 Task: Add an event with the title Training Session: Sales Presentation Skills, date ''2023/11/28'', time 9:15 AM to 11:15 AMand add a description: Welcome to our Team Building Retreat, a transformative experience designed to foster stronger bonds, enhance collaboration, and unleash the full potential of our team. This retreat provides a unique opportunity for team members to step outside of their daily routines and engage in activities that promote trust, communication, and camaraderie.Select event color  Sage . Add location for the event as: Taj Mahal Palace, Mumbai, India, logged in from the account softage.3@softage.netand send the event invitation to softage.8@softage.net and softage.9@softage.net. Set a reminder for the event Weekly on Sunday
Action: Mouse moved to (76, 128)
Screenshot: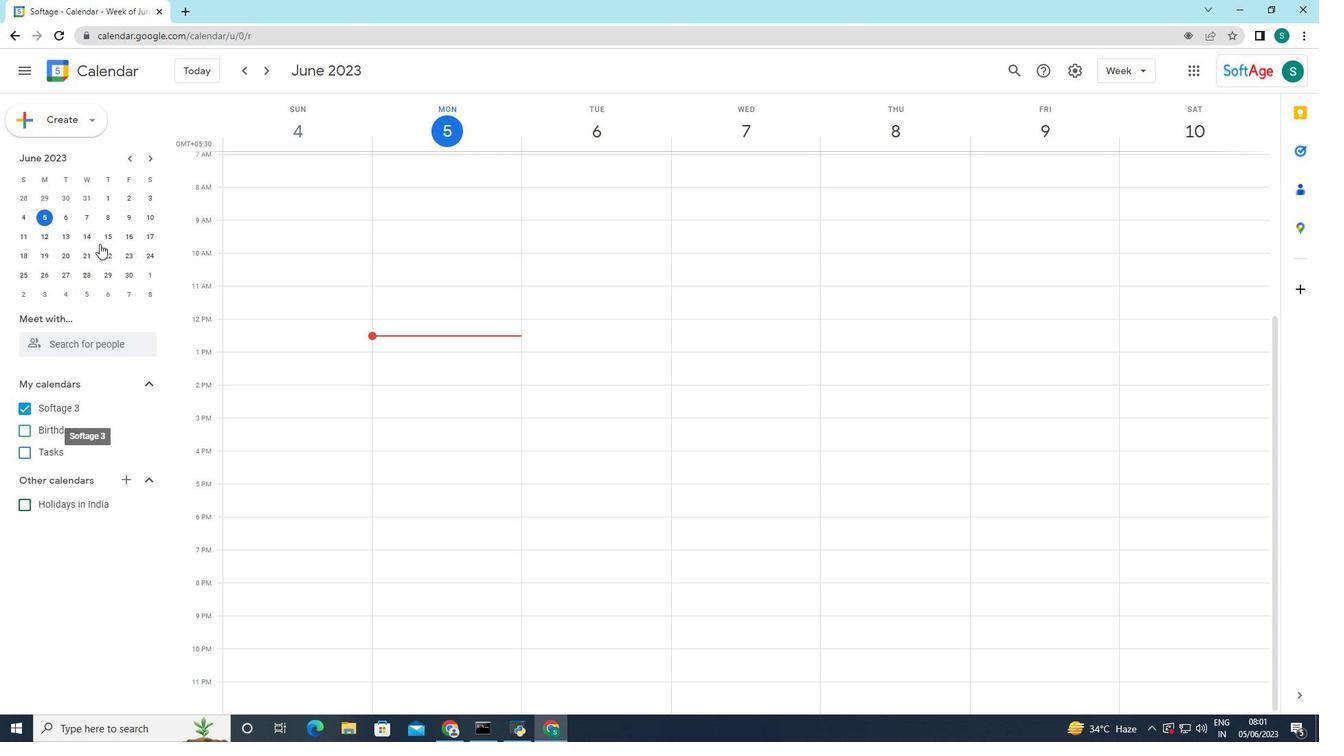 
Action: Mouse pressed left at (76, 128)
Screenshot: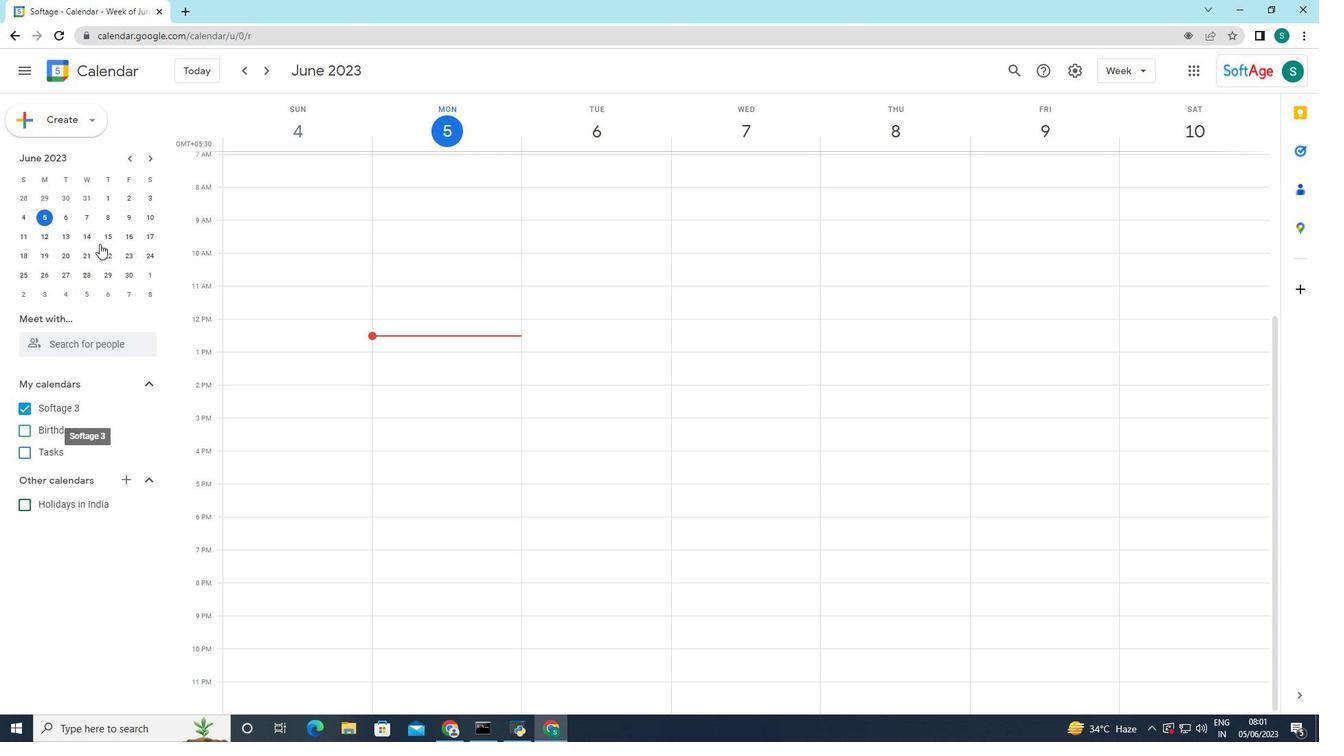 
Action: Mouse moved to (78, 153)
Screenshot: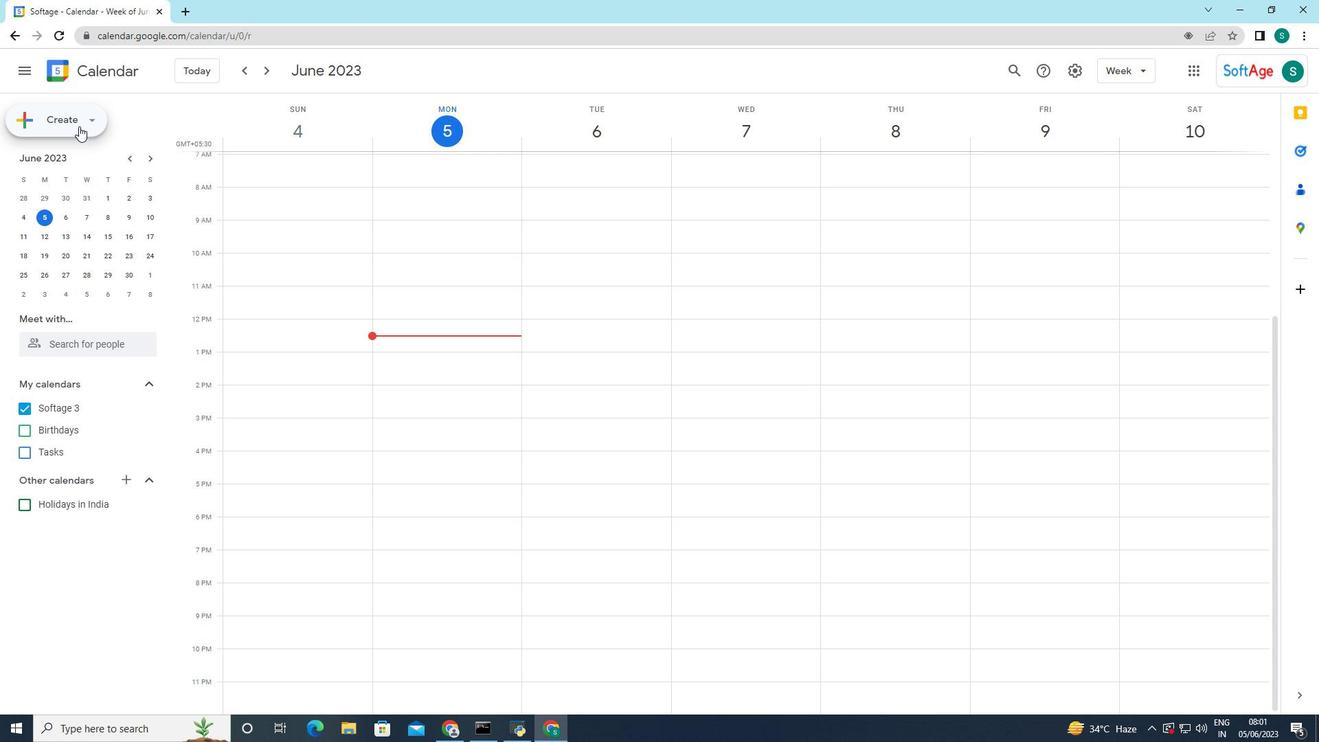 
Action: Mouse pressed left at (78, 153)
Screenshot: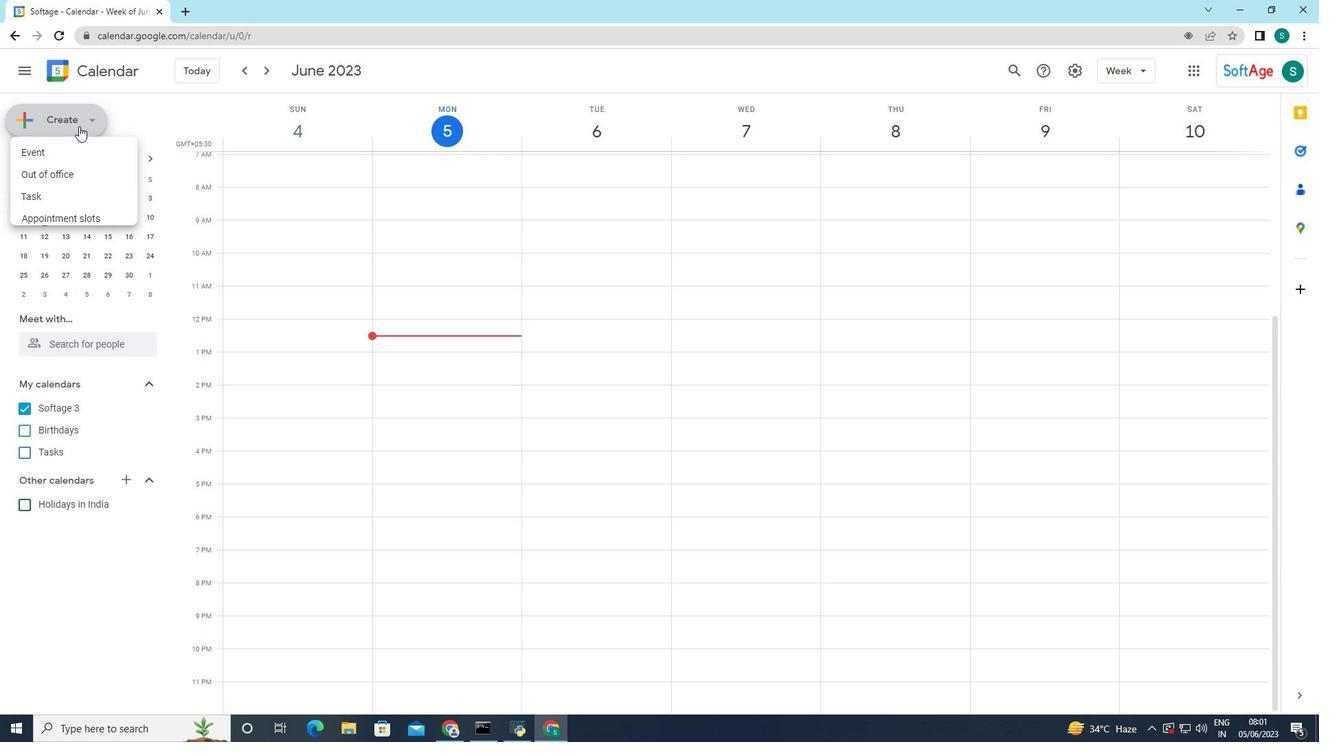 
Action: Mouse moved to (236, 546)
Screenshot: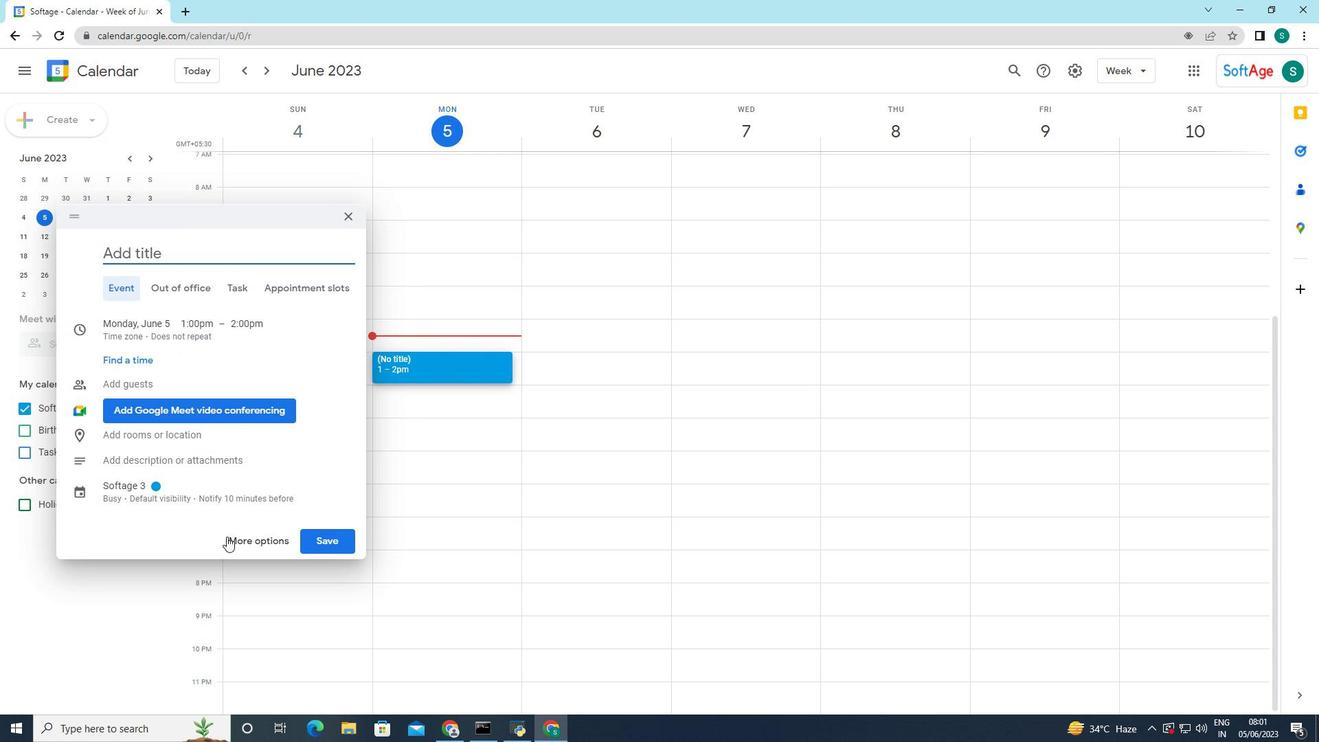 
Action: Mouse pressed left at (236, 546)
Screenshot: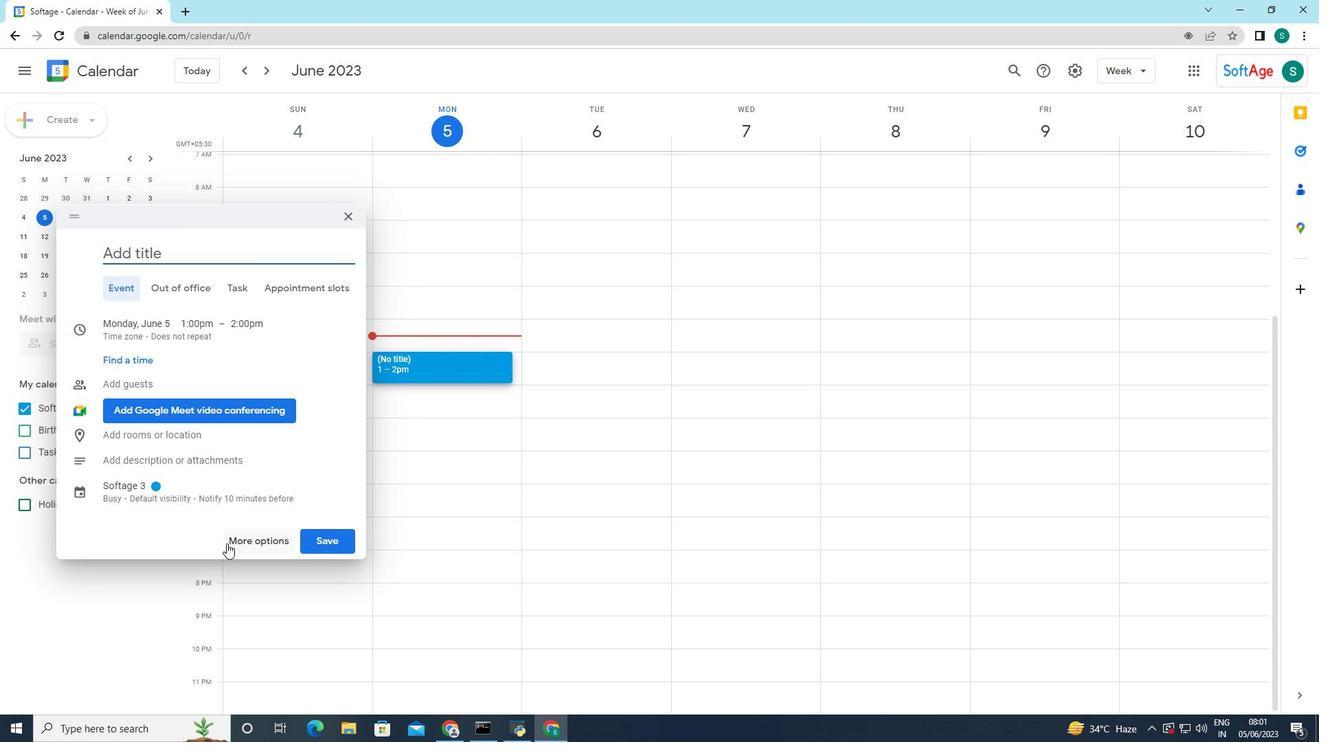 
Action: Mouse moved to (87, 74)
Screenshot: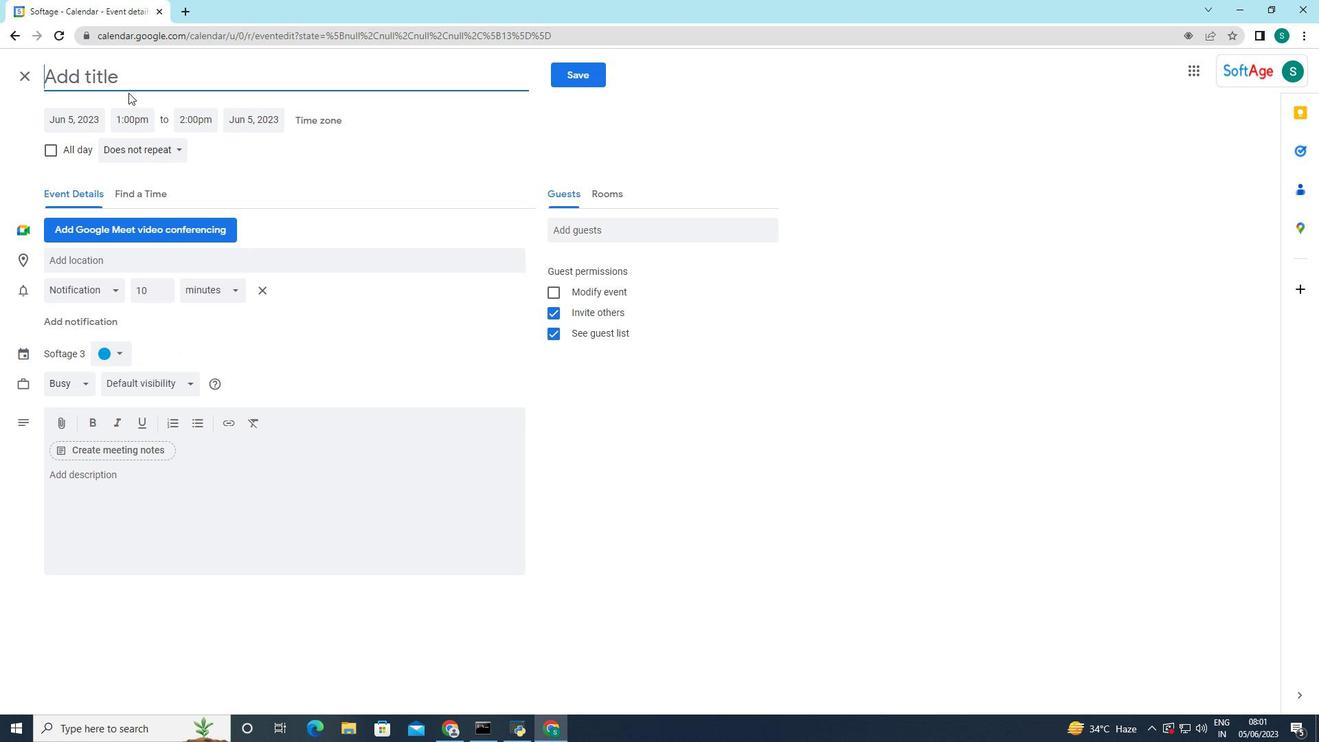 
Action: Mouse pressed left at (87, 74)
Screenshot: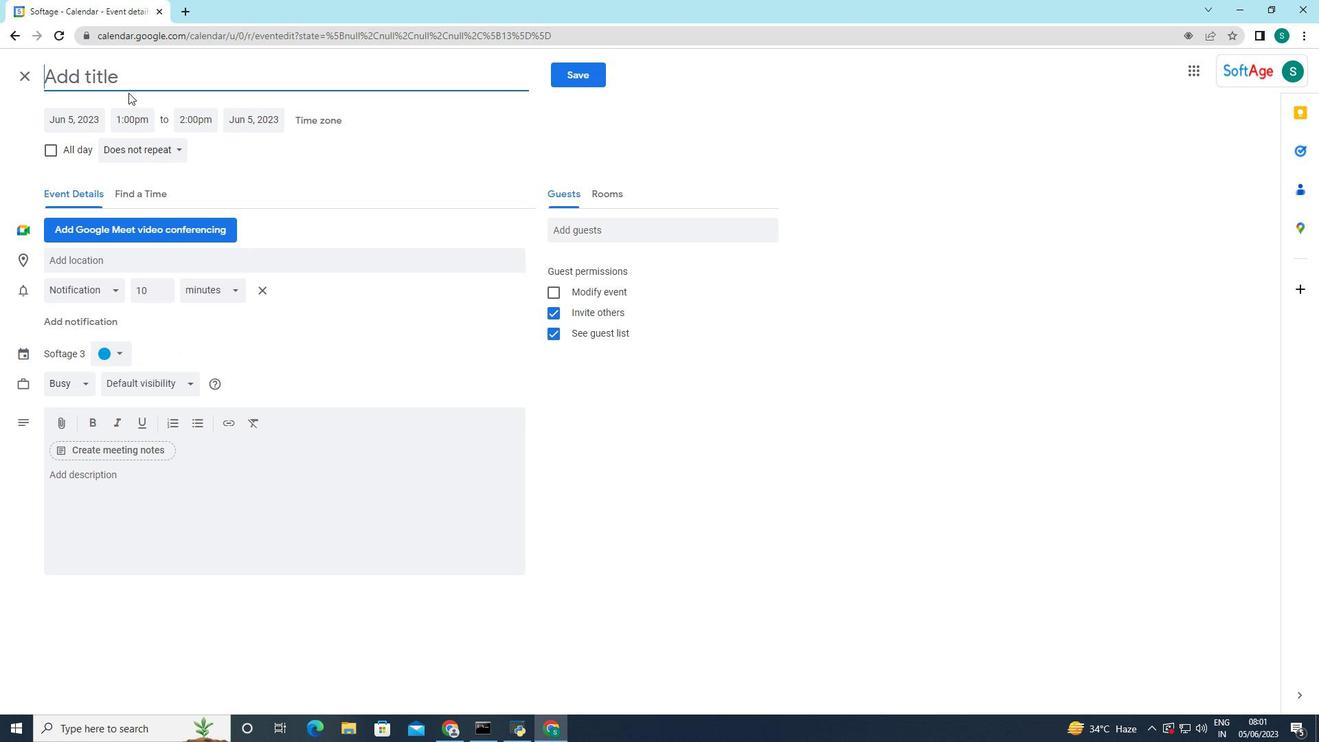 
Action: Key pressed <Key.caps_lock>T<Key.caps_lock>raining<Key.space><Key.caps_lock>S<Key.caps_lock>ession<Key.shift_r>:<Key.space><Key.caps_lock>S<Key.caps_lock>ales<Key.space><Key.caps_lock>P<Key.caps_lock>resentation<Key.space><Key.caps_lock>S<Key.caps_lock>kills
Screenshot: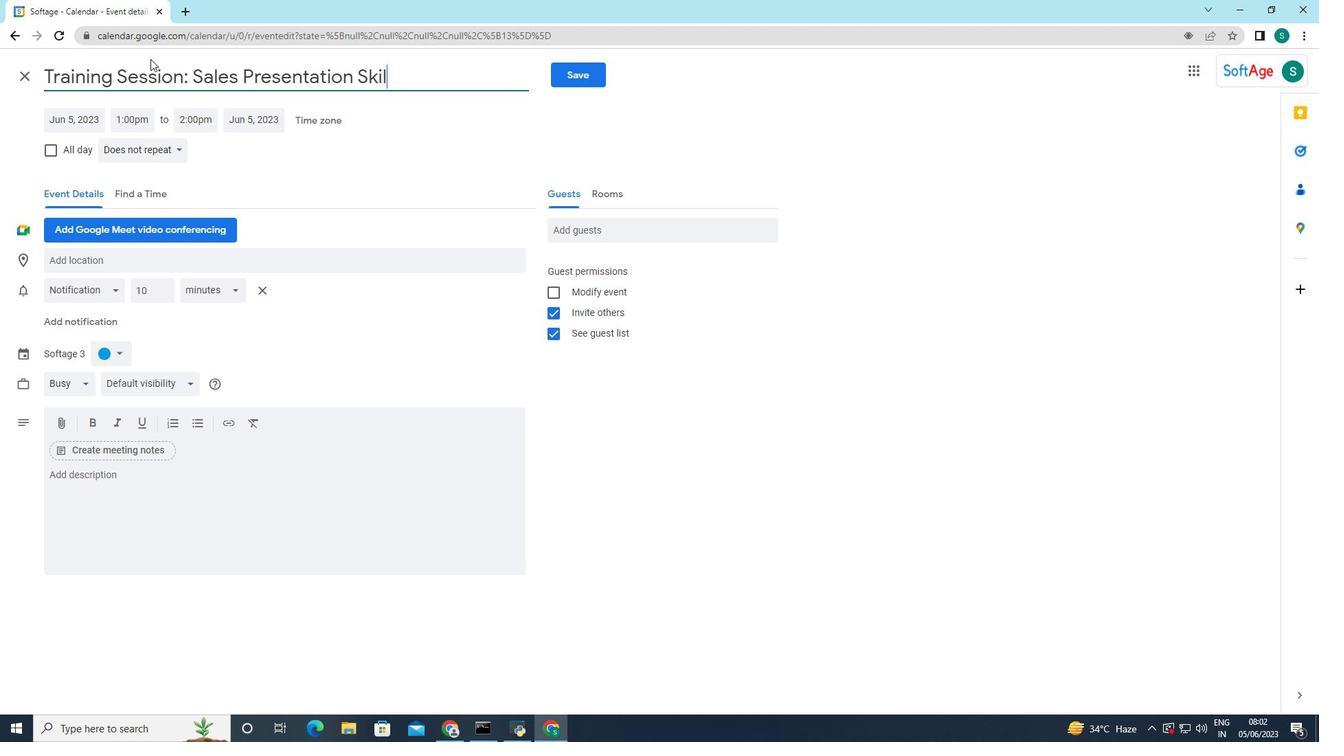 
Action: Mouse moved to (53, 126)
Screenshot: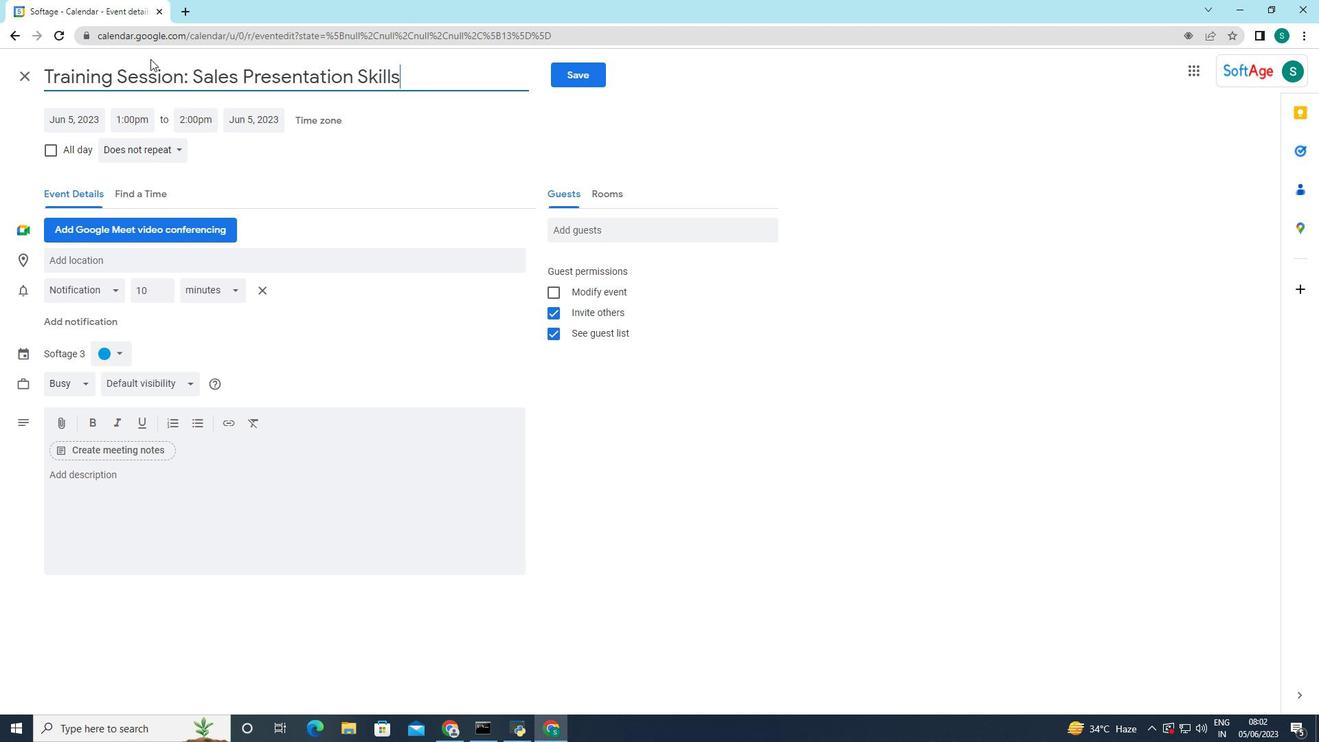 
Action: Mouse pressed left at (53, 126)
Screenshot: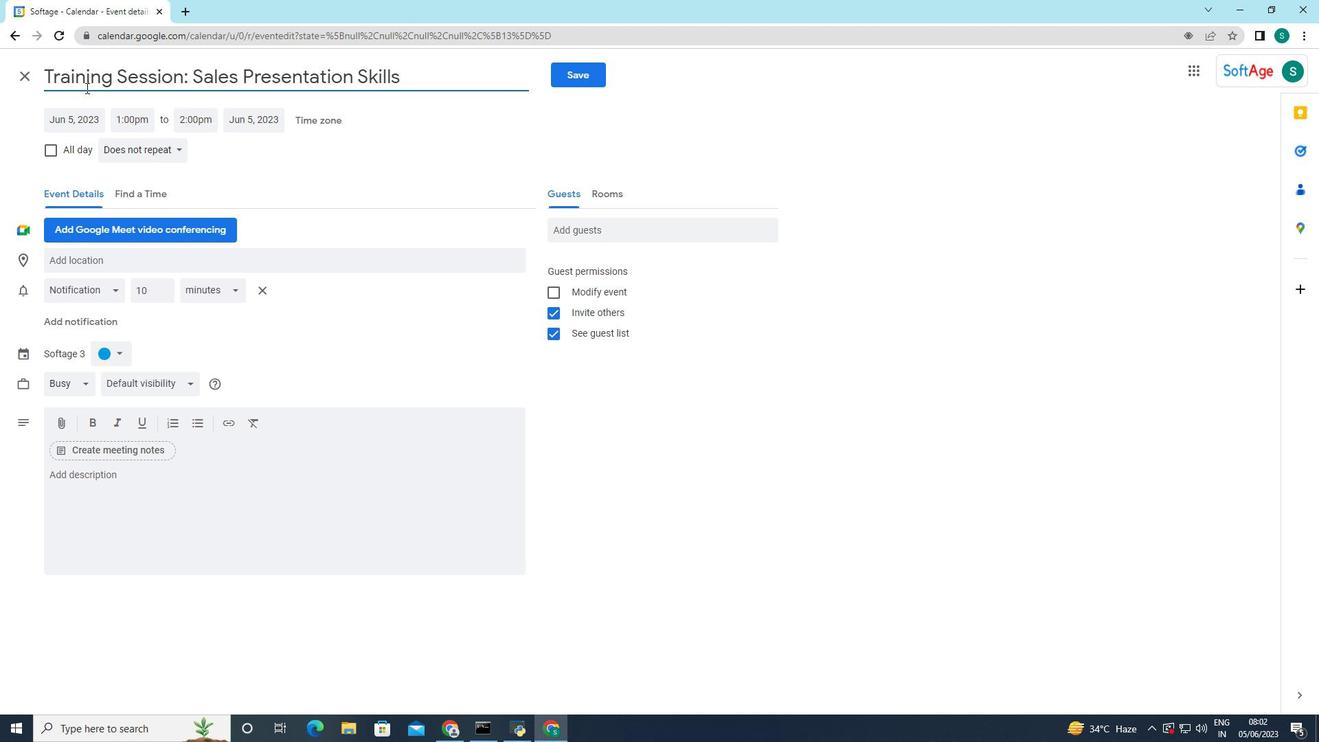 
Action: Mouse moved to (217, 149)
Screenshot: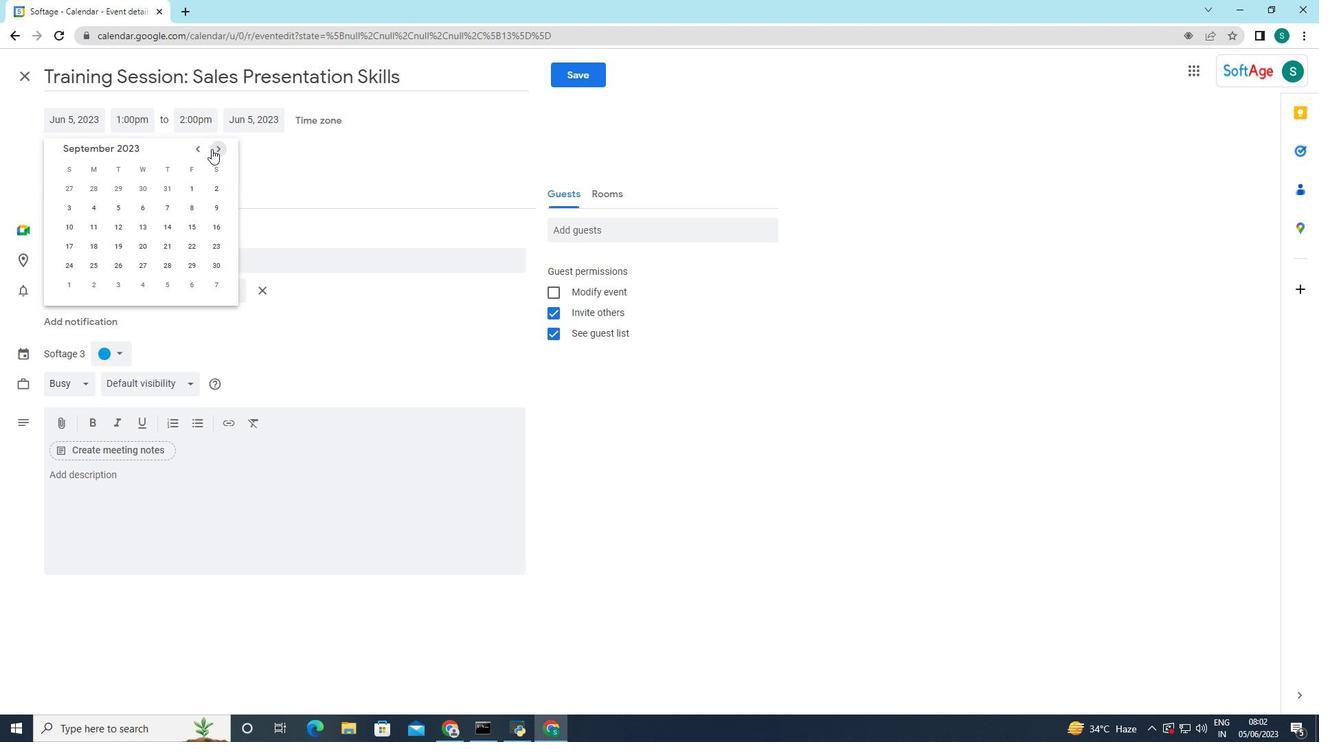 
Action: Mouse pressed left at (217, 149)
Screenshot: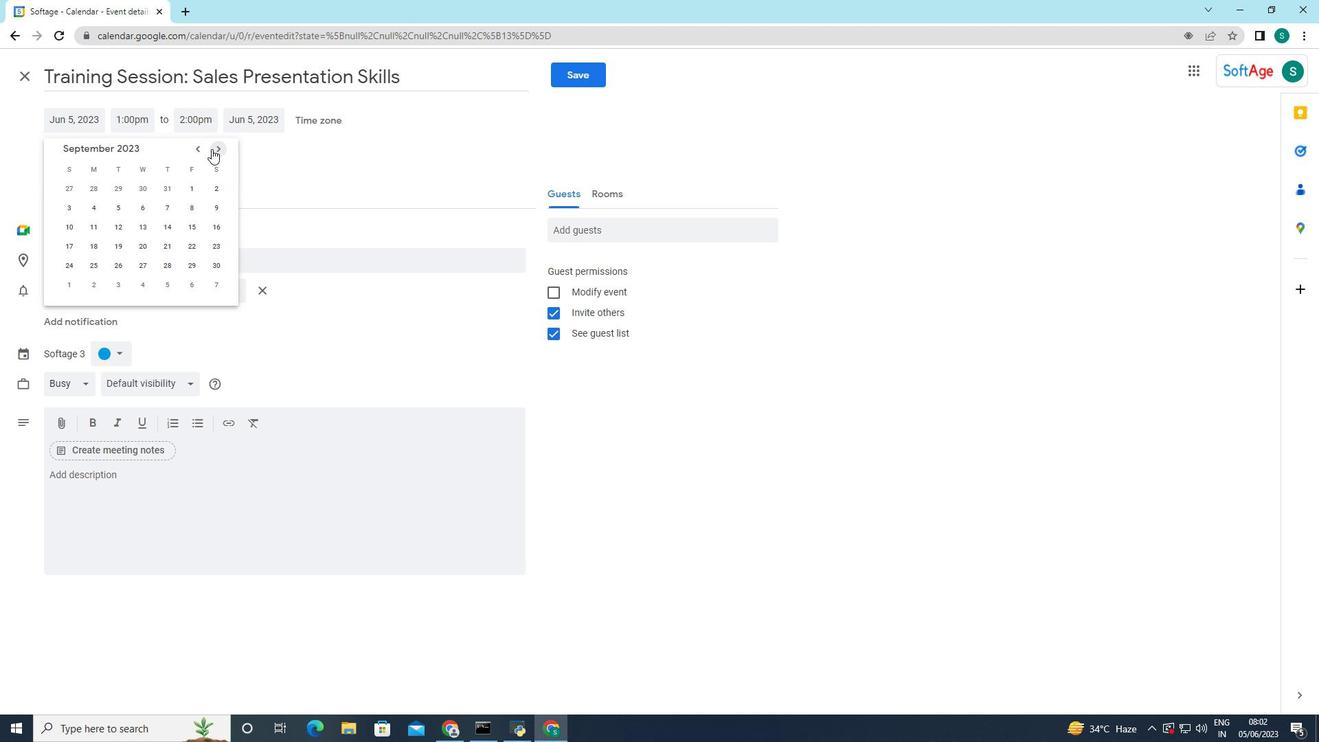 
Action: Mouse pressed left at (217, 149)
Screenshot: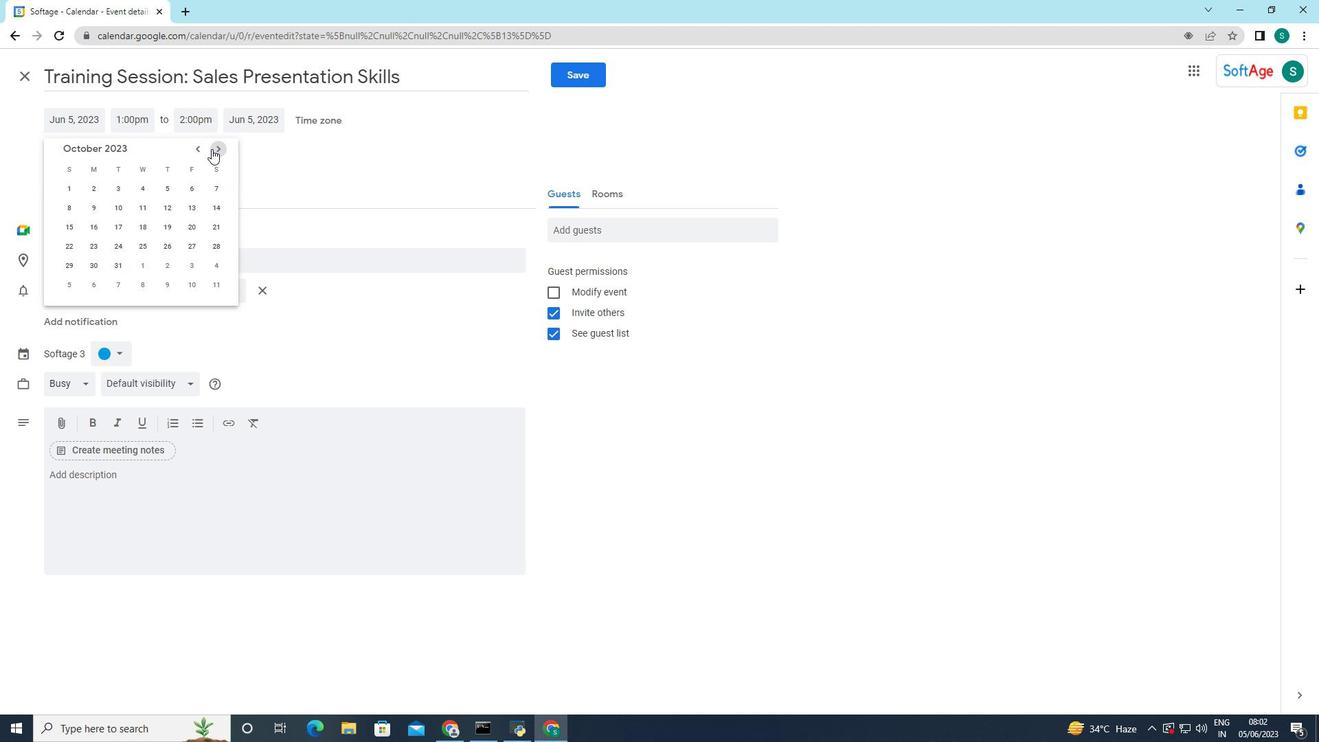 
Action: Mouse pressed left at (217, 149)
Screenshot: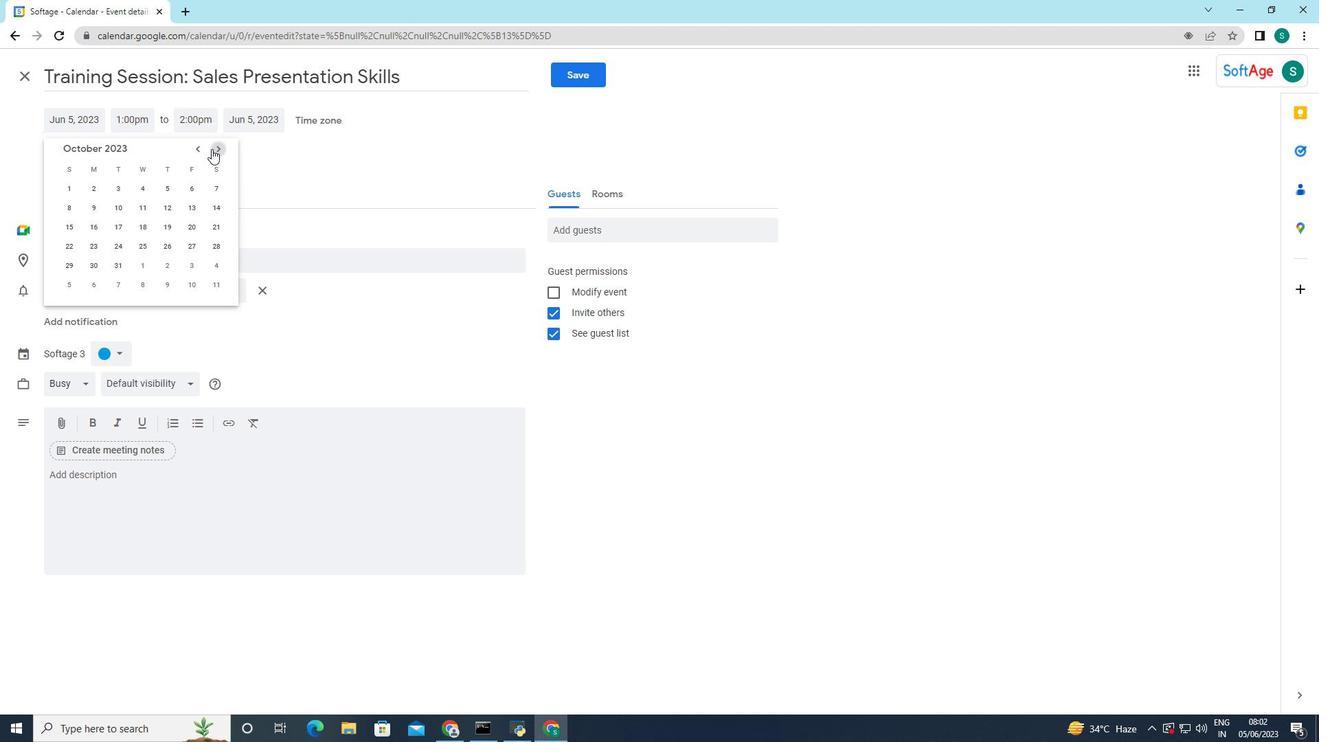 
Action: Mouse pressed left at (217, 149)
Screenshot: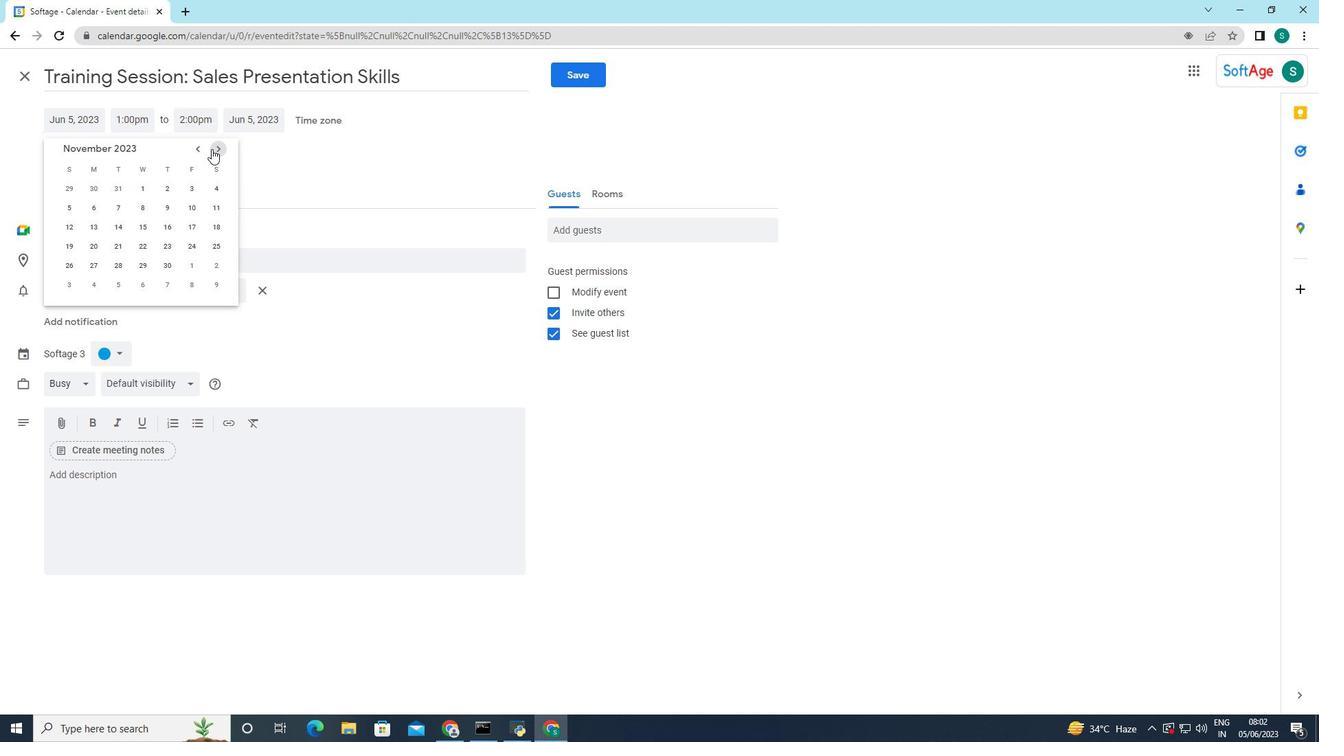
Action: Mouse pressed left at (217, 149)
Screenshot: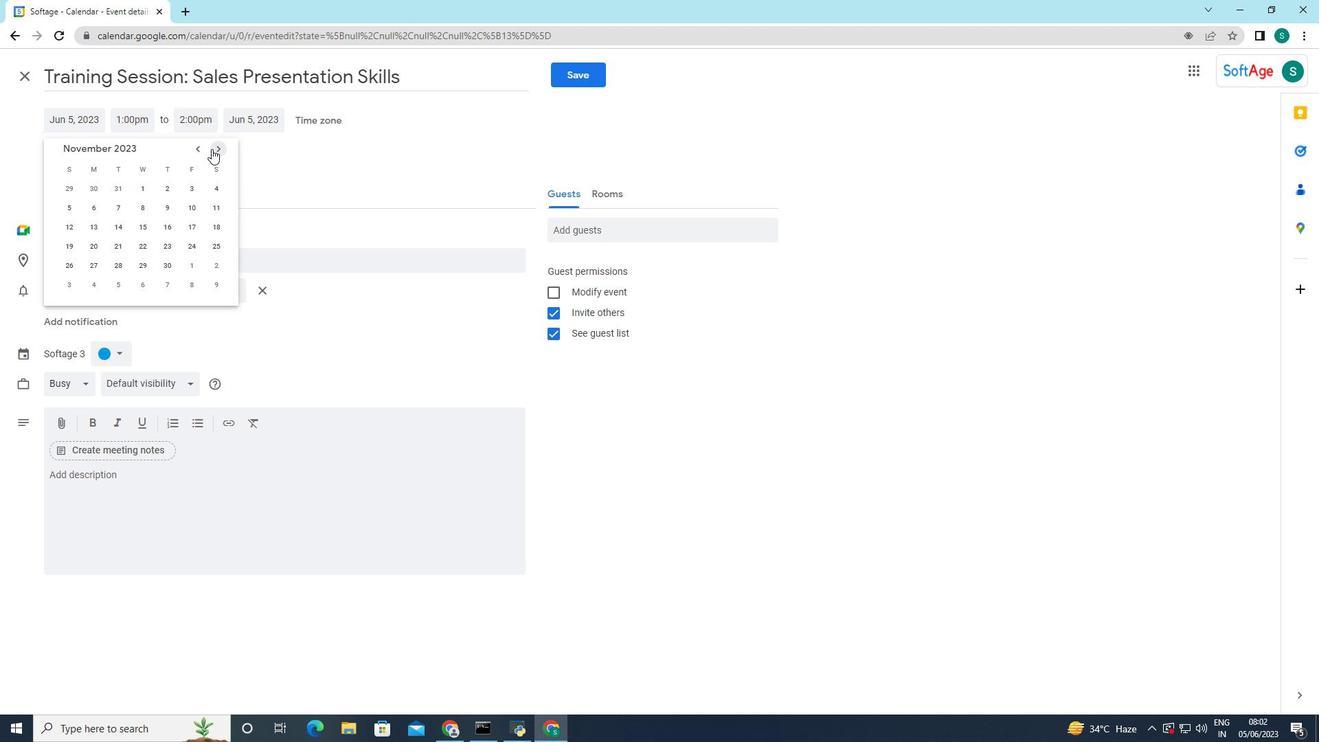 
Action: Mouse pressed left at (217, 149)
Screenshot: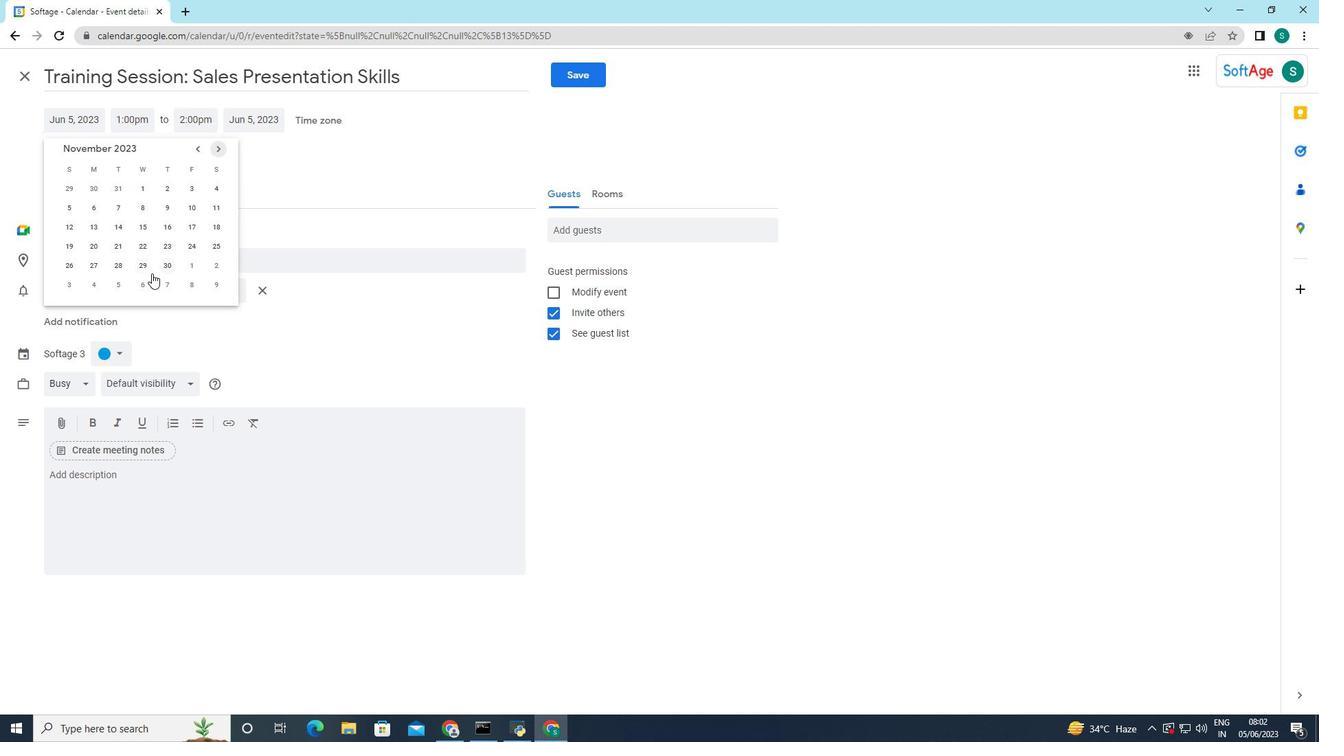 
Action: Mouse pressed left at (217, 149)
Screenshot: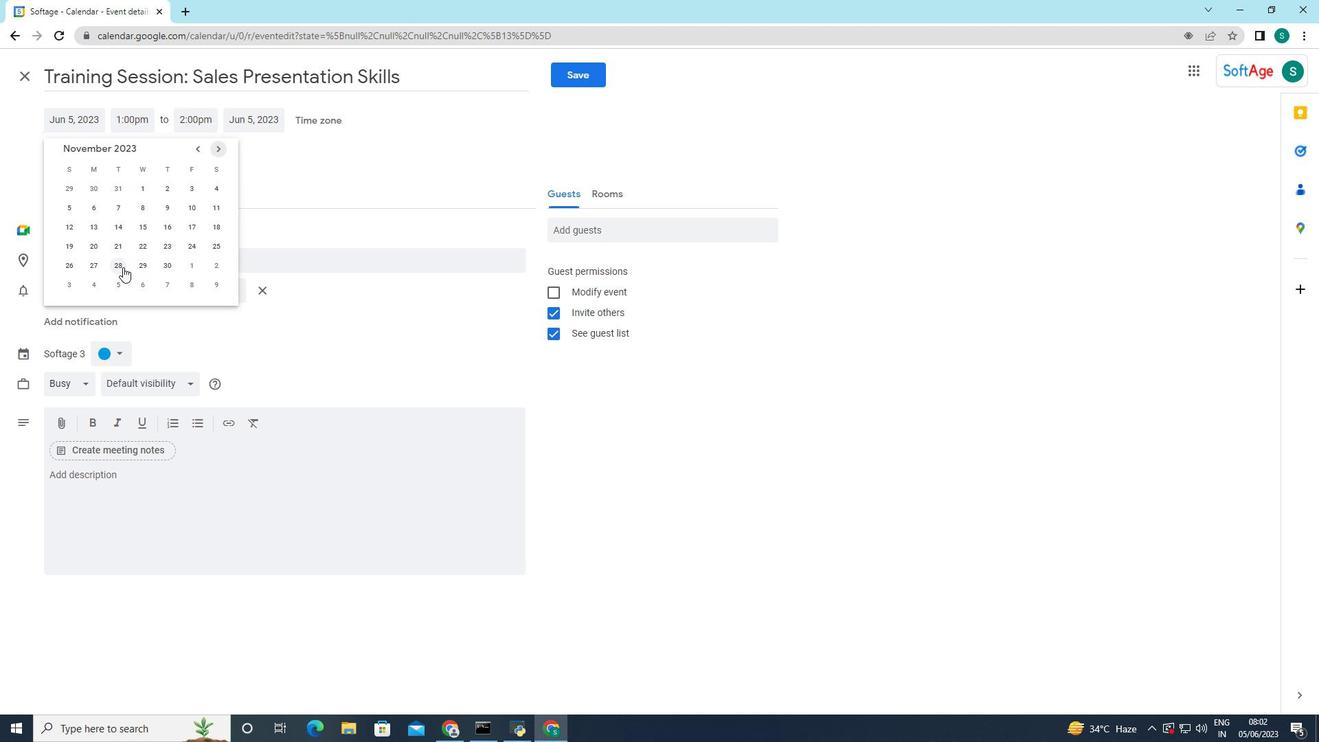
Action: Mouse moved to (197, 145)
Screenshot: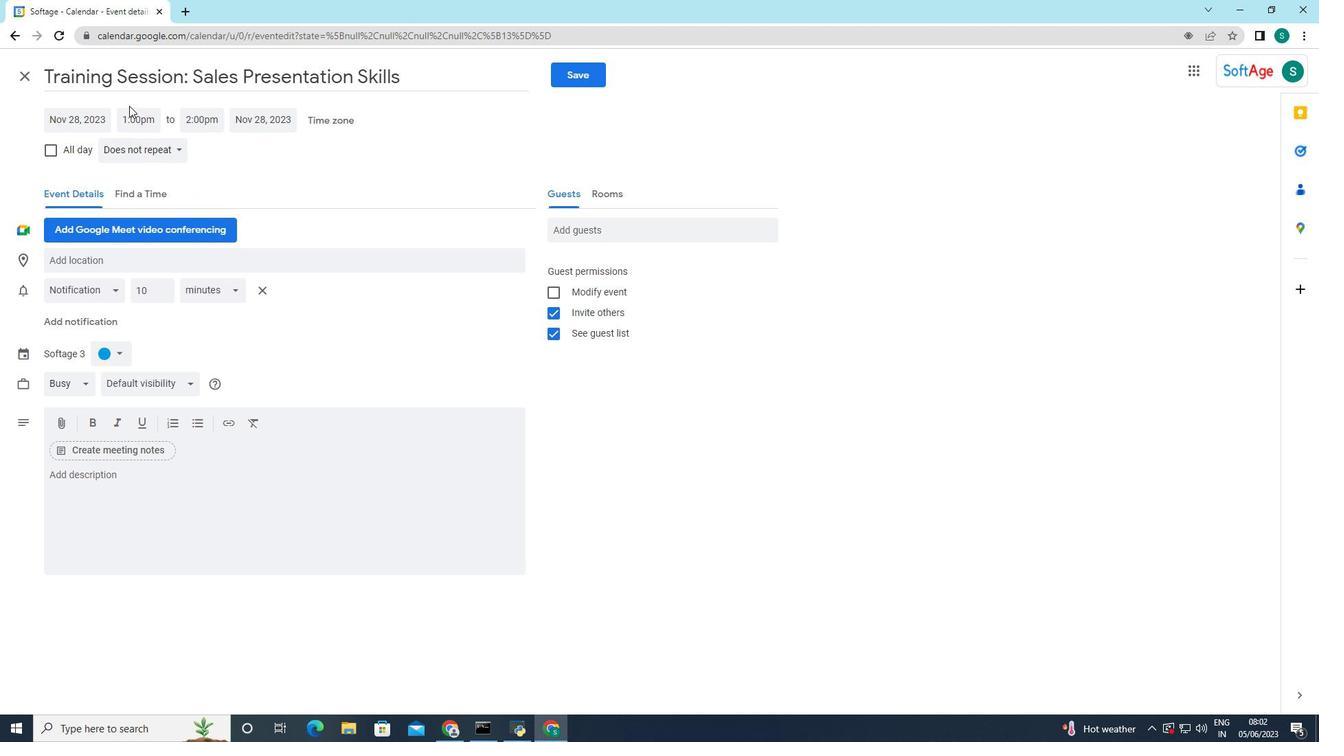 
Action: Mouse pressed left at (197, 145)
Screenshot: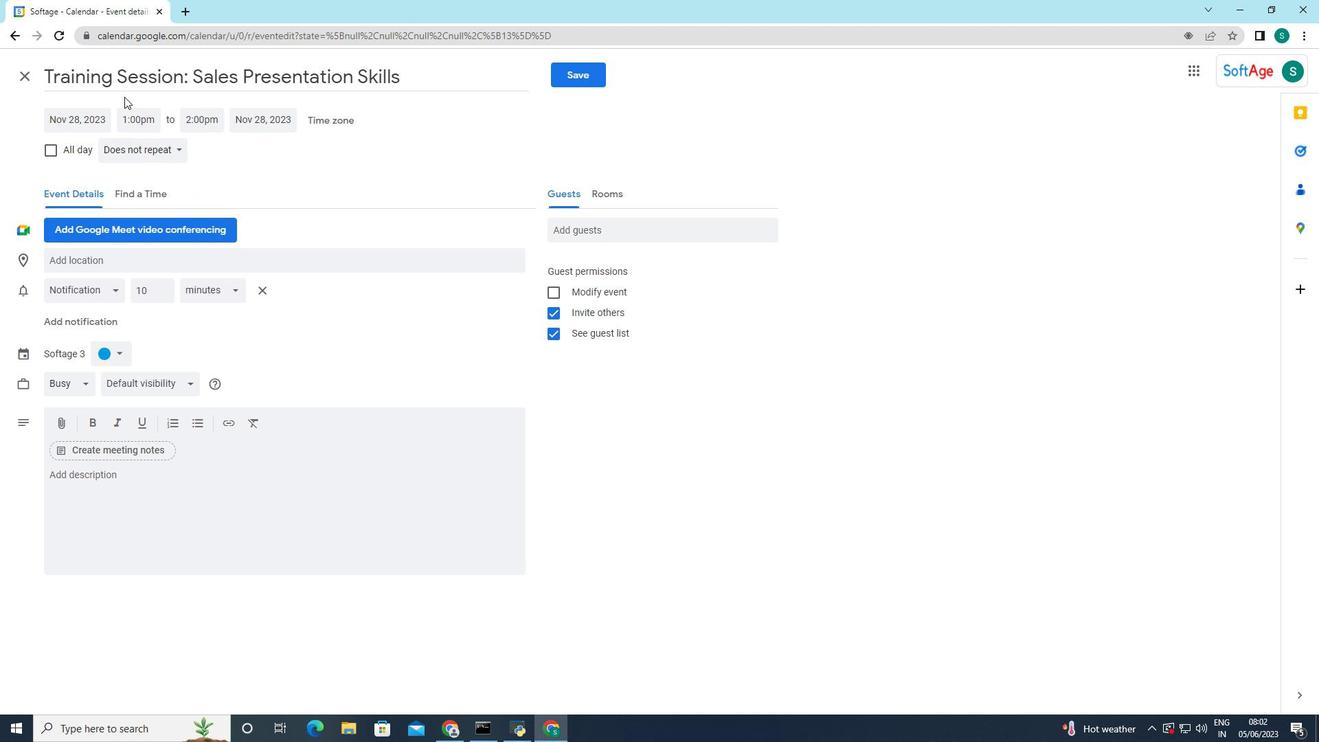 
Action: Mouse pressed left at (197, 145)
Screenshot: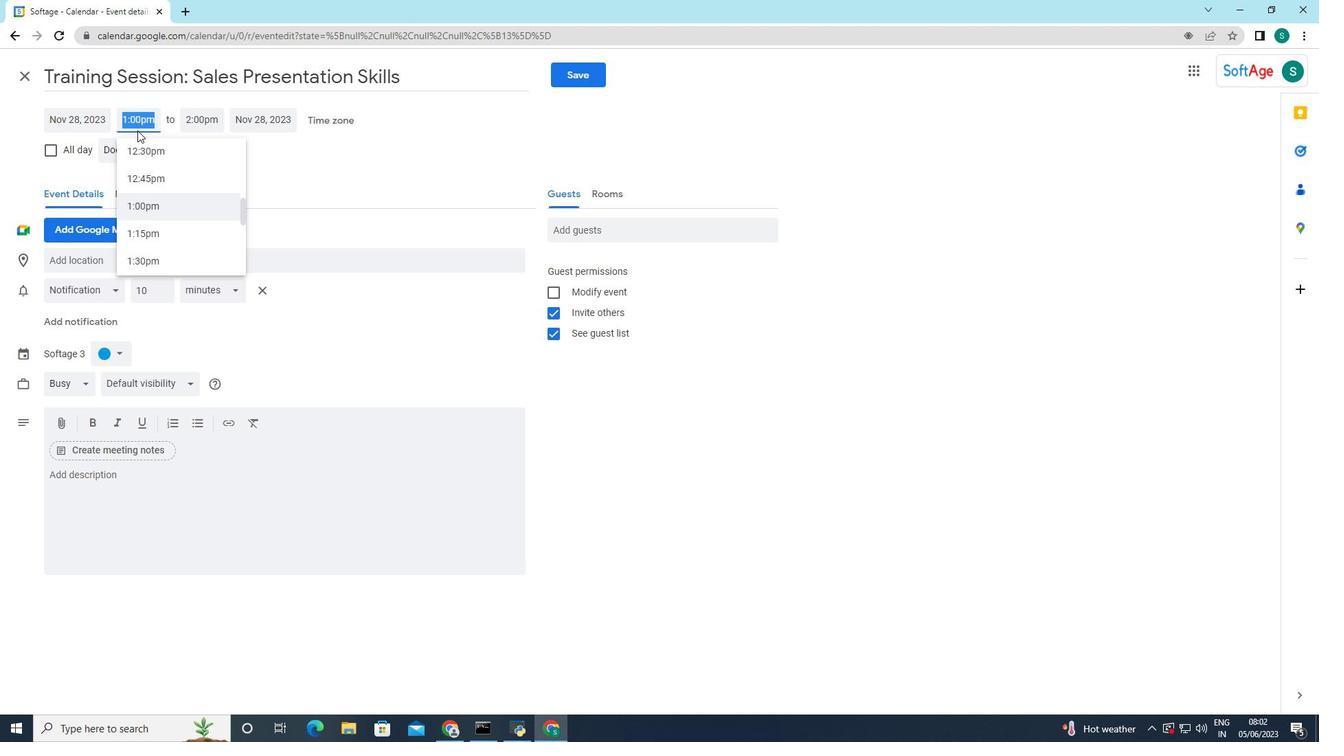 
Action: Mouse moved to (121, 266)
Screenshot: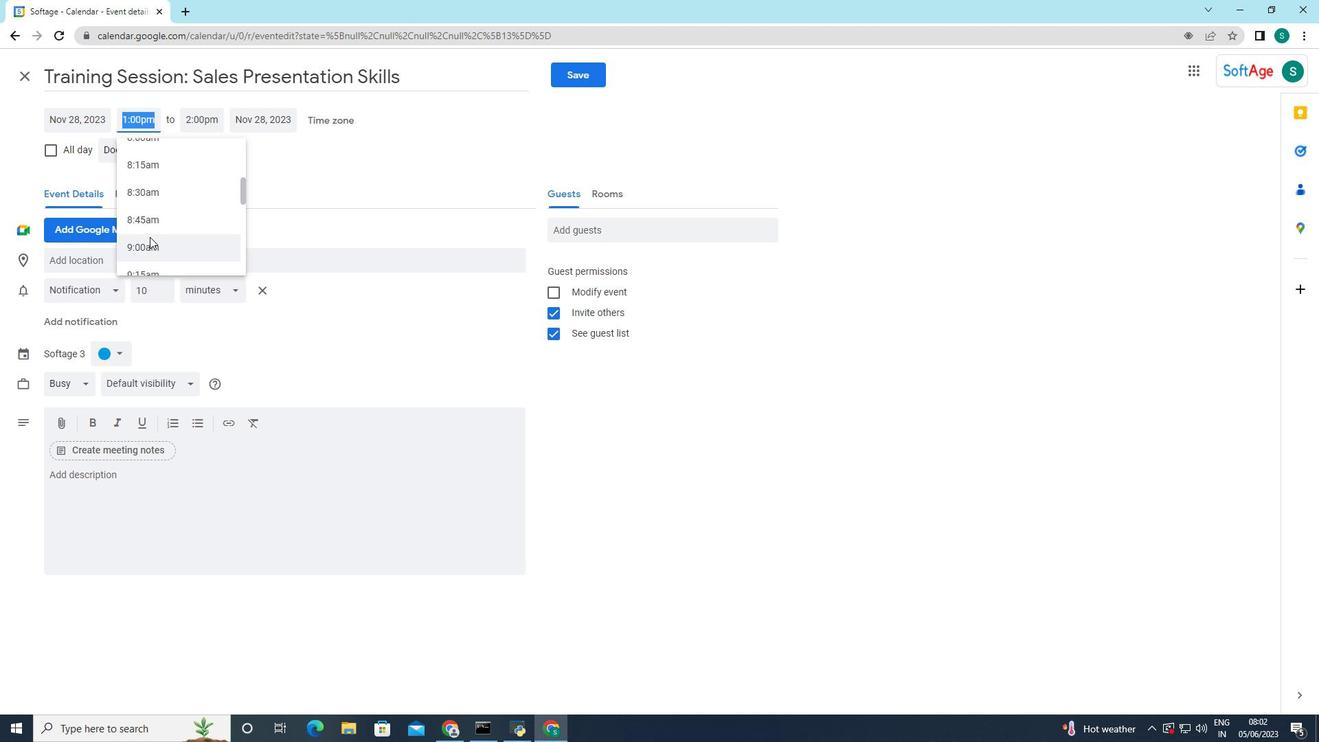 
Action: Mouse pressed left at (121, 266)
Screenshot: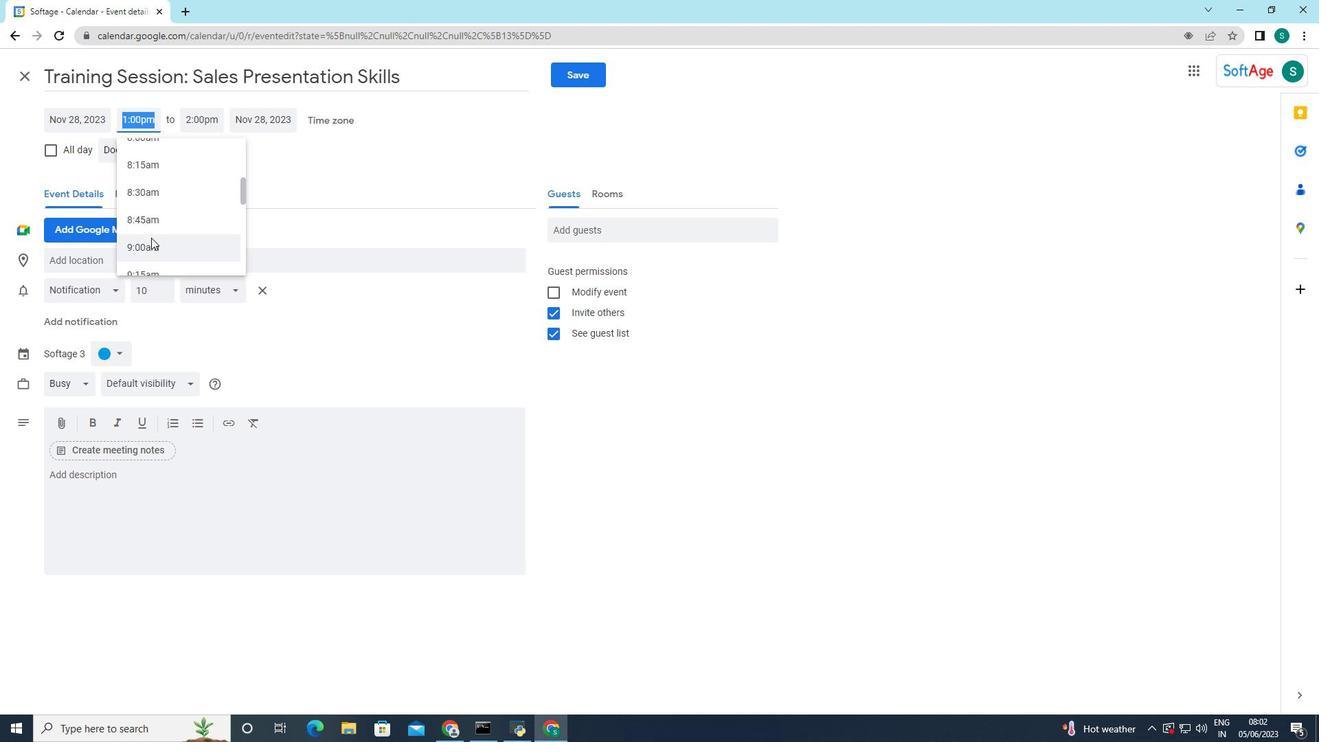 
Action: Mouse moved to (257, 178)
Screenshot: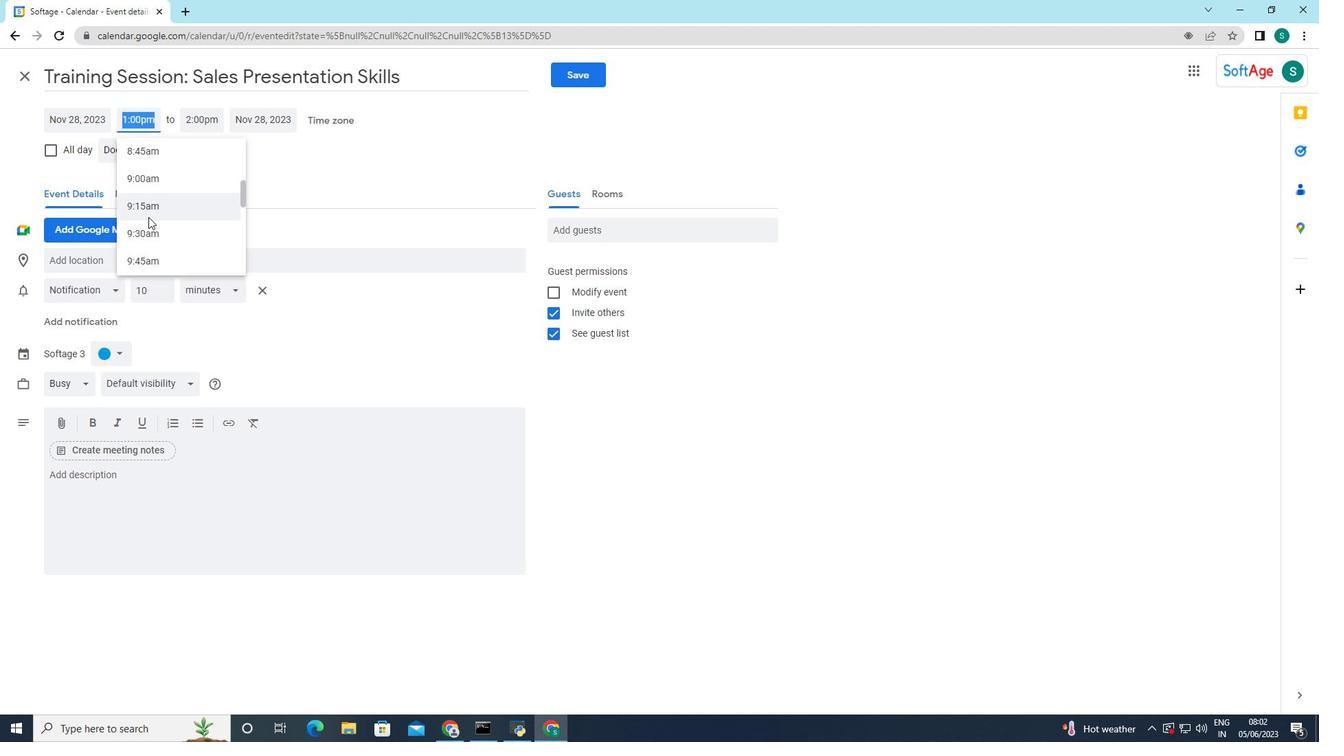 
Action: Mouse pressed left at (257, 178)
Screenshot: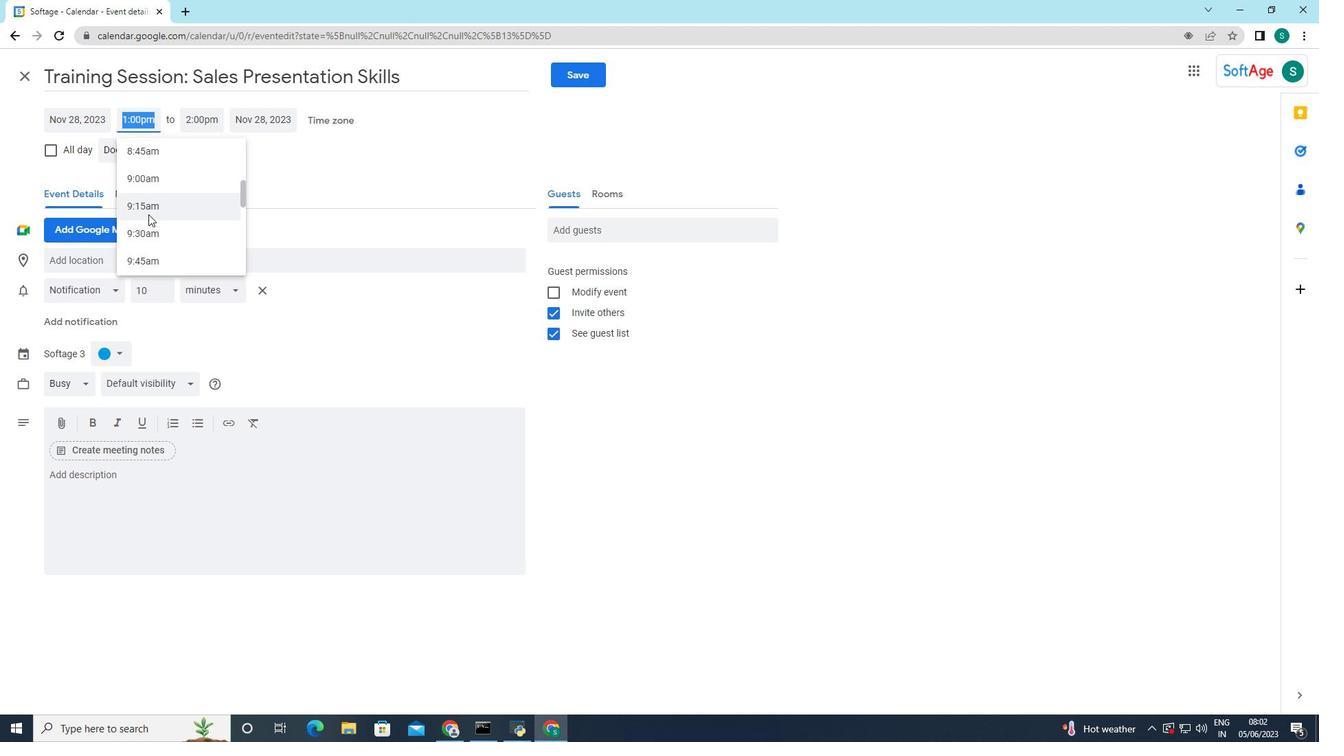 
Action: Mouse moved to (147, 123)
Screenshot: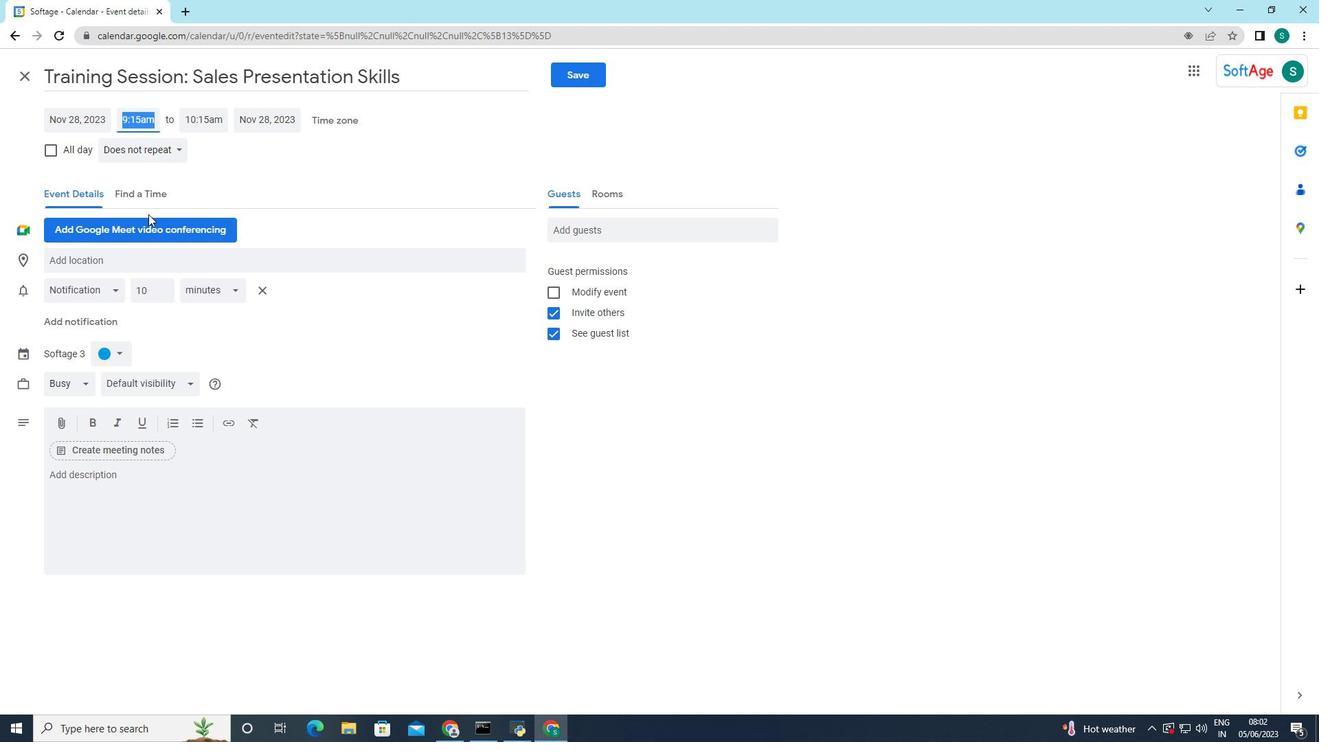 
Action: Mouse pressed left at (147, 123)
Screenshot: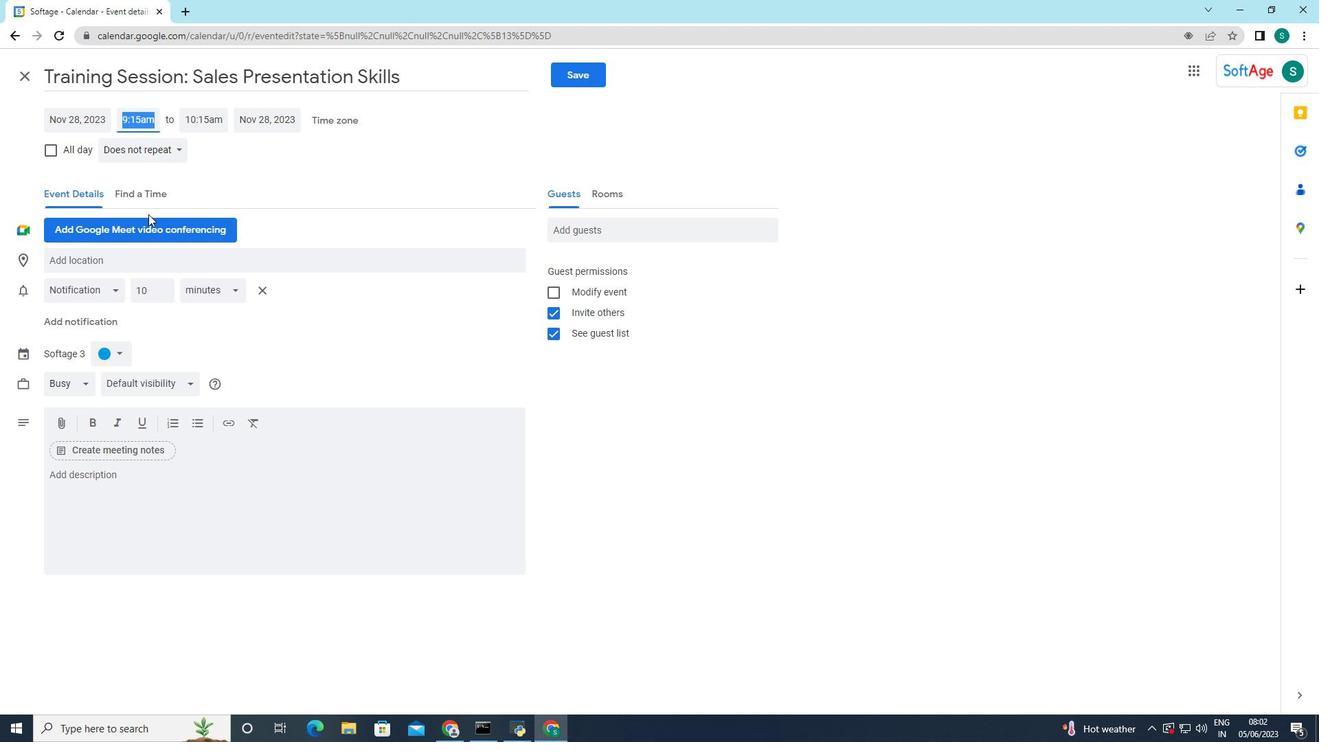 
Action: Mouse moved to (152, 203)
Screenshot: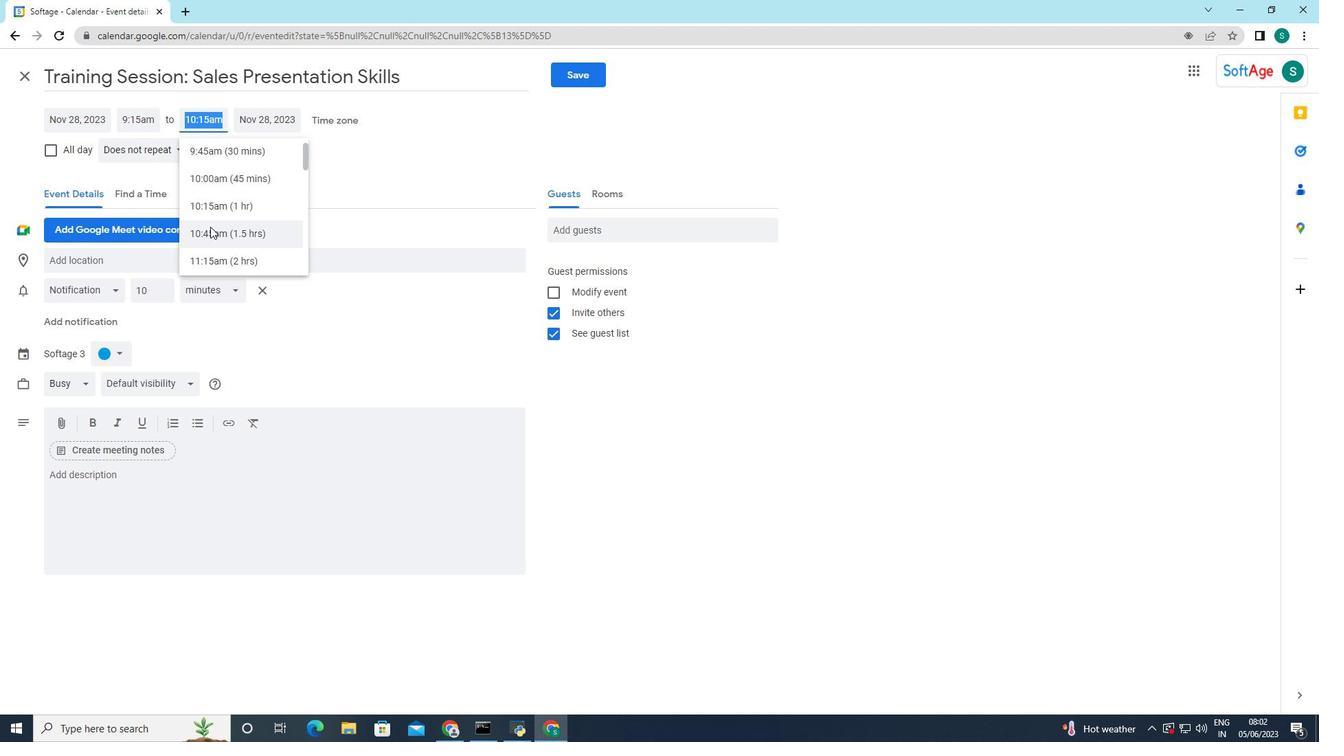 
Action: Mouse scrolled (152, 204) with delta (0, 0)
Screenshot: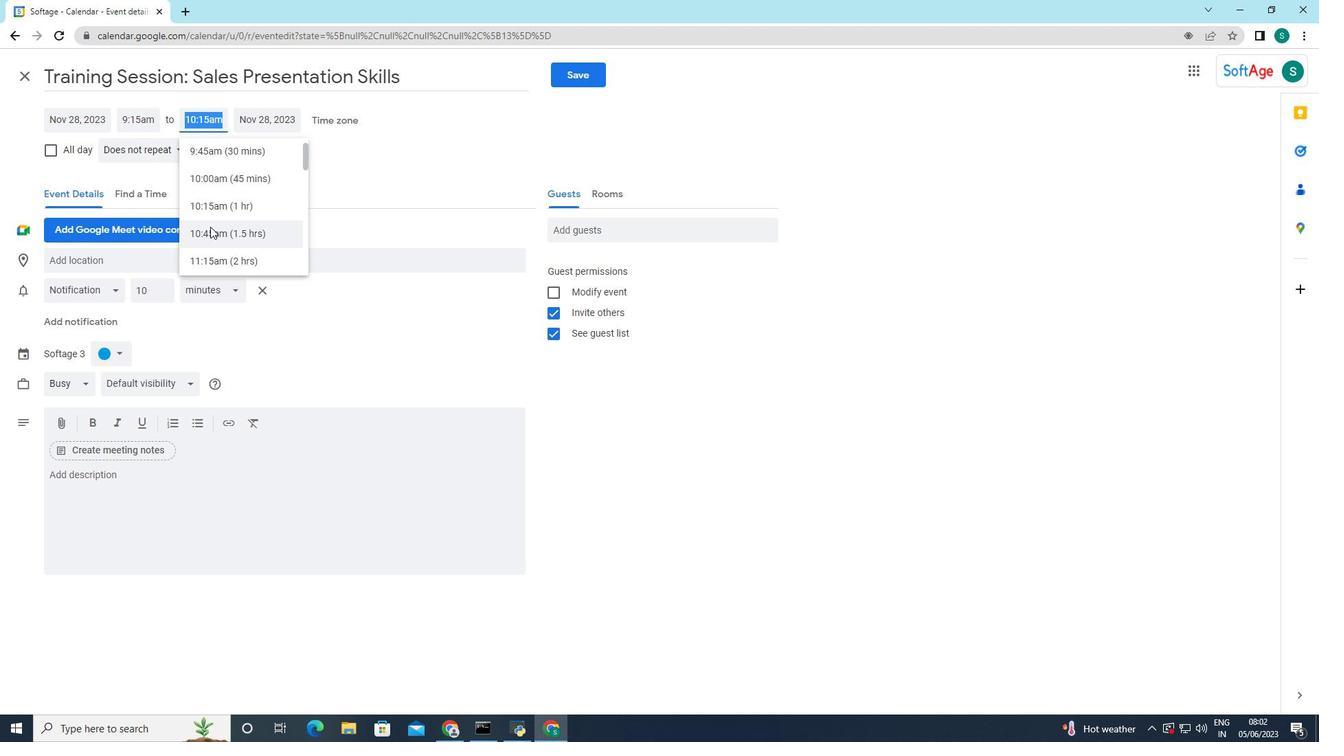 
Action: Mouse scrolled (152, 204) with delta (0, 0)
Screenshot: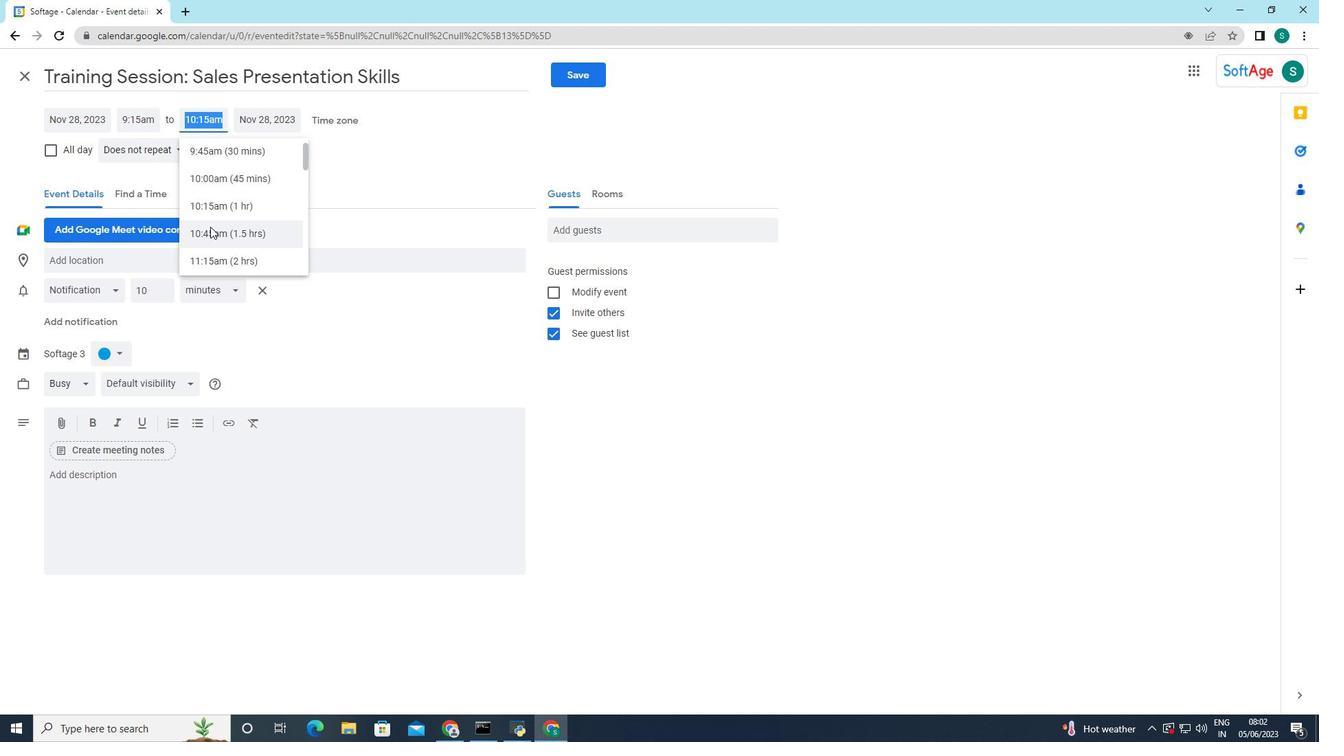 
Action: Mouse scrolled (152, 204) with delta (0, 0)
Screenshot: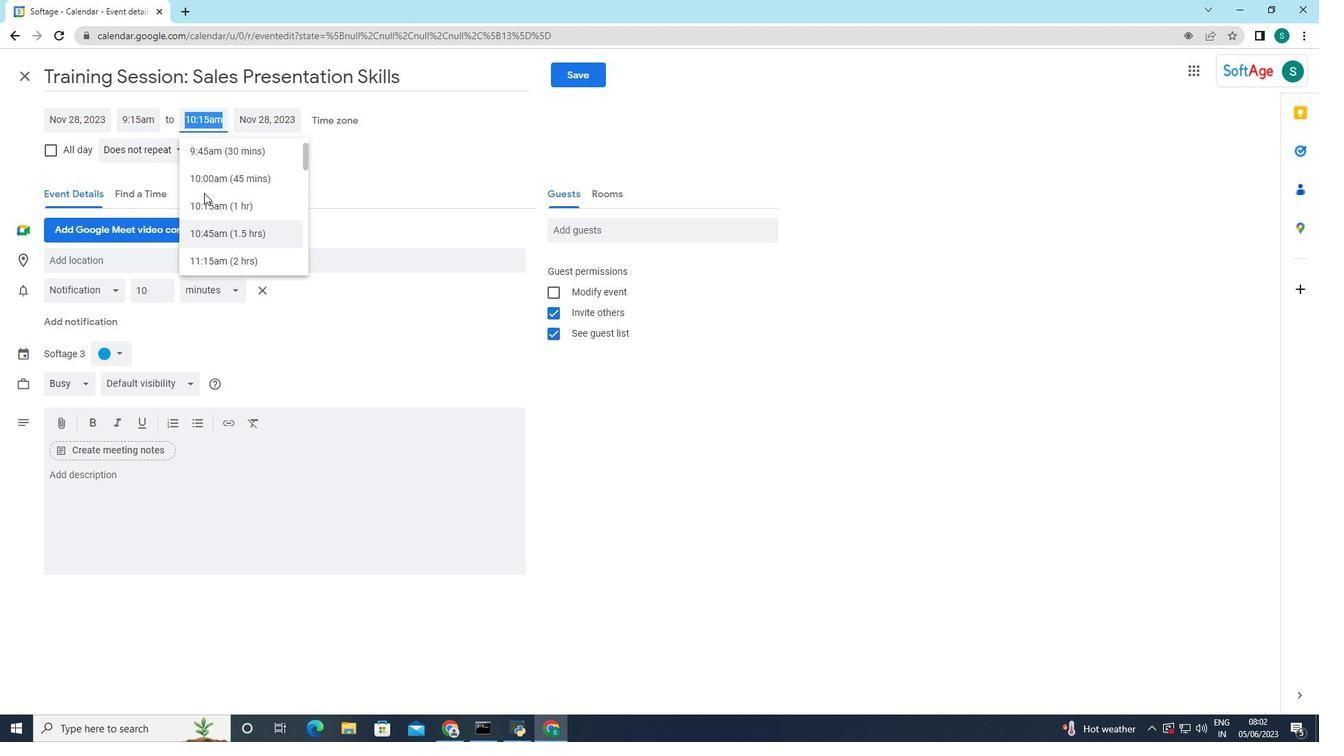 
Action: Mouse moved to (157, 224)
Screenshot: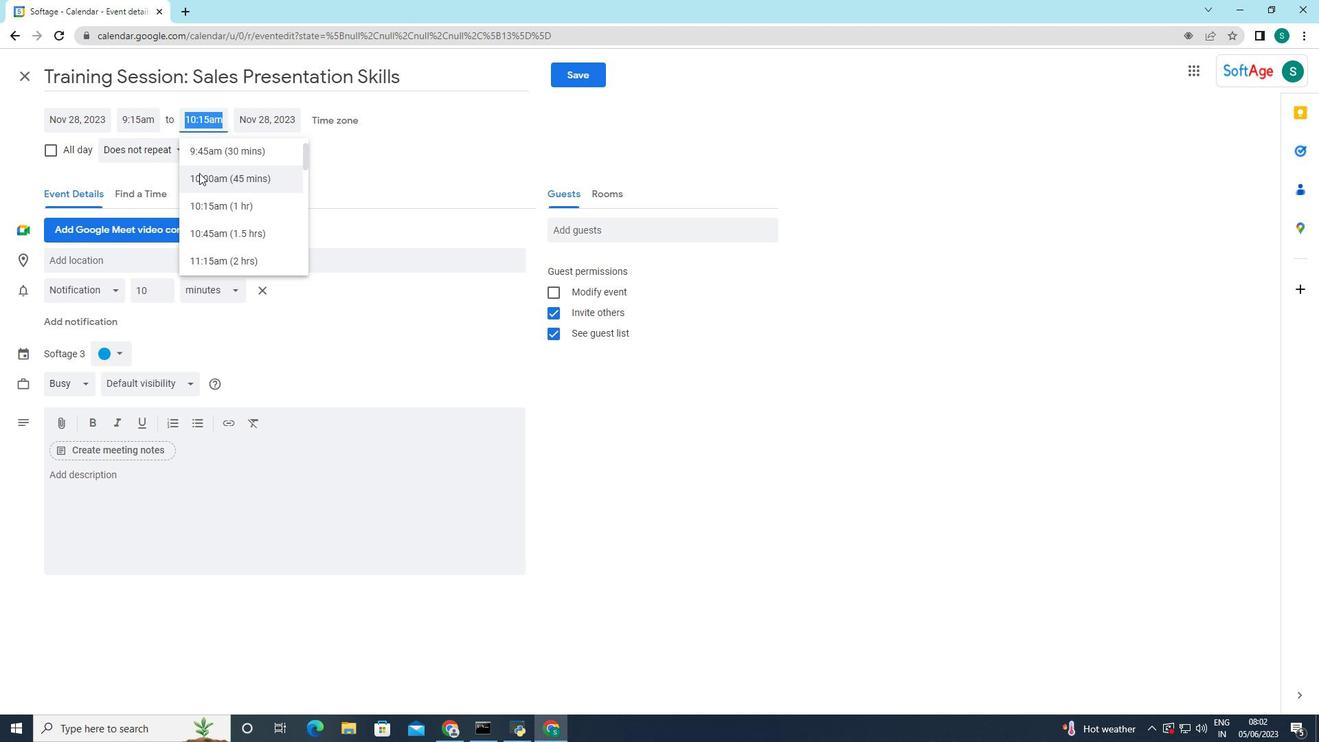 
Action: Mouse scrolled (157, 225) with delta (0, 0)
Screenshot: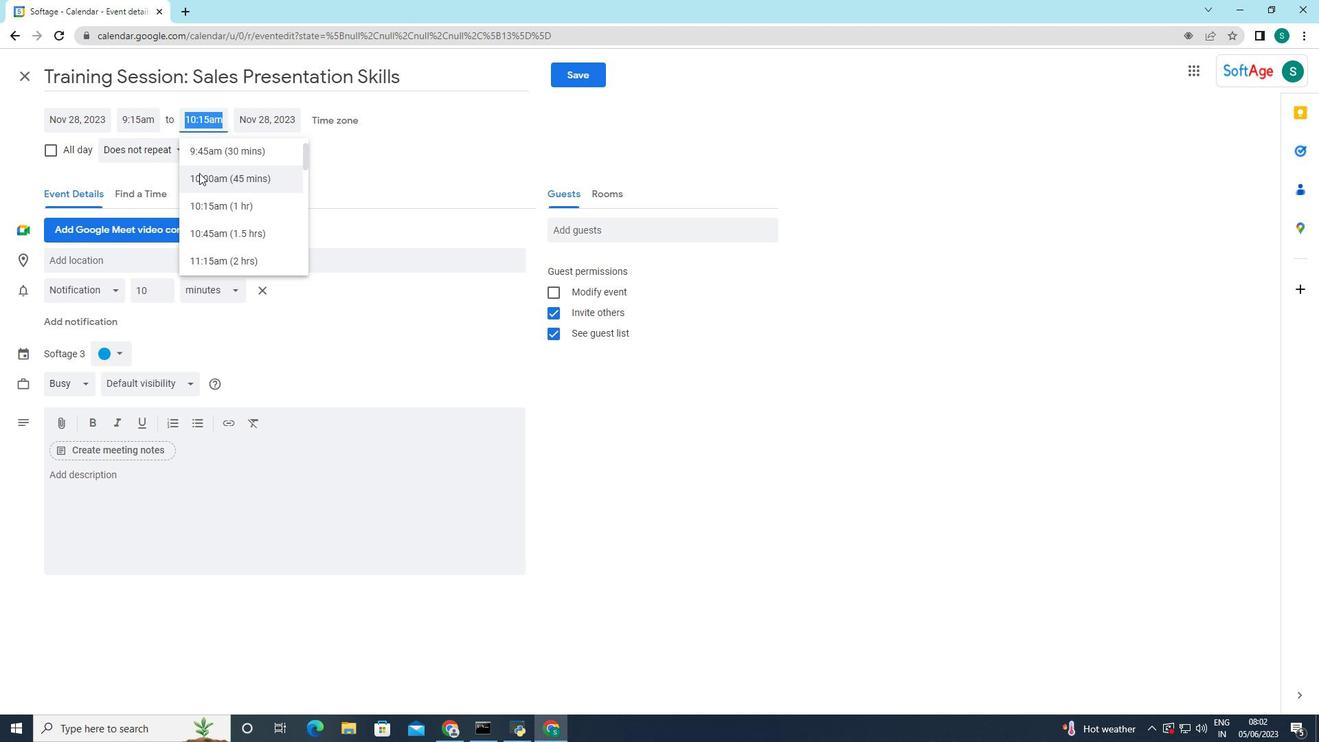 
Action: Mouse scrolled (157, 225) with delta (0, 0)
Screenshot: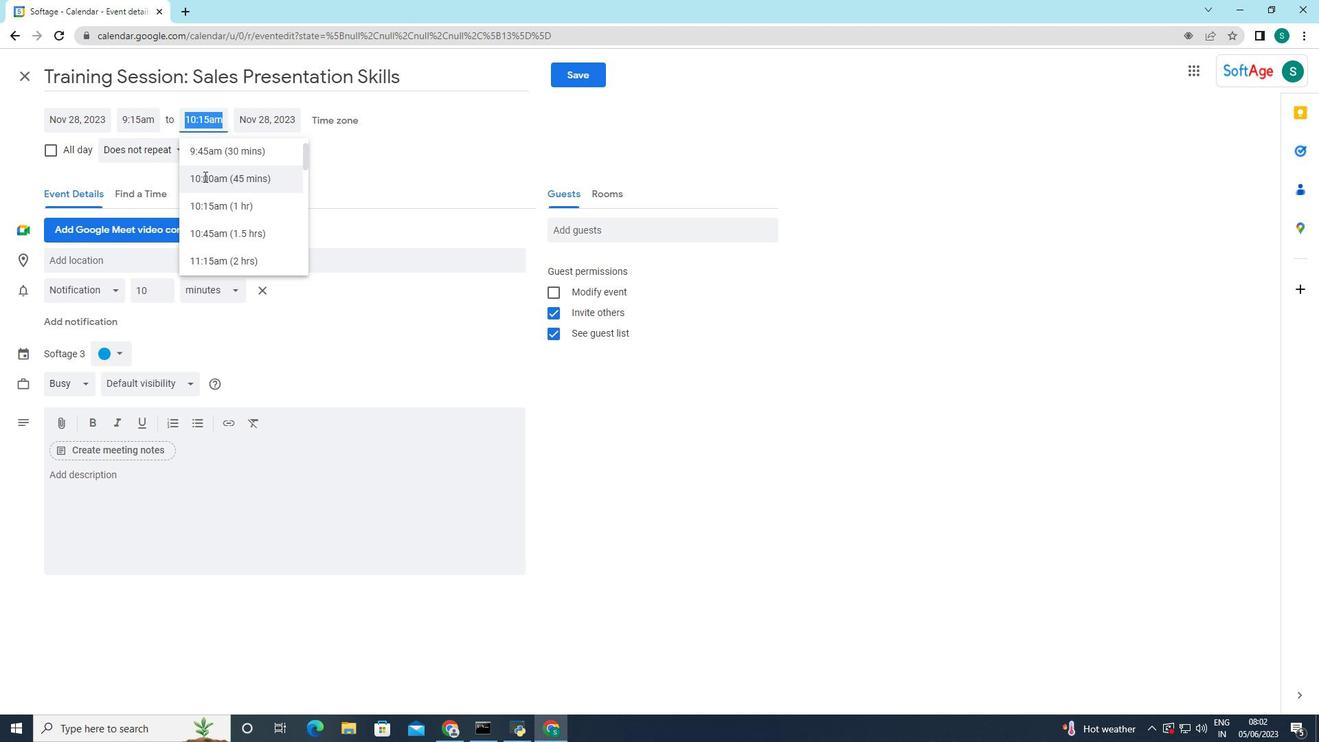 
Action: Mouse moved to (145, 194)
Screenshot: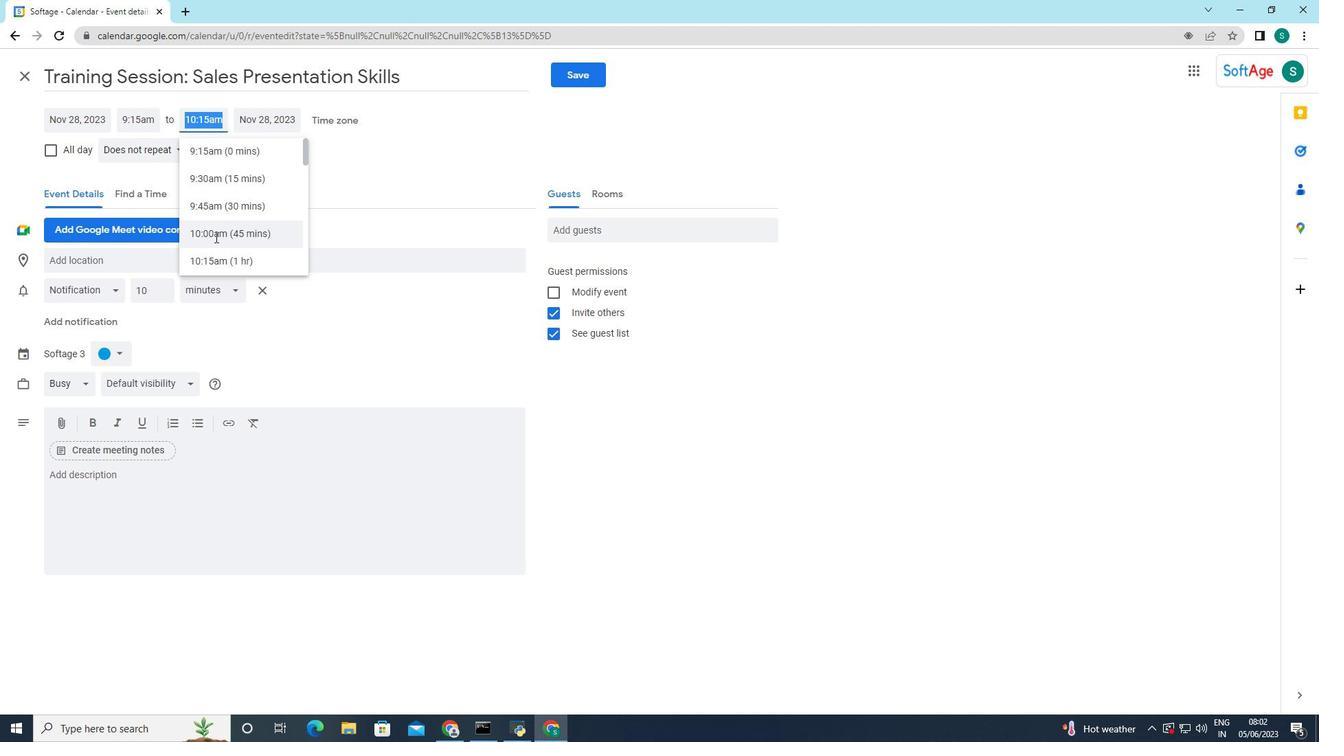 
Action: Mouse pressed left at (145, 194)
Screenshot: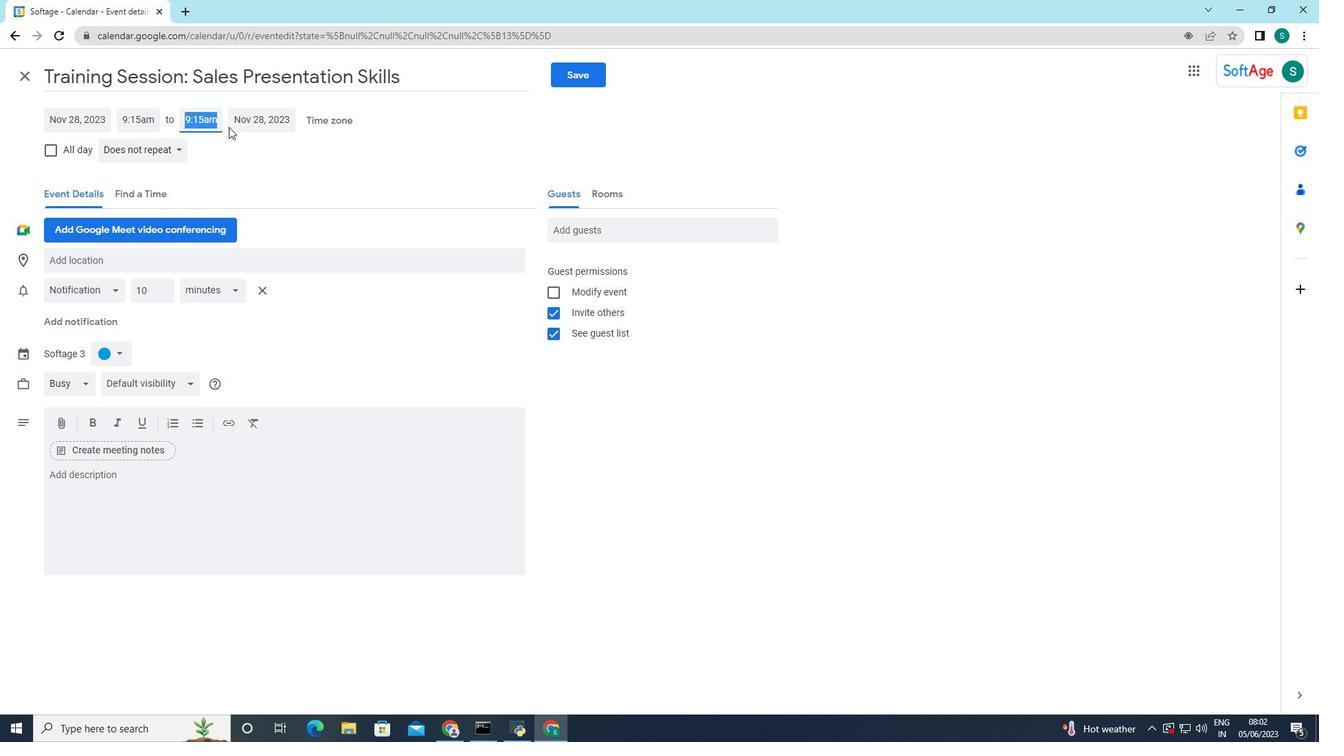
Action: Mouse moved to (204, 123)
Screenshot: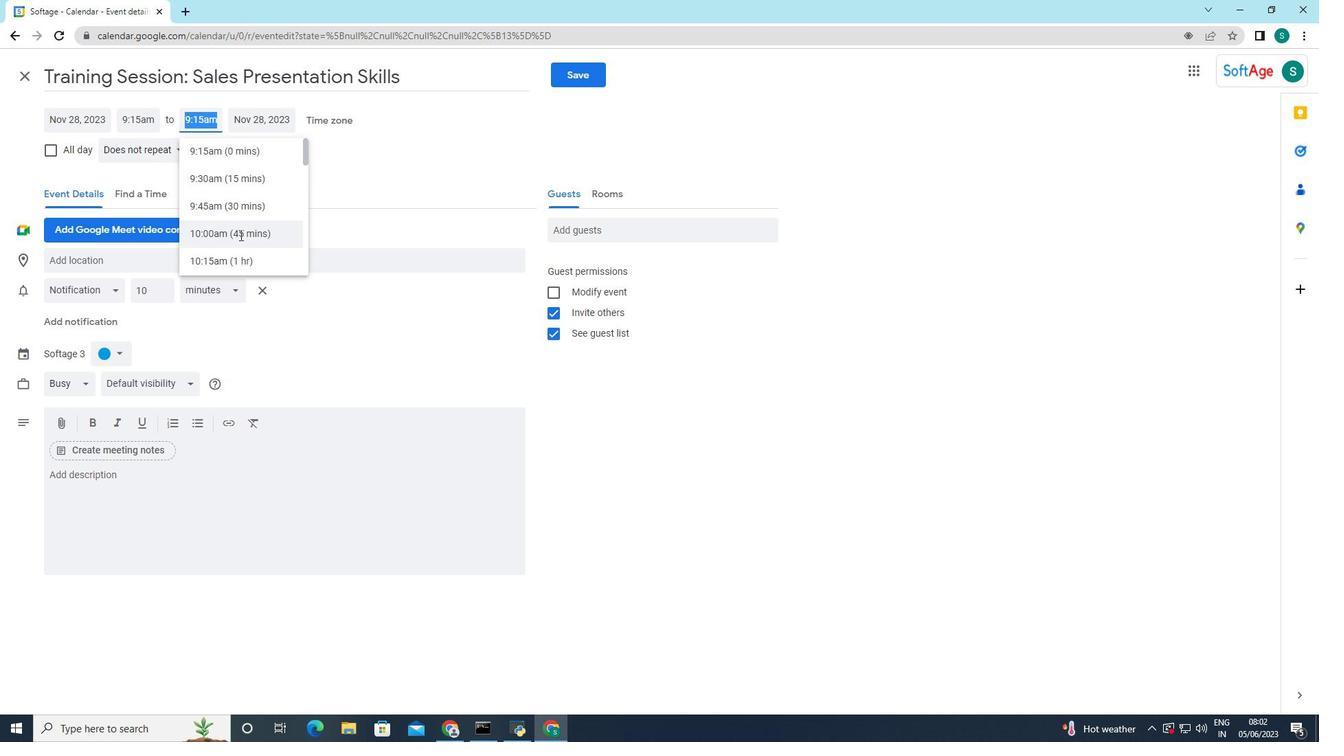 
Action: Mouse pressed left at (204, 123)
Screenshot: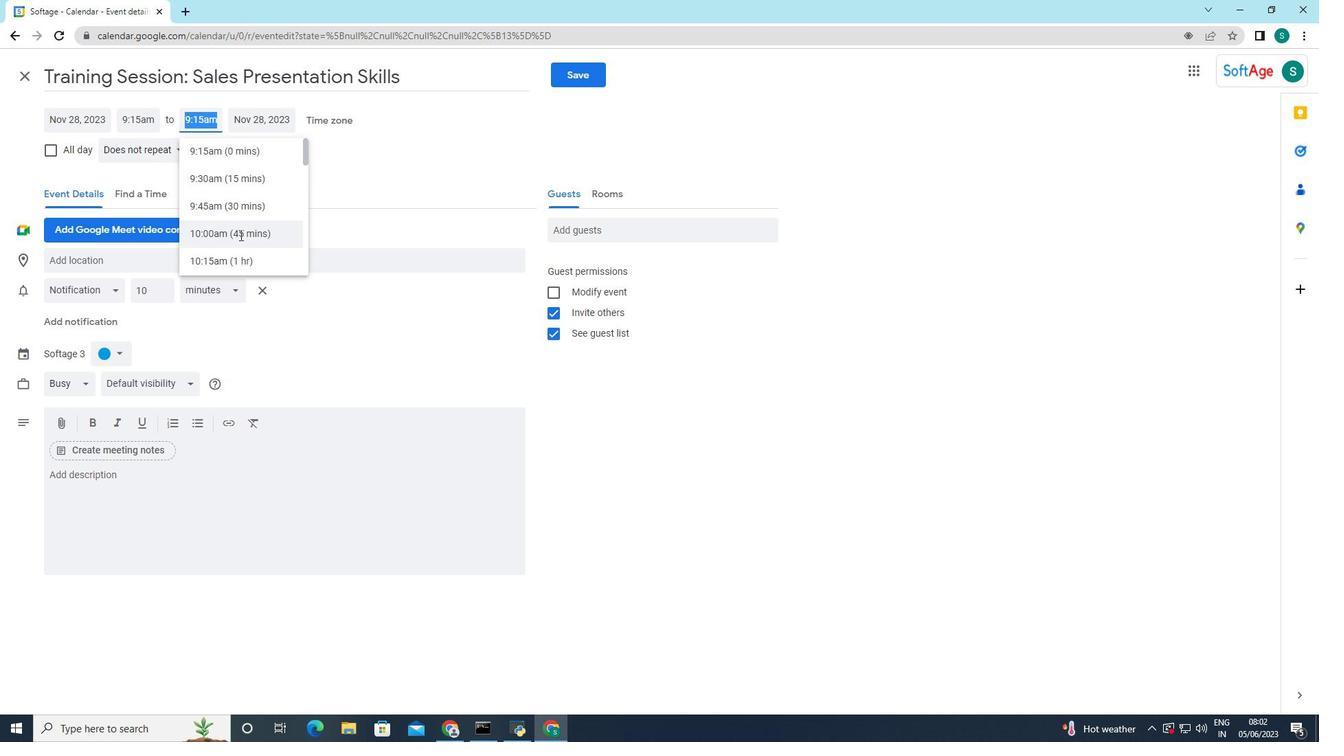 
Action: Mouse moved to (195, 226)
Screenshot: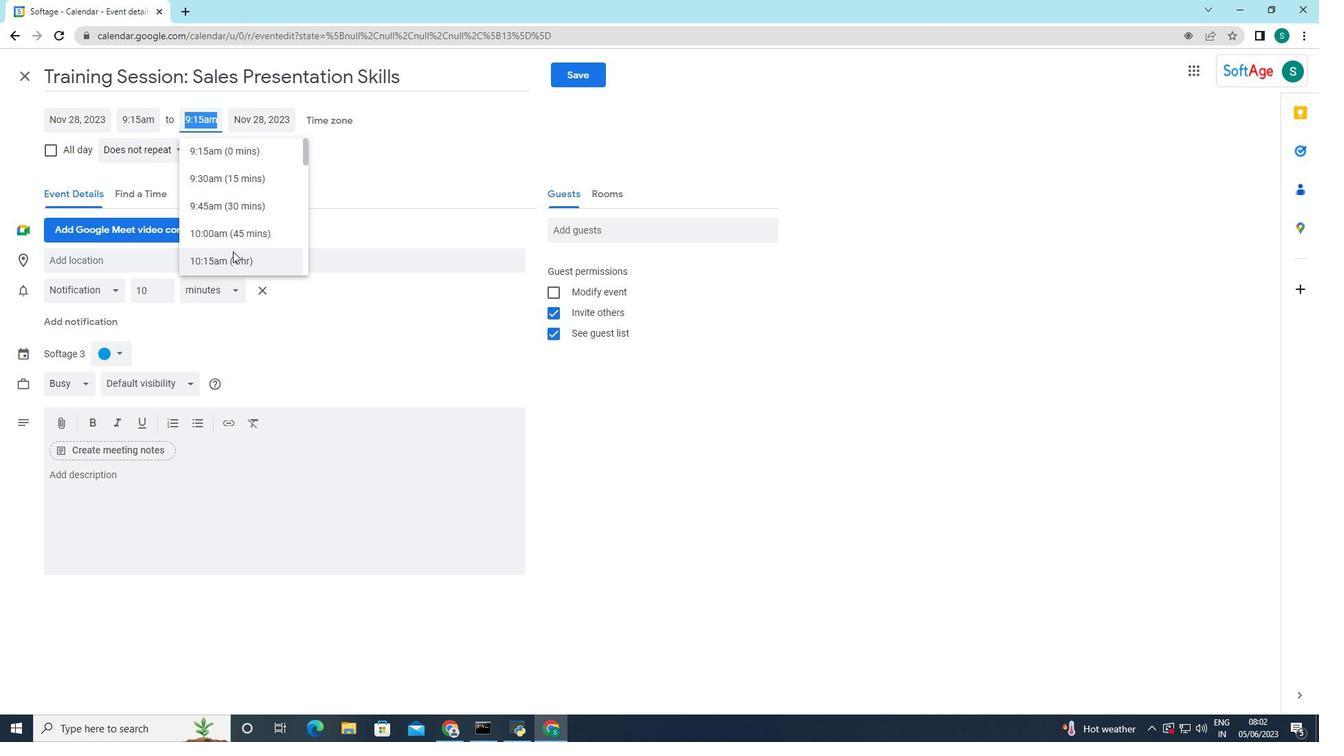 
Action: Mouse scrolled (195, 227) with delta (0, 0)
Screenshot: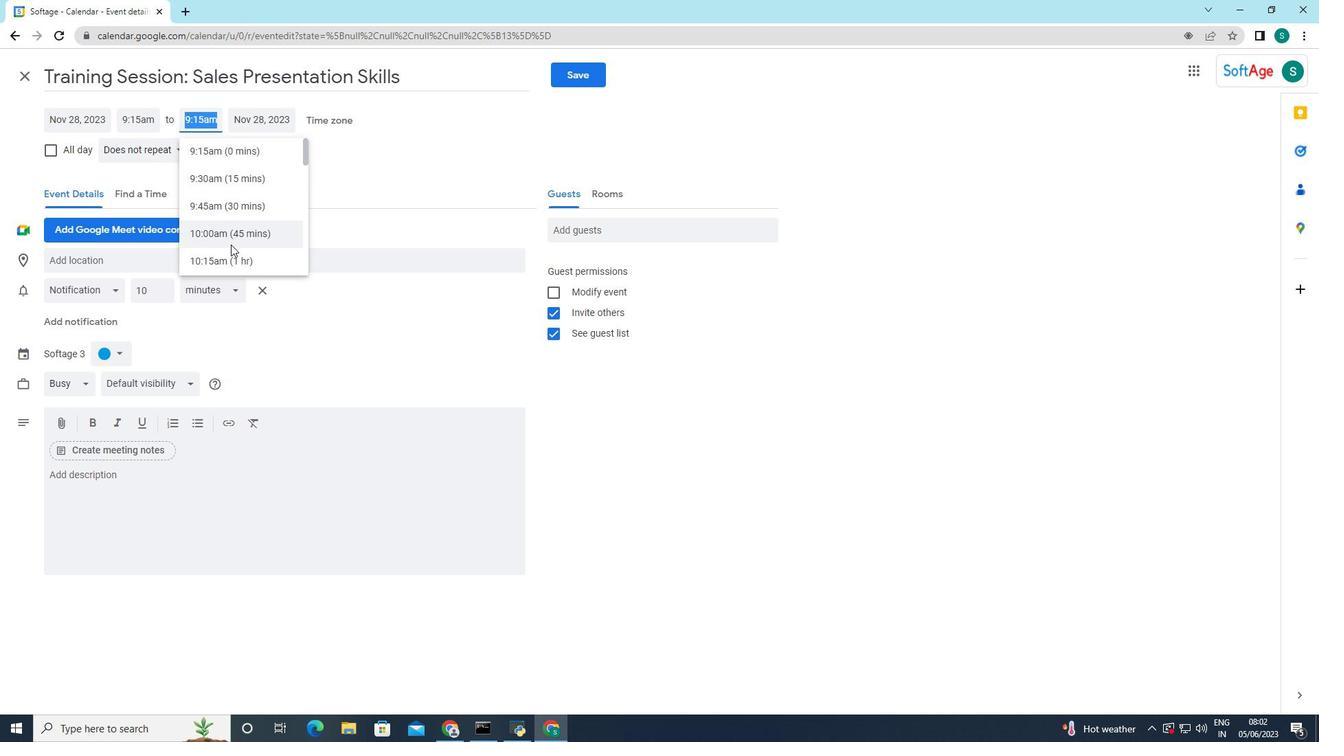 
Action: Mouse moved to (224, 241)
Screenshot: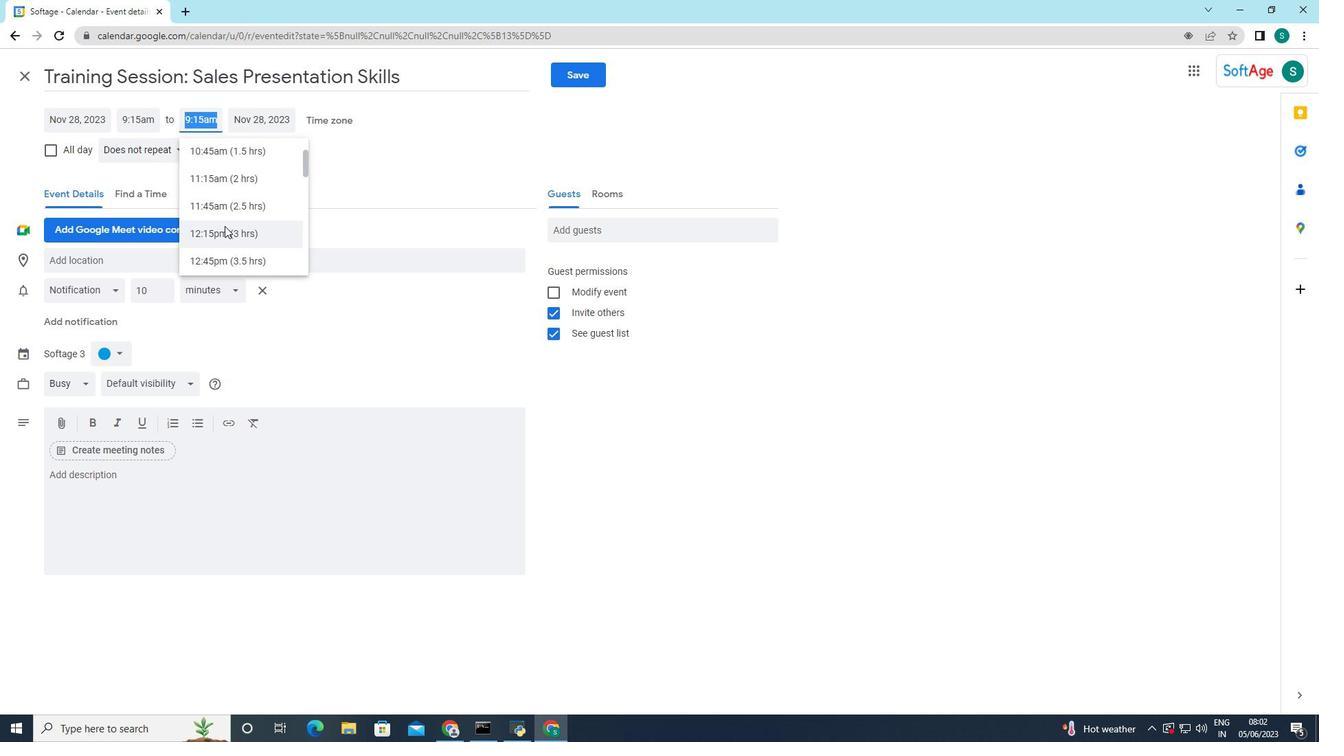 
Action: Mouse scrolled (224, 241) with delta (0, 0)
Screenshot: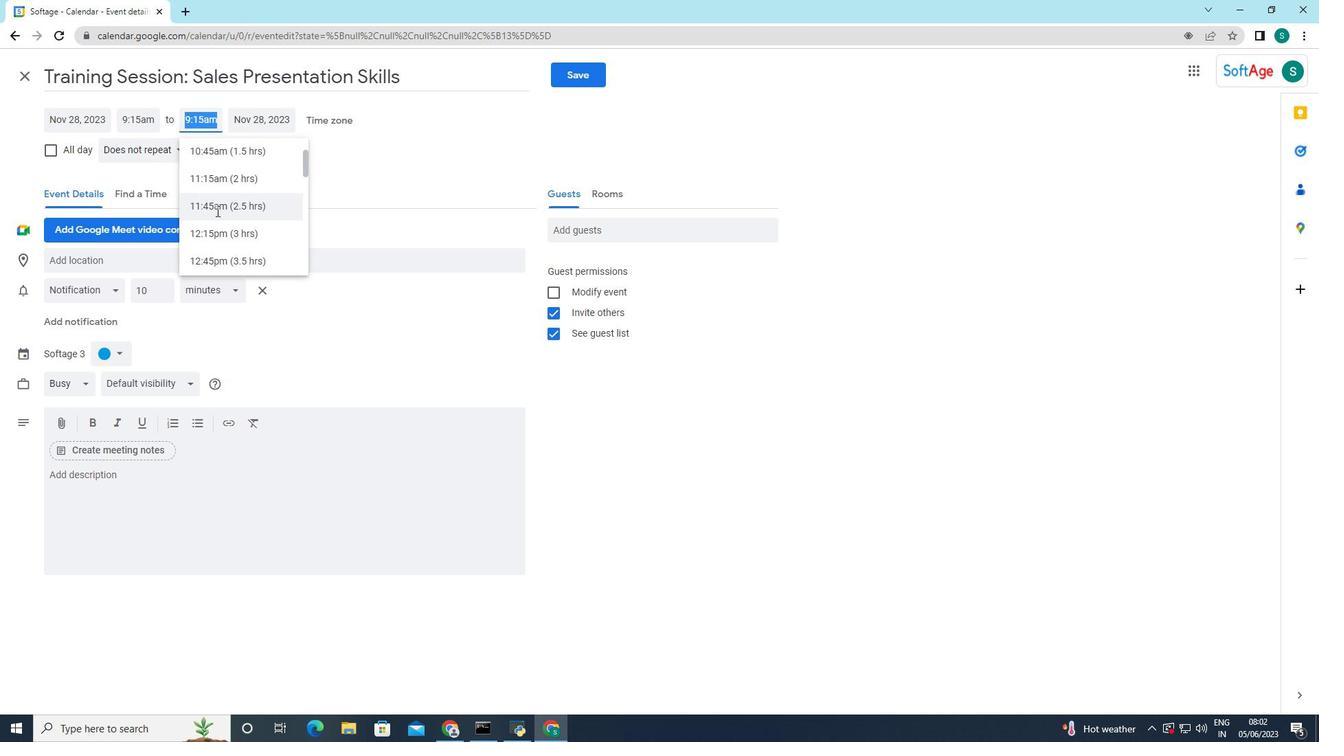 
Action: Mouse moved to (219, 226)
Screenshot: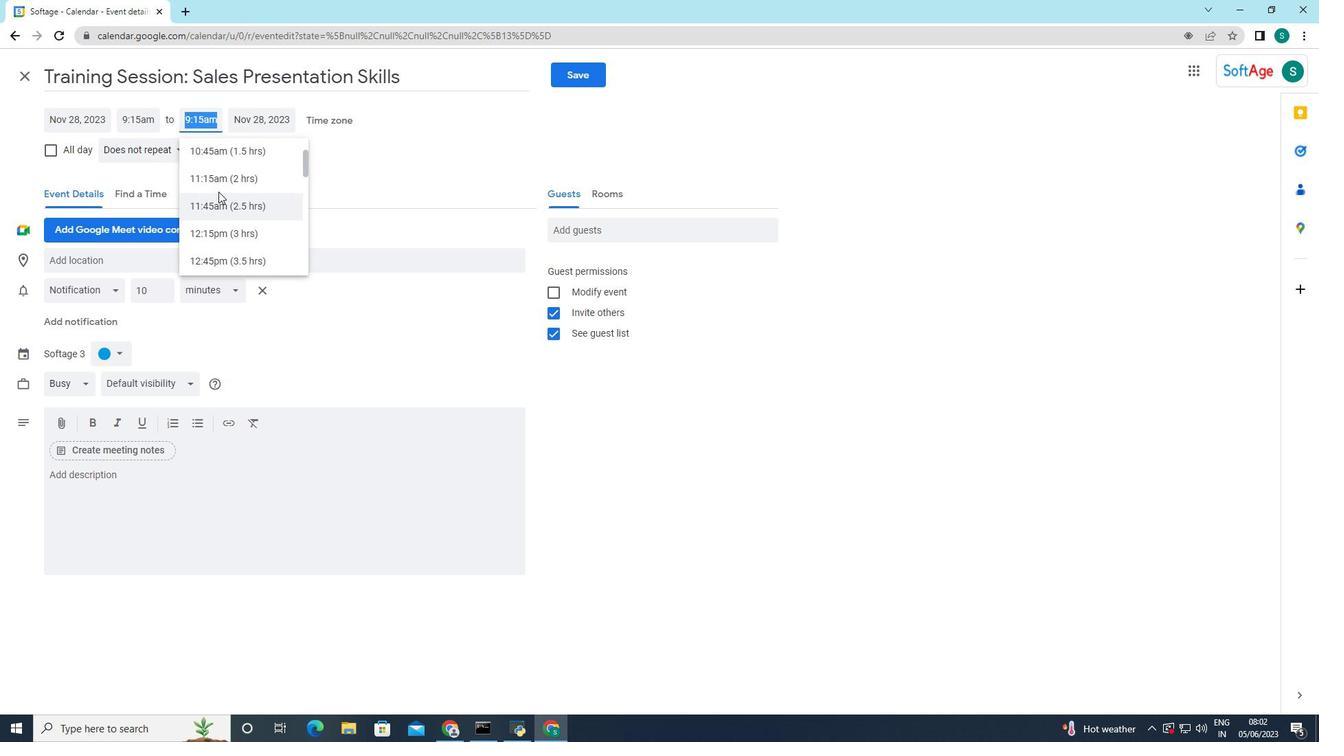 
Action: Mouse scrolled (219, 226) with delta (0, 0)
Screenshot: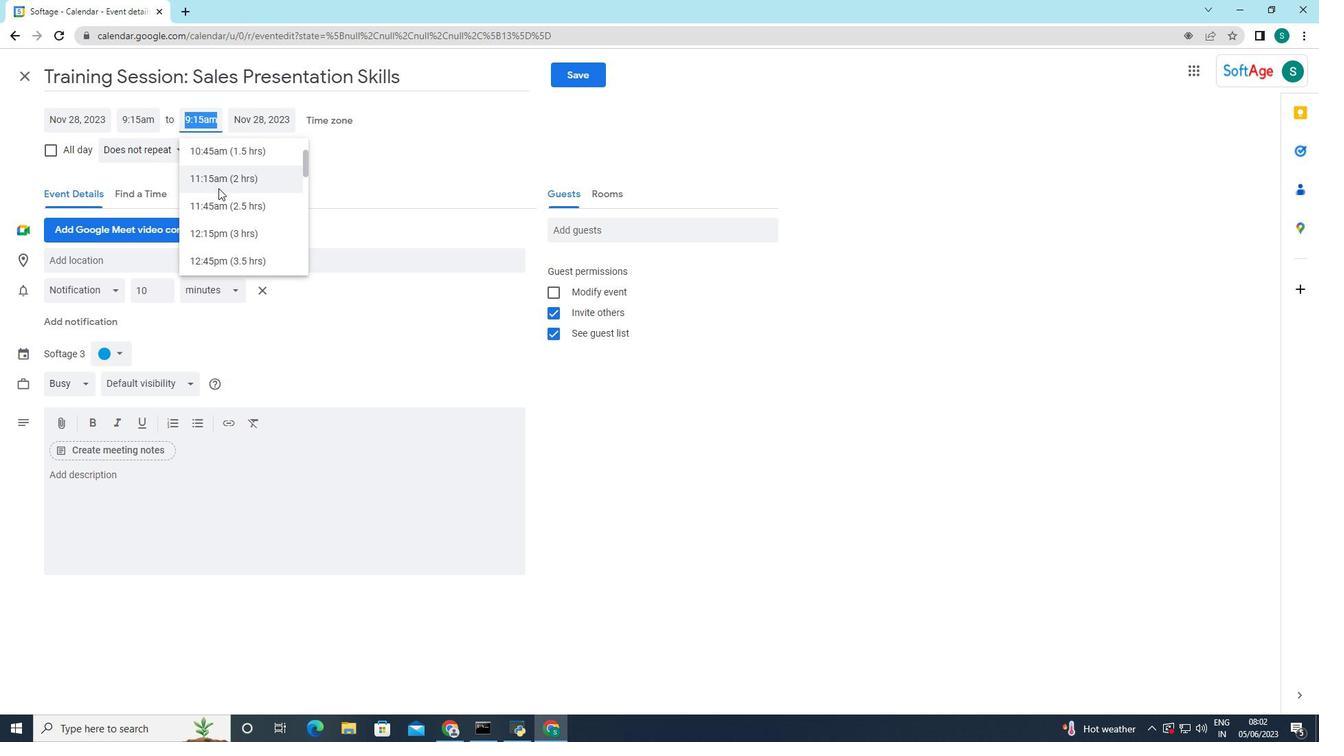 
Action: Mouse scrolled (219, 226) with delta (0, 0)
Screenshot: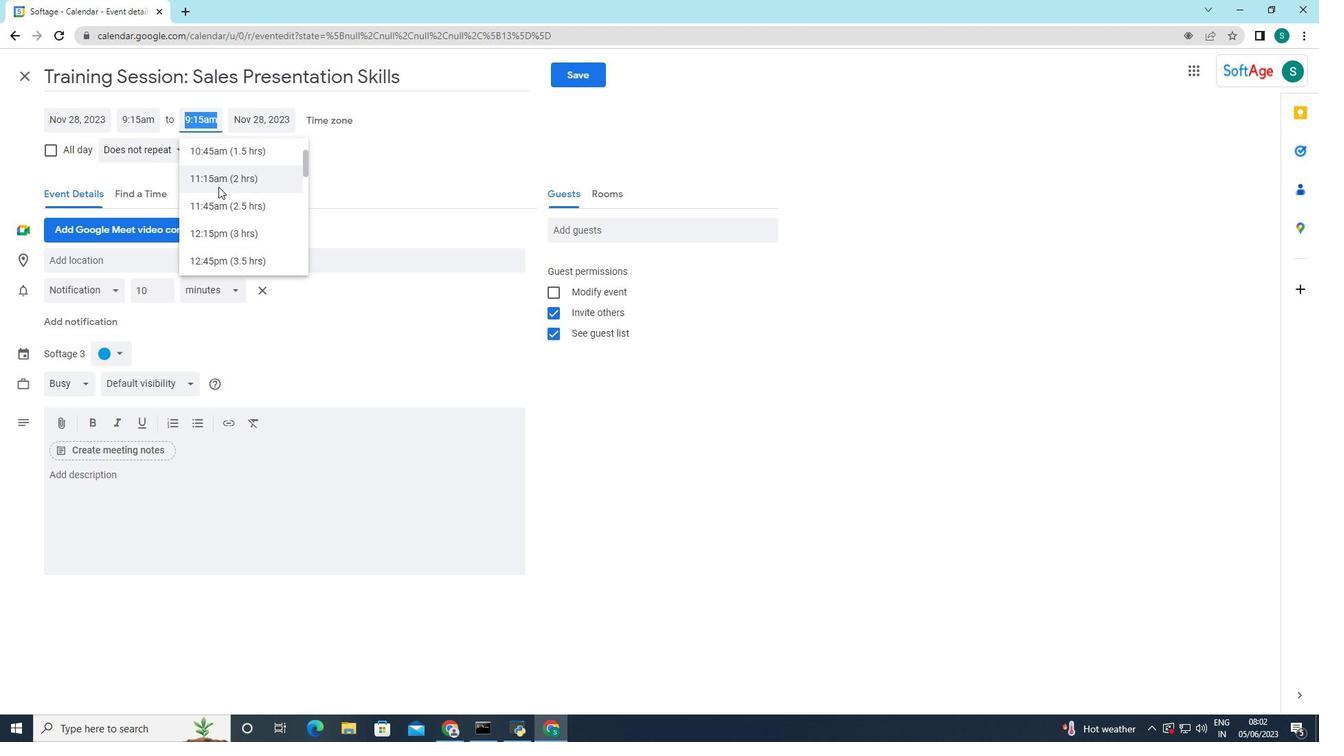 
Action: Mouse moved to (215, 252)
Screenshot: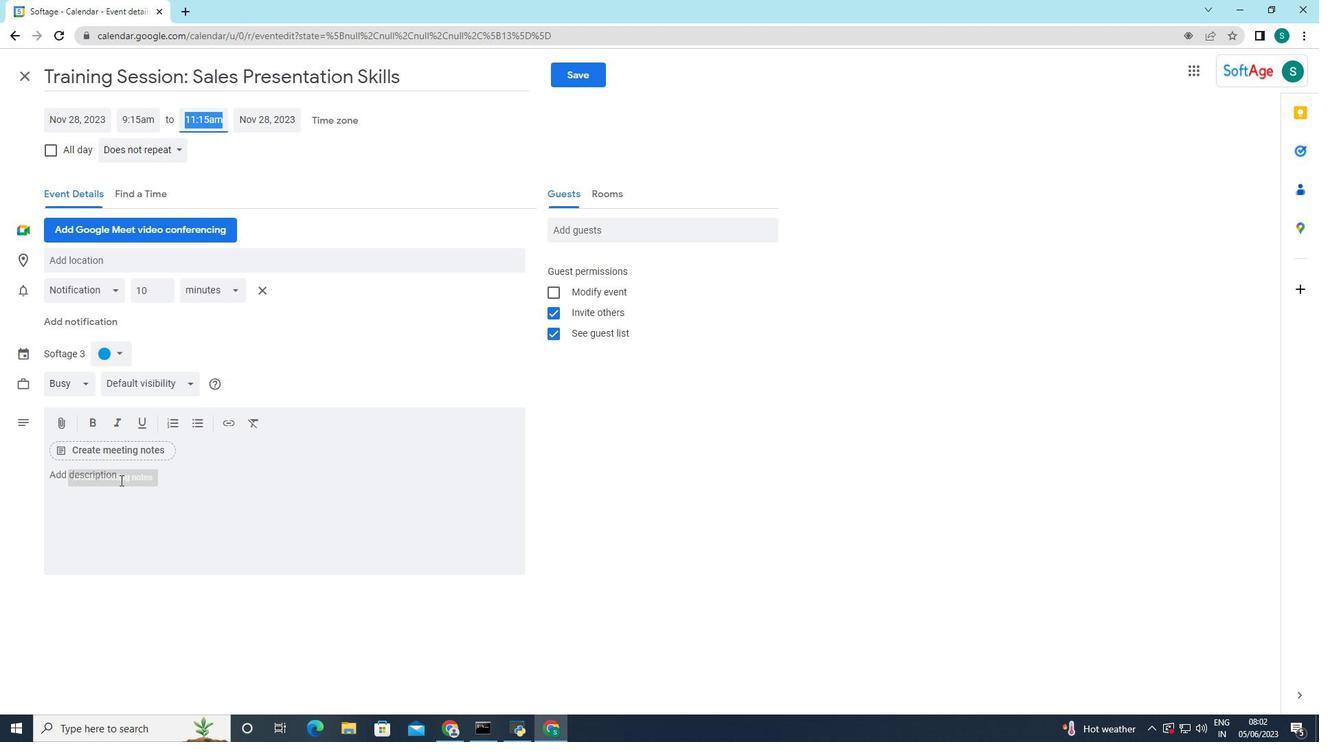 
Action: Mouse scrolled (215, 251) with delta (0, 0)
Screenshot: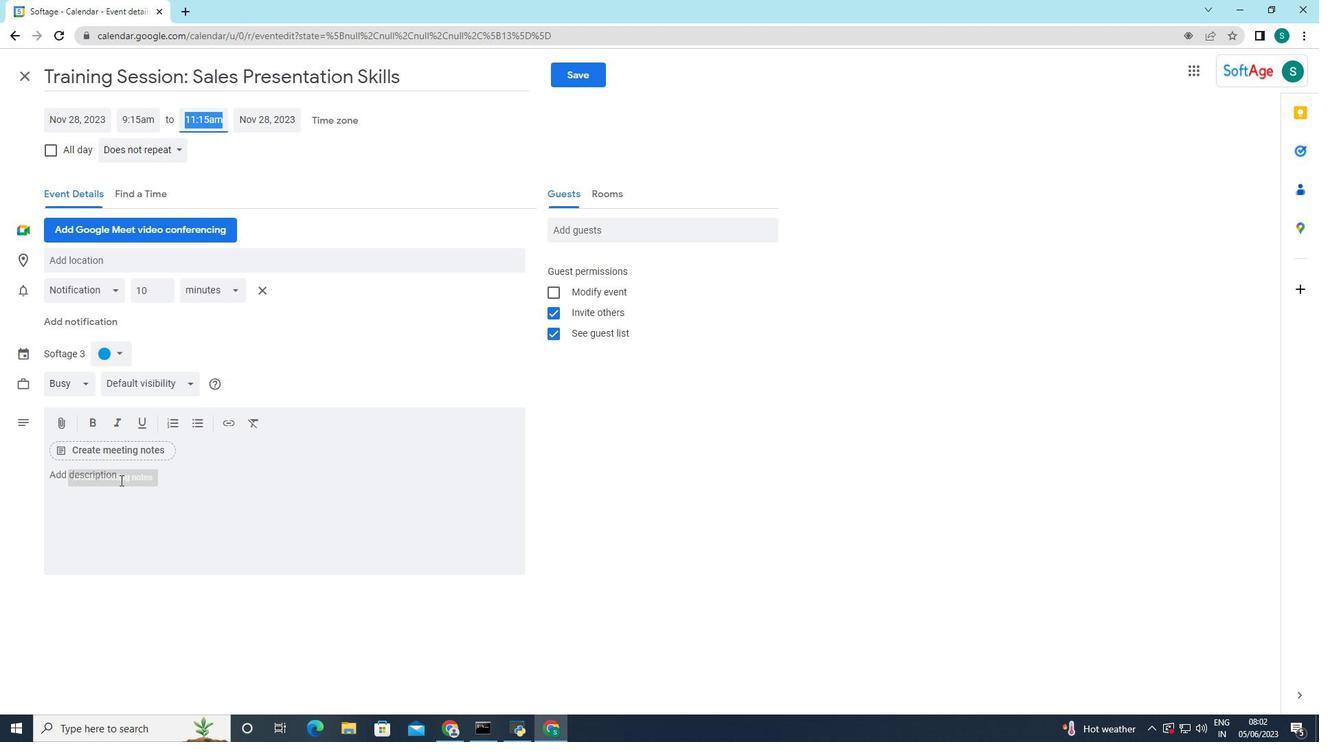 
Action: Mouse scrolled (215, 251) with delta (0, 0)
Screenshot: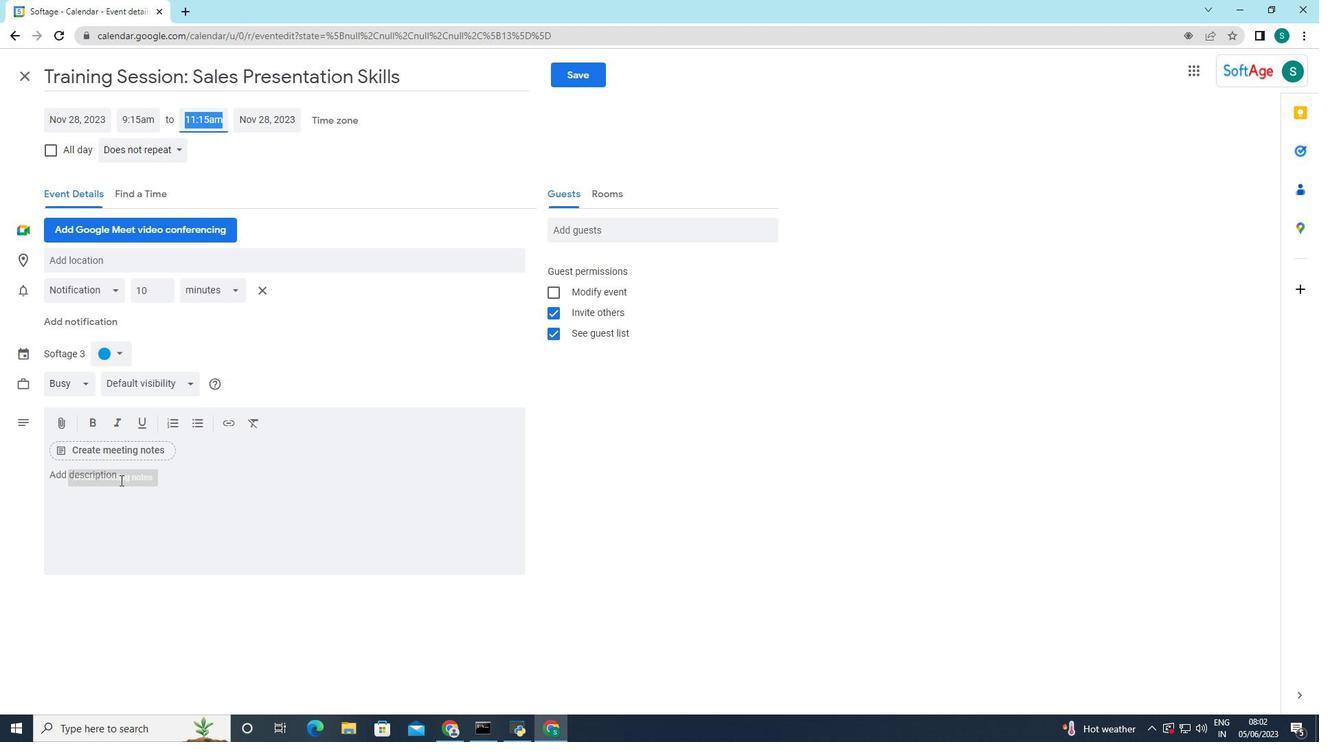 
Action: Mouse scrolled (215, 251) with delta (0, 0)
Screenshot: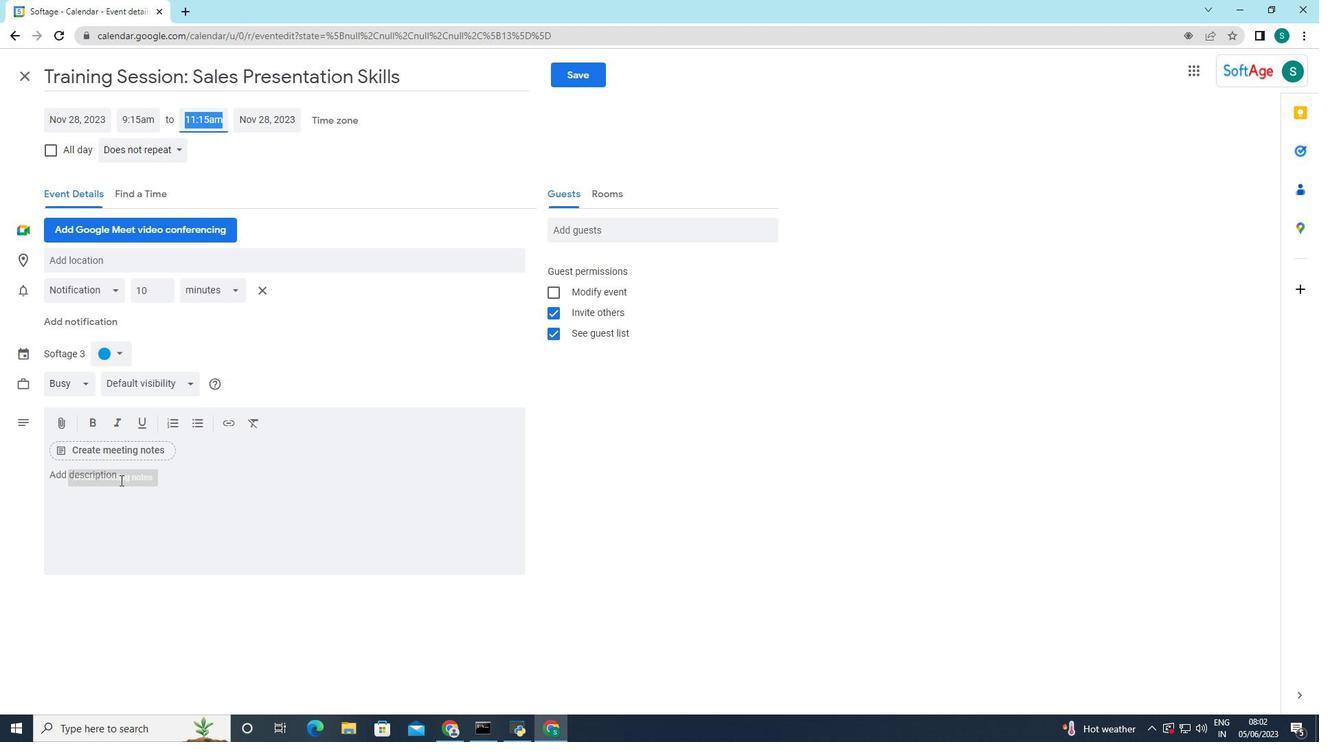 
Action: Mouse moved to (212, 226)
Screenshot: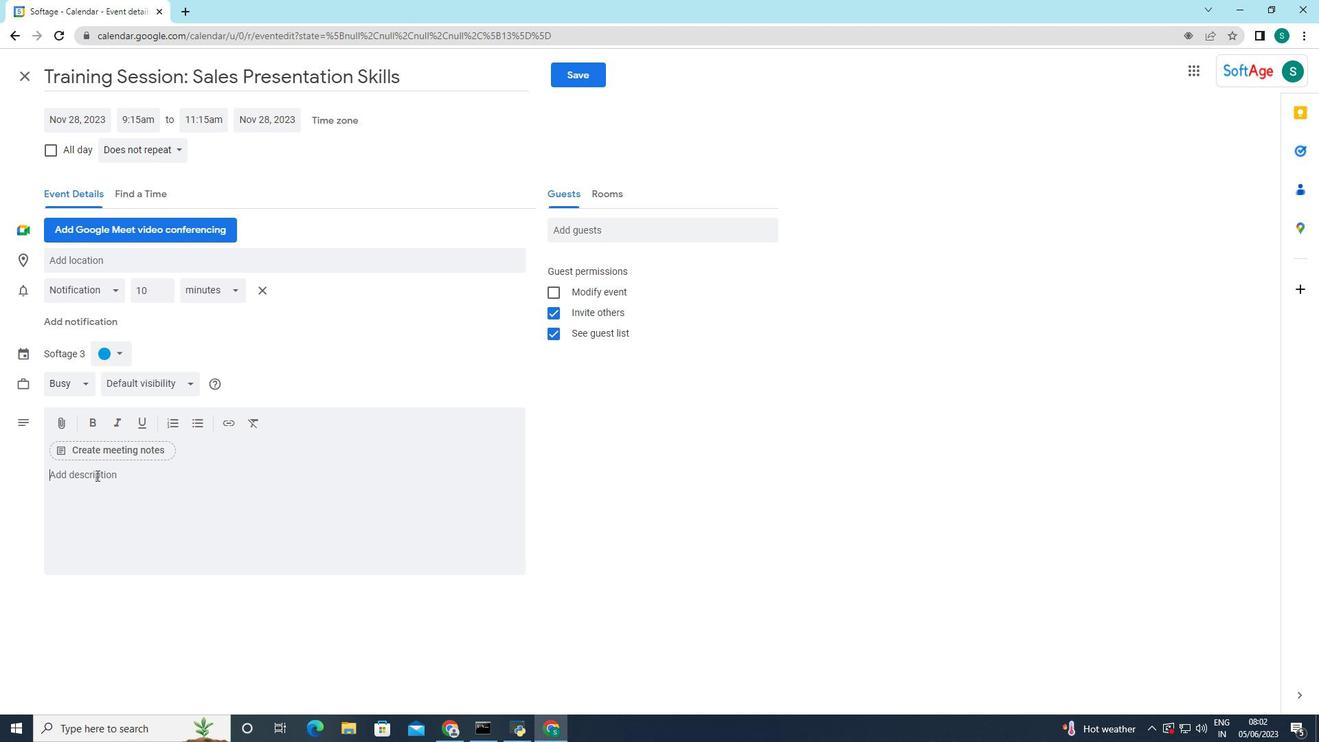 
Action: Mouse scrolled (212, 227) with delta (0, 0)
Screenshot: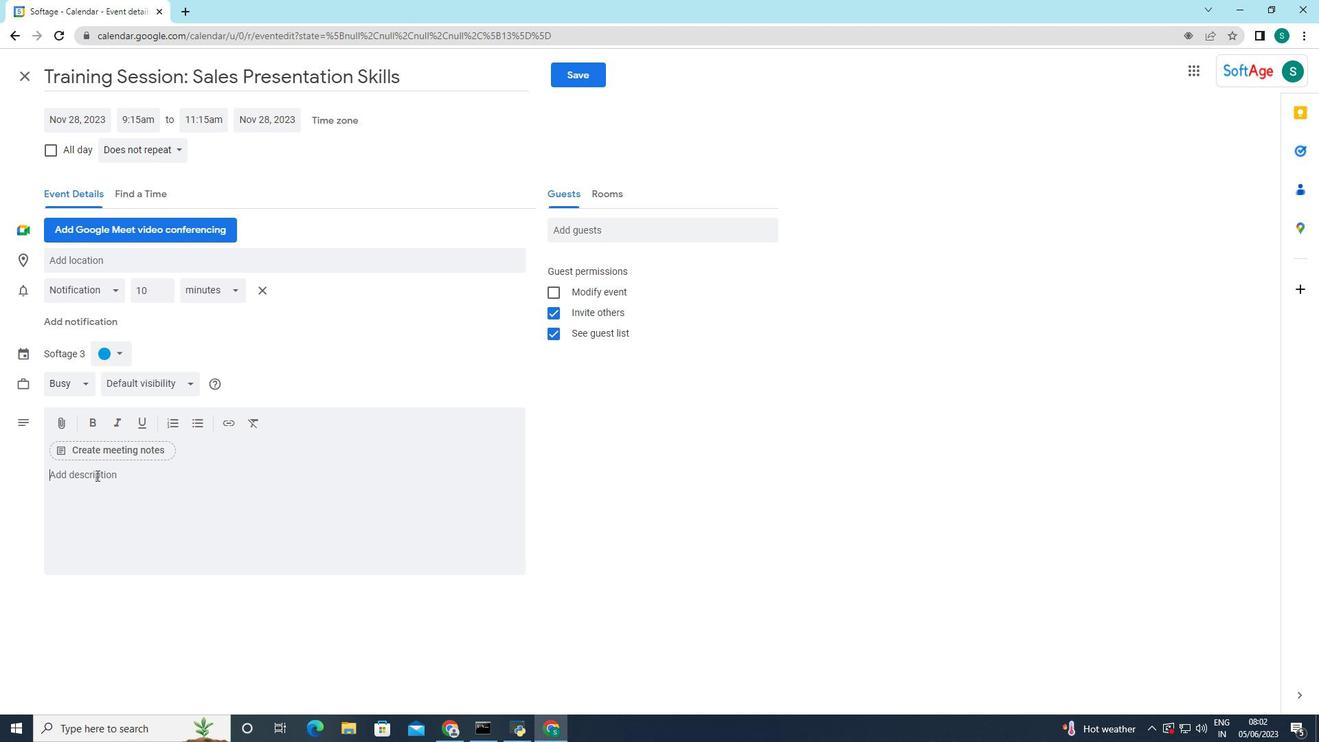 
Action: Mouse moved to (218, 183)
Screenshot: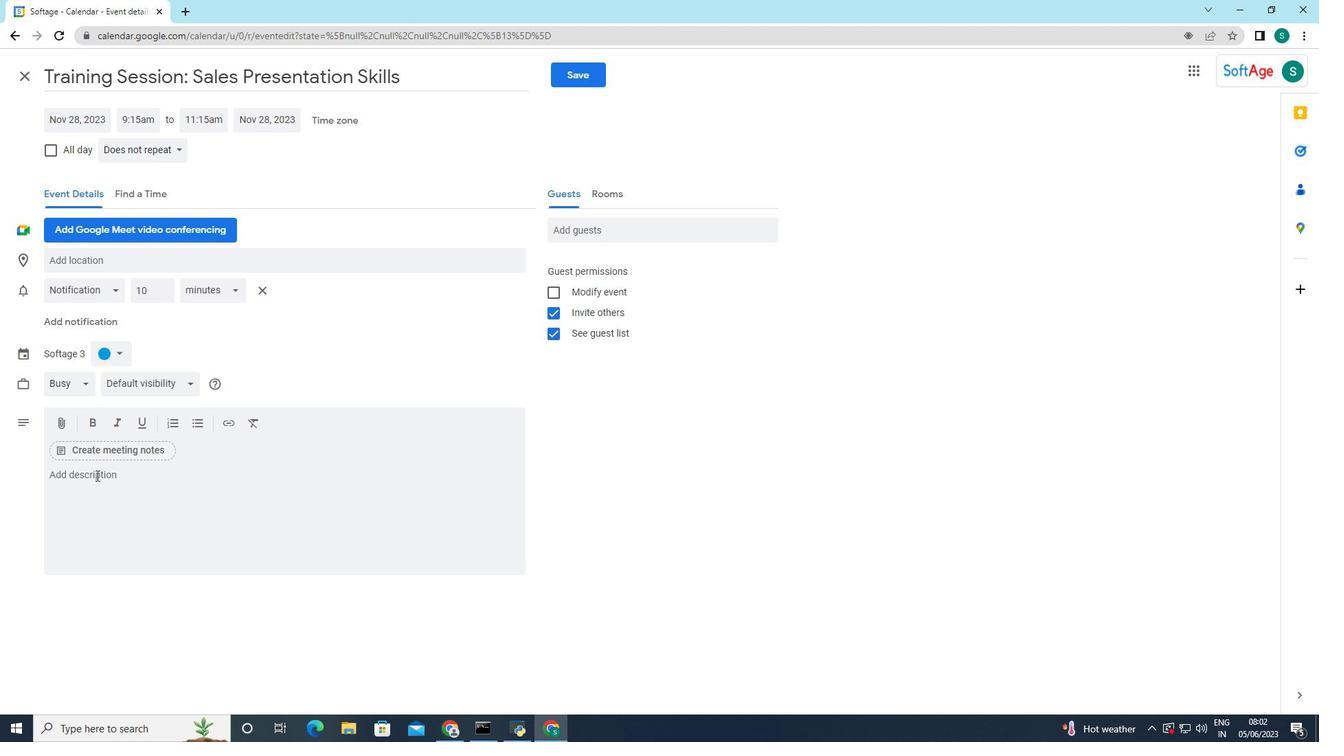 
Action: Mouse pressed left at (218, 183)
Screenshot: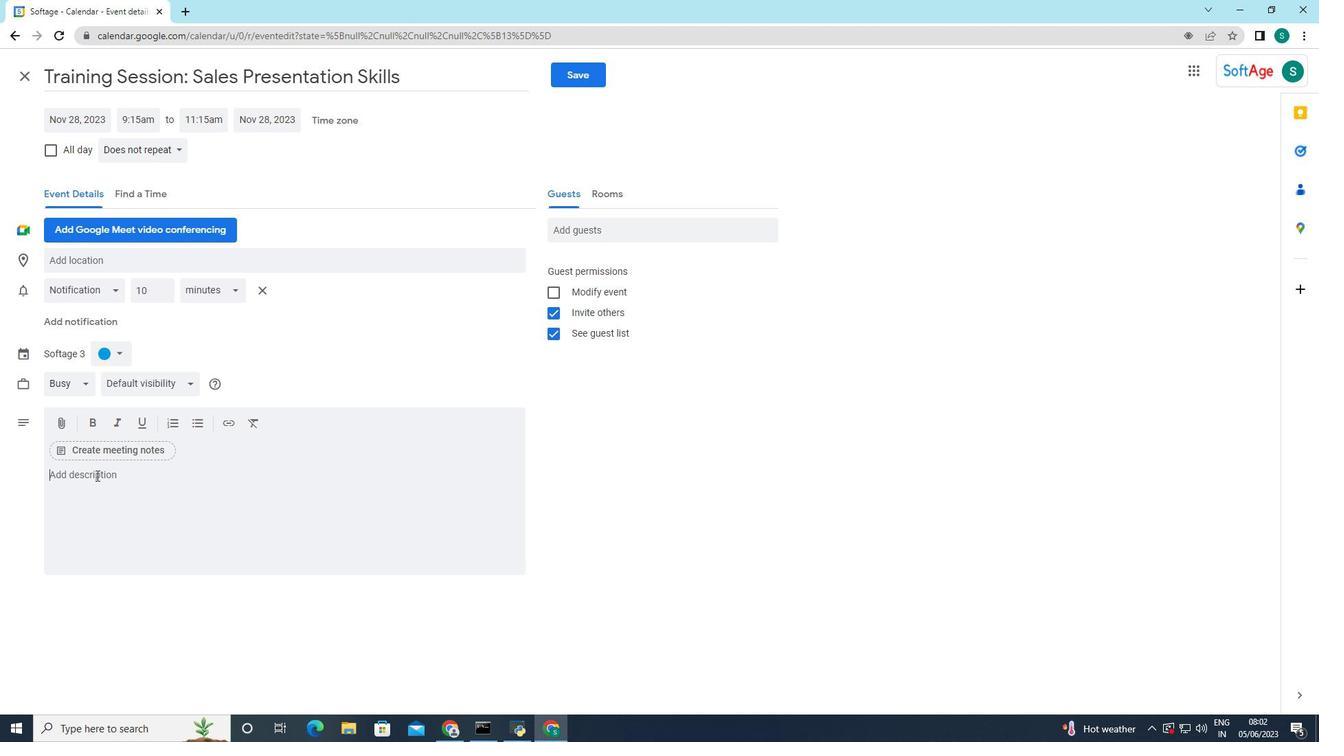 
Action: Mouse moved to (101, 481)
Screenshot: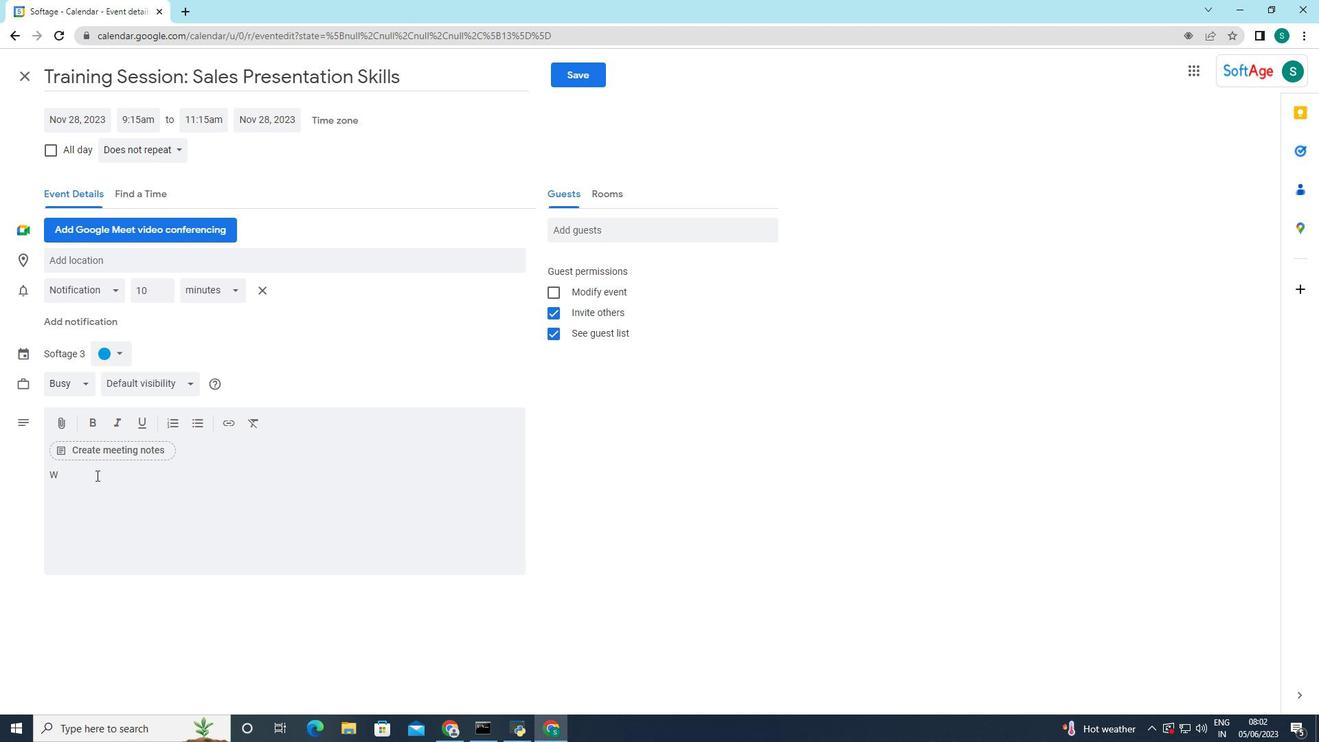 
Action: Mouse pressed left at (101, 481)
Screenshot: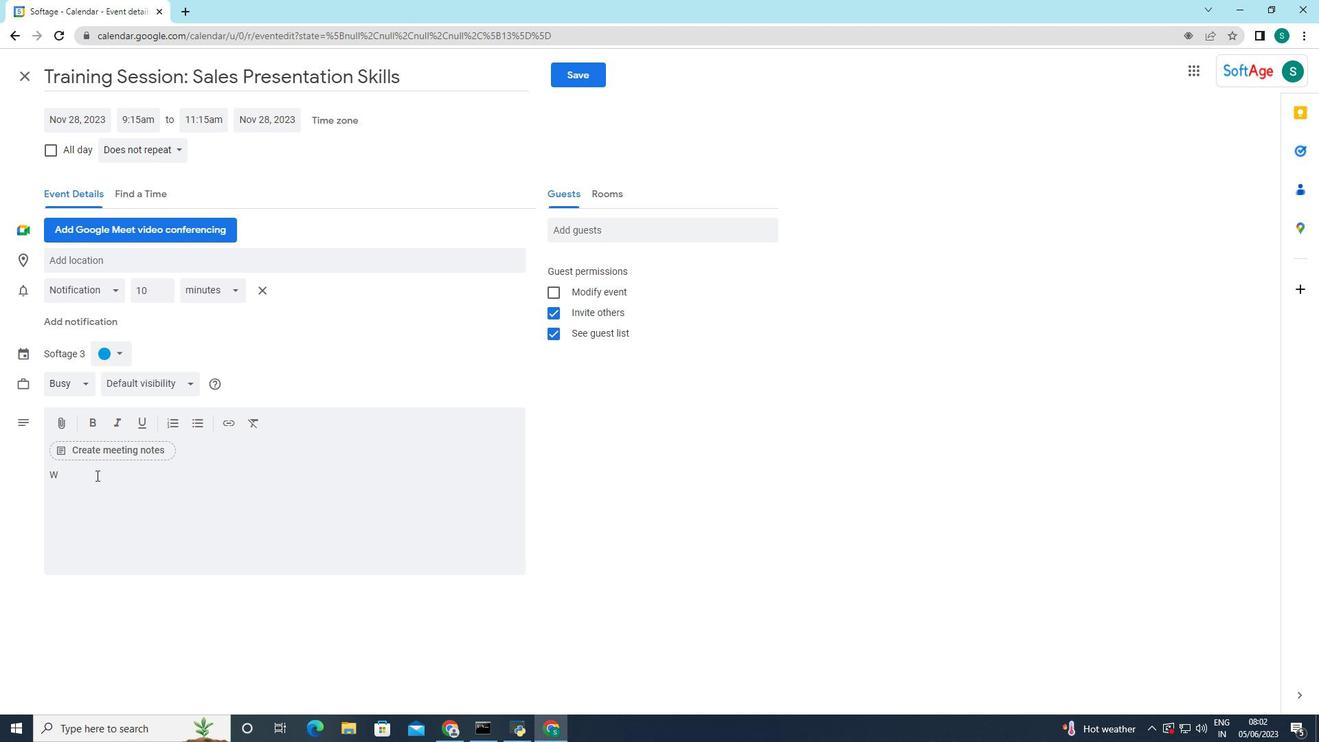 
Action: Key pressed <Key.caps_lock>W<Key.caps_lock>elcome<Key.space>to<Key.space>our<Key.space><Key.caps_lock>T<Key.caps_lock>eam<Key.space><Key.caps_lock>B<Key.caps_lock>uilding<Key.space><Key.caps_lock>R<Key.caps_lock>etreat<Key.space><Key.backspace>,<Key.space><Key.caps_lock>A<Key.space><Key.caps_lock><Key.backspace><Key.backspace><Key.caps_lock>A
Screenshot: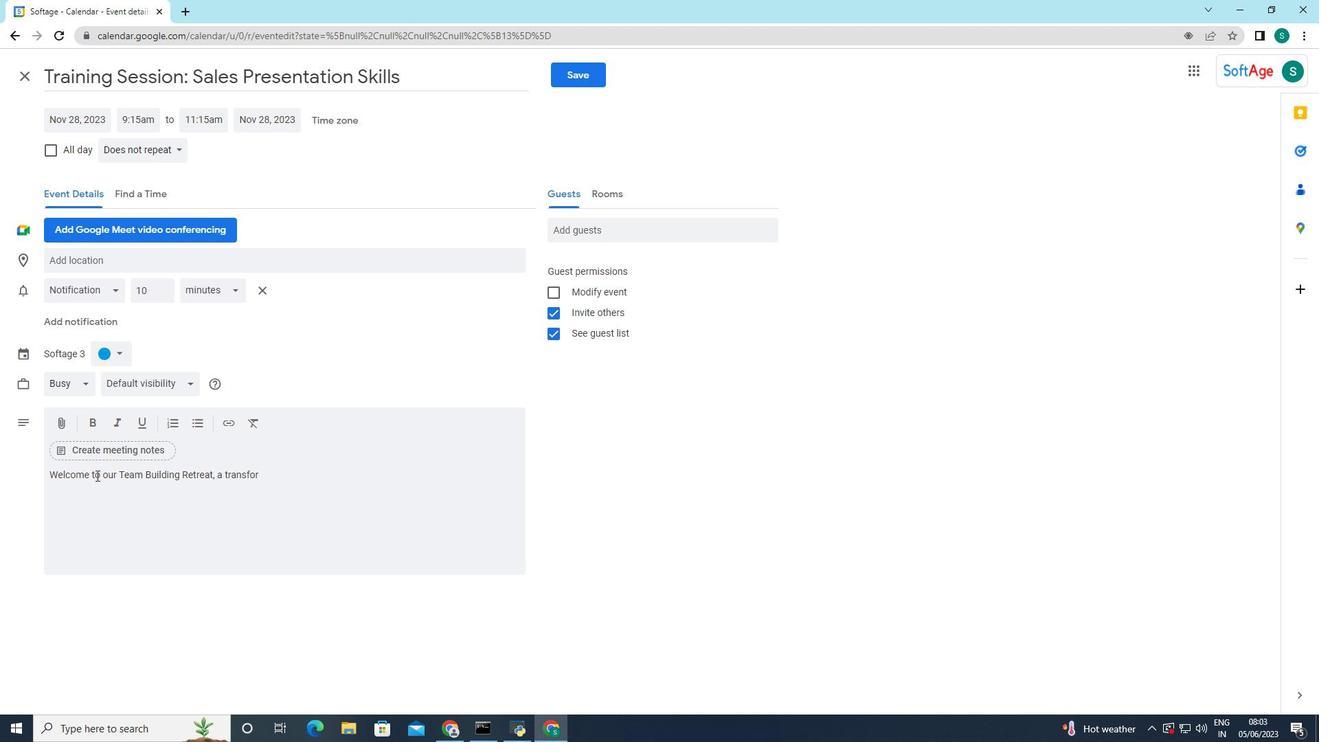 
Action: Mouse moved to (79, 126)
Screenshot: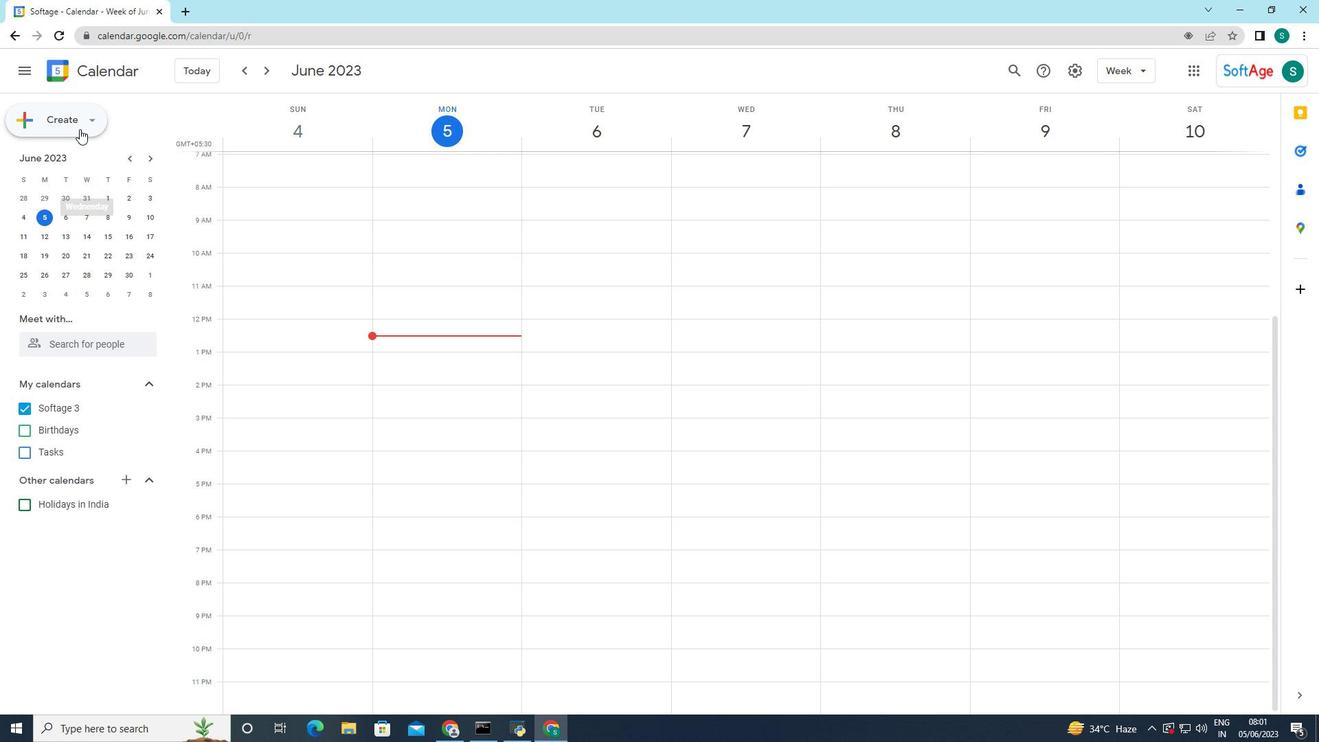 
Action: Mouse pressed left at (79, 126)
Screenshot: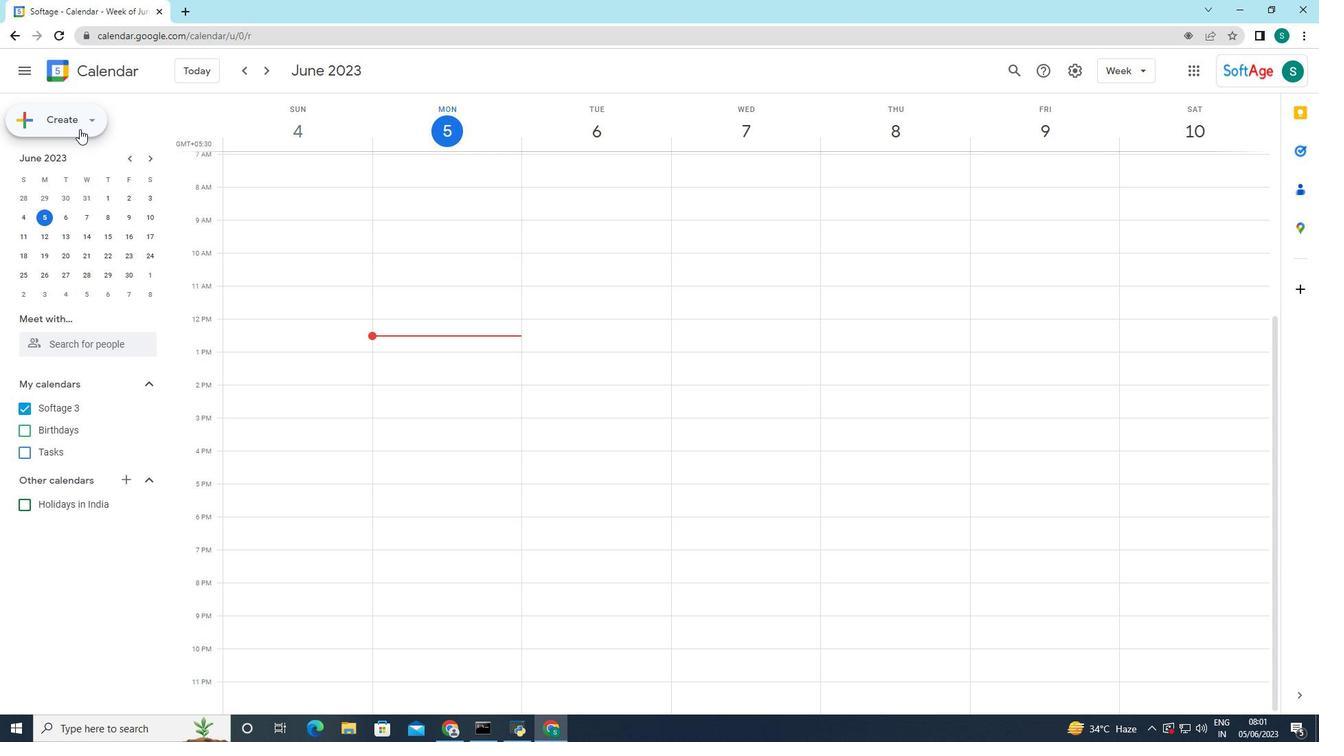 
Action: Mouse moved to (93, 156)
Screenshot: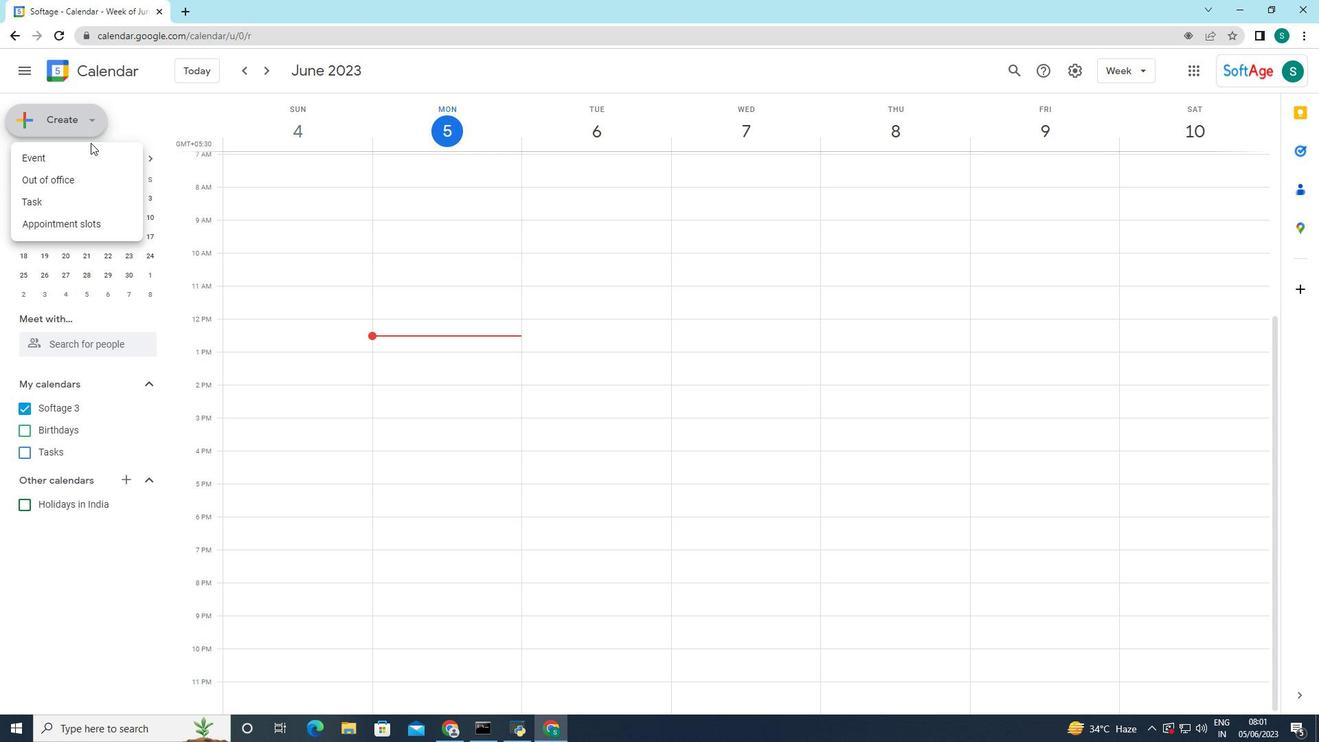 
Action: Mouse pressed left at (93, 156)
Screenshot: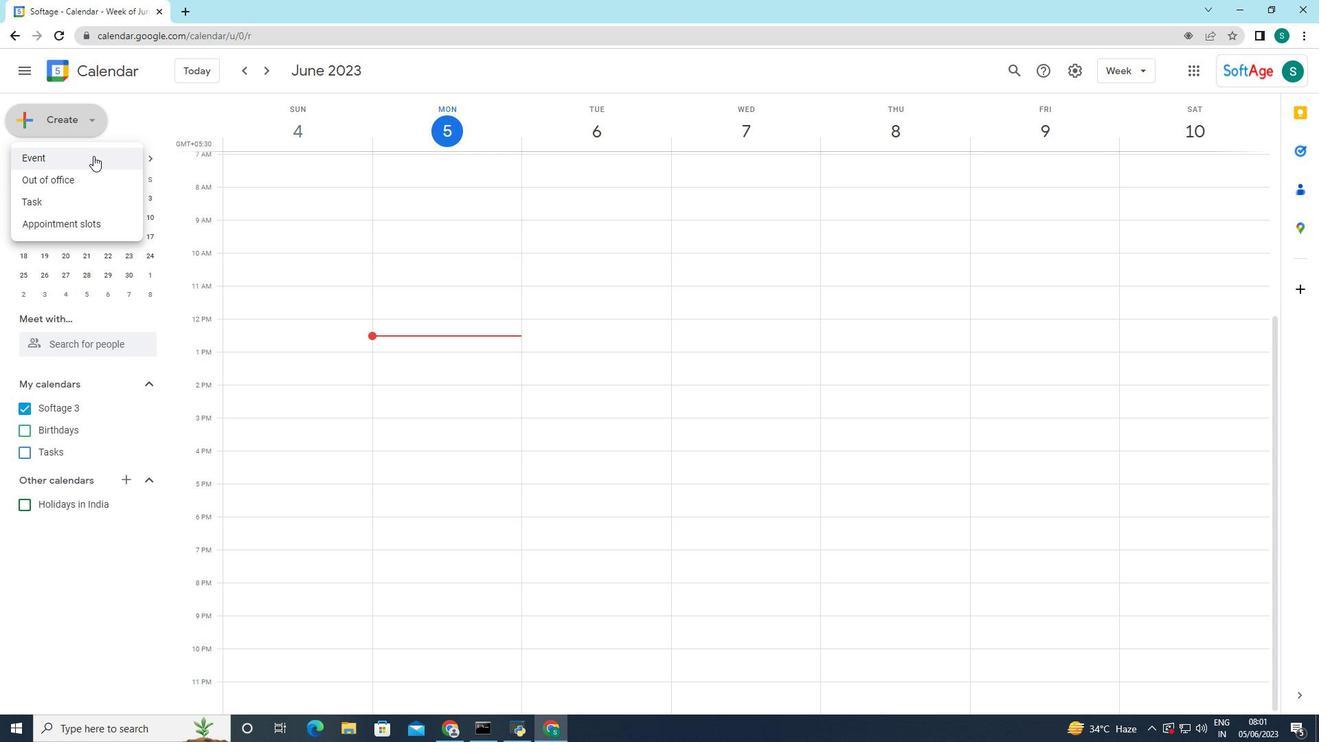 
Action: Mouse moved to (230, 542)
Screenshot: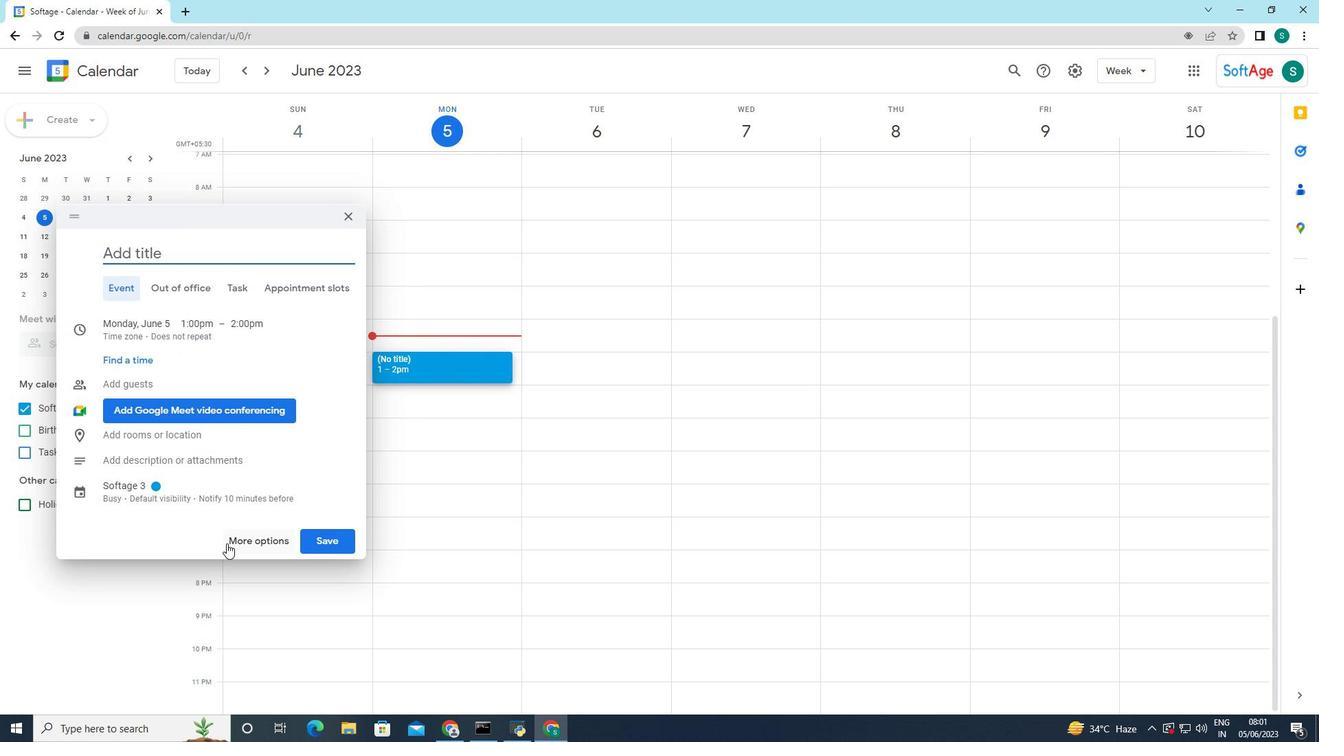 
Action: Mouse pressed left at (230, 542)
Screenshot: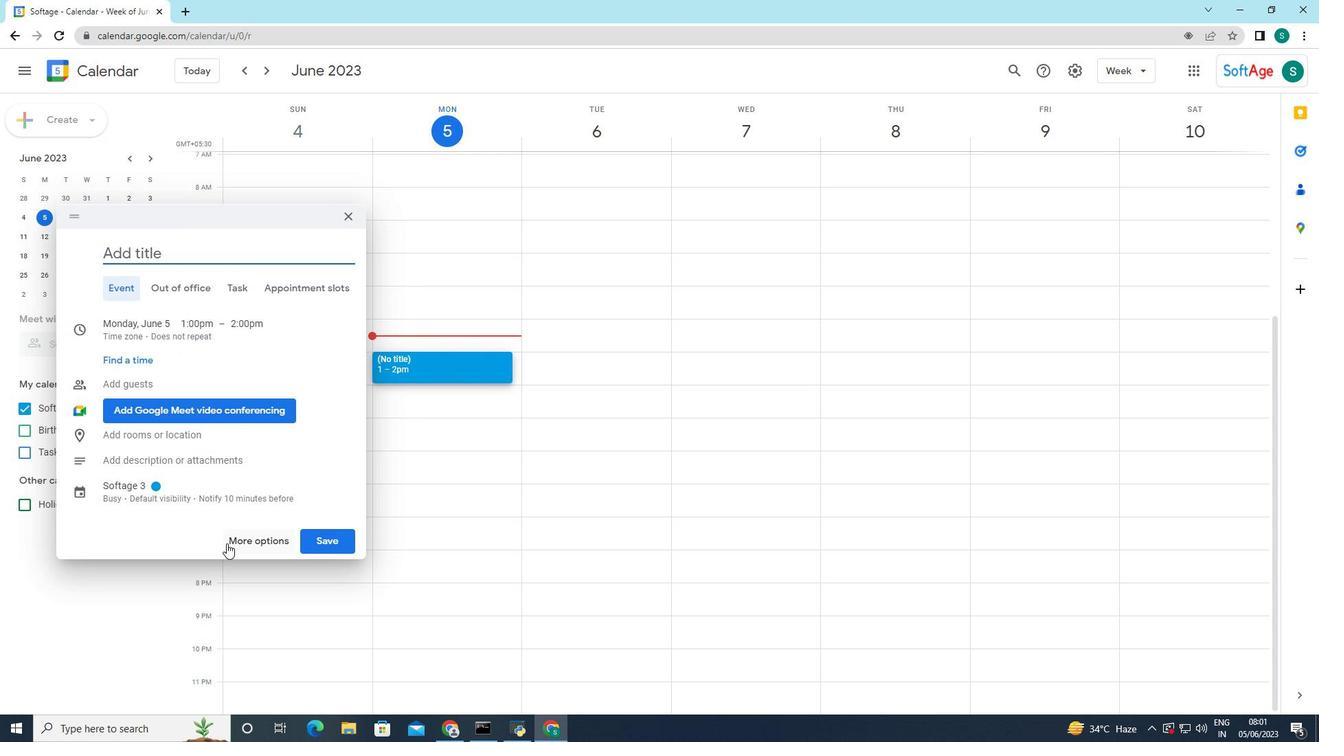 
Action: Mouse moved to (134, 81)
Screenshot: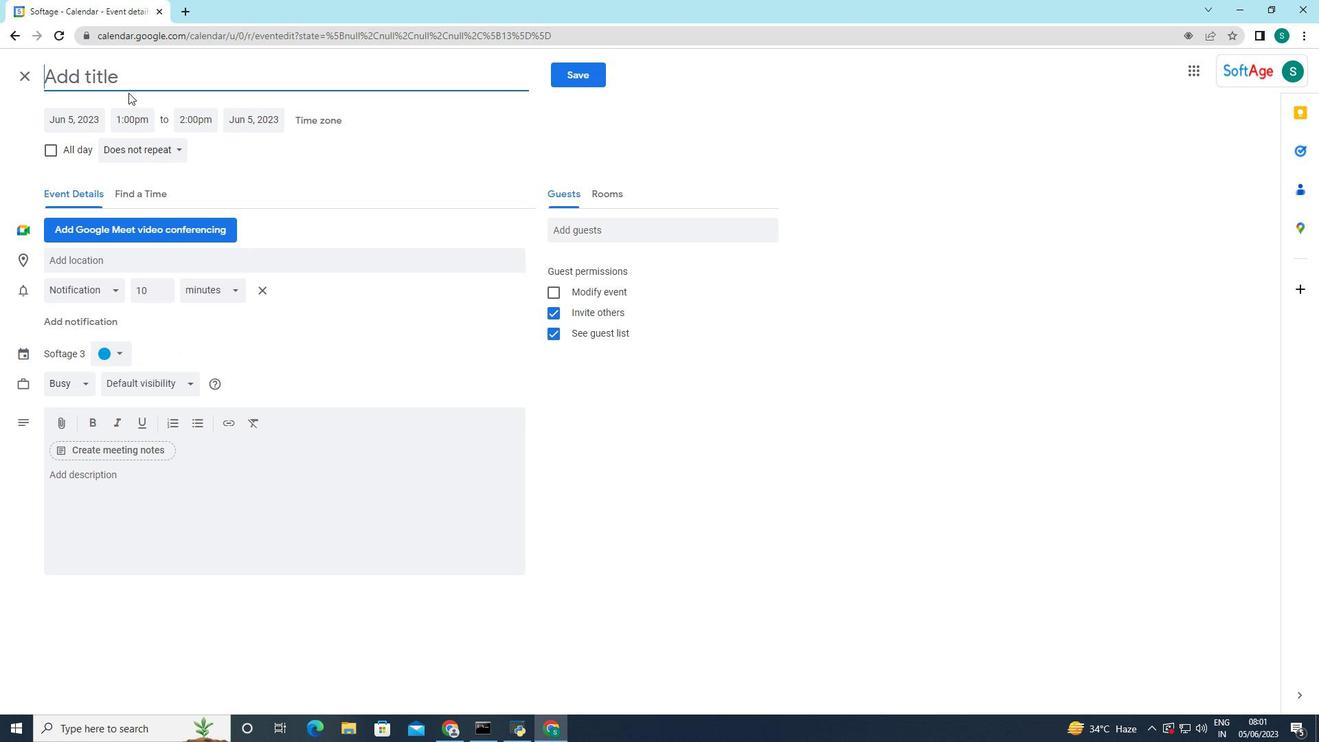 
Action: Mouse pressed left at (134, 81)
Screenshot: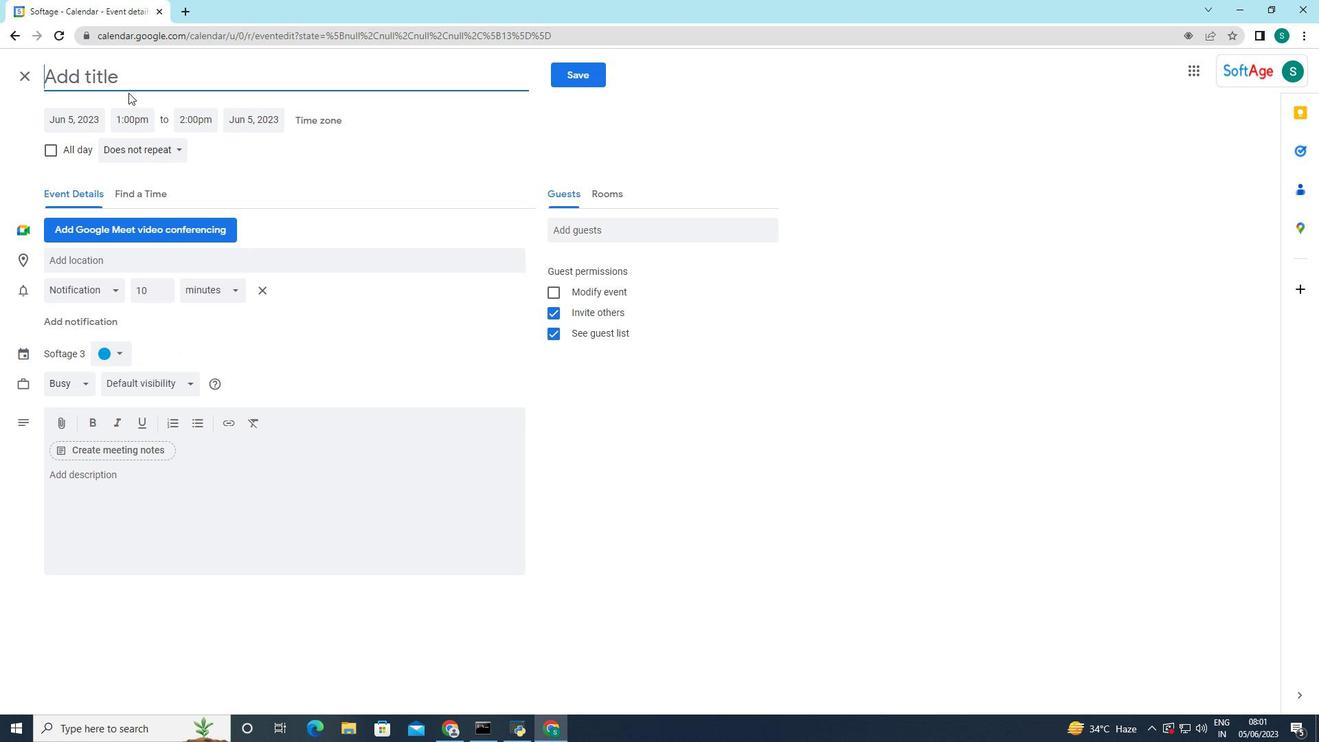 
Action: Mouse moved to (150, 59)
Screenshot: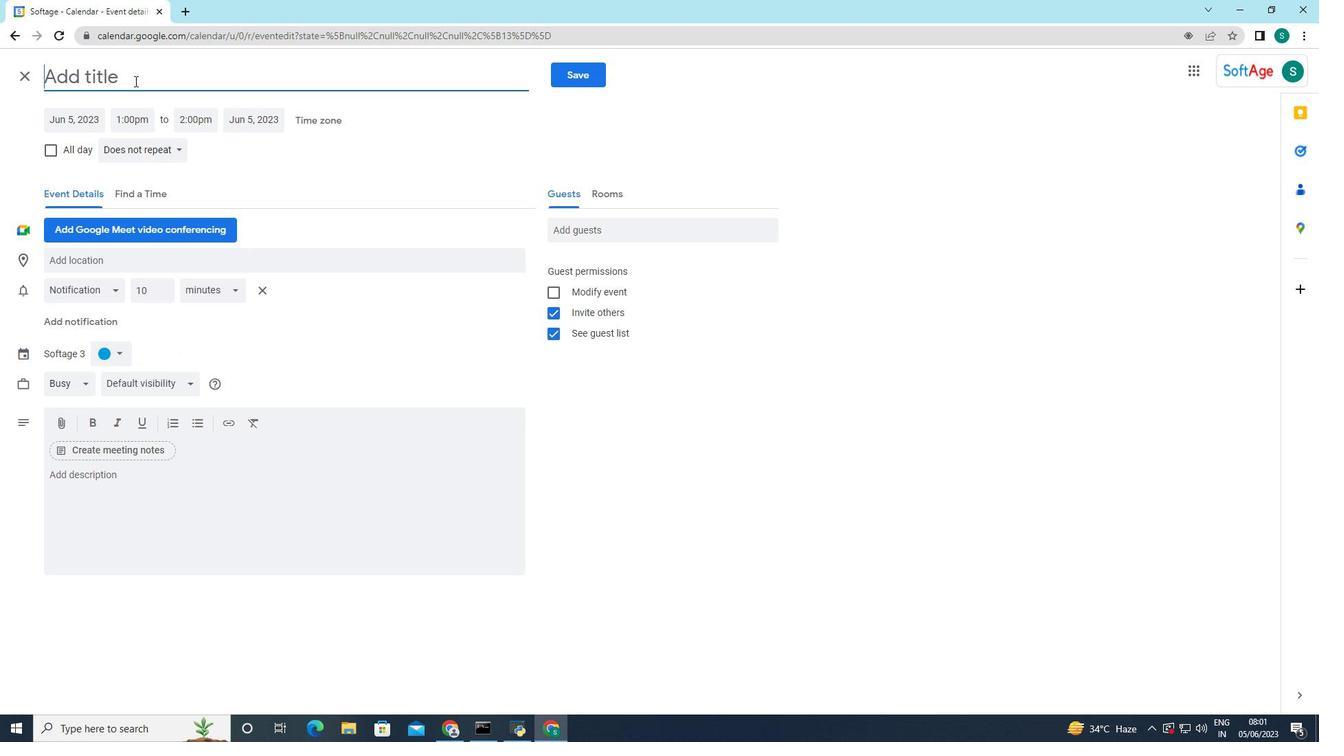 
Action: Key pressed <Key.caps_lock>T<Key.caps_lock>raining<Key.space><Key.caps_lock>S<Key.caps_lock>ession<Key.shift_r>:<Key.space><Key.caps_lock>SA<Key.backspace><Key.caps_lock>ales<Key.space><Key.caps_lock>P<Key.caps_lock>resse<Key.backspace><Key.backspace>entation<Key.space><Key.caps_lock>S<Key.caps_lock>kills
Screenshot: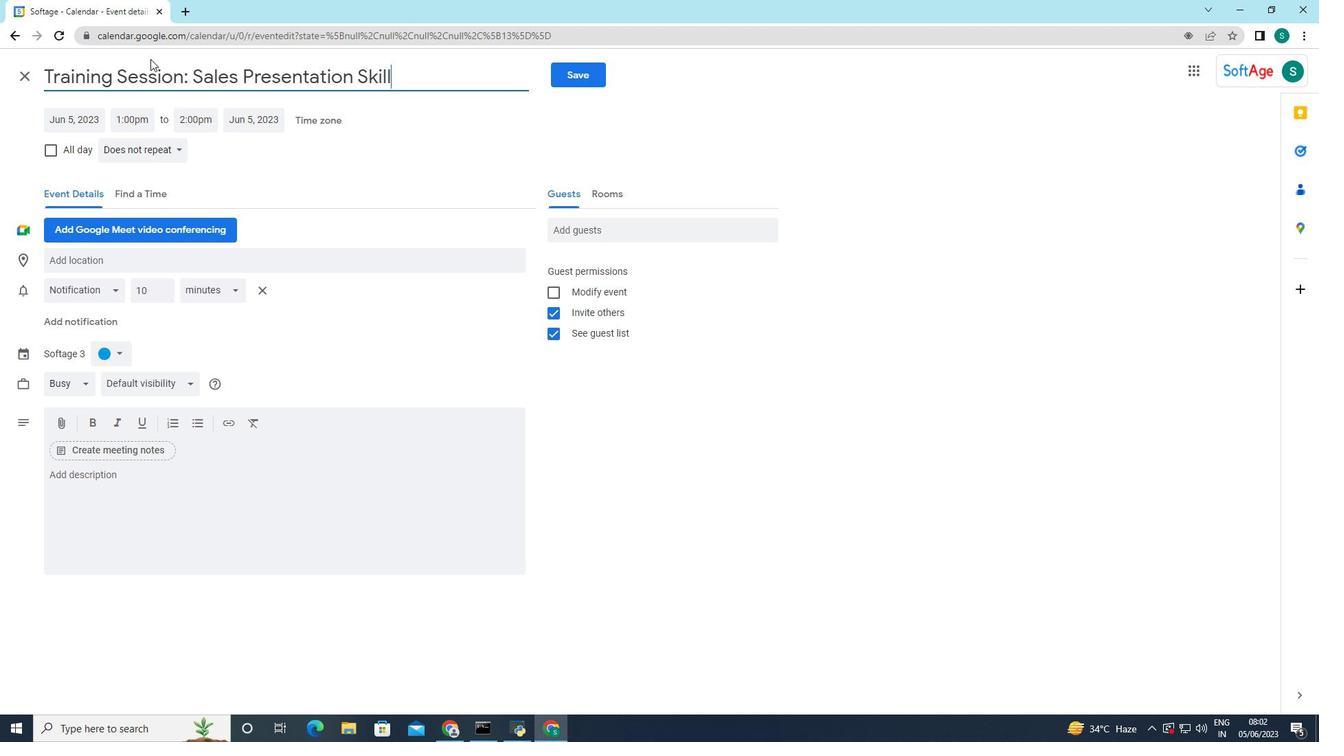 
Action: Mouse moved to (72, 120)
Screenshot: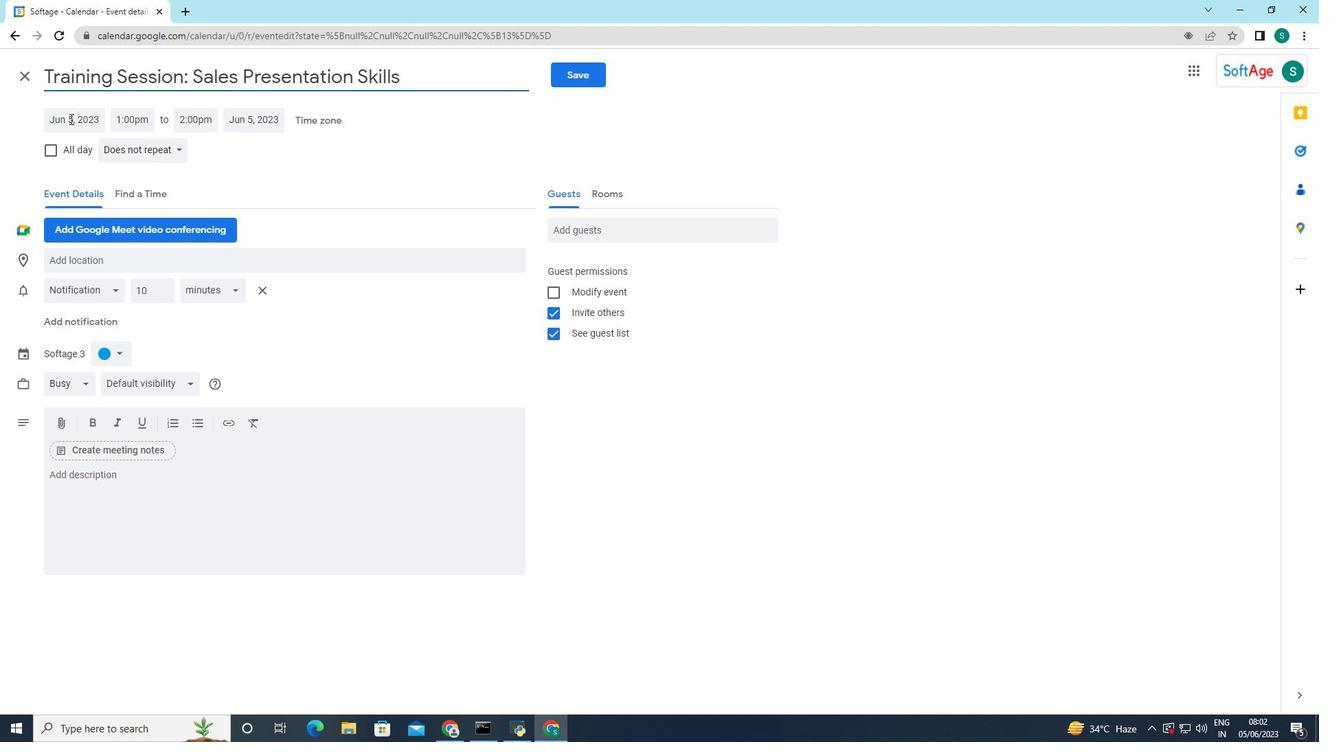 
Action: Mouse pressed left at (72, 120)
Screenshot: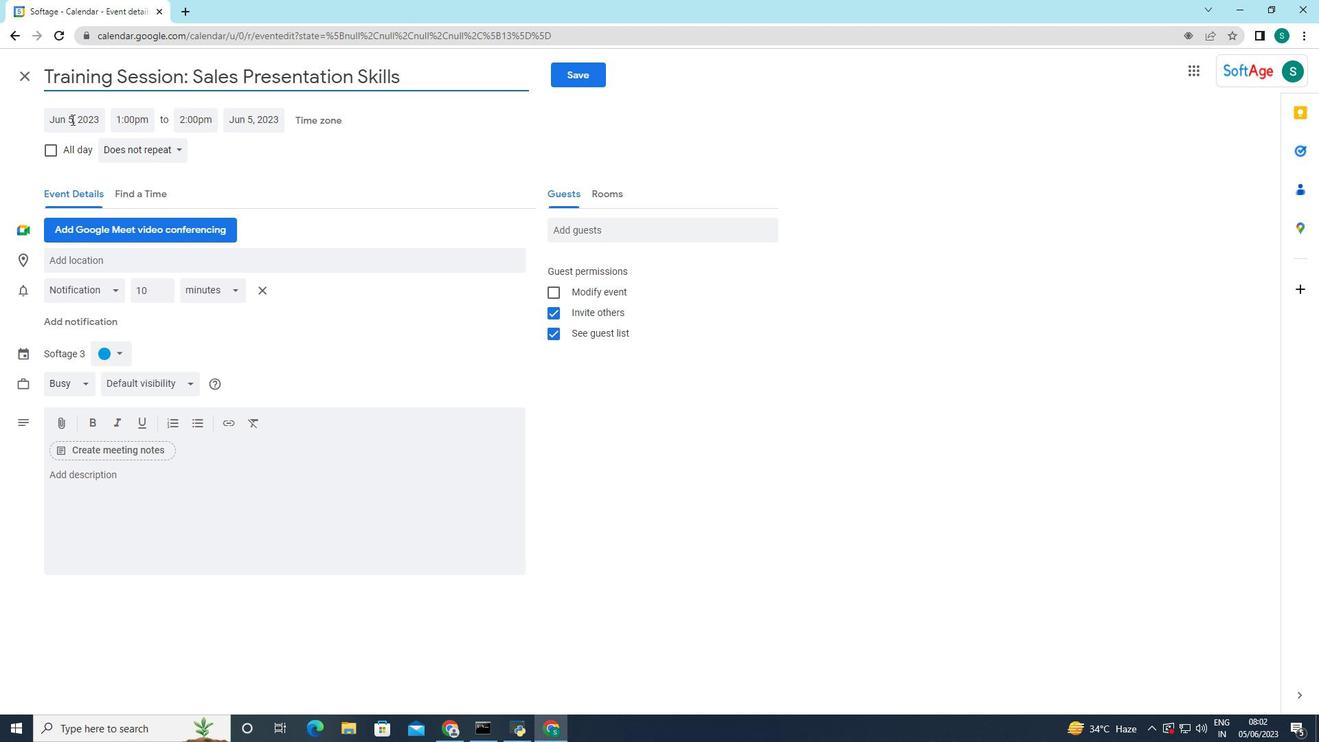 
Action: Mouse moved to (211, 149)
Screenshot: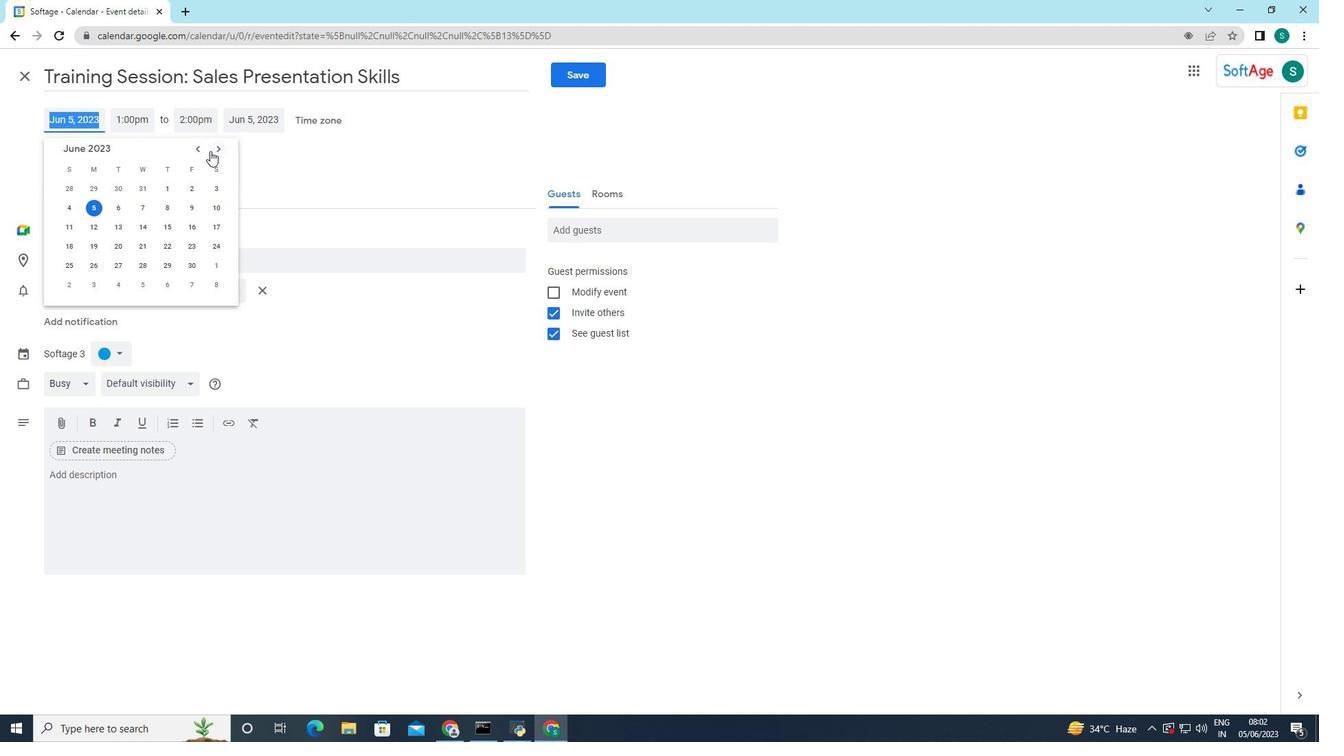 
Action: Mouse pressed left at (211, 149)
Screenshot: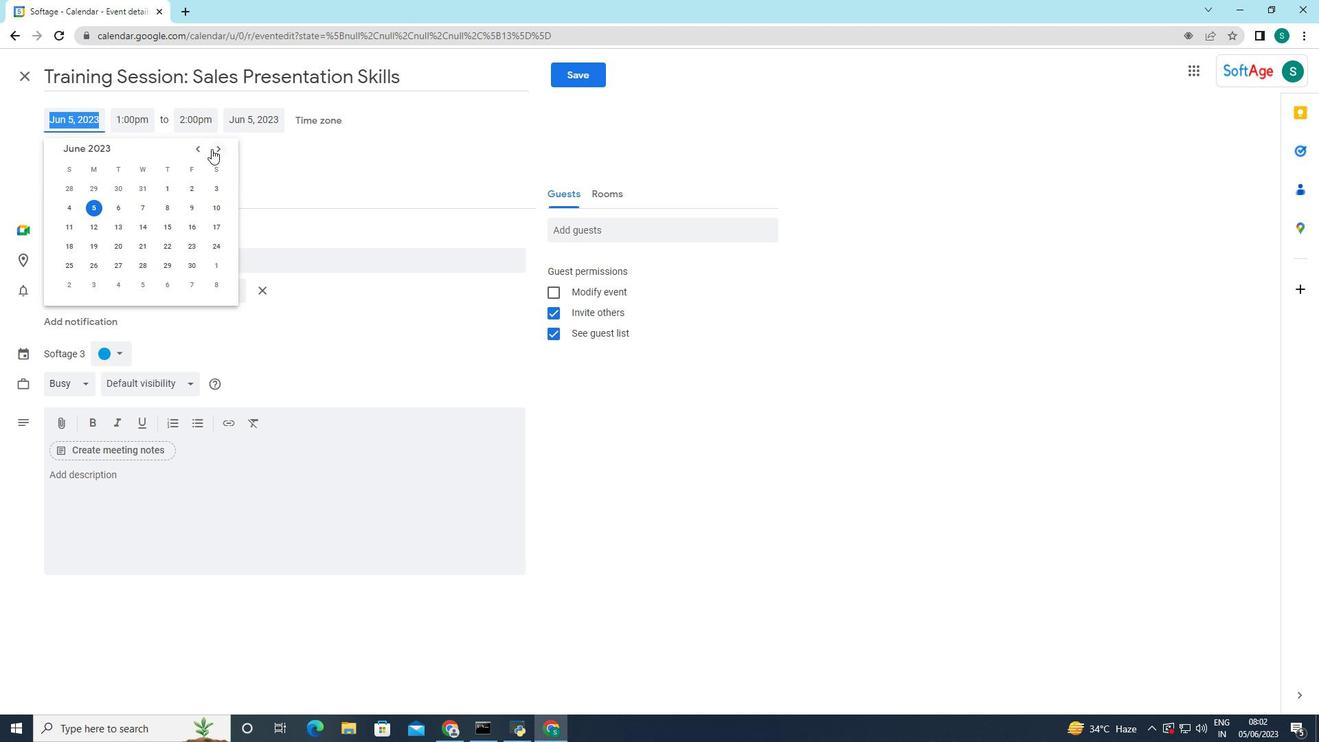 
Action: Mouse pressed left at (211, 149)
Screenshot: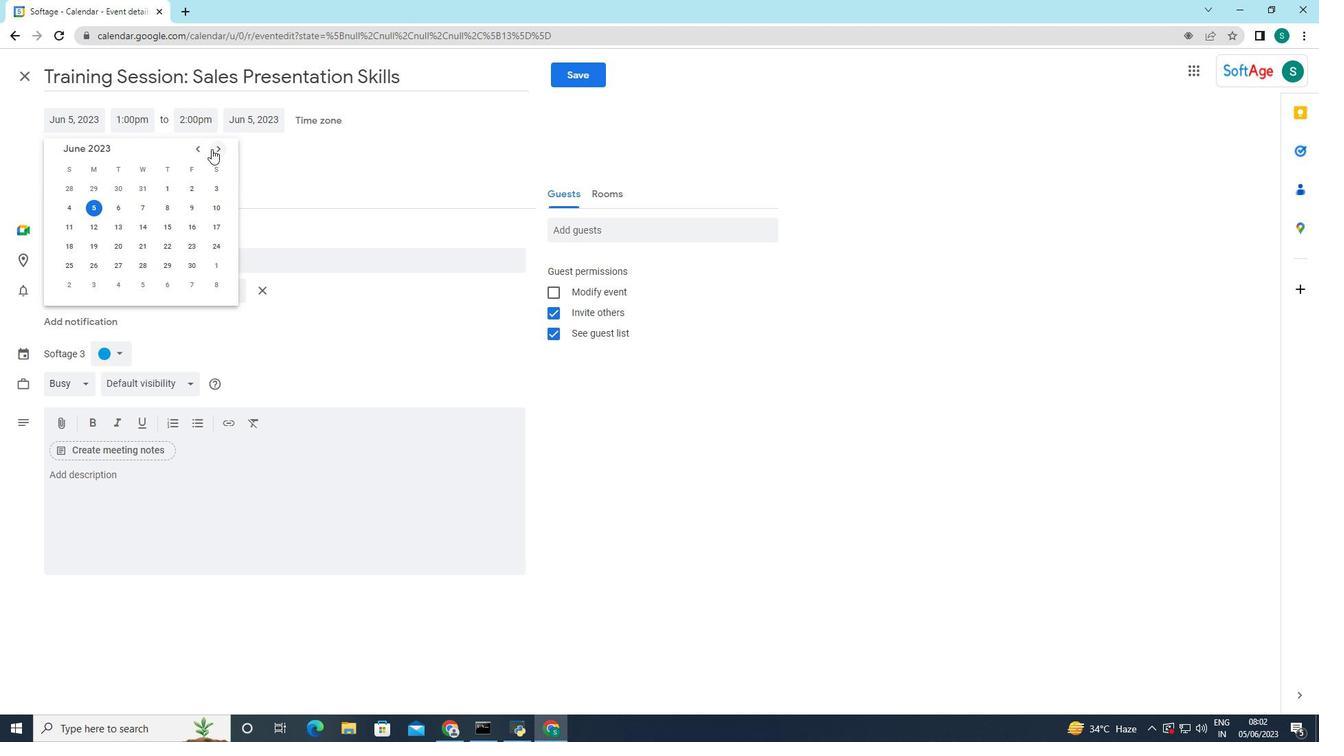 
Action: Mouse pressed left at (211, 149)
Screenshot: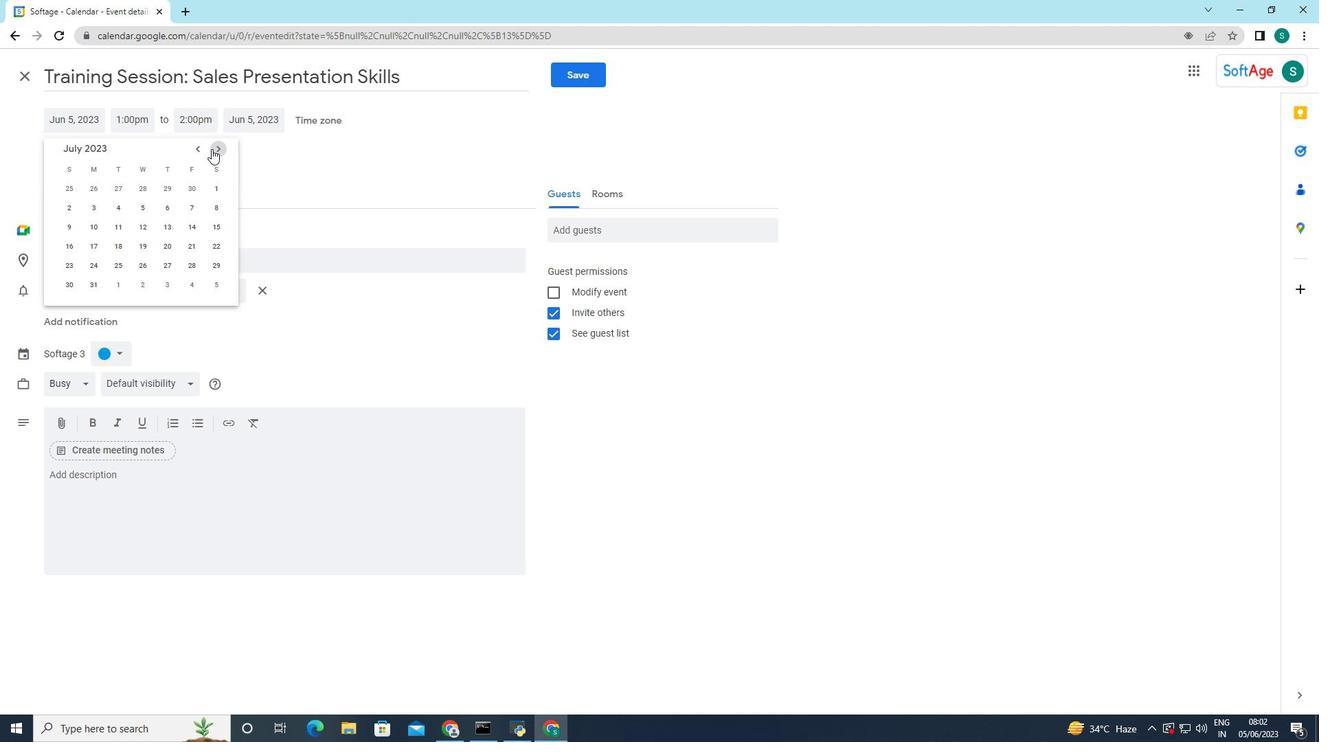 
Action: Mouse pressed left at (211, 149)
Screenshot: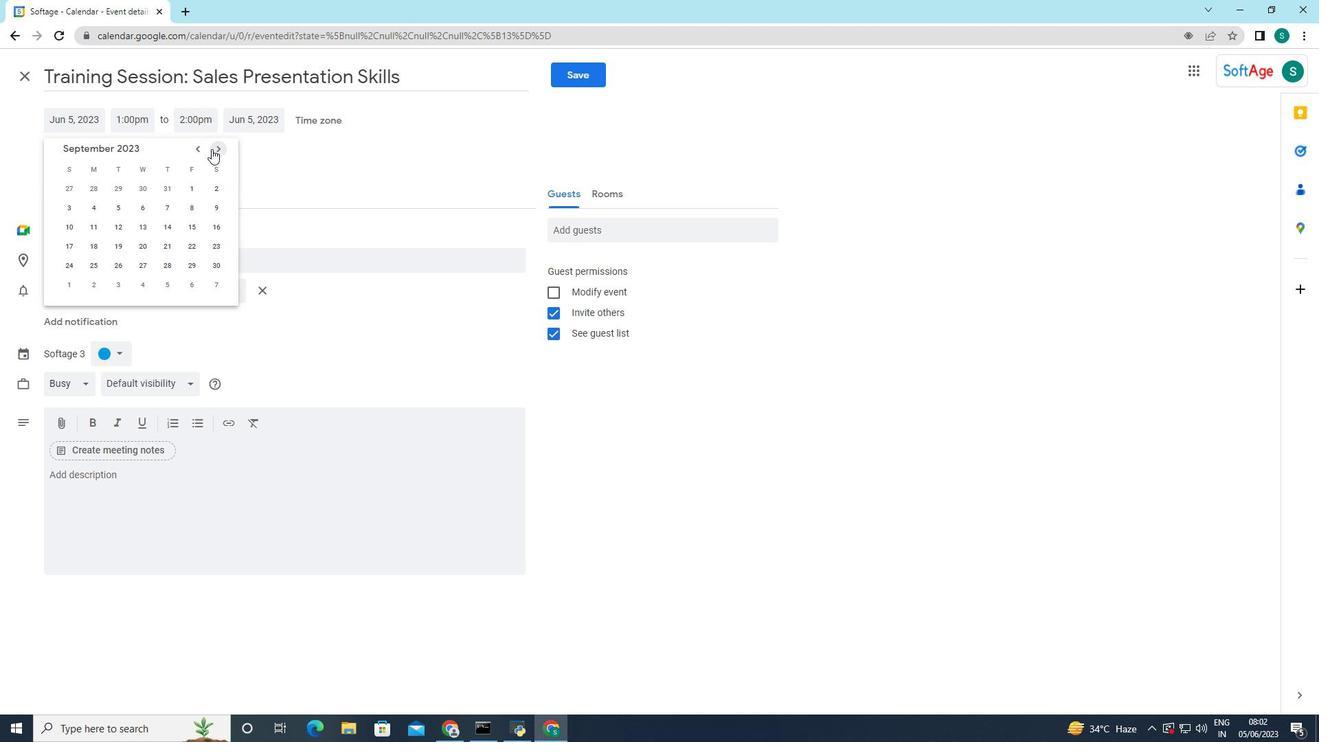 
Action: Mouse pressed left at (211, 149)
Screenshot: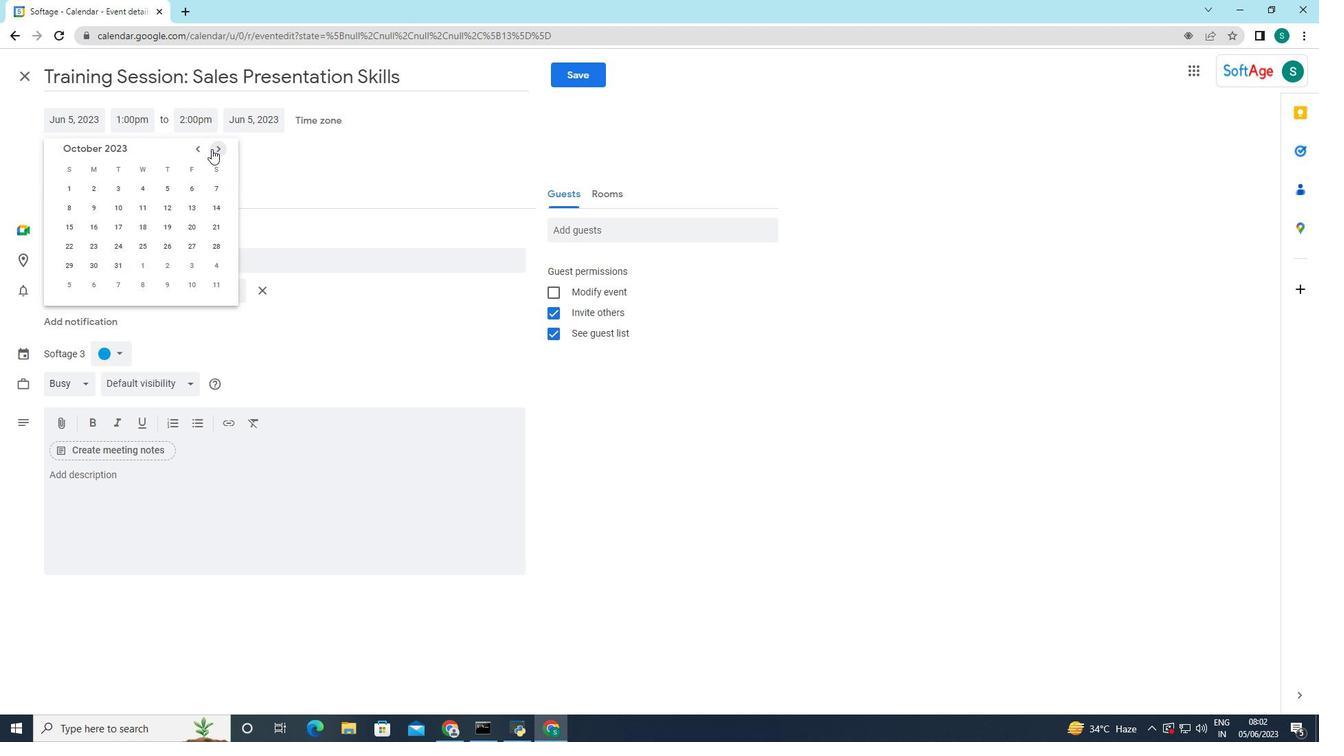 
Action: Mouse moved to (121, 268)
Screenshot: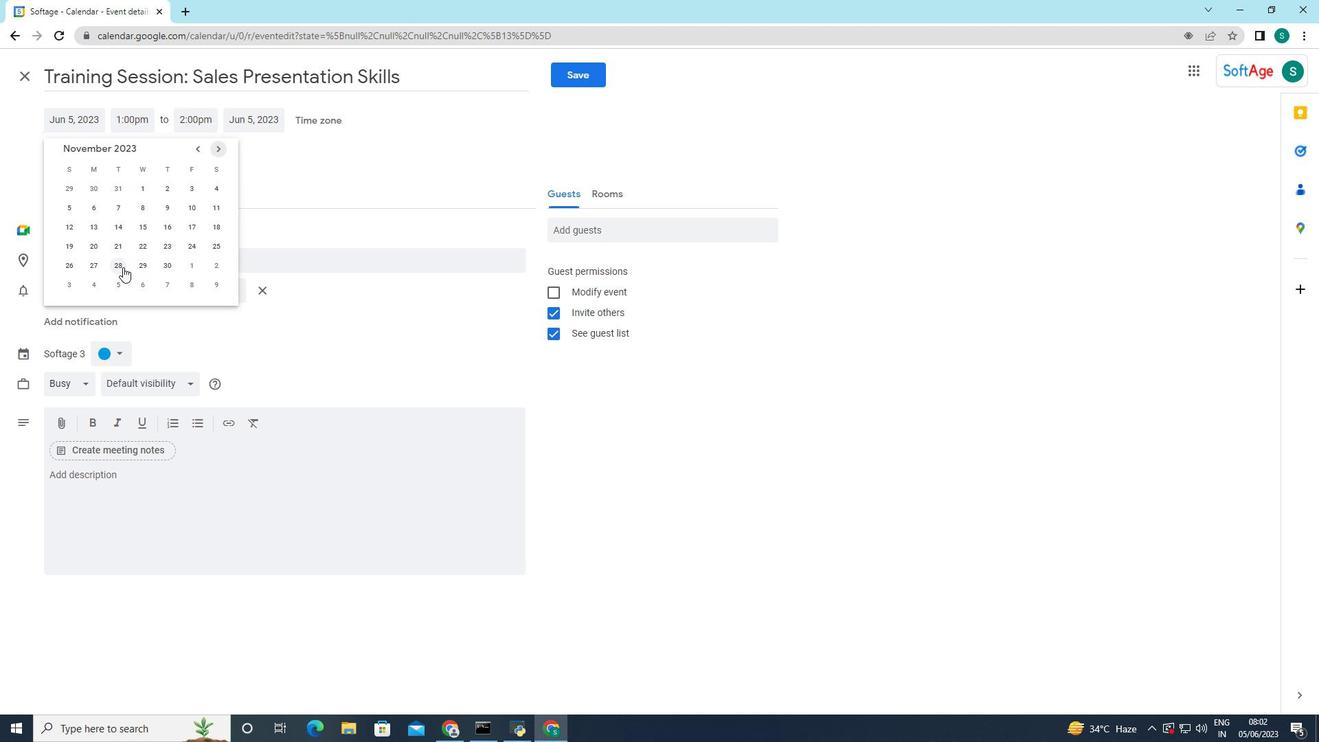 
Action: Mouse pressed left at (121, 268)
Screenshot: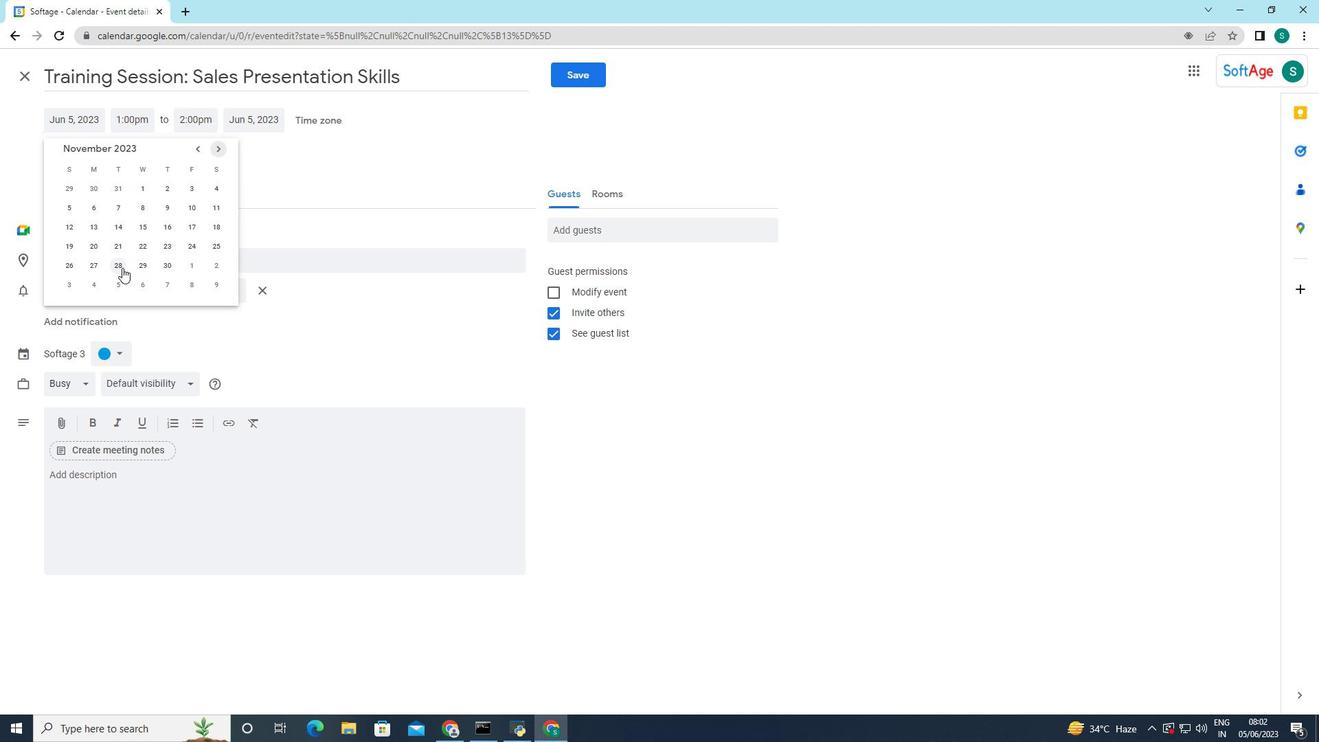 
Action: Mouse moved to (138, 120)
Screenshot: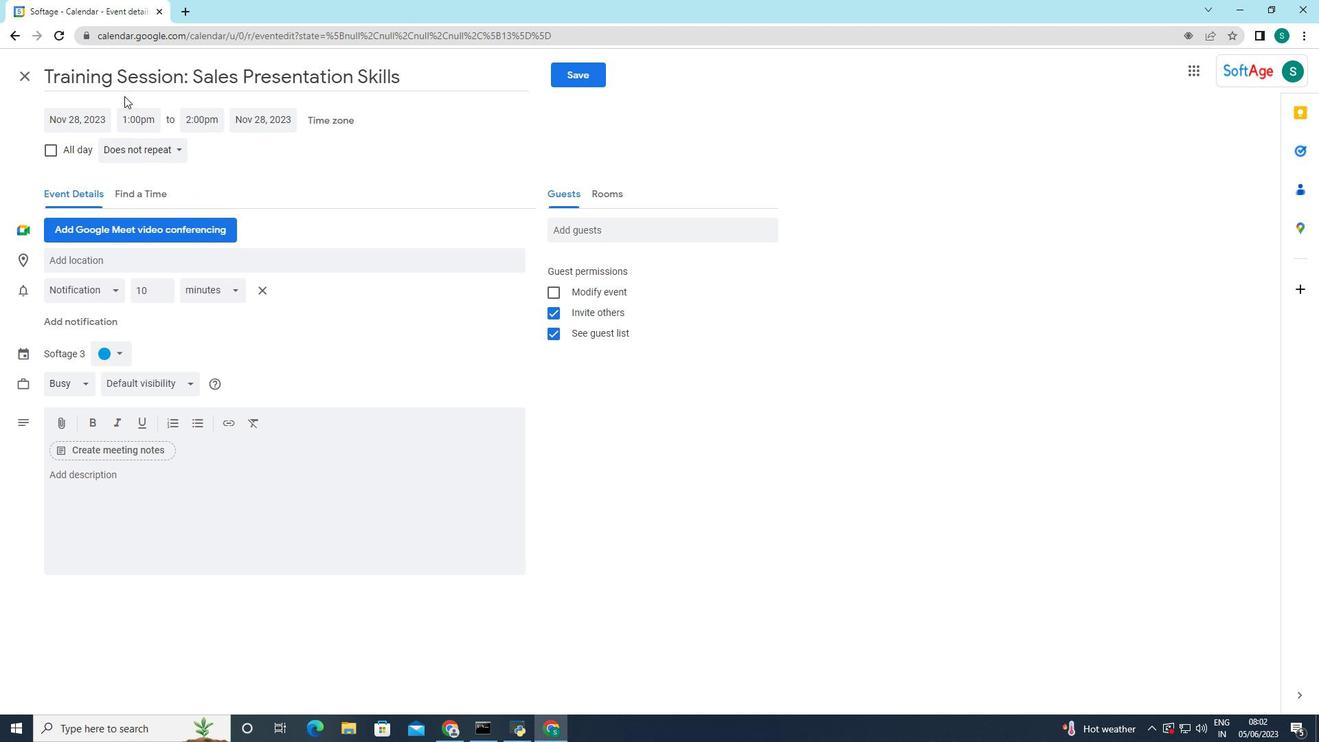 
Action: Mouse pressed left at (138, 120)
Screenshot: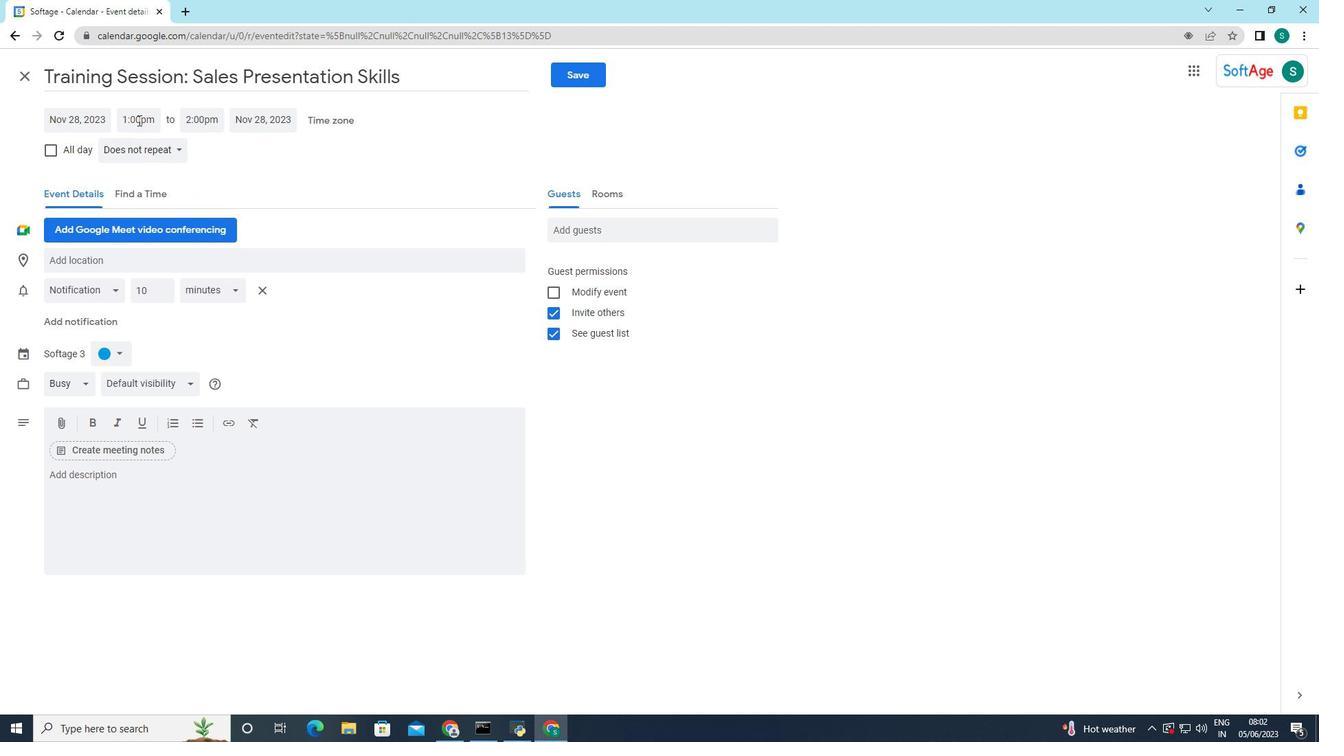
Action: Mouse moved to (160, 216)
Screenshot: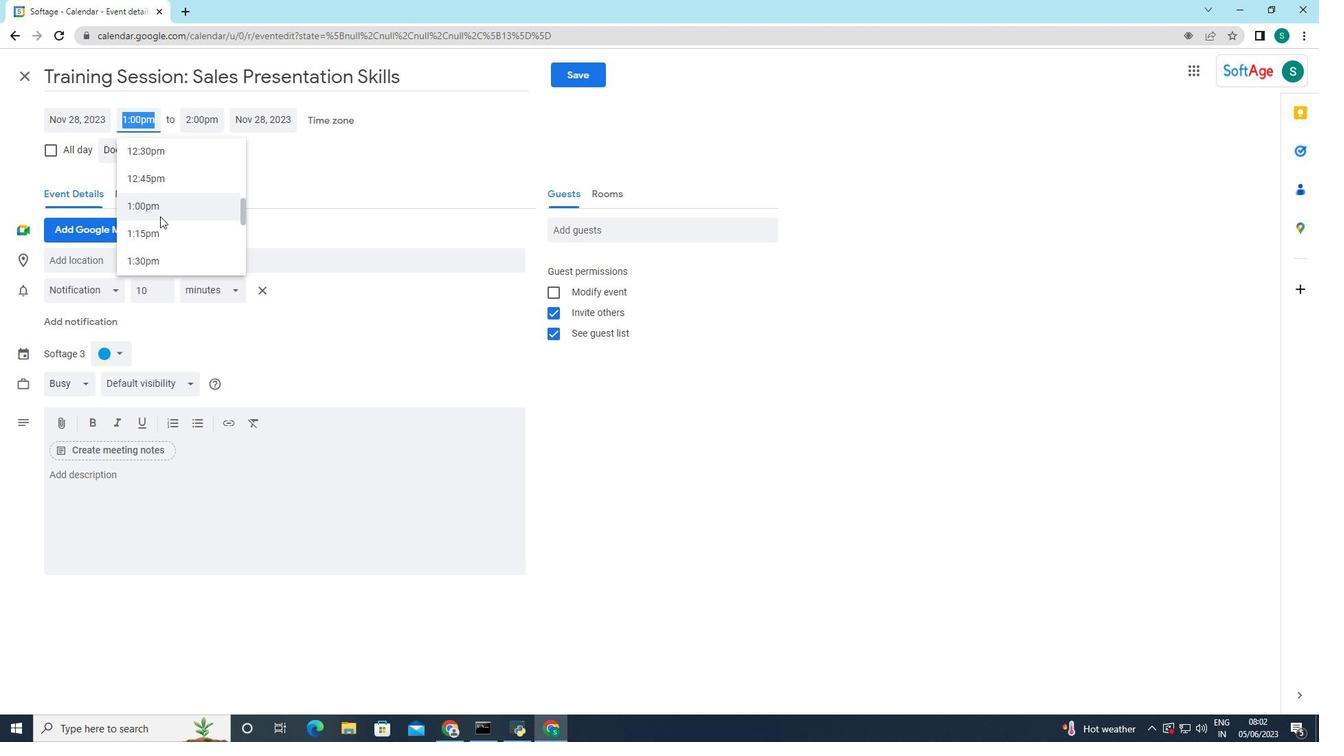 
Action: Mouse scrolled (160, 217) with delta (0, 0)
Screenshot: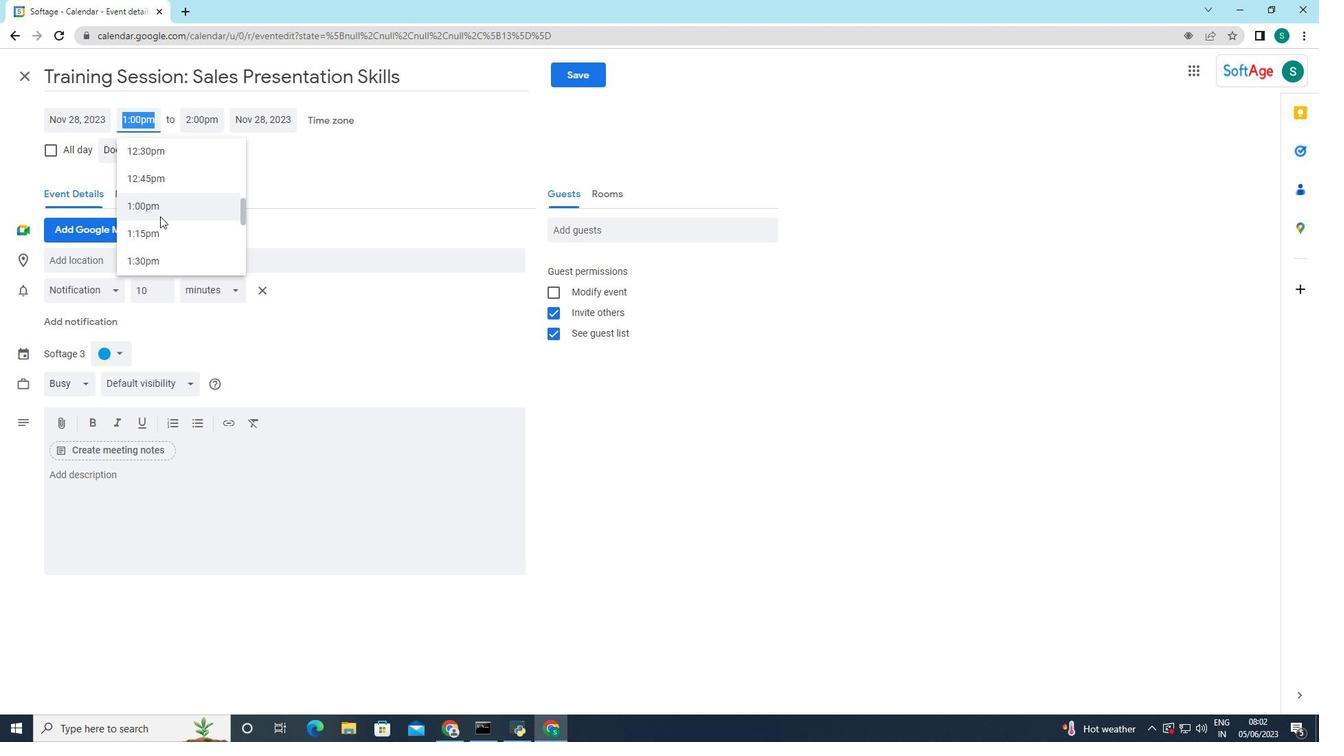 
Action: Mouse moved to (160, 216)
Screenshot: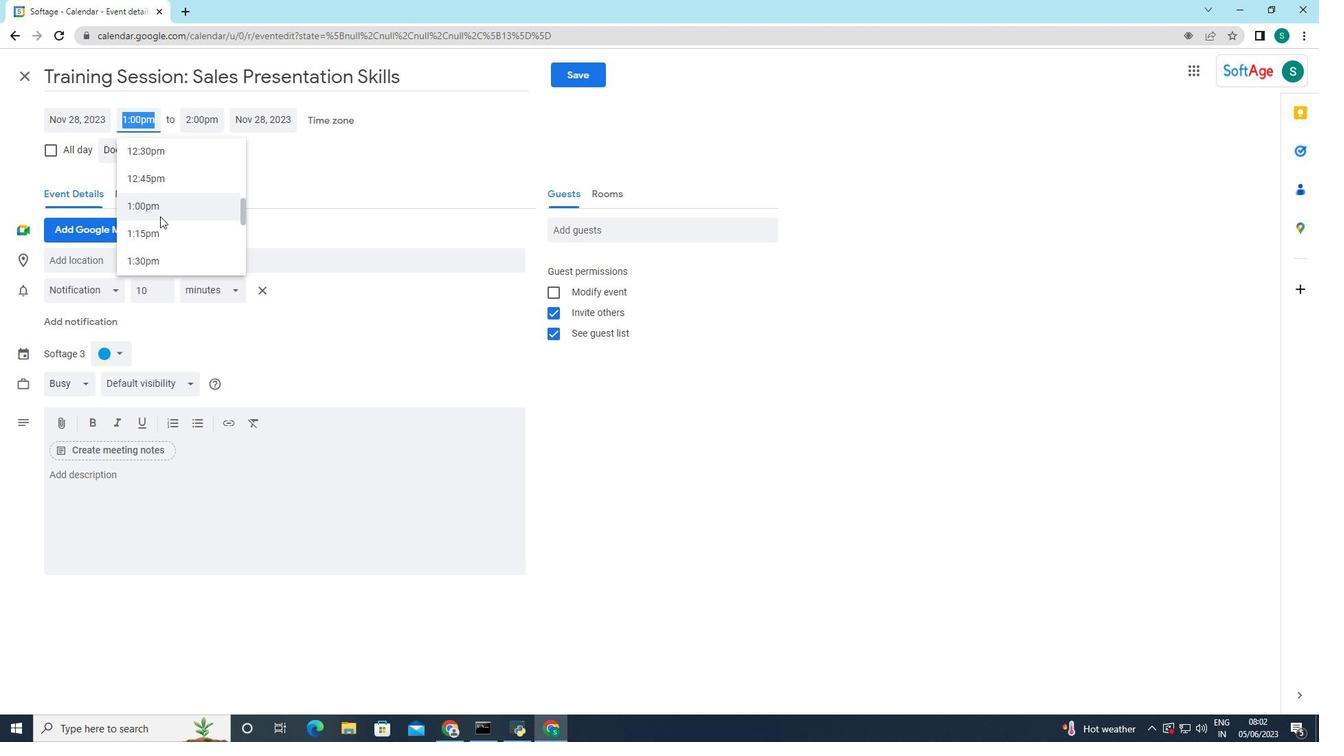 
Action: Mouse scrolled (160, 217) with delta (0, 0)
Screenshot: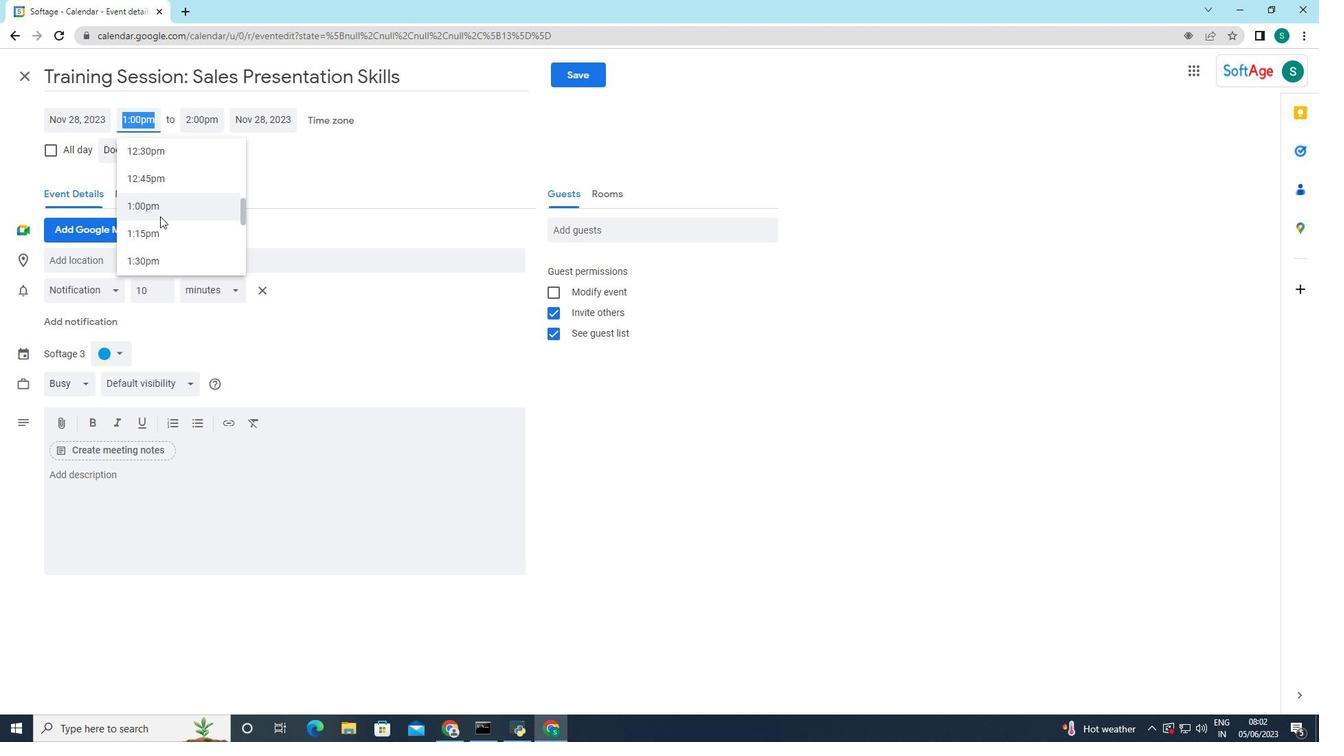 
Action: Mouse scrolled (160, 217) with delta (0, 0)
Screenshot: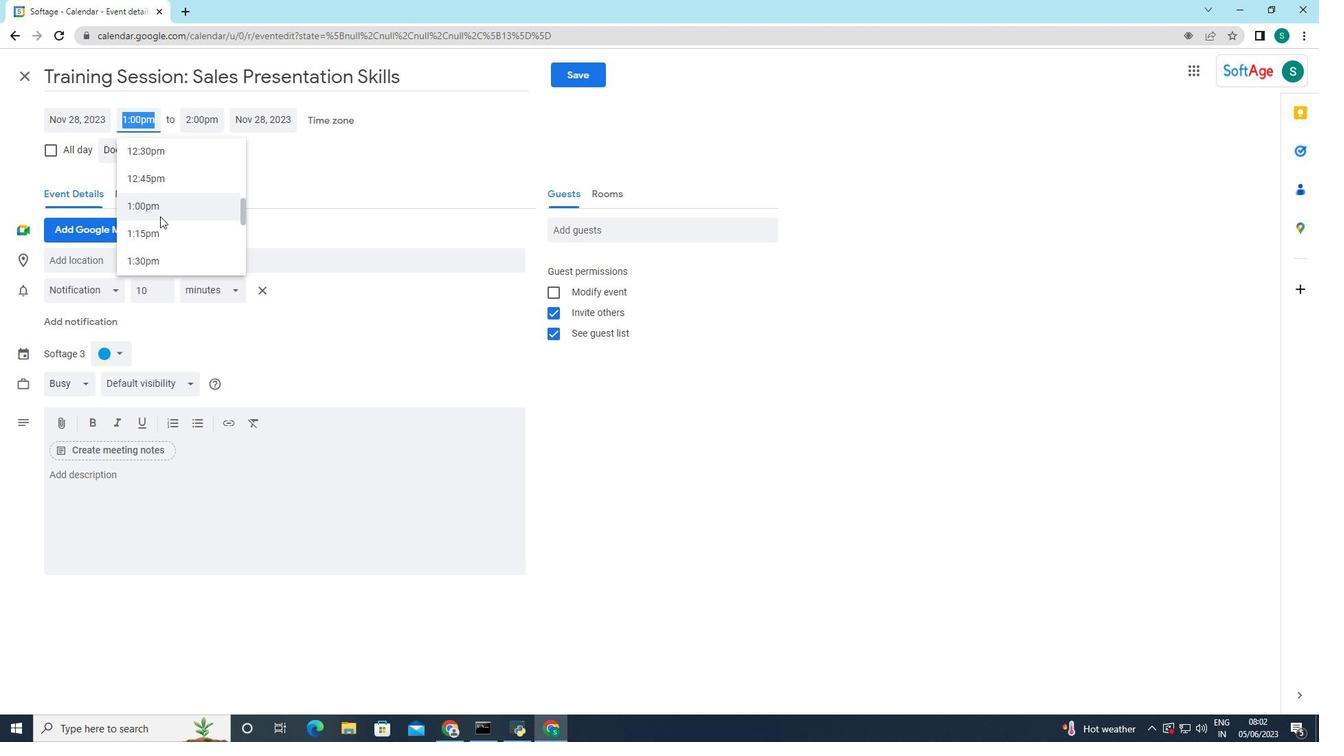 
Action: Mouse scrolled (160, 217) with delta (0, 0)
Screenshot: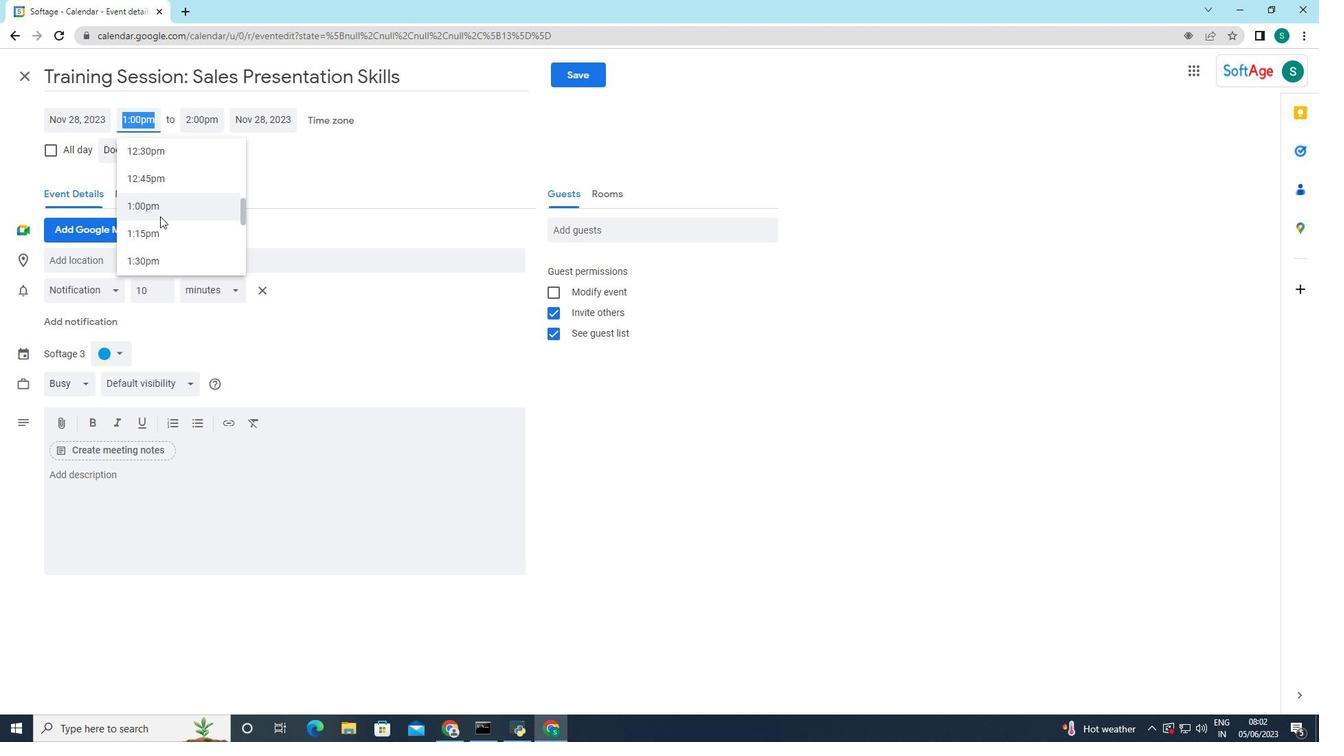 
Action: Mouse moved to (162, 214)
Screenshot: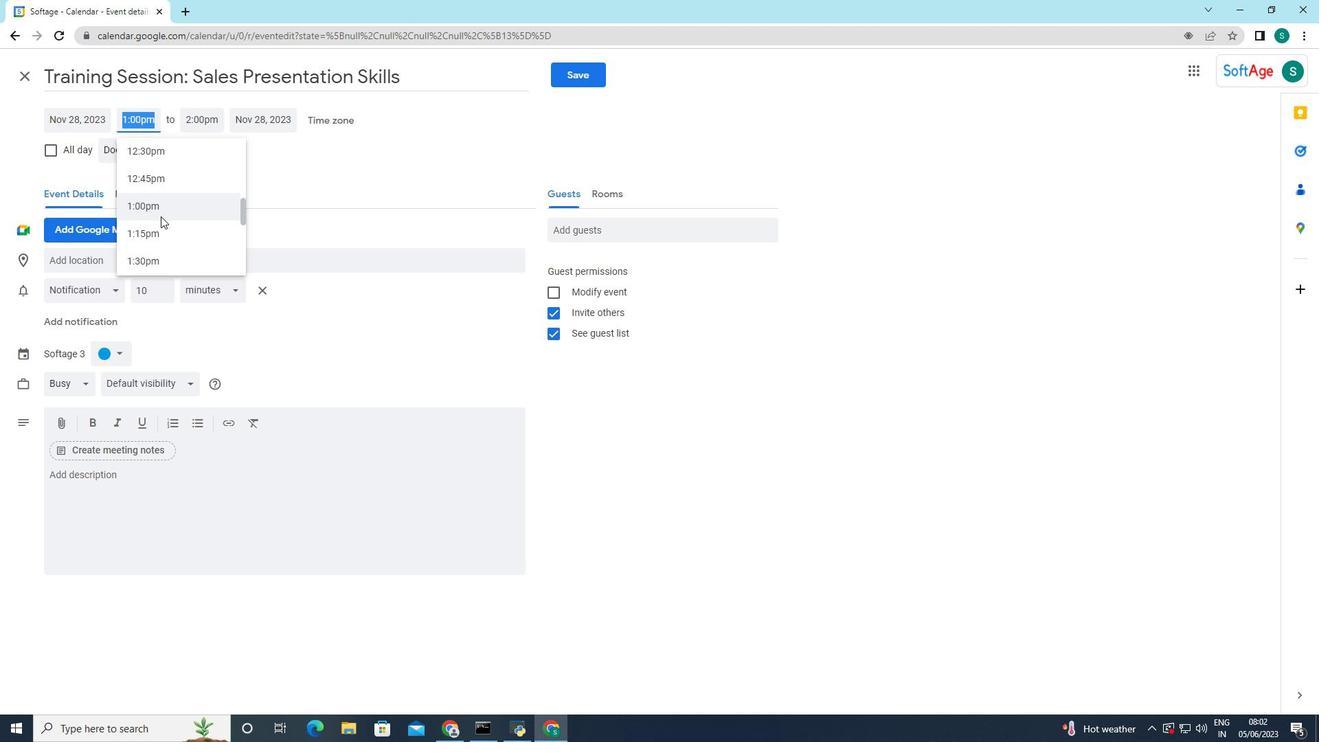 
Action: Mouse scrolled (162, 215) with delta (0, 0)
Screenshot: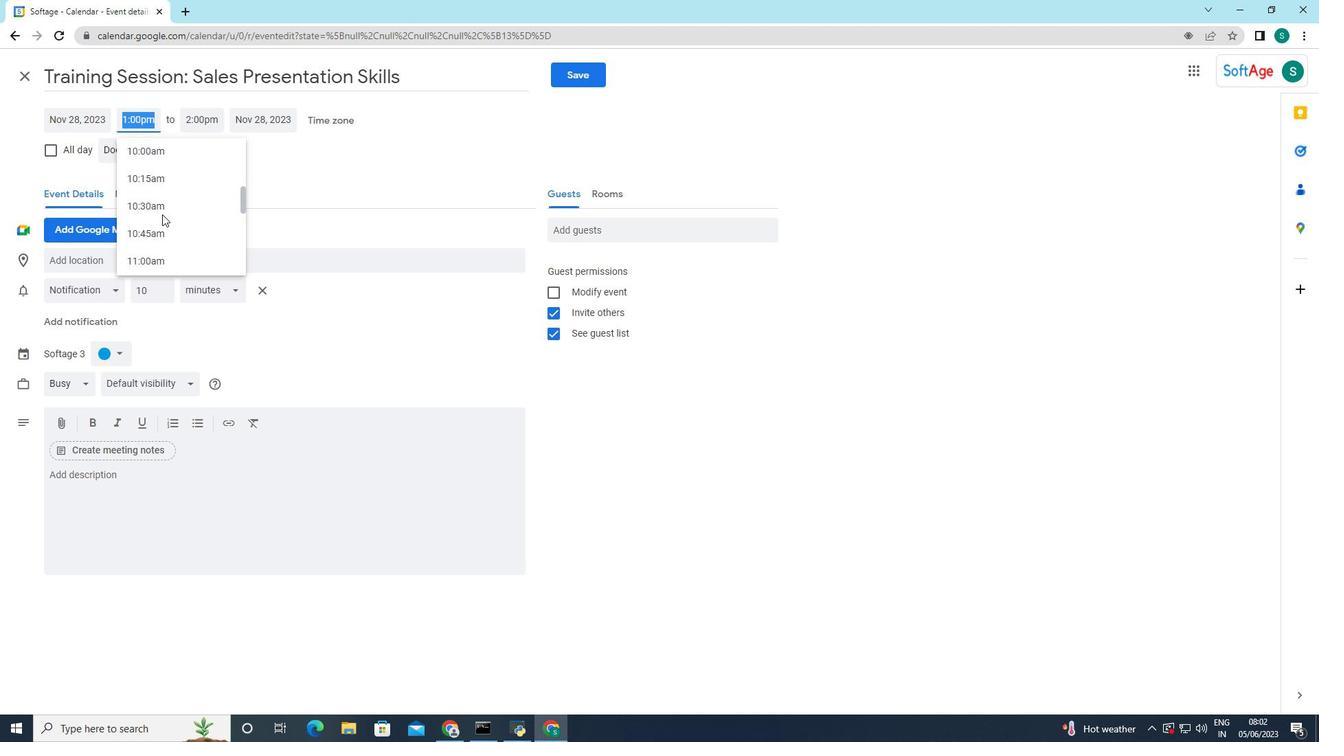 
Action: Mouse scrolled (162, 215) with delta (0, 0)
Screenshot: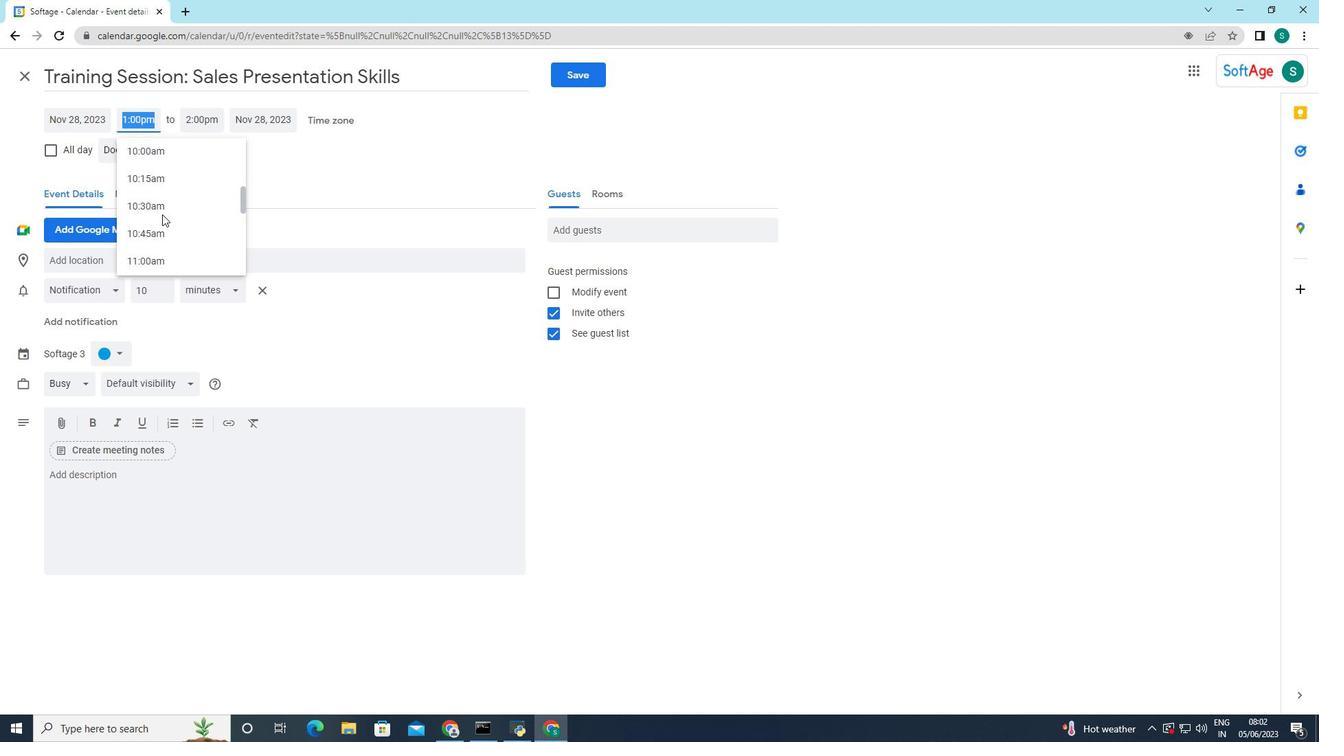
Action: Mouse scrolled (162, 215) with delta (0, 0)
Screenshot: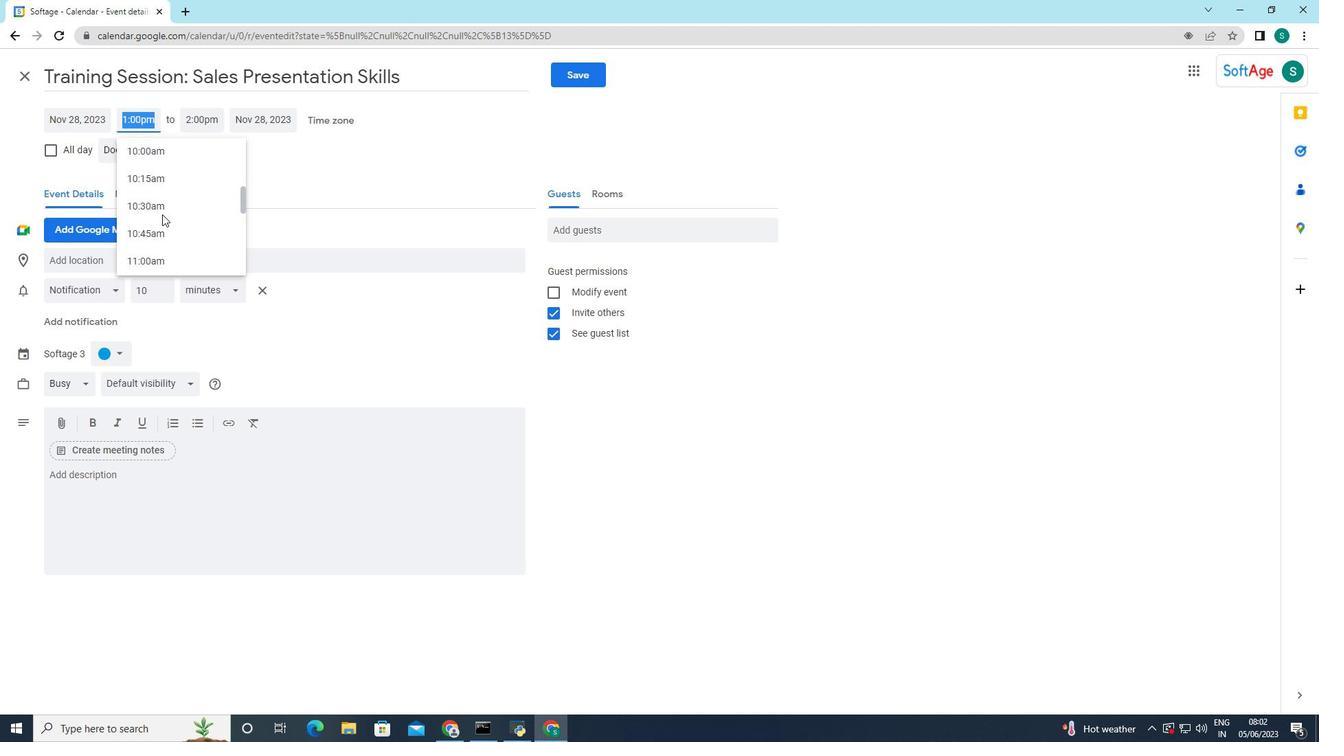 
Action: Mouse scrolled (162, 215) with delta (0, 0)
Screenshot: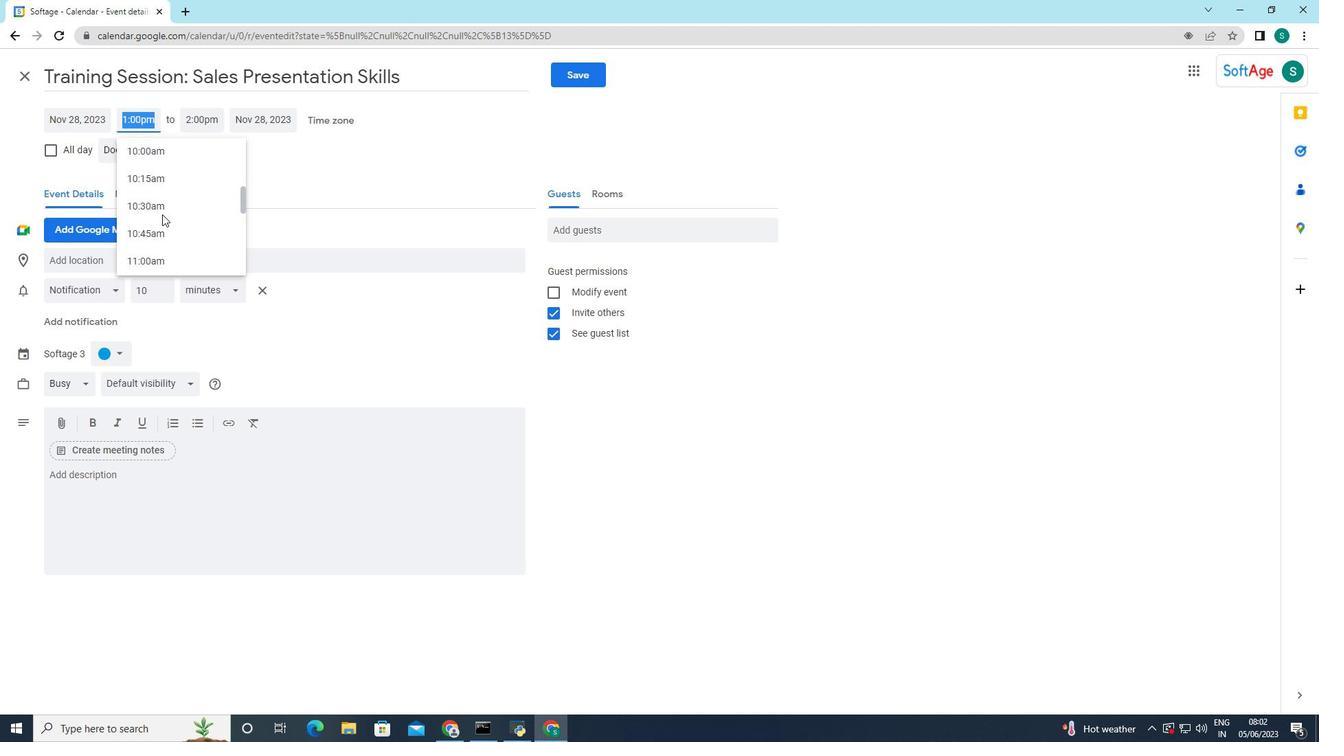 
Action: Mouse scrolled (162, 215) with delta (0, 0)
Screenshot: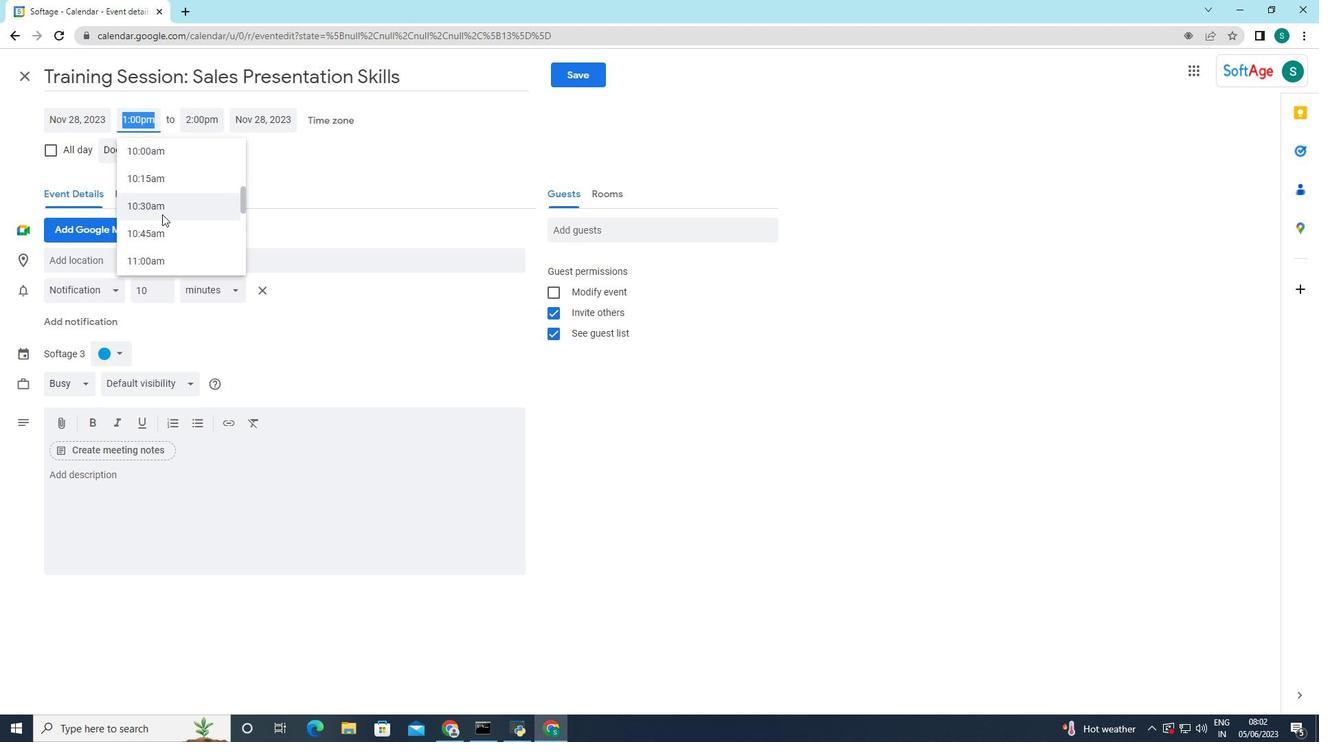 
Action: Mouse moved to (147, 261)
Screenshot: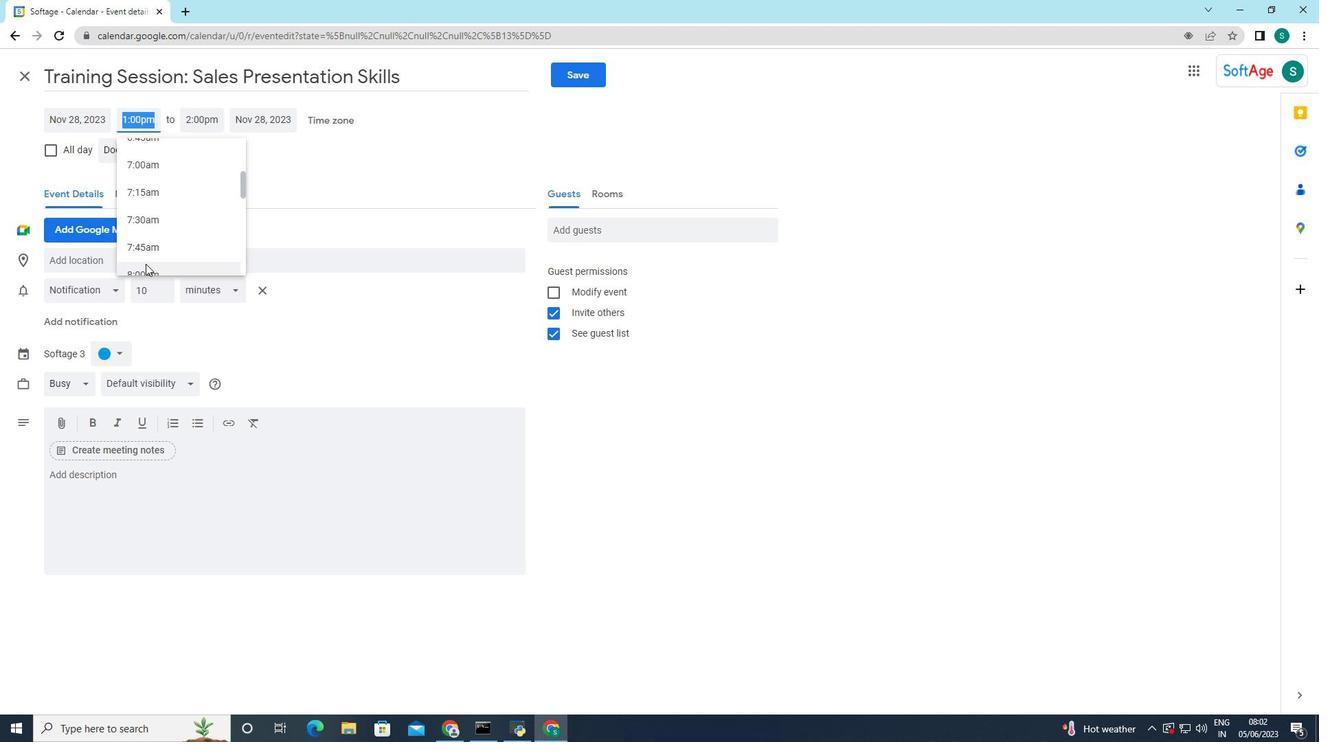 
Action: Mouse scrolled (147, 260) with delta (0, 0)
Screenshot: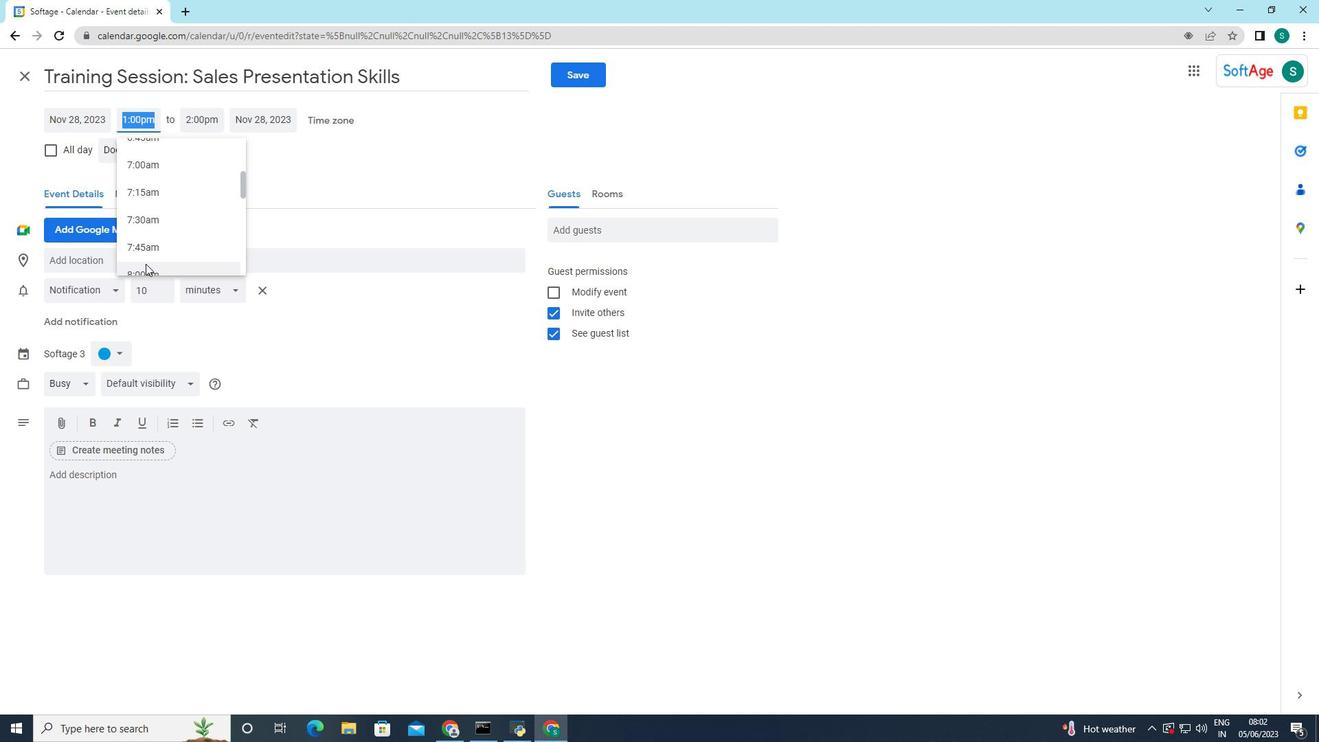 
Action: Mouse scrolled (147, 260) with delta (0, 0)
Screenshot: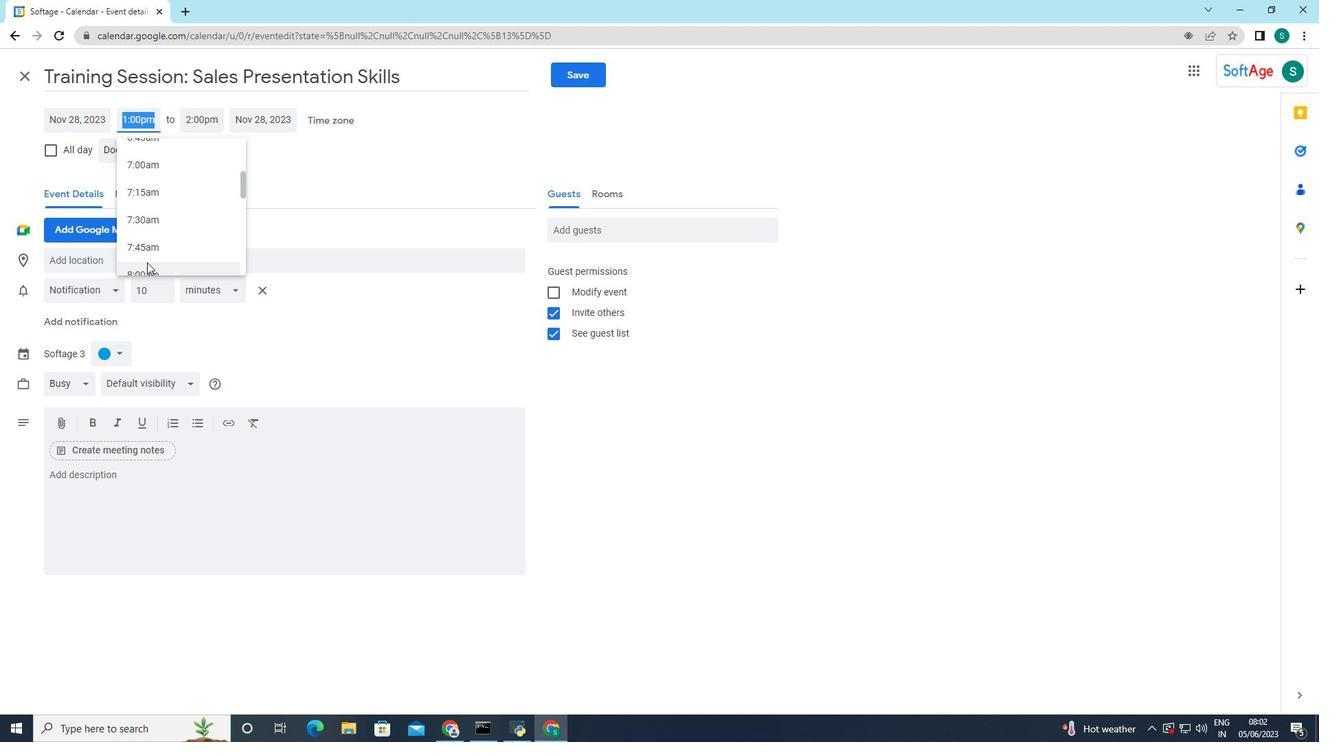 
Action: Mouse moved to (152, 237)
Screenshot: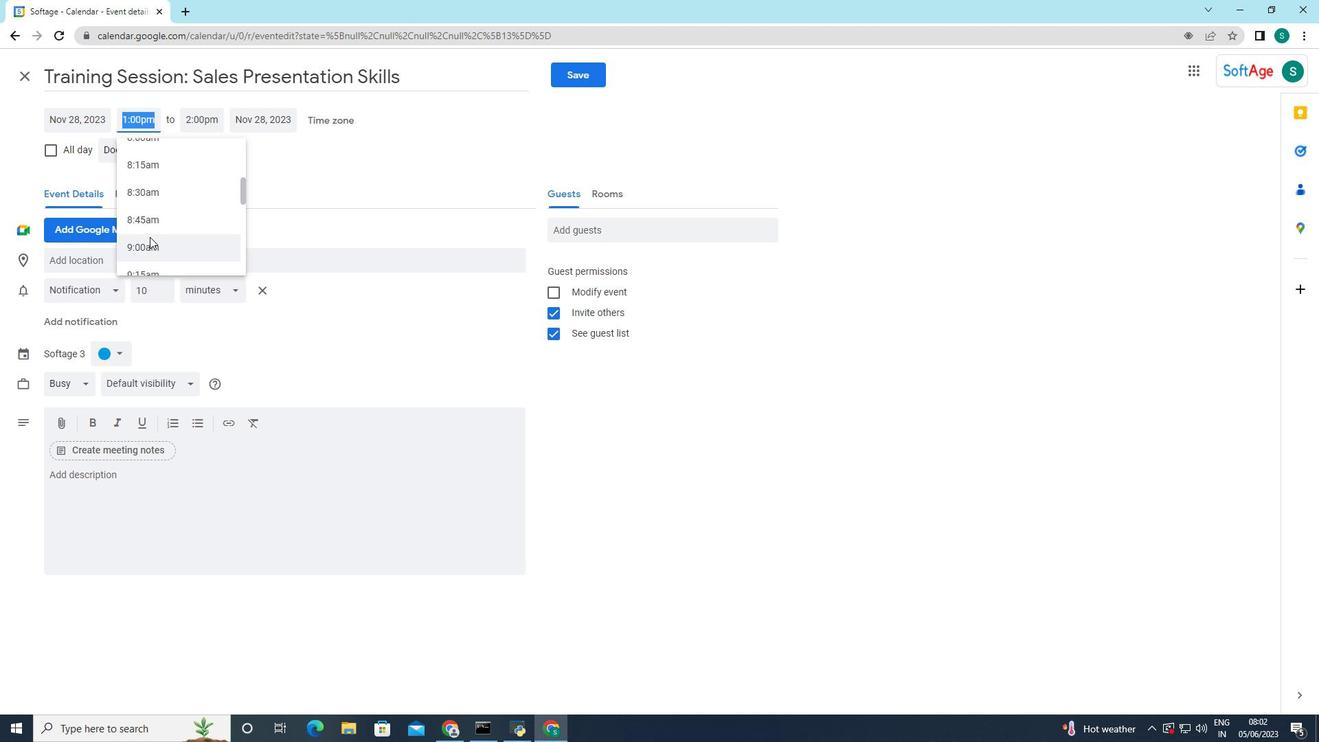 
Action: Mouse scrolled (152, 237) with delta (0, 0)
Screenshot: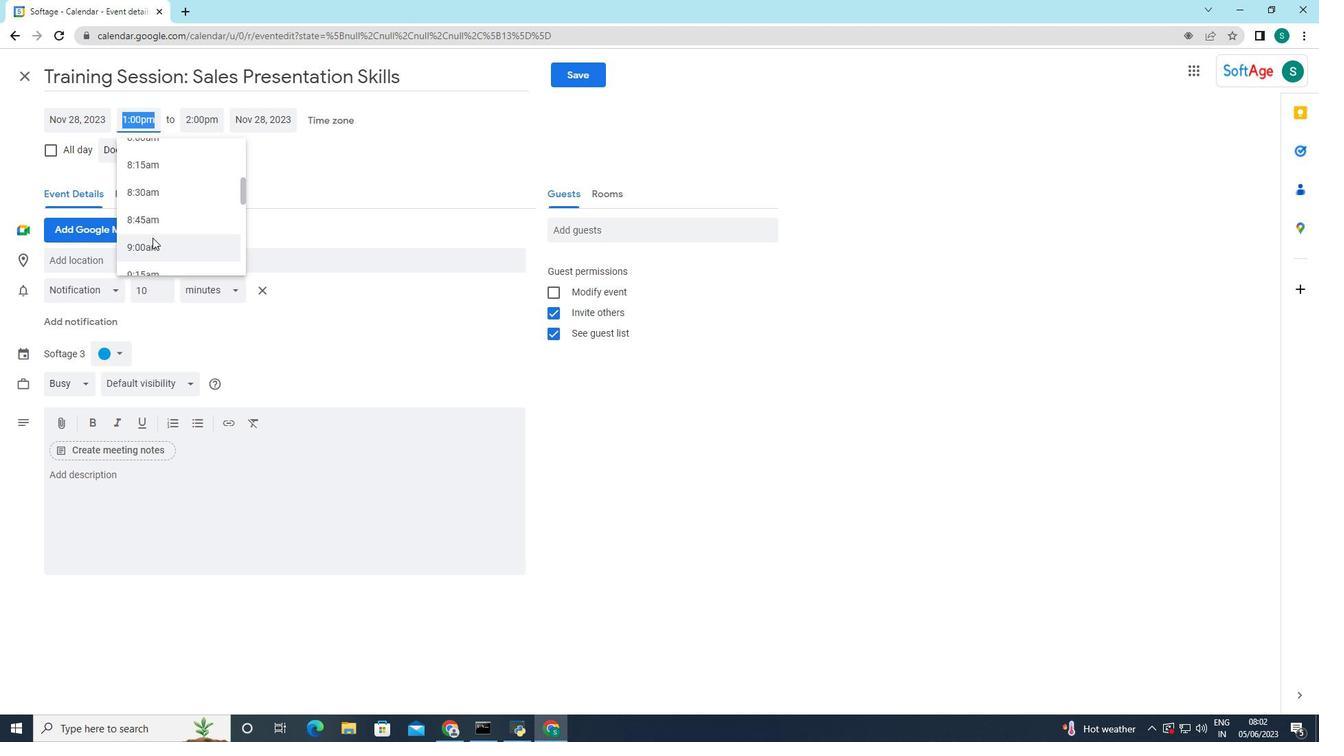 
Action: Mouse moved to (148, 214)
Screenshot: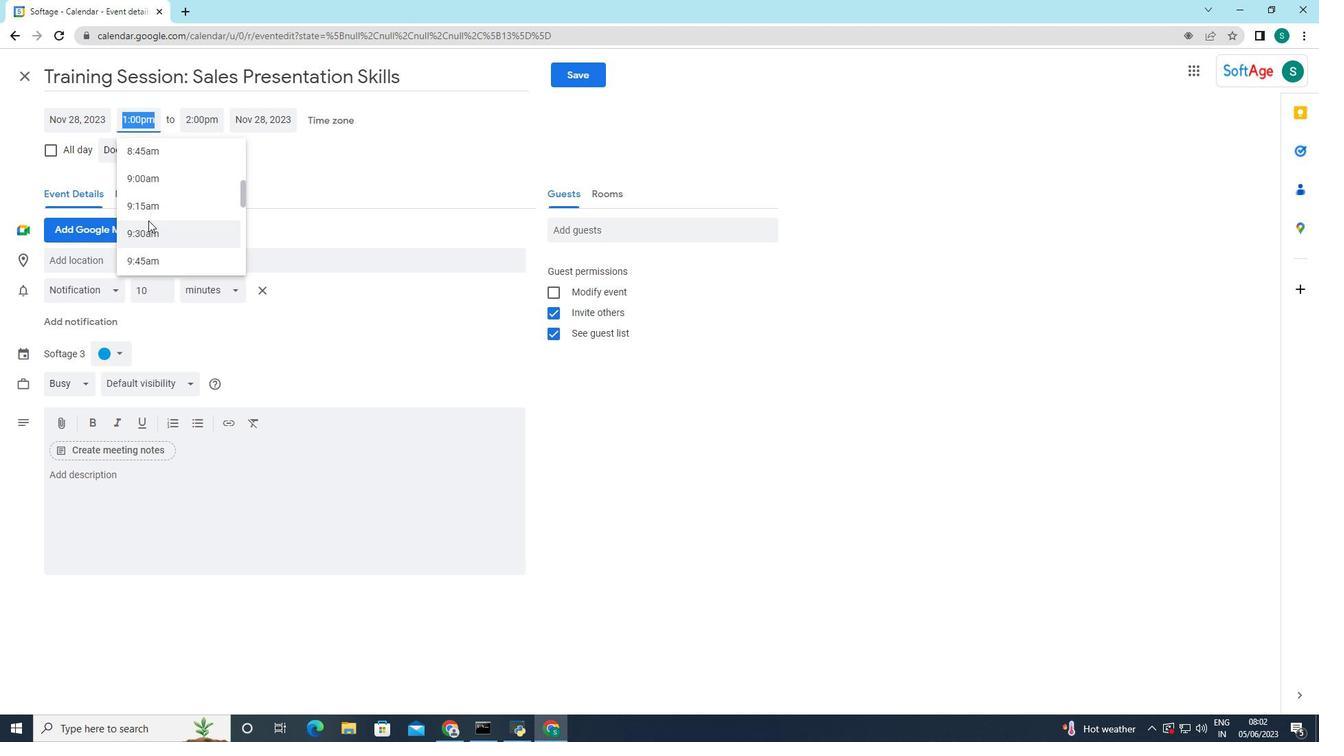 
Action: Mouse pressed left at (148, 214)
Screenshot: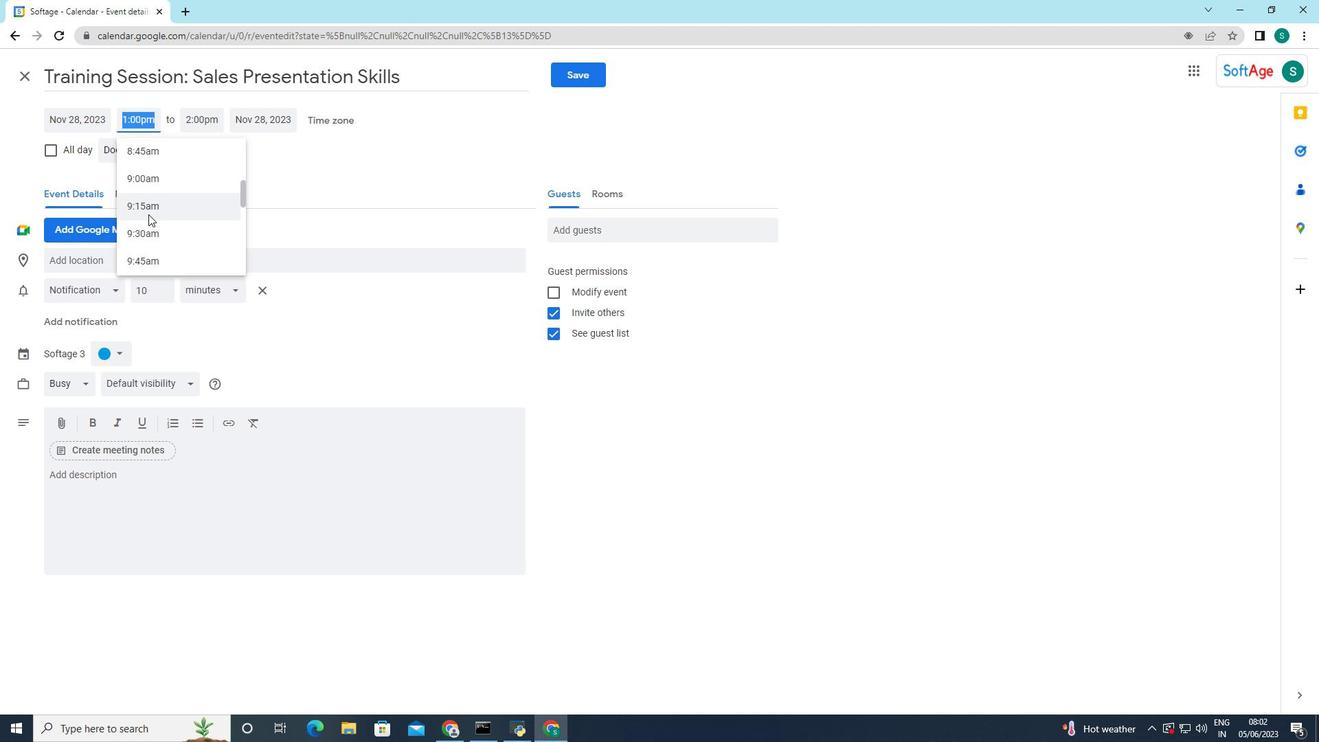 
Action: Mouse moved to (208, 119)
Screenshot: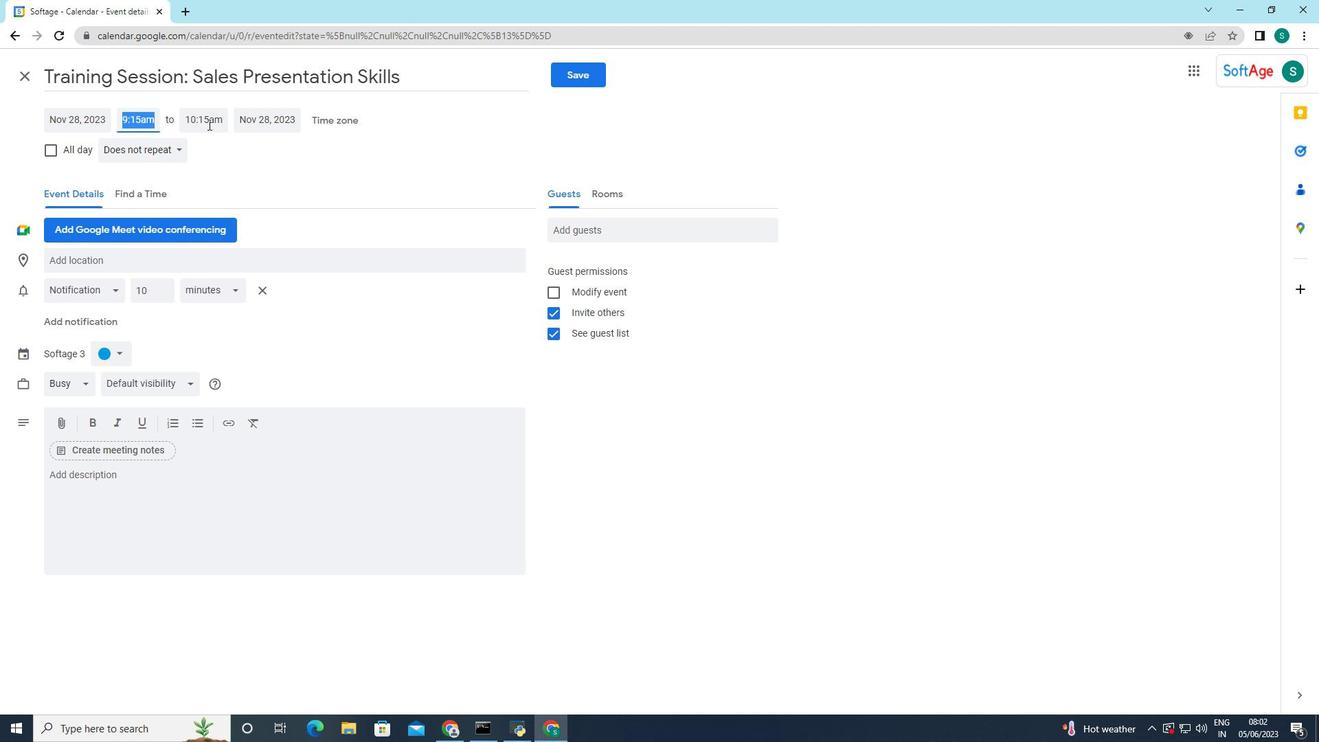 
Action: Mouse pressed left at (208, 119)
Screenshot: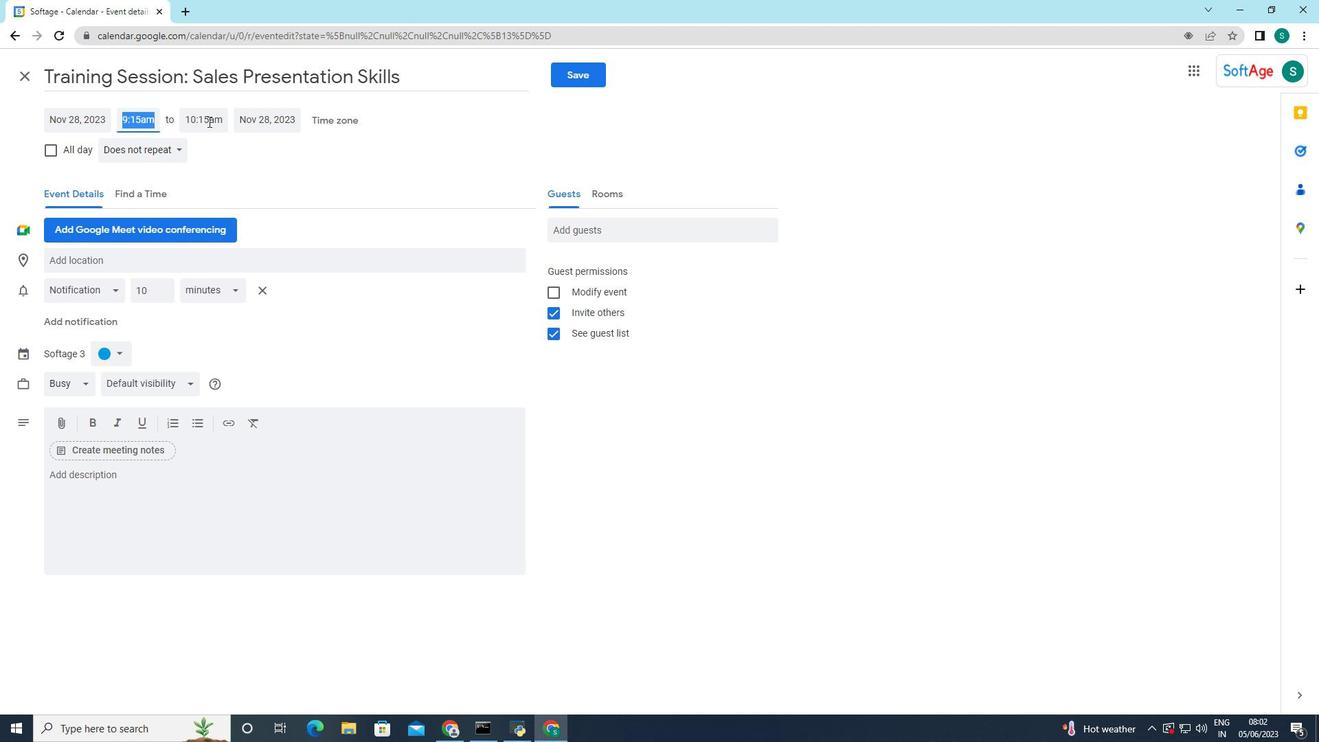 
Action: Mouse moved to (199, 173)
Screenshot: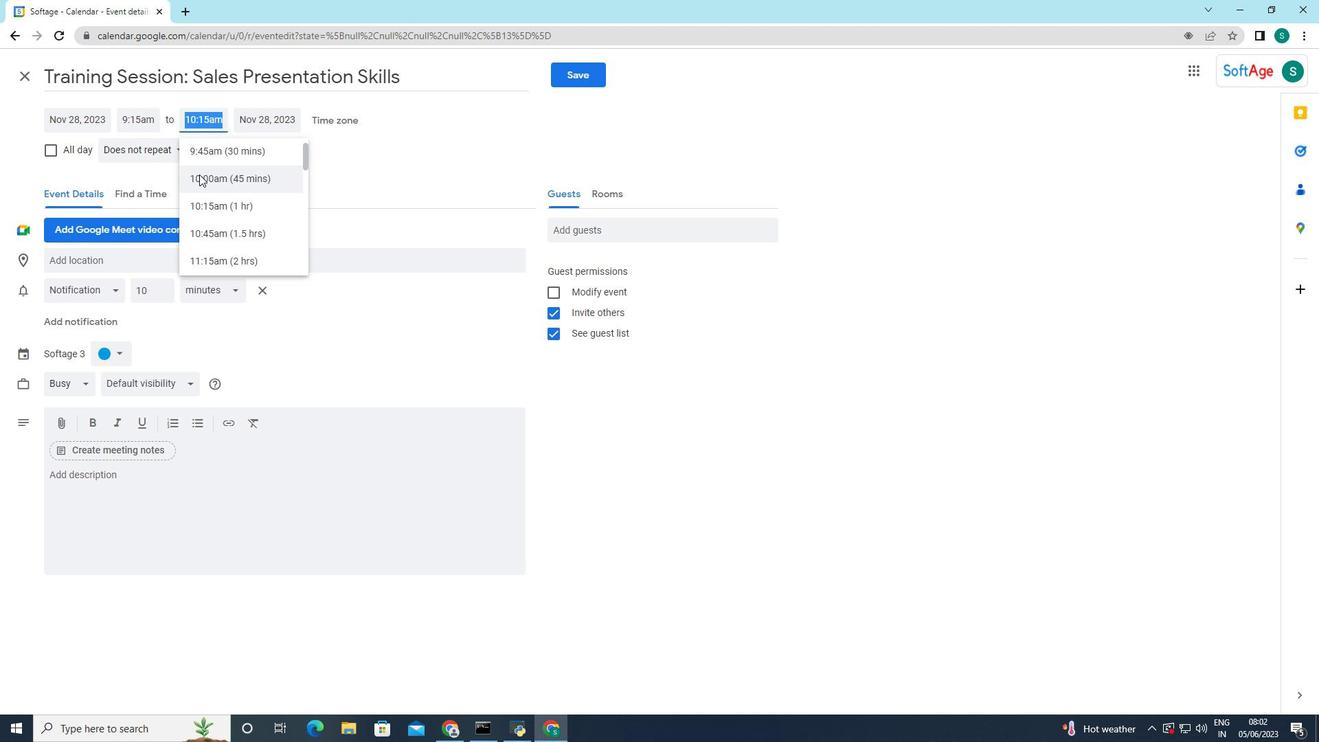 
Action: Mouse scrolled (199, 173) with delta (0, 0)
Screenshot: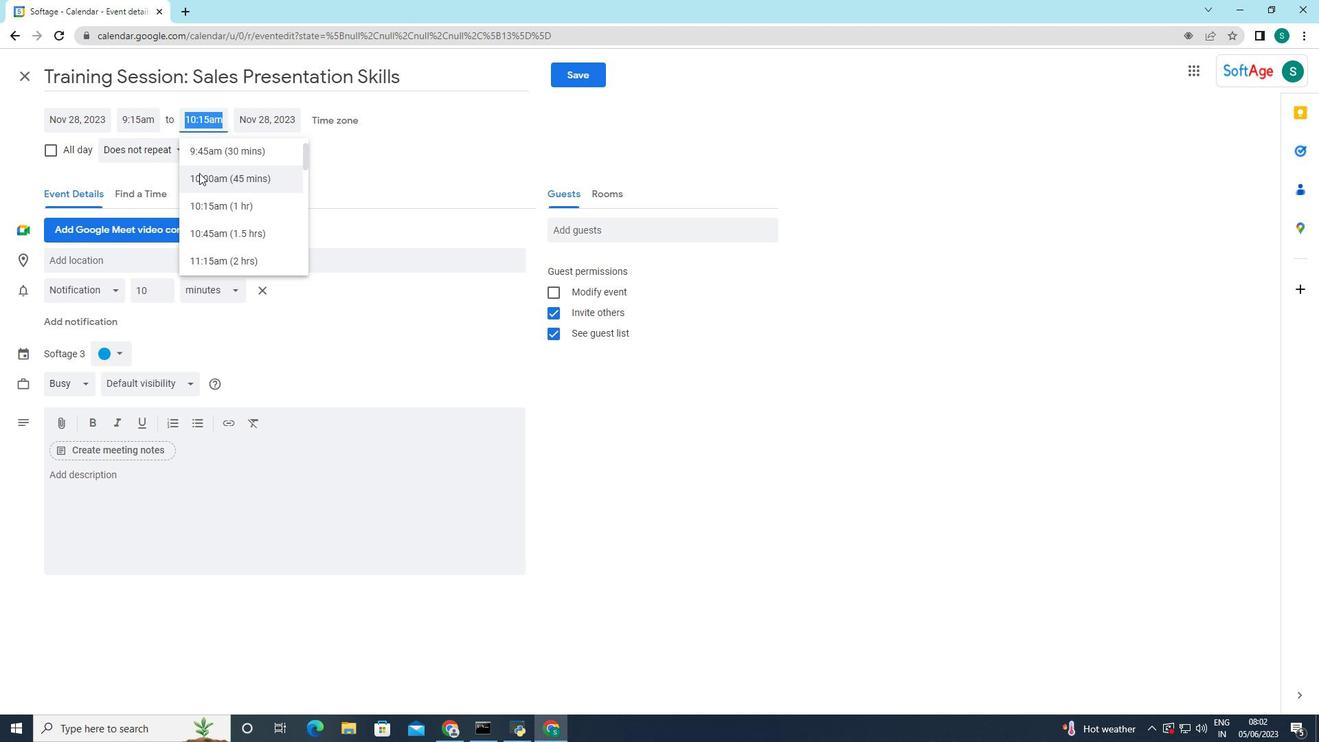 
Action: Mouse moved to (217, 199)
Screenshot: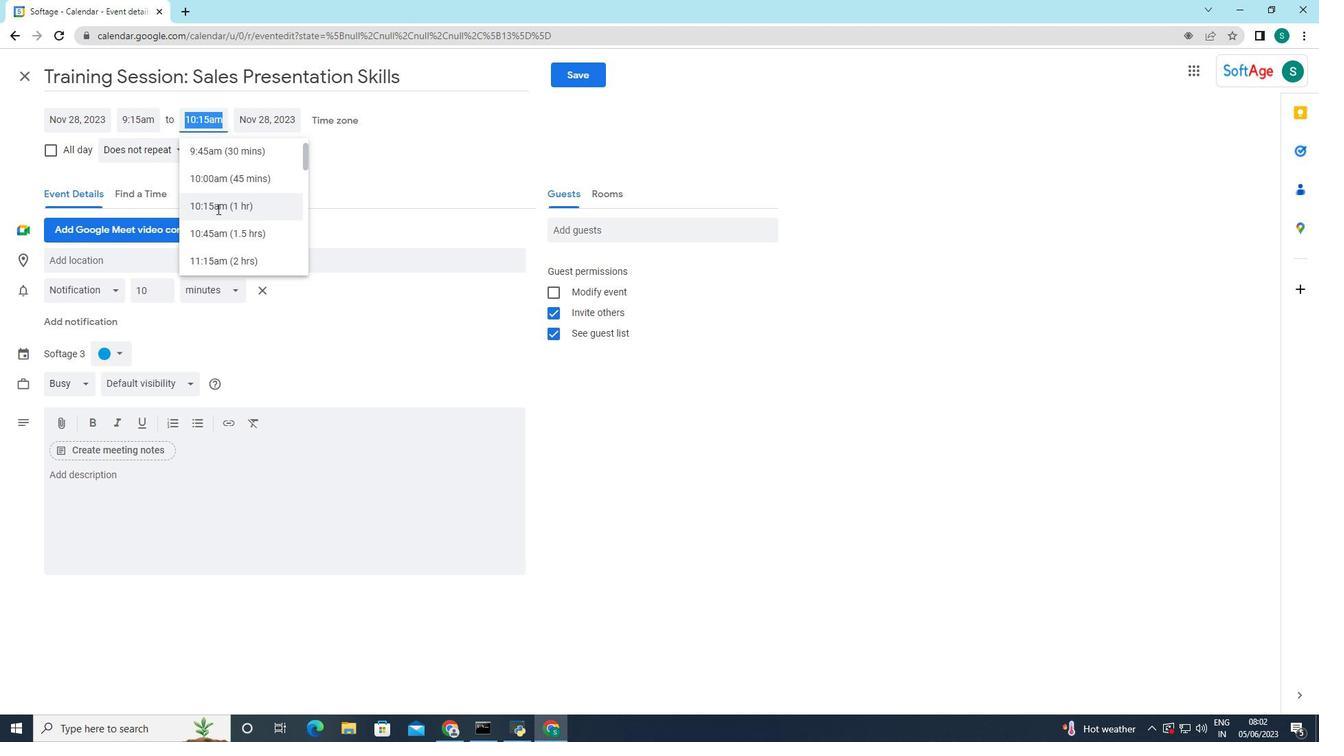 
Action: Mouse scrolled (217, 200) with delta (0, 0)
Screenshot: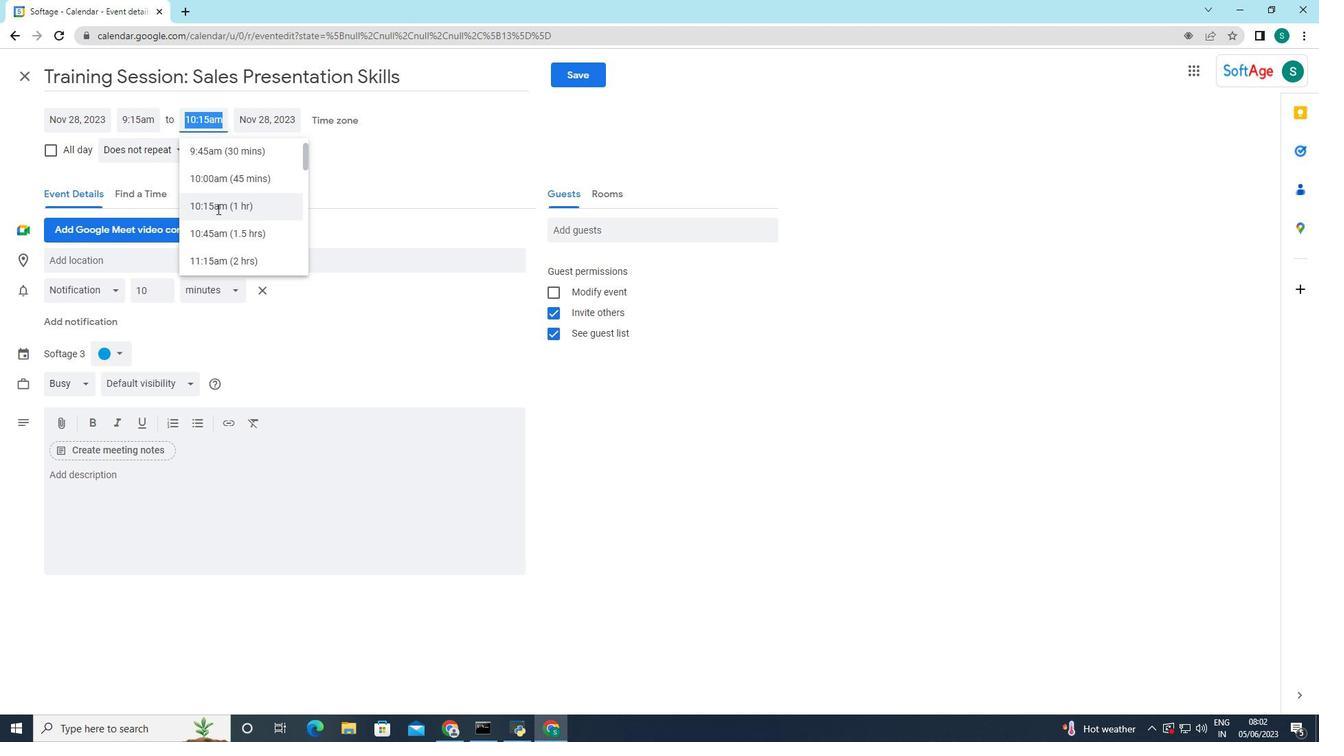 
Action: Mouse scrolled (217, 200) with delta (0, 0)
Screenshot: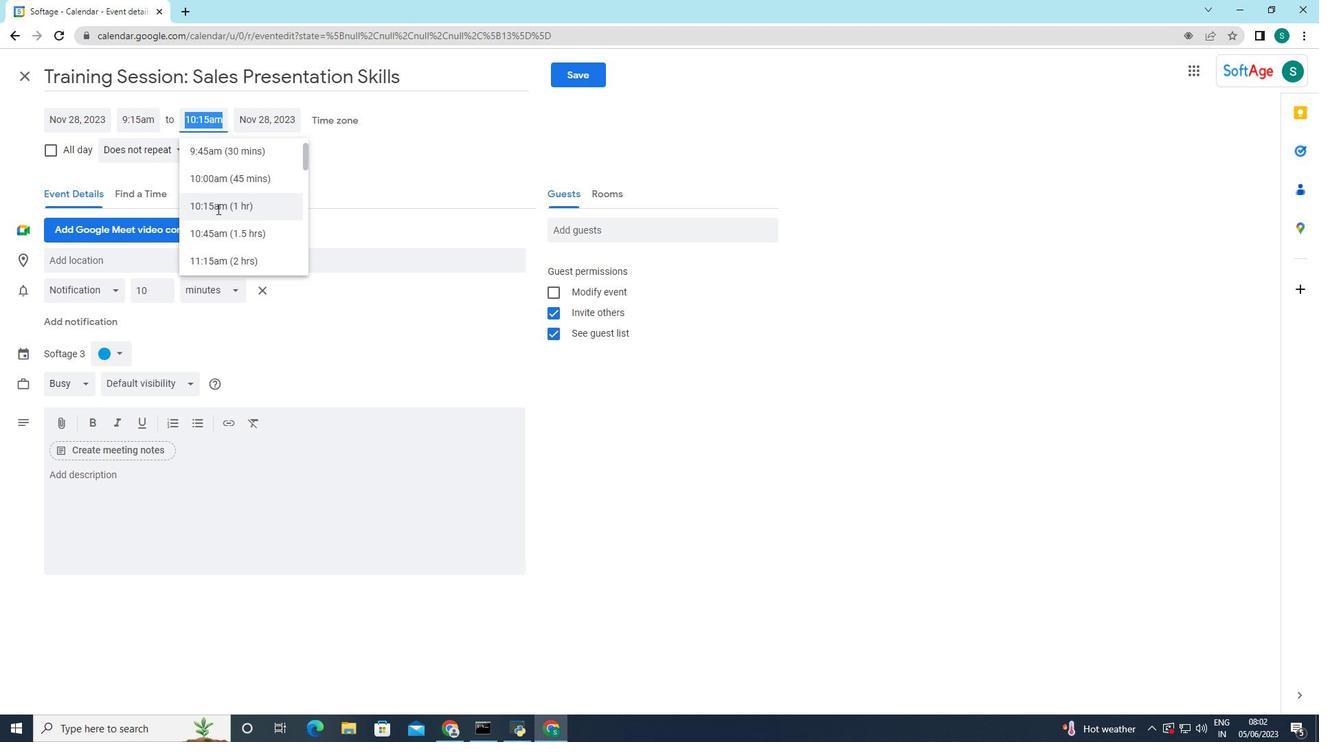 
Action: Mouse moved to (215, 229)
Screenshot: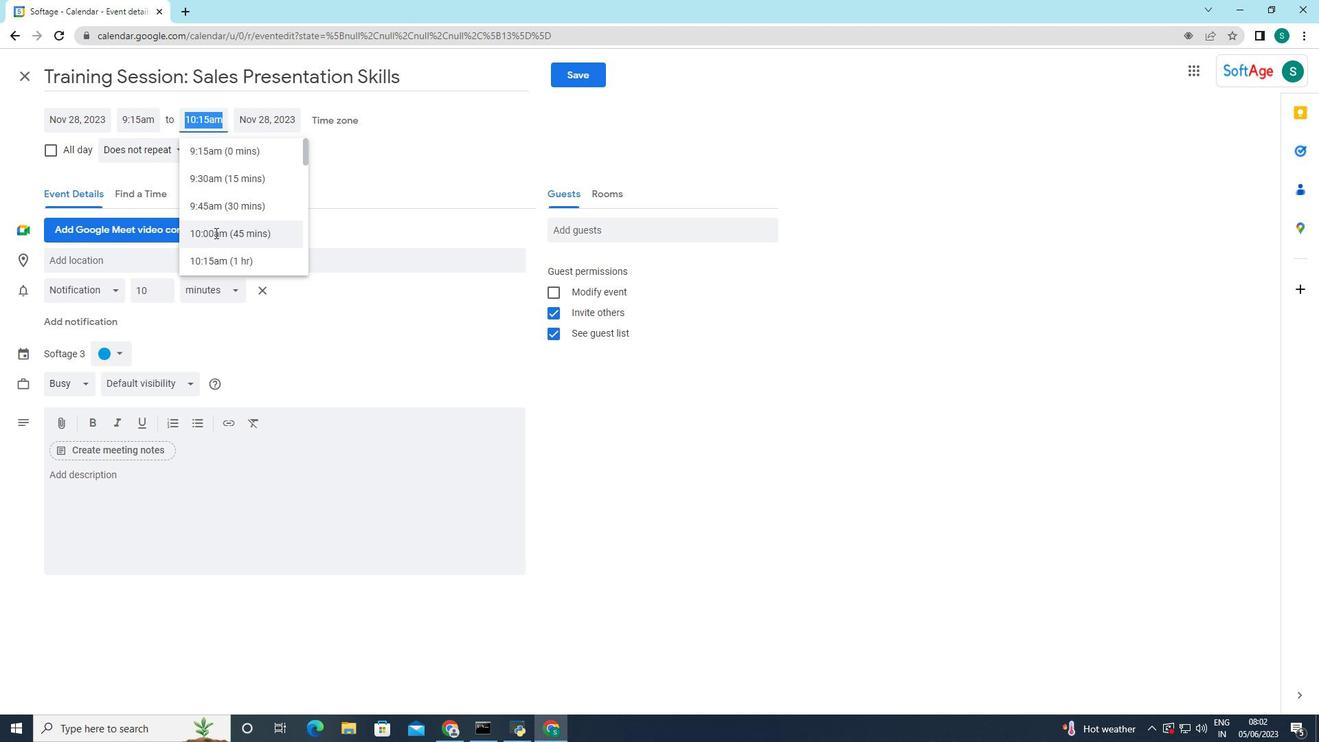 
Action: Mouse scrolled (215, 230) with delta (0, 0)
Screenshot: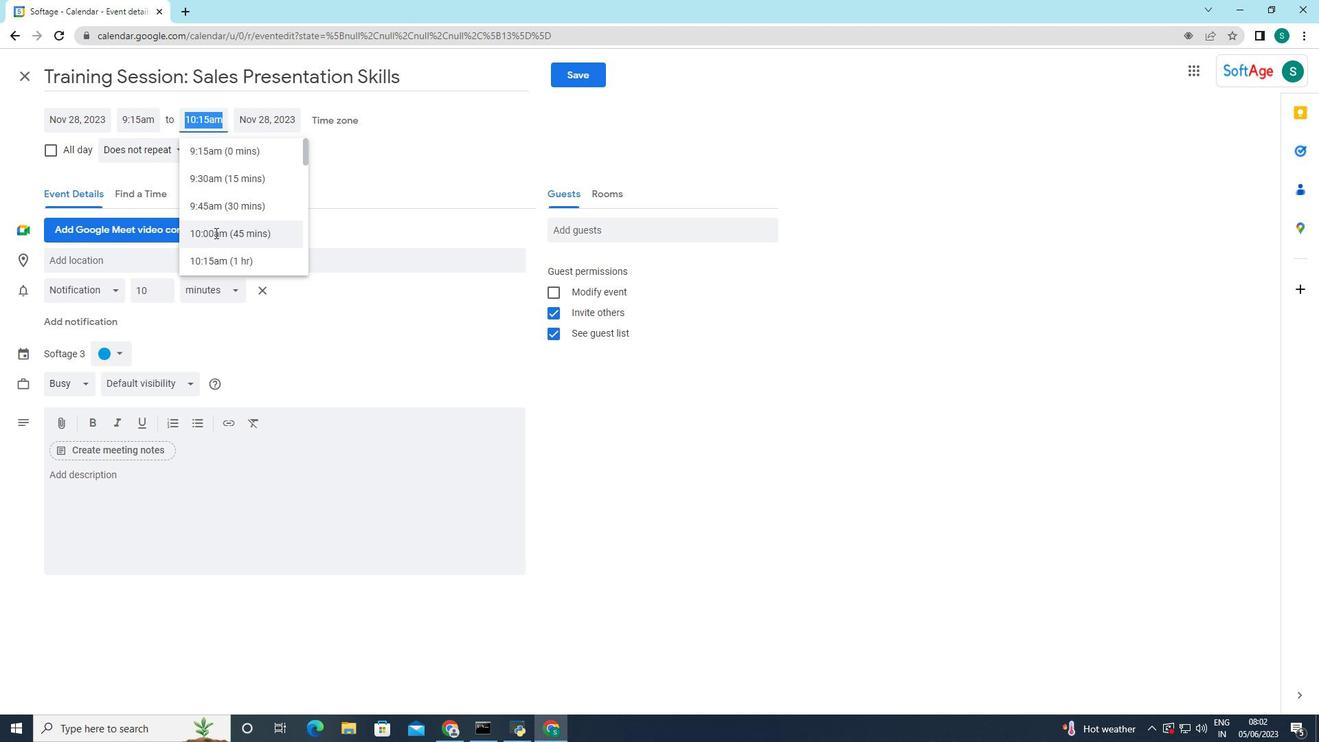 
Action: Mouse moved to (209, 156)
Screenshot: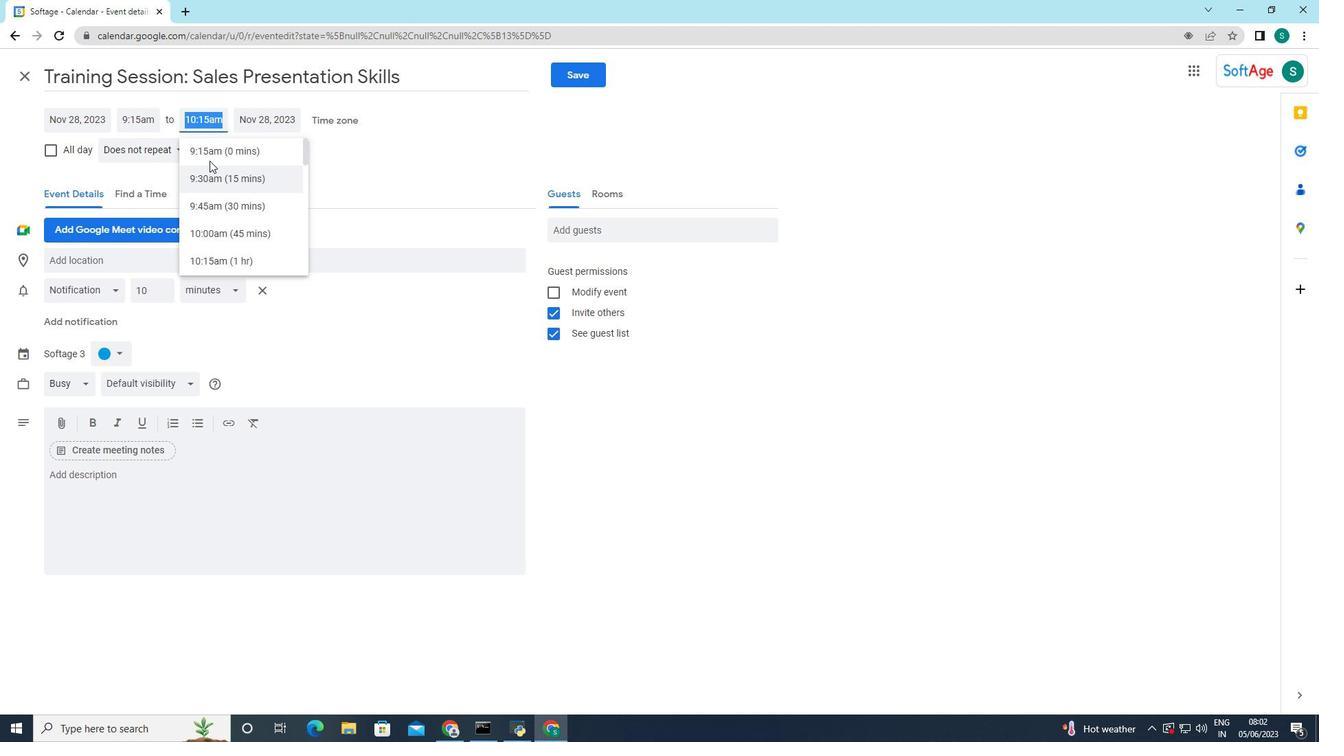 
Action: Mouse pressed left at (209, 156)
Screenshot: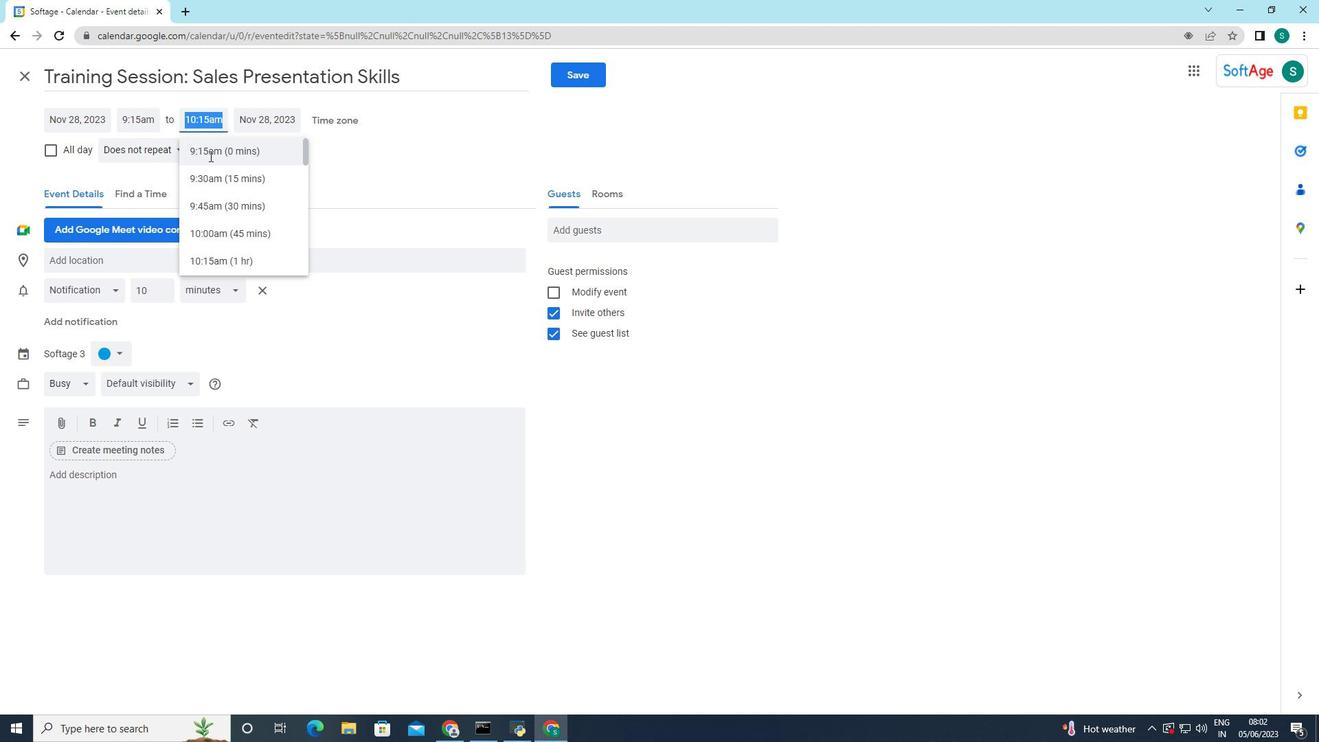 
Action: Mouse moved to (219, 118)
Screenshot: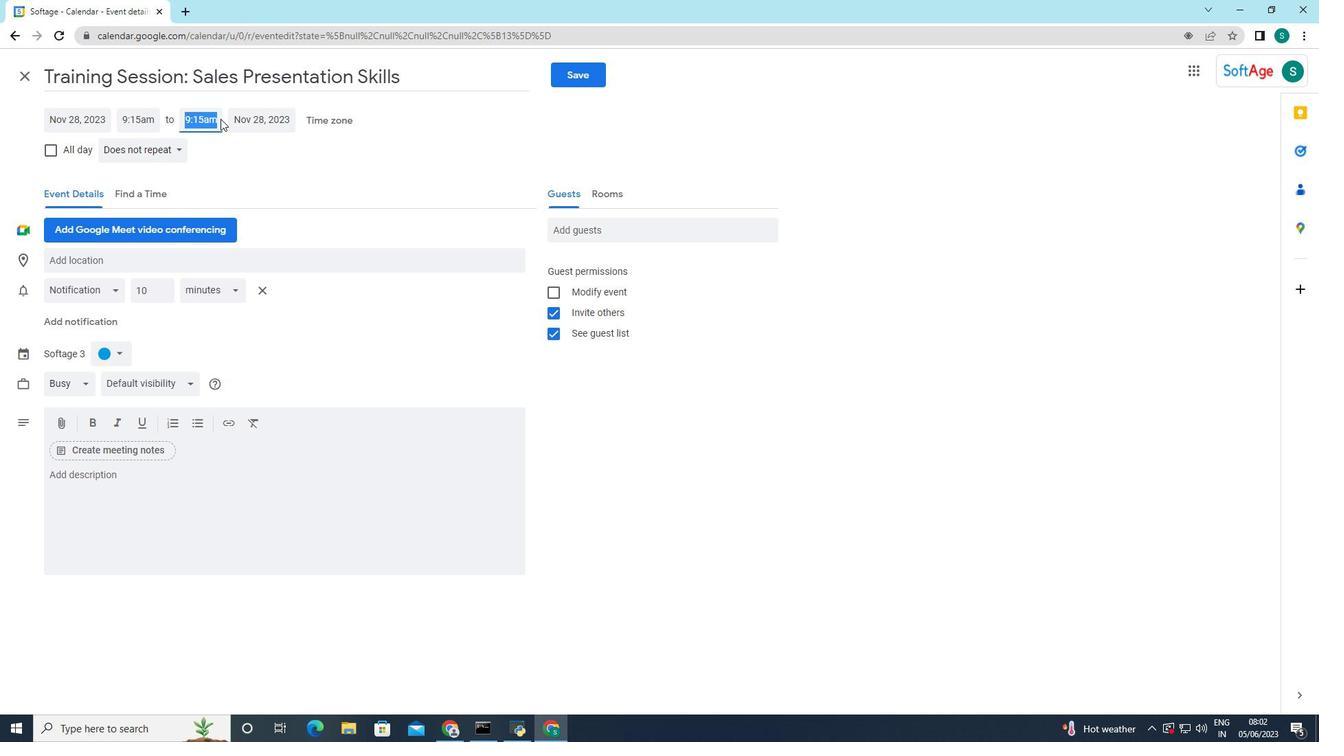 
Action: Mouse pressed left at (219, 118)
Screenshot: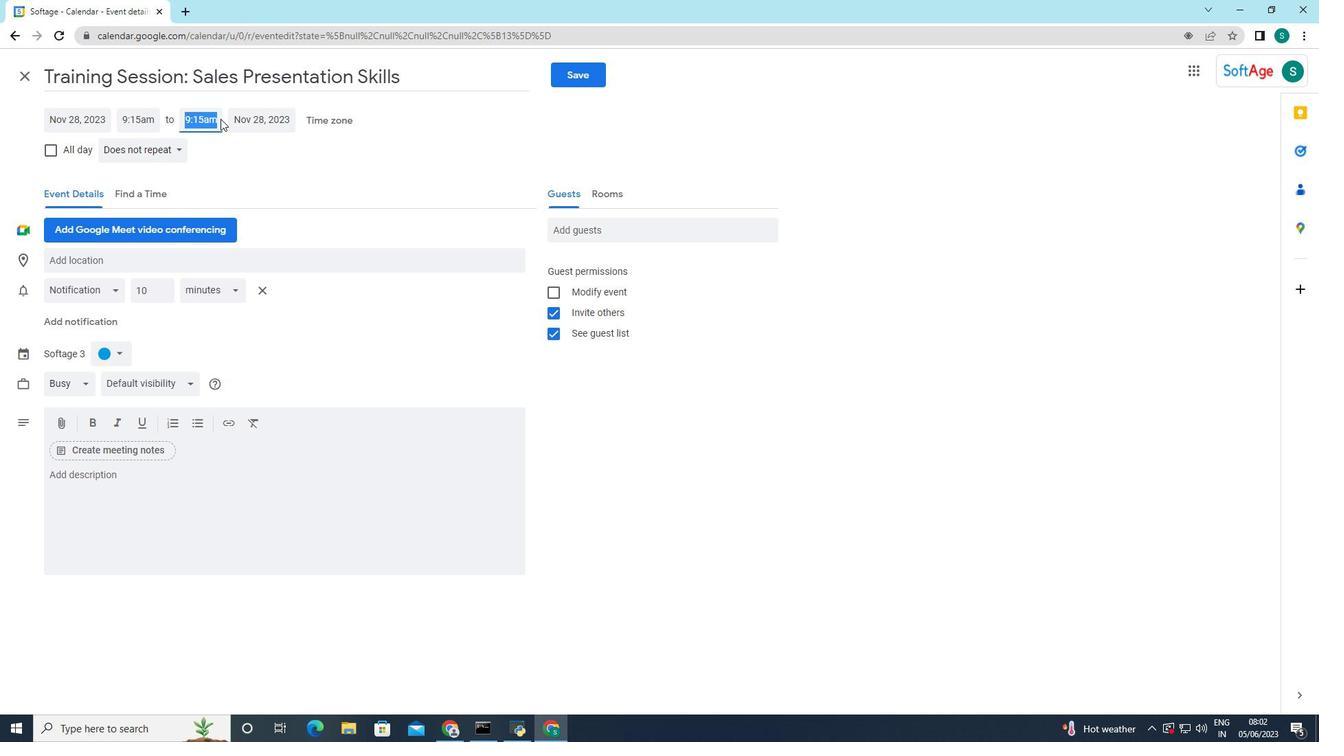 
Action: Mouse moved to (230, 244)
Screenshot: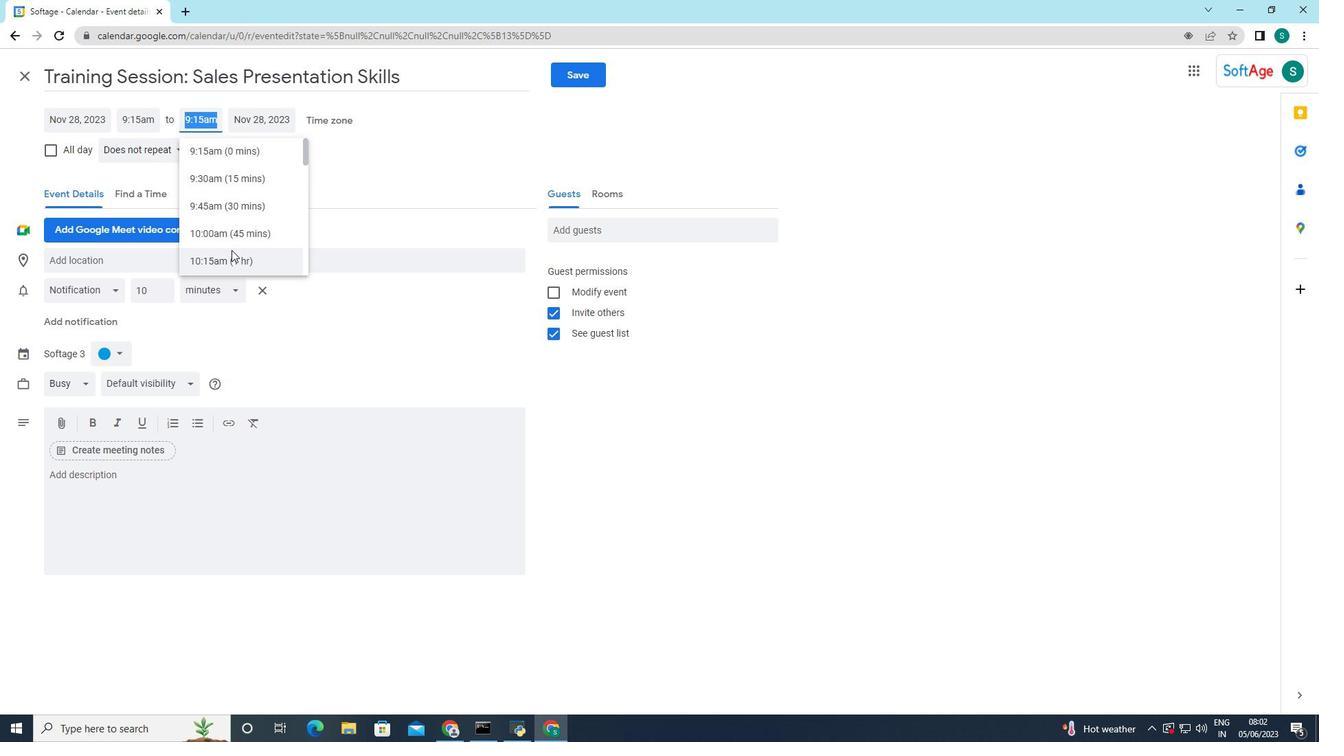 
Action: Mouse scrolled (230, 243) with delta (0, 0)
Screenshot: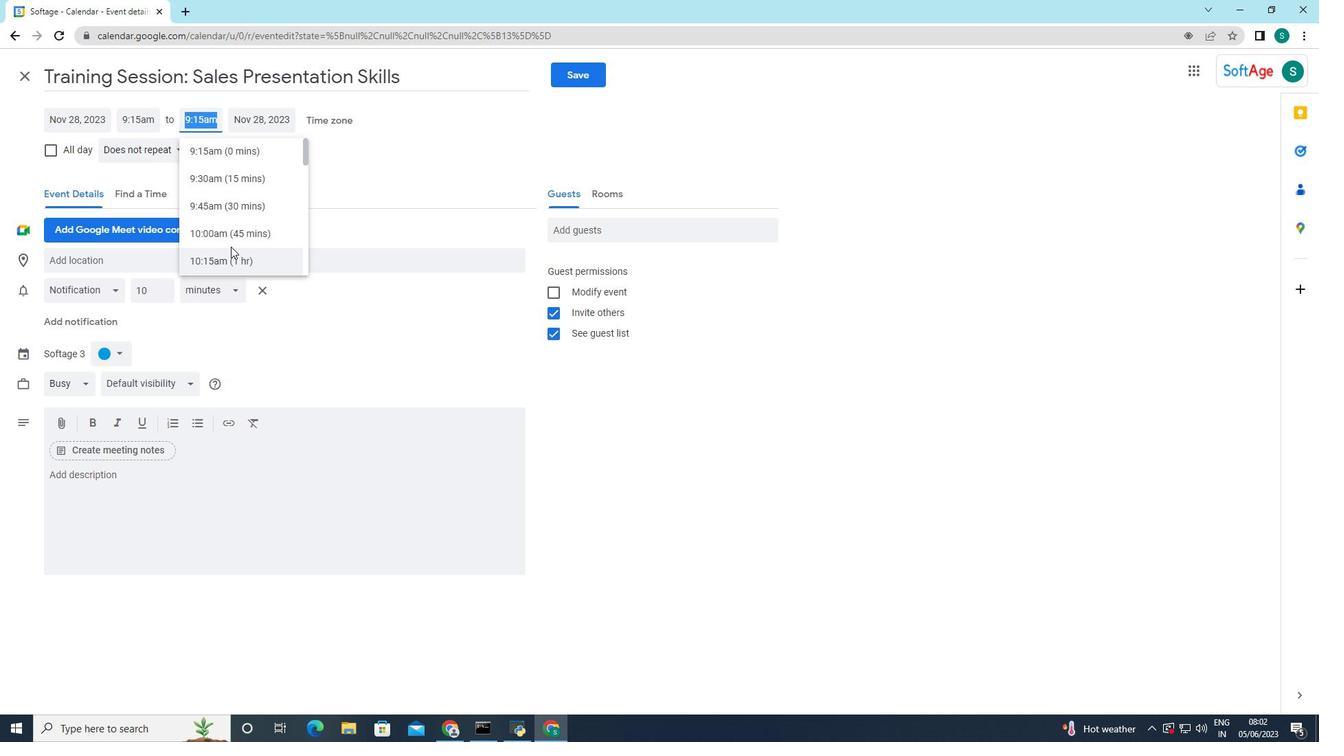 
Action: Mouse scrolled (230, 243) with delta (0, 0)
Screenshot: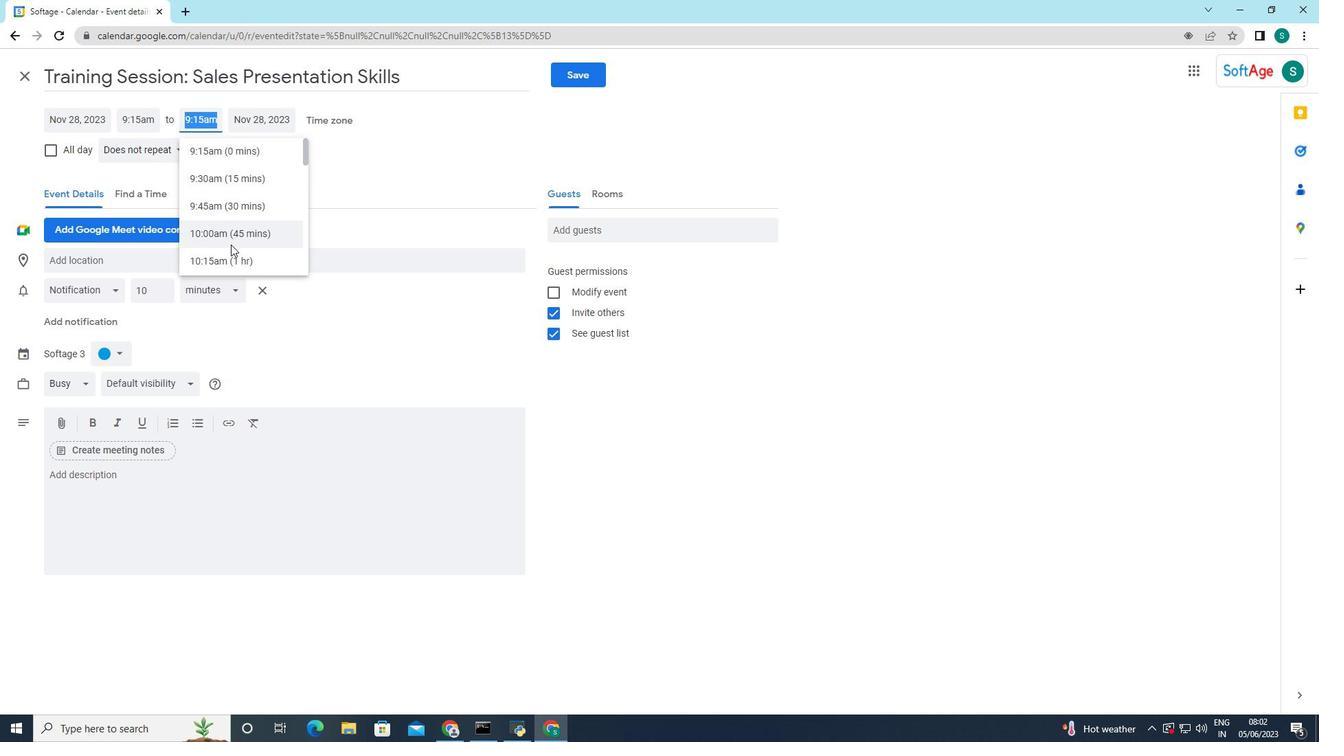
Action: Mouse moved to (217, 178)
Screenshot: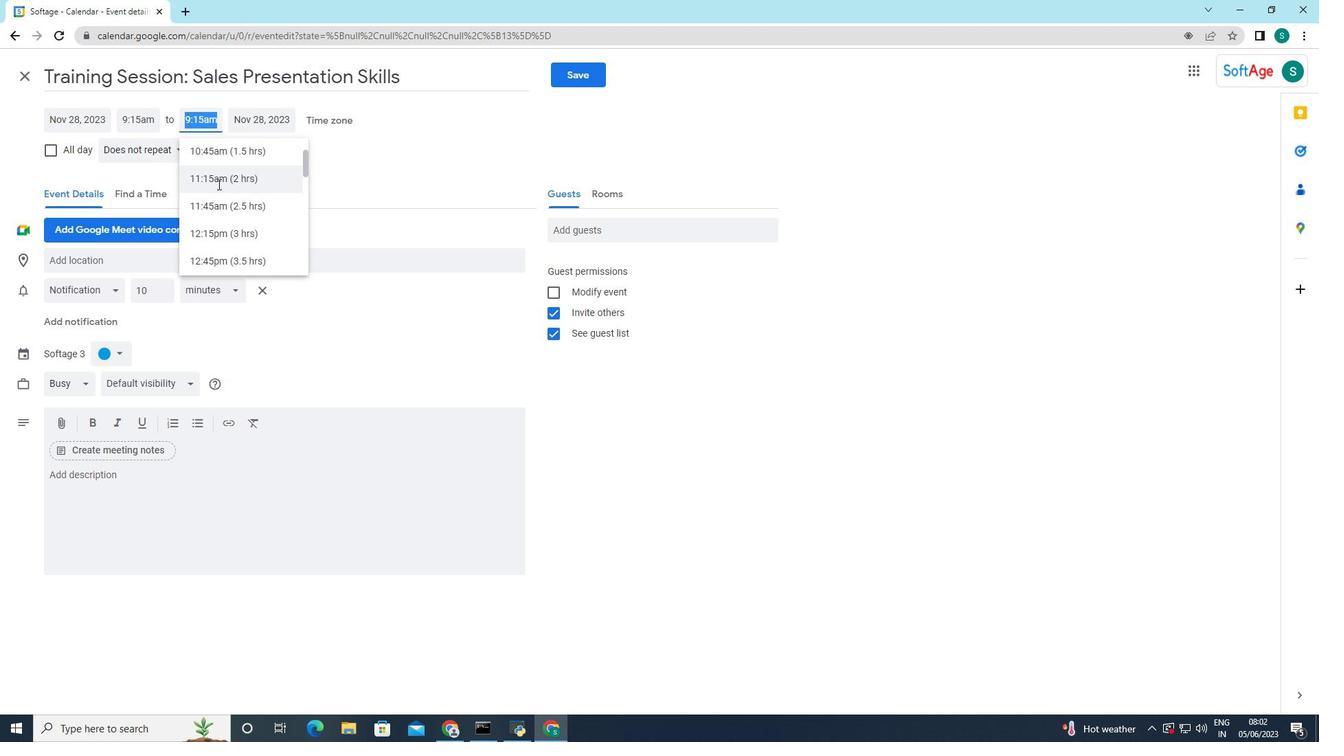 
Action: Mouse pressed left at (217, 178)
Screenshot: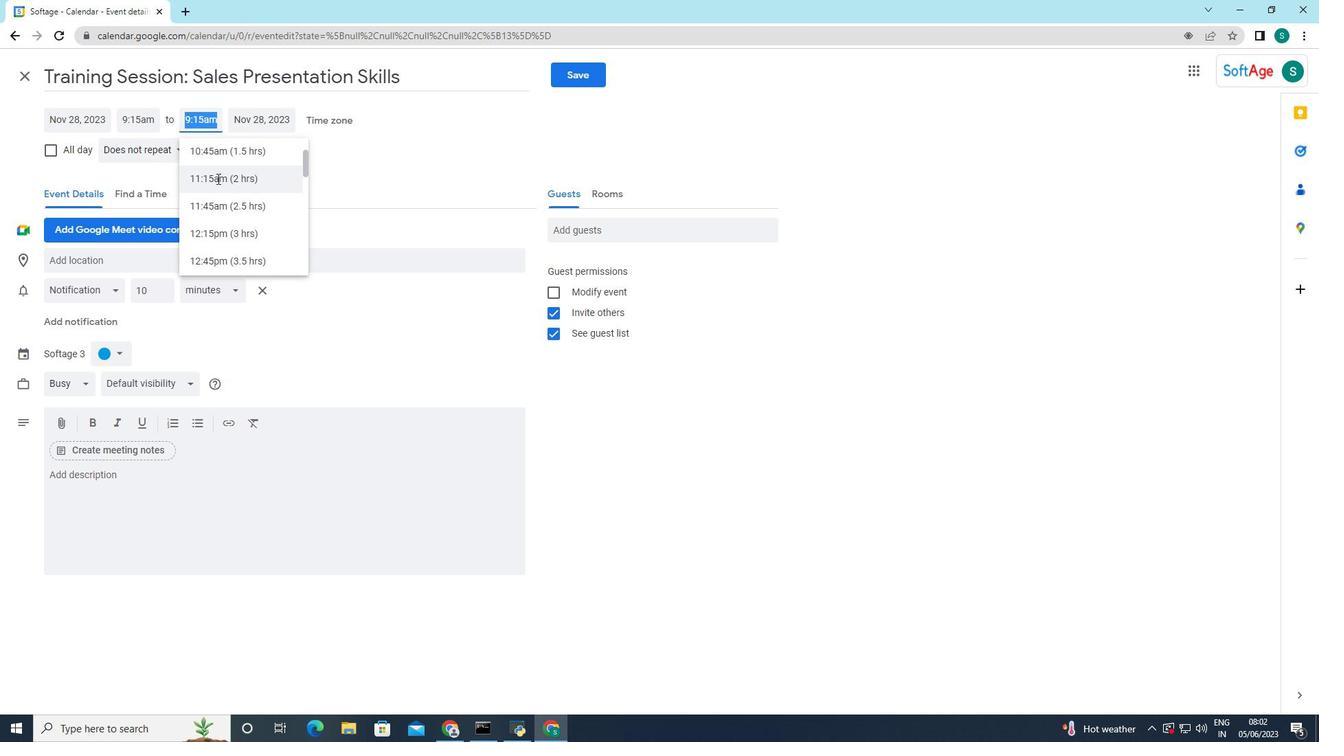 
Action: Mouse moved to (96, 475)
Screenshot: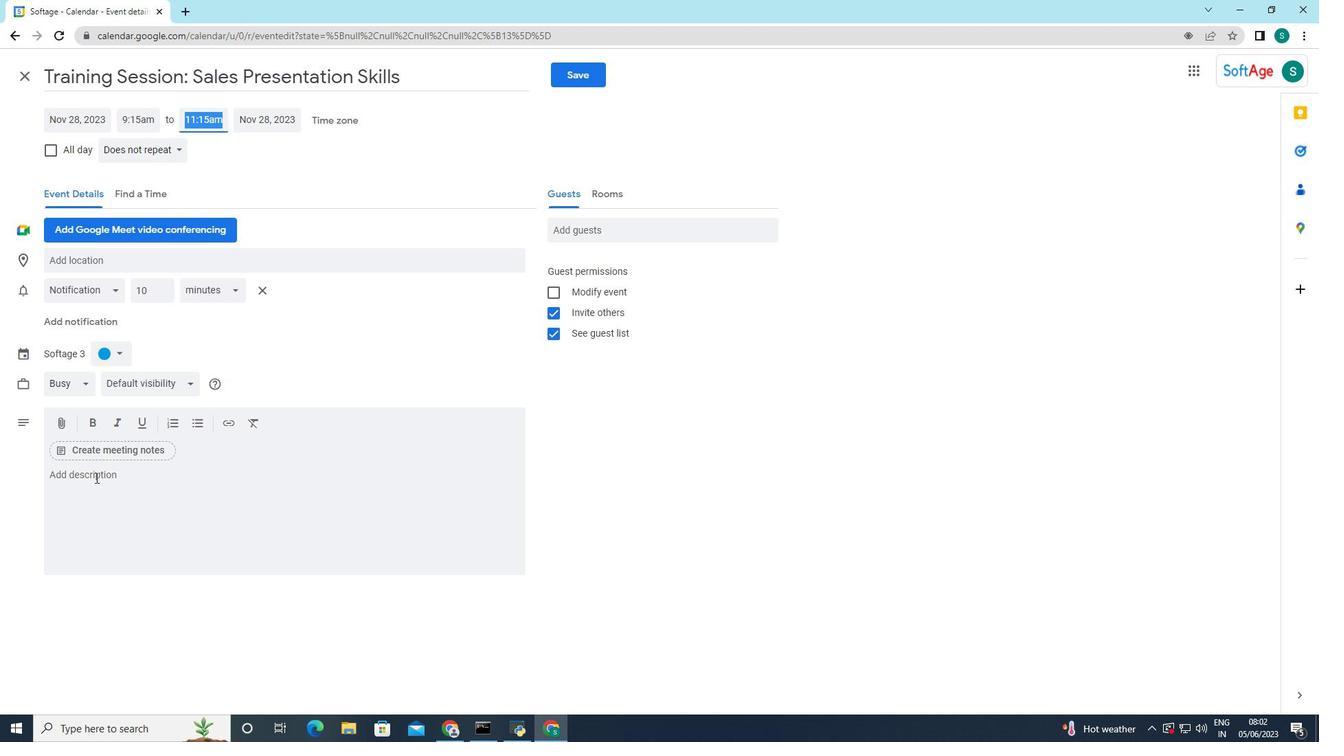 
Action: Mouse pressed left at (96, 475)
Screenshot: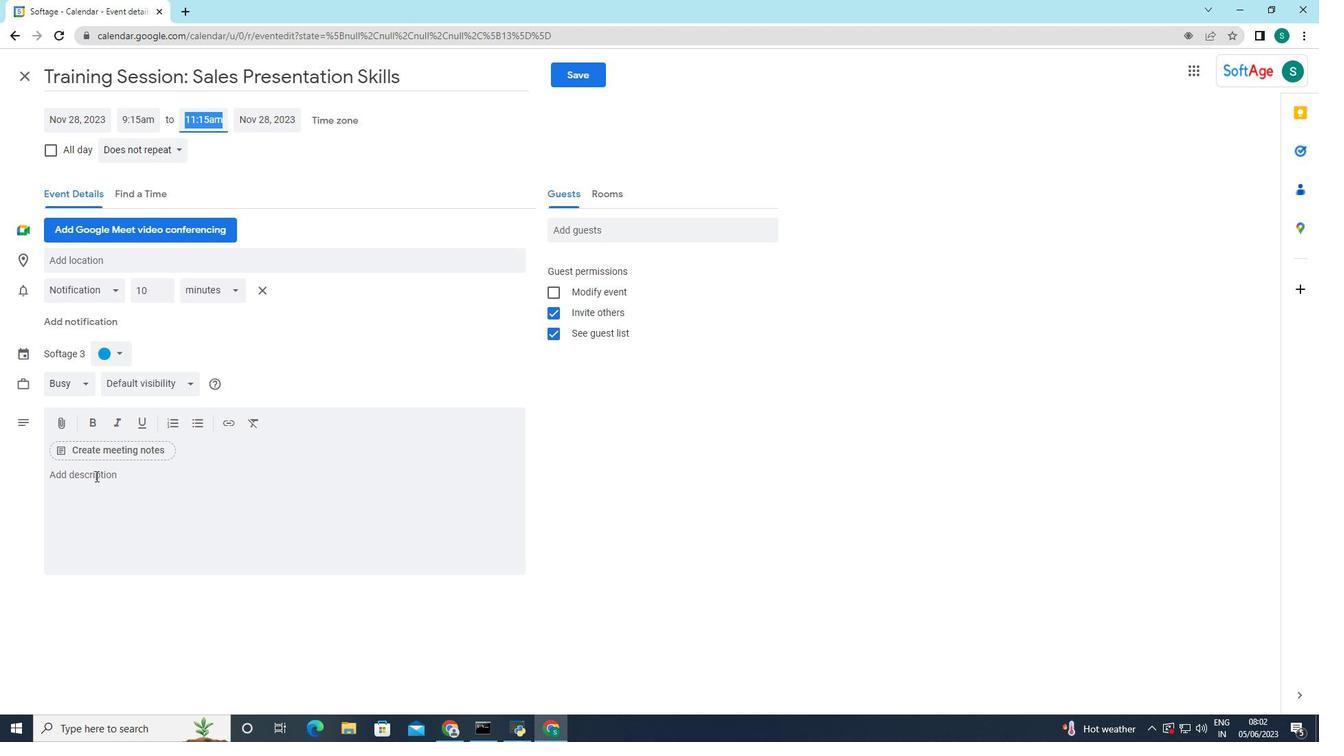 
Action: Key pressed <Key.caps_lock>W<Key.caps_lock>elcome<Key.space>to<Key.space>u<Key.backspace>our<Key.space><Key.caps_lock>T<Key.caps_lock>eam<Key.space><Key.caps_lock>B<Key.caps_lock>uilding<Key.space><Key.caps_lock>R<Key.caps_lock>etreat,<Key.space>a<Key.space><Key.caps_lock>T<Key.caps_lock><Key.backspace>transformative<Key.space>experience<Key.space>designed<Key.space>d<Key.backspace>to<Key.space>foster<Key.space>strongg<Key.backspace>er<Key.space>bonds,<Key.space>enhance<Key.space>collaboratio<Key.backspace>on,<Key.space>and<Key.space>unleash<Key.space>the<Key.space>full<Key.space>potential<Key.space>of<Key.space>our<Key.space>team.<Key.space><Key.caps_lock>T<Key.caps_lock>hi<Key.backspace>is<Key.space>retreat<Key.space>provides<Key.space>an<Key.space><Key.backspace><Key.space><Key.backspace><Key.backspace><Key.space>unique<Key.space>opportunity<Key.space>for<Key.space>team<Key.space>members<Key.space>to<Key.space>step<Key.space>outside<Key.space>of<Key.space>their<Key.space>daily<Key.space>routines<Key.space>and<Key.space>engage<Key.space>in<Key.space>activities<Key.space>that<Key.space>promote<Key.space>trust,<Key.space>communication<Key.space><Key.backspace>,<Key.space>and<Key.space>camarades<Key.backspace>rie.
Screenshot: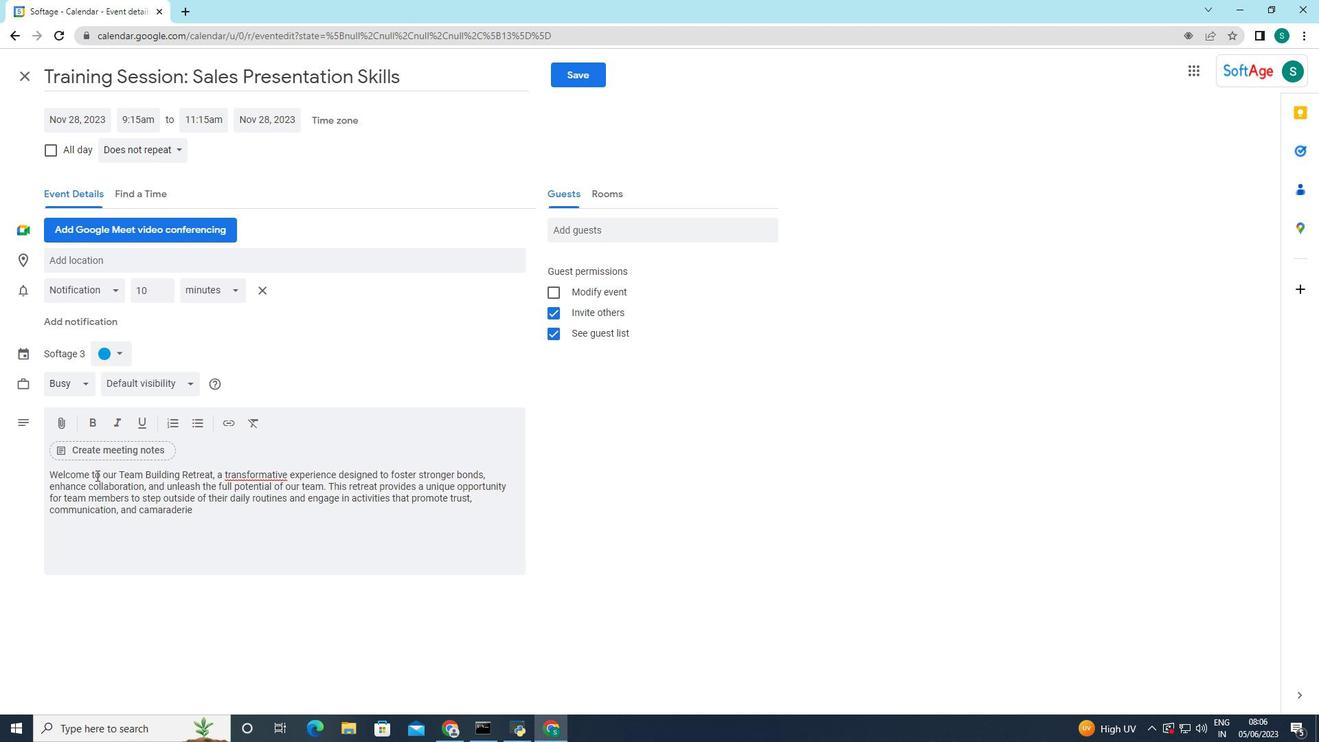 
Action: Mouse moved to (117, 351)
Screenshot: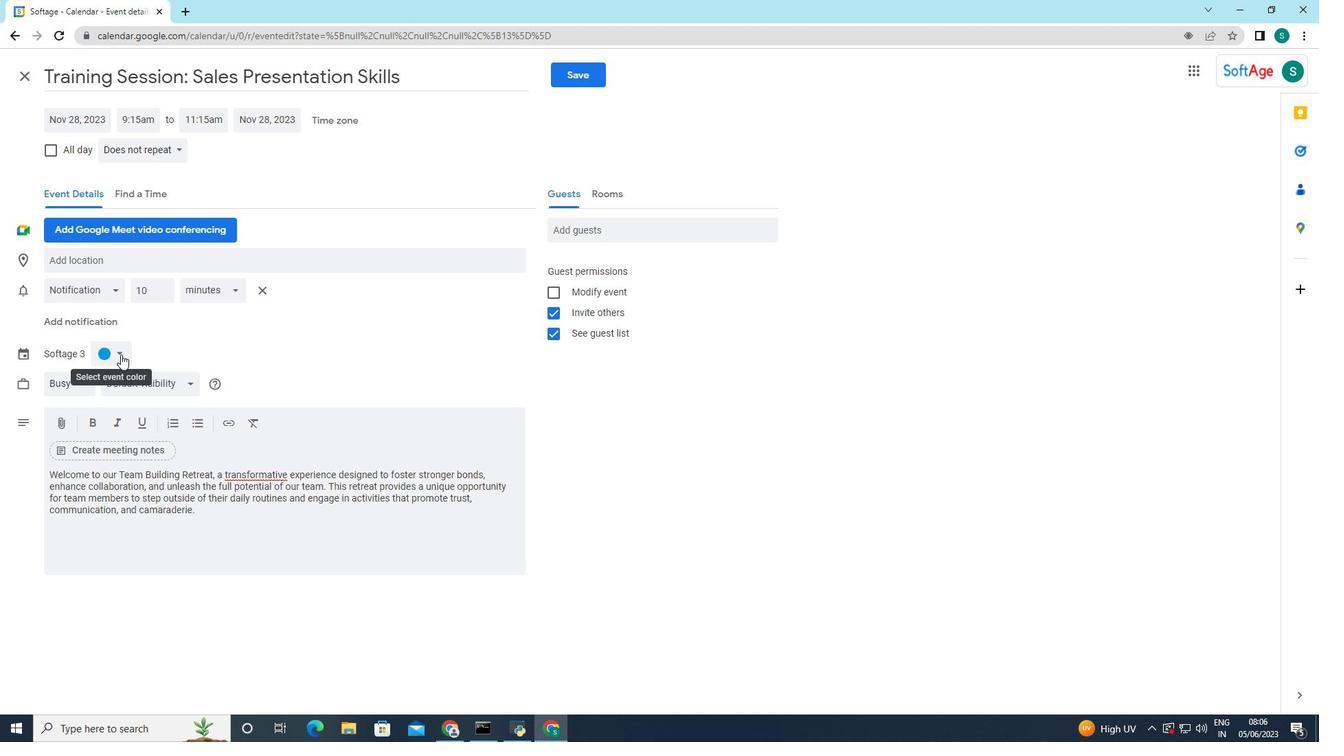 
Action: Mouse pressed left at (117, 351)
Screenshot: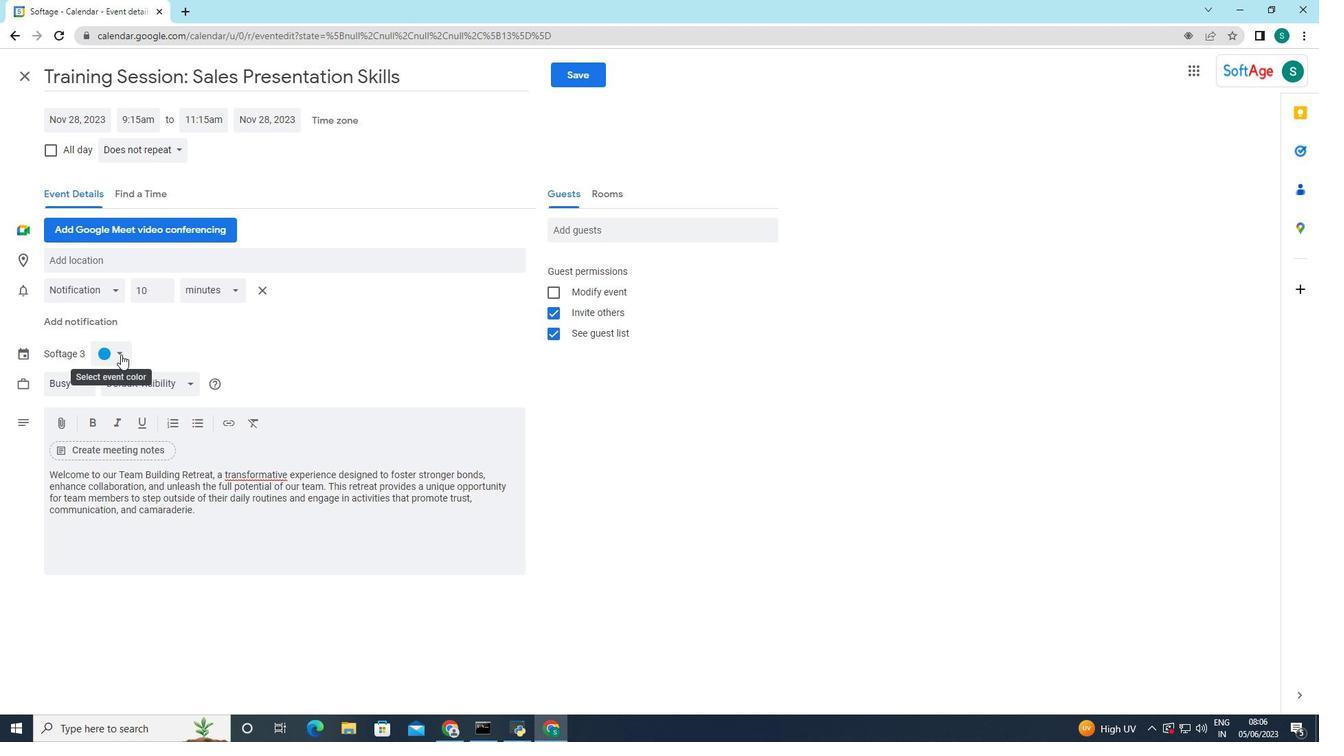 
Action: Mouse moved to (105, 387)
Screenshot: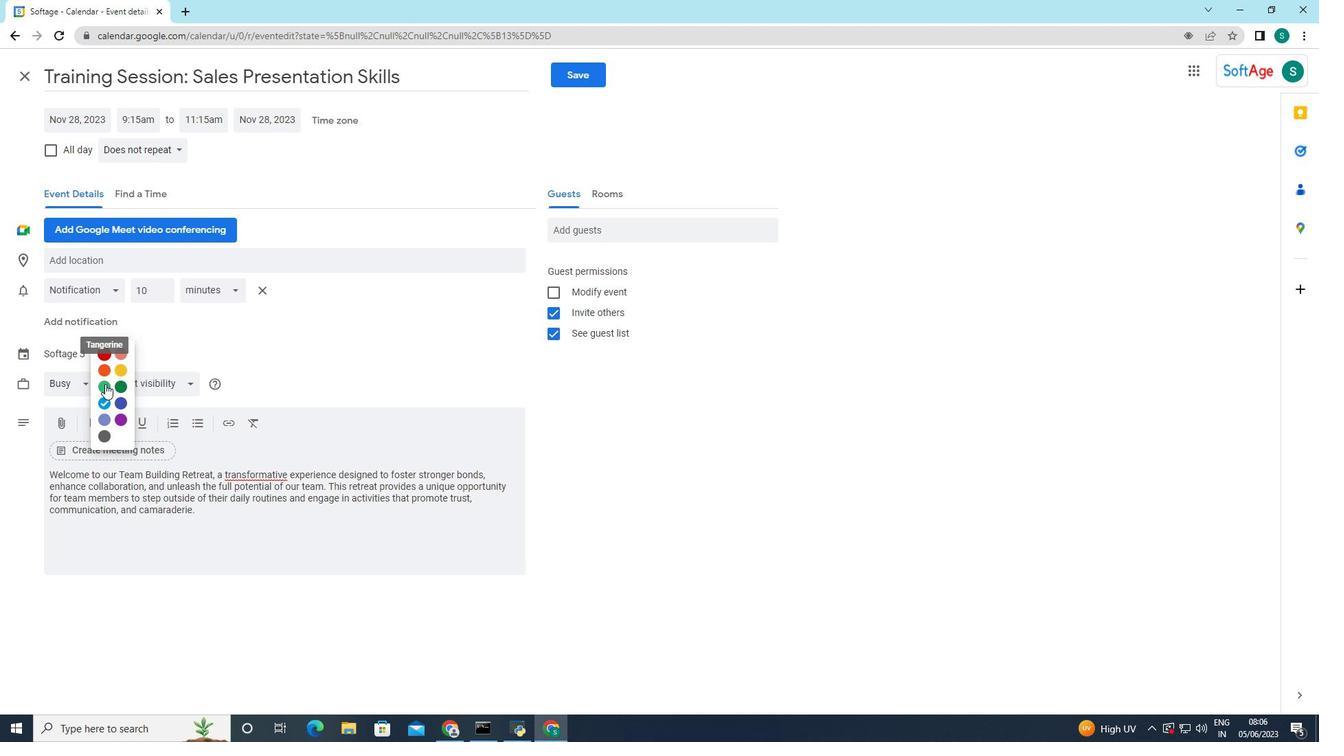 
Action: Mouse pressed left at (105, 387)
Screenshot: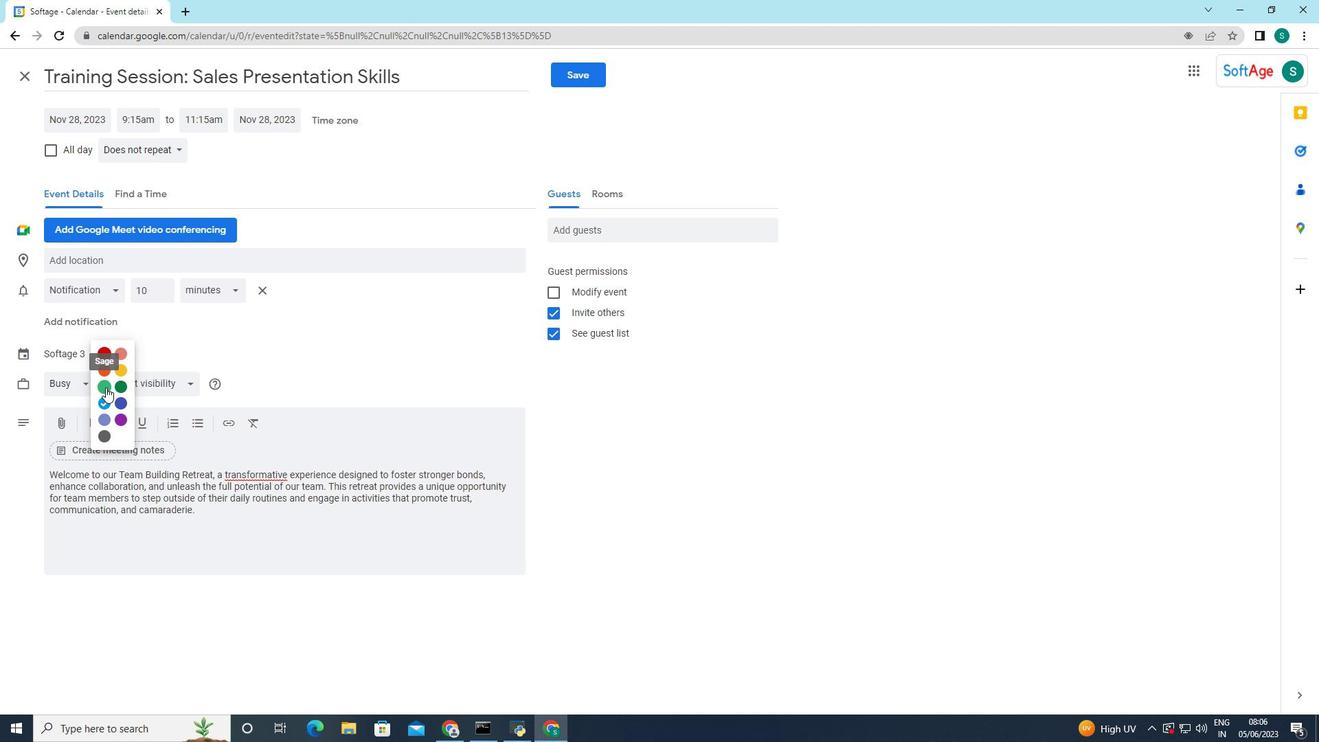 
Action: Mouse moved to (148, 263)
Screenshot: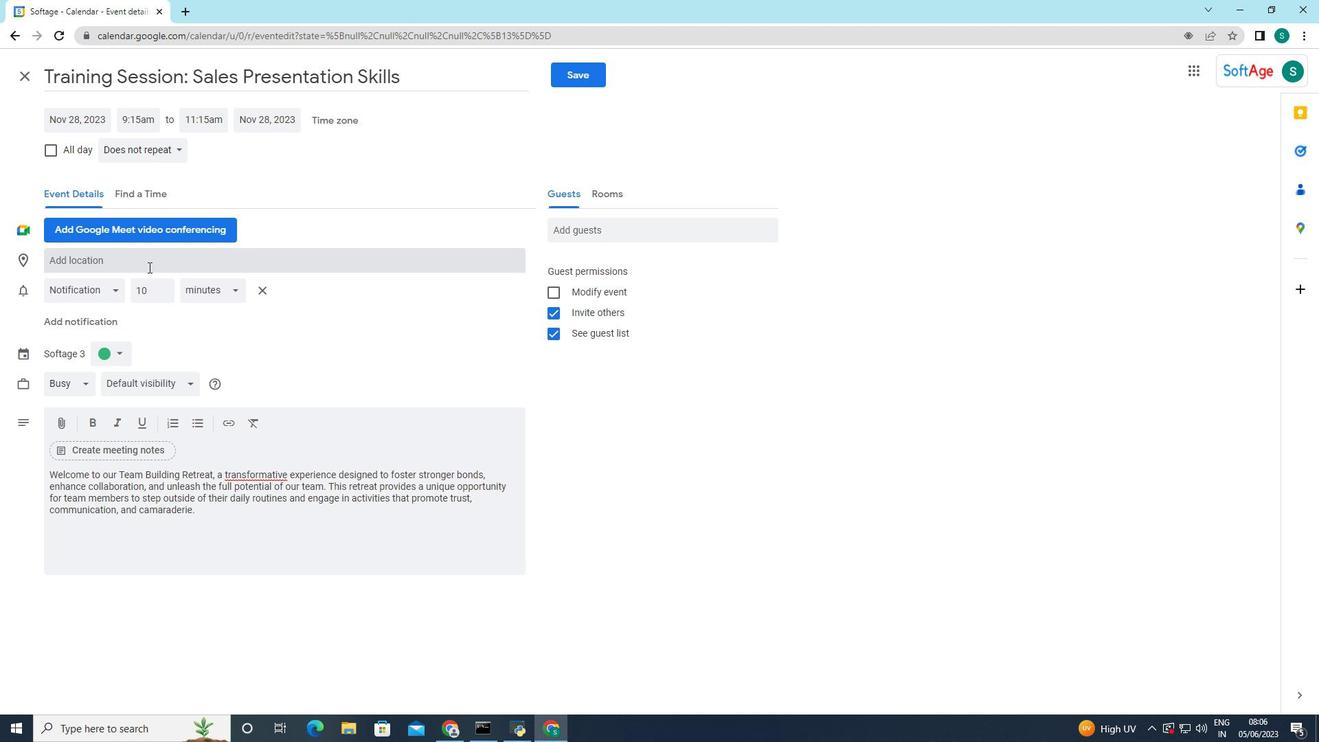 
Action: Mouse pressed left at (148, 263)
Screenshot: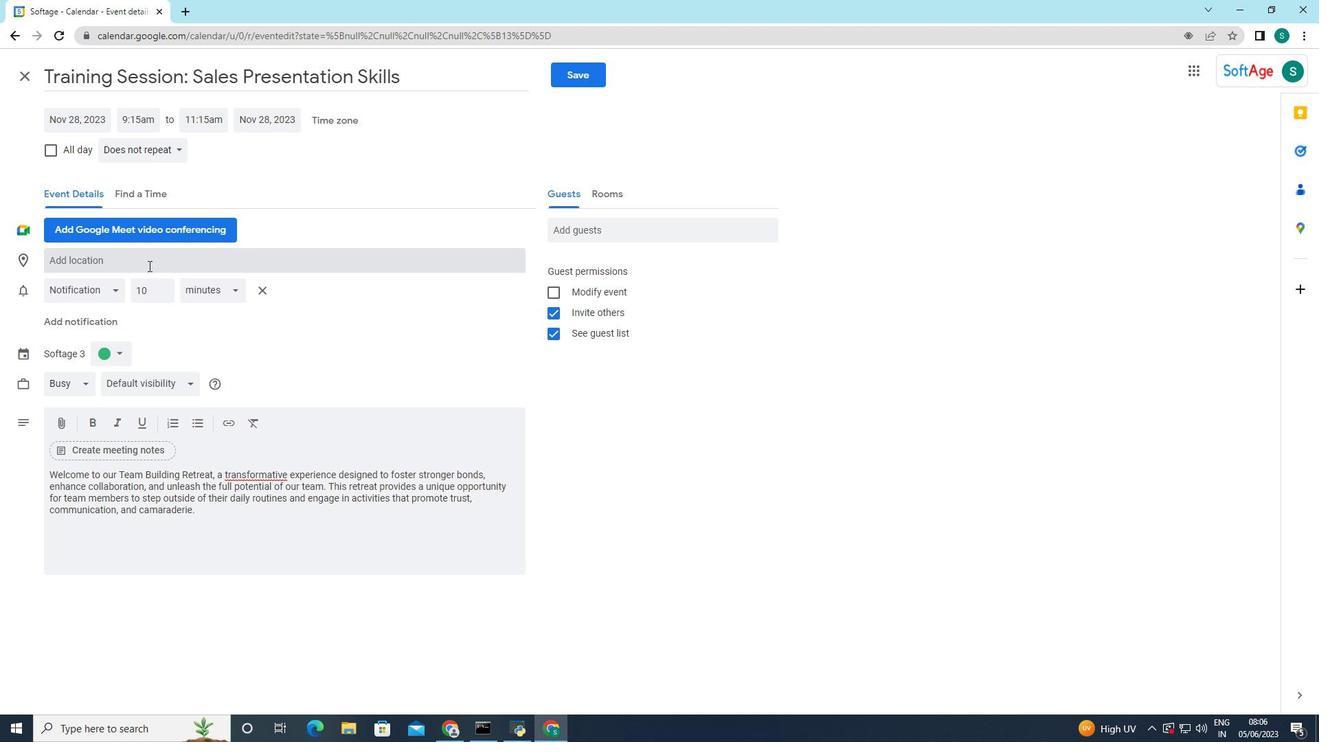 
Action: Mouse moved to (148, 263)
Screenshot: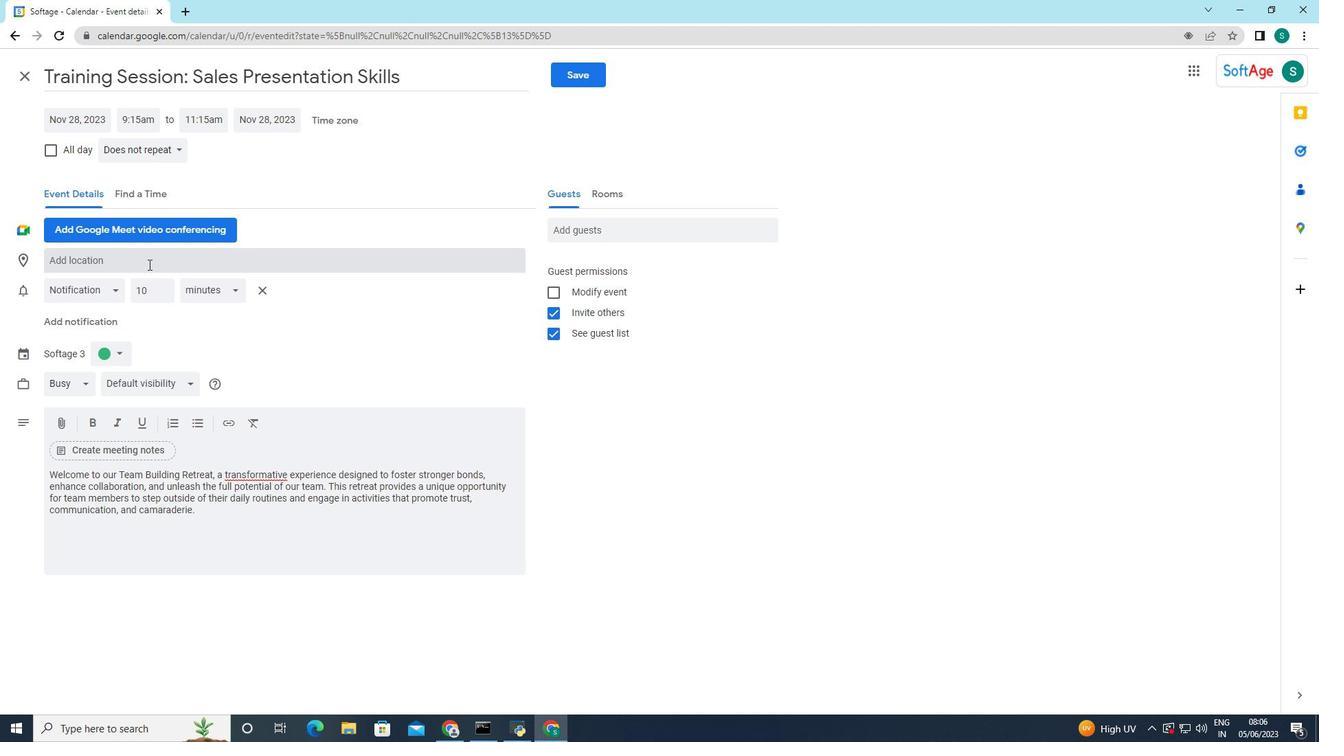 
Action: Key pressed <Key.caps_lock>T<Key.caps_lock>aj<Key.space><Key.caps_lock>M<Key.caps_lock>ahal<Key.space><Key.caps_lock>P<Key.caps_lock>alace,<Key.space><Key.caps_lock>M<Key.caps_lock>umbai,<Key.space><Key.caps_lock>I<Key.caps_lock>ndia
Screenshot: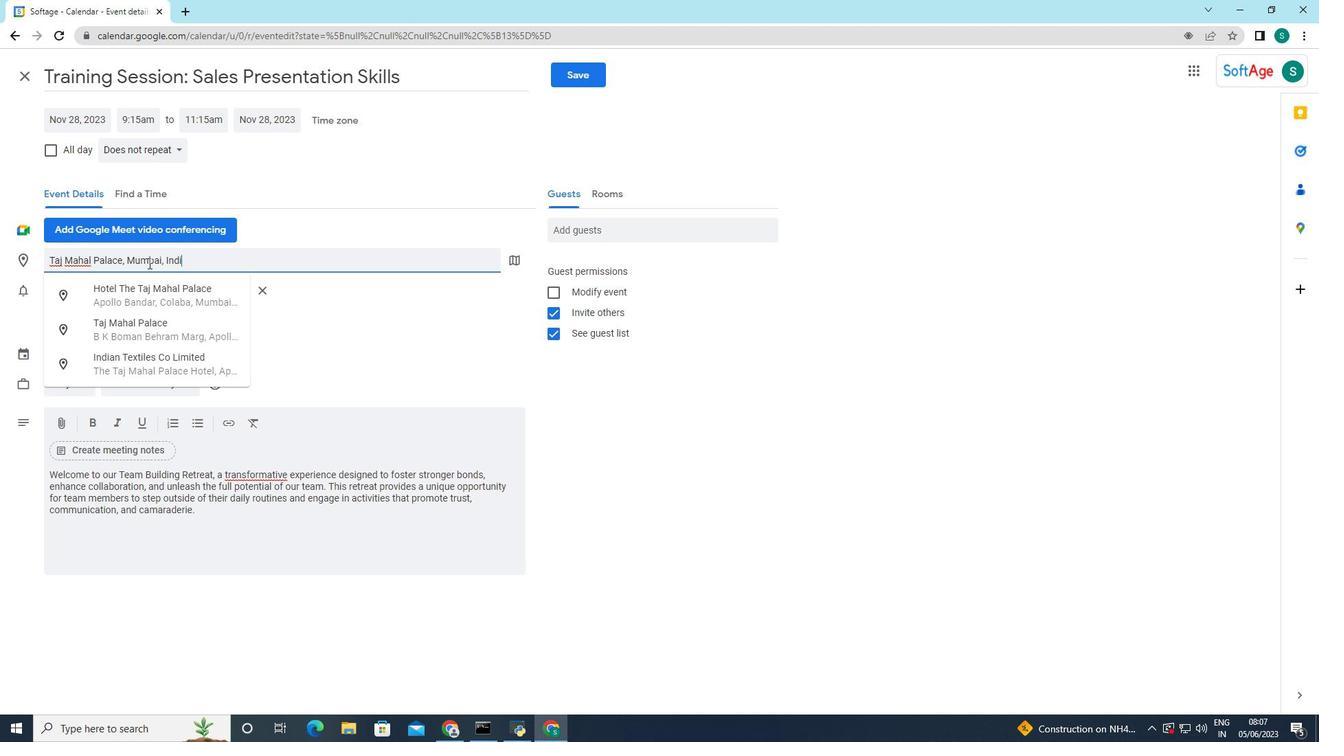 
Action: Mouse moved to (317, 321)
Screenshot: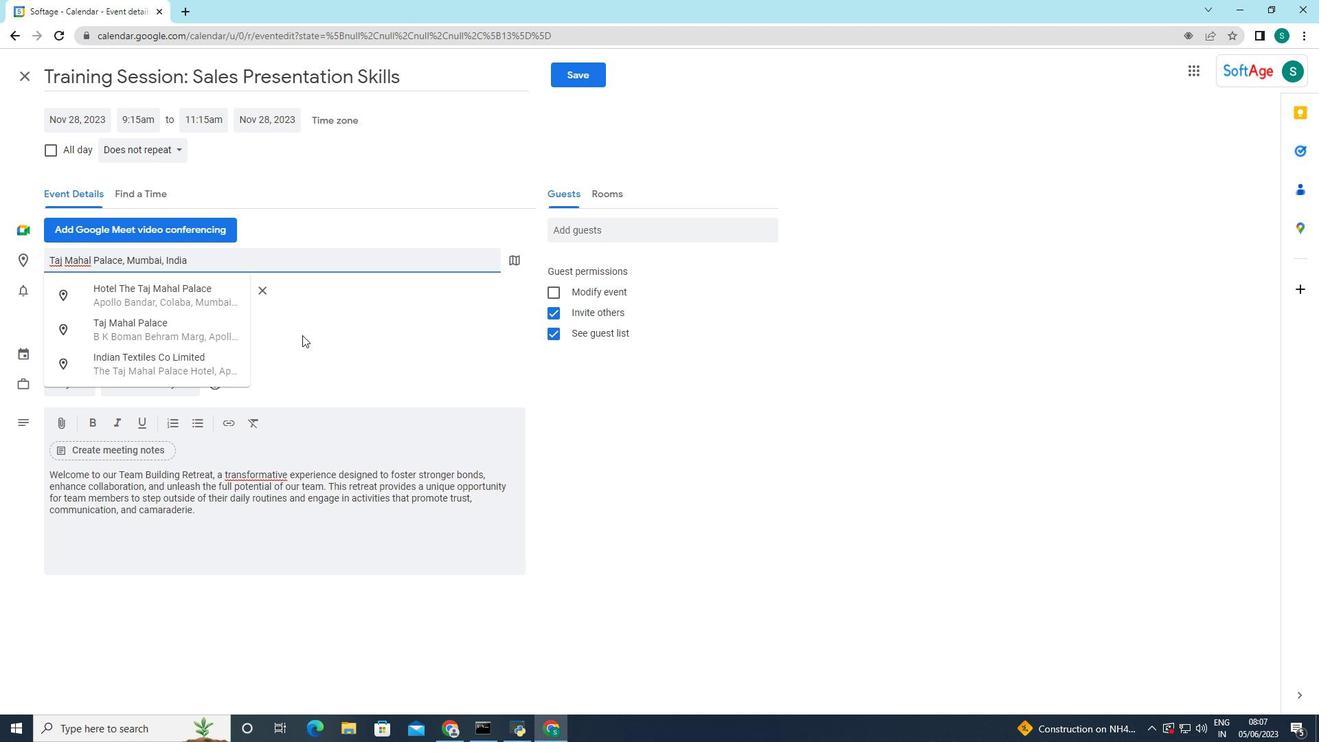 
Action: Mouse pressed left at (317, 321)
Screenshot: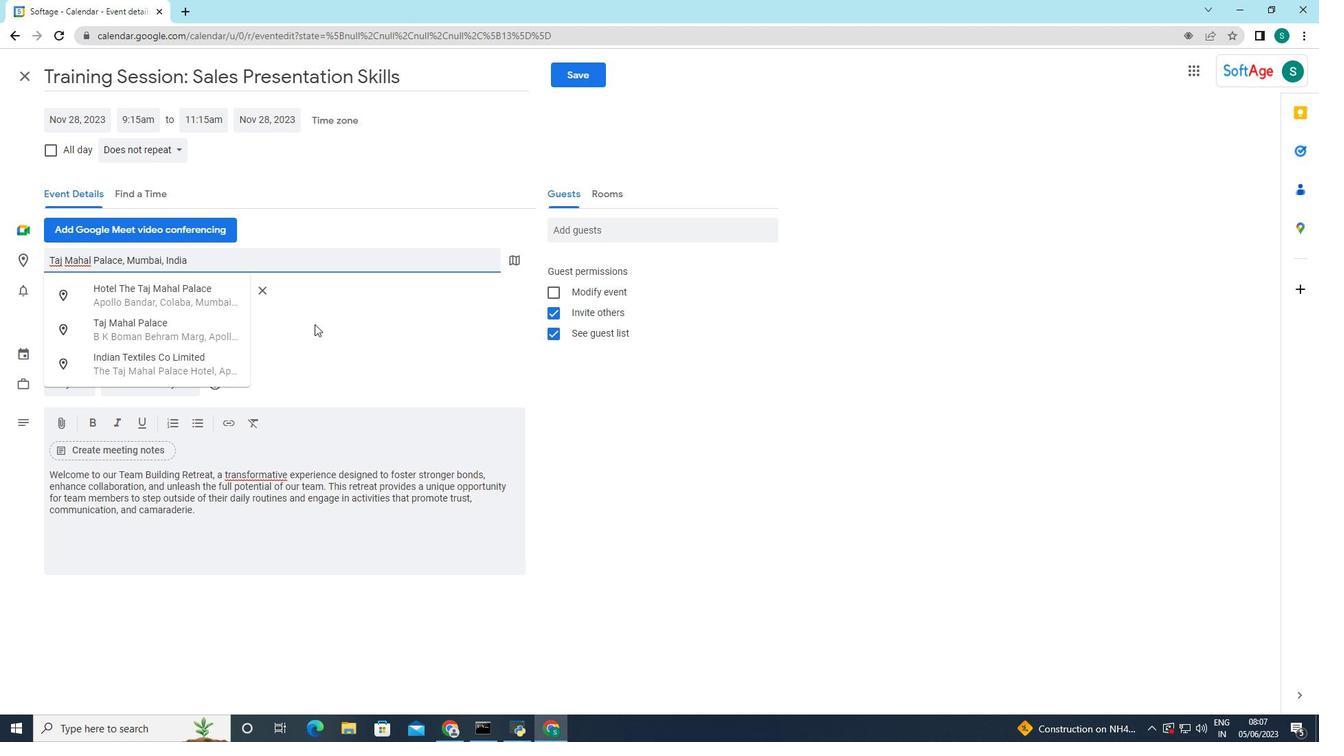 
Action: Mouse moved to (620, 224)
Screenshot: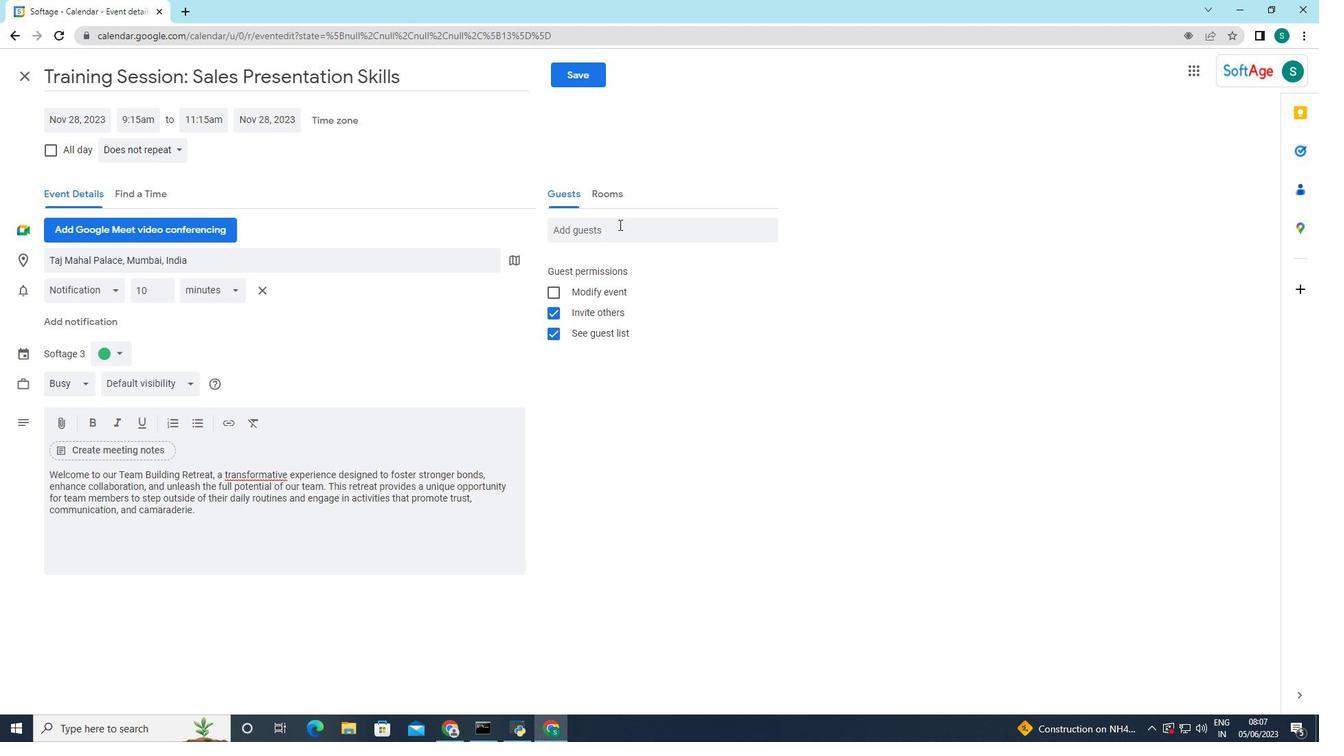 
Action: Mouse pressed left at (620, 224)
Screenshot: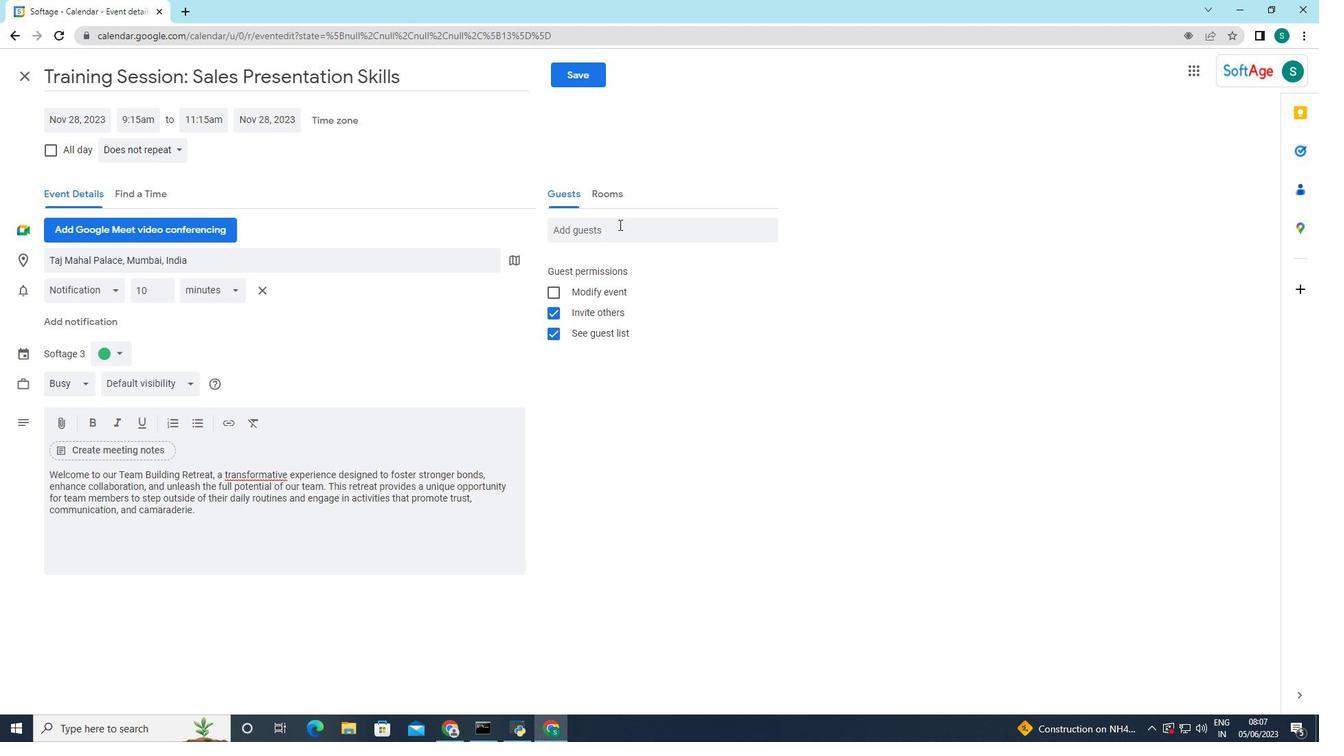 
Action: Key pressed softage
Screenshot: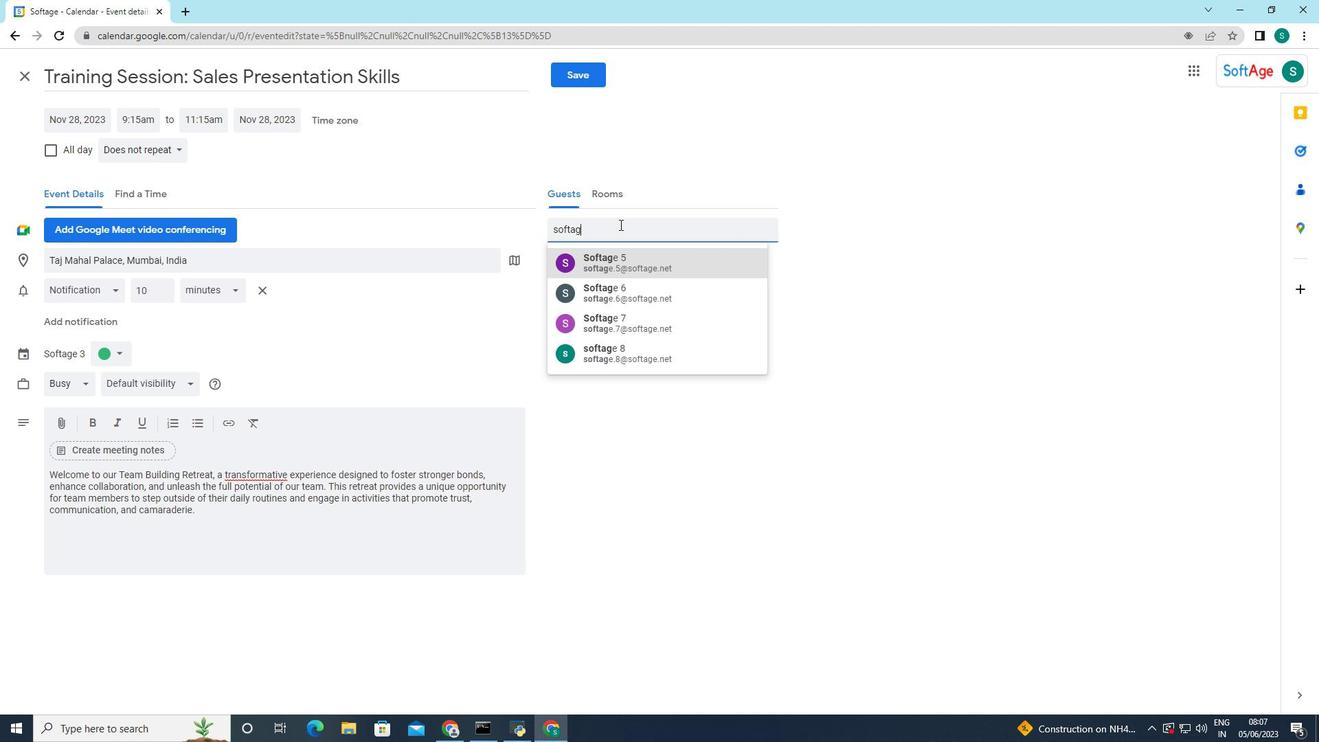 
Action: Mouse moved to (640, 349)
Screenshot: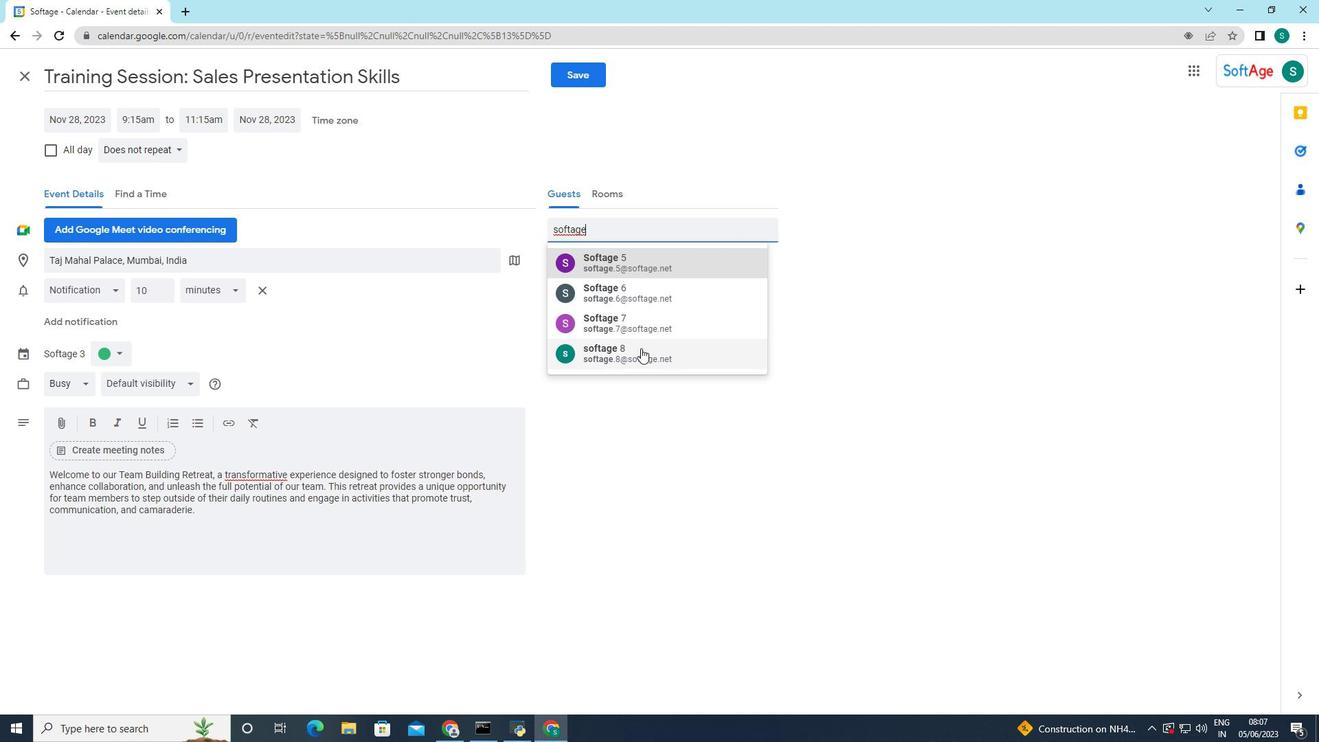 
Action: Mouse pressed left at (640, 349)
Screenshot: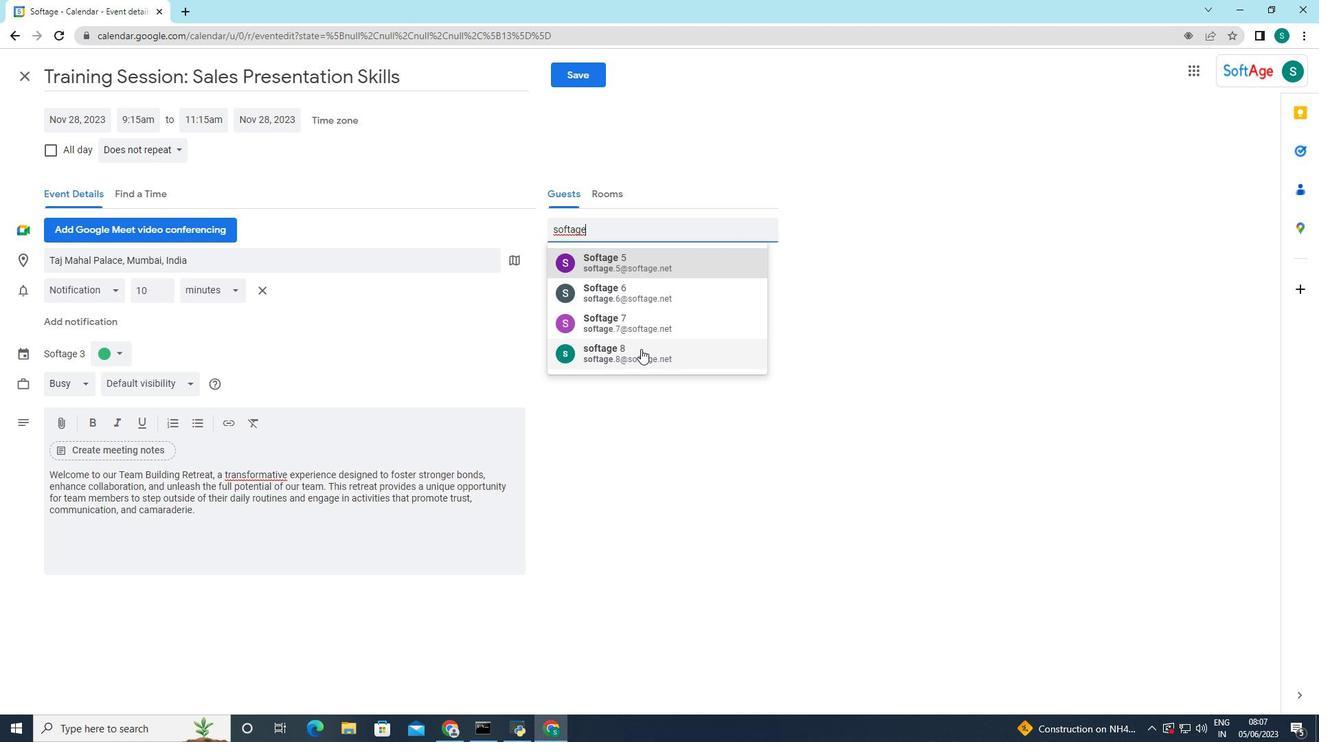
Action: Mouse moved to (633, 226)
Screenshot: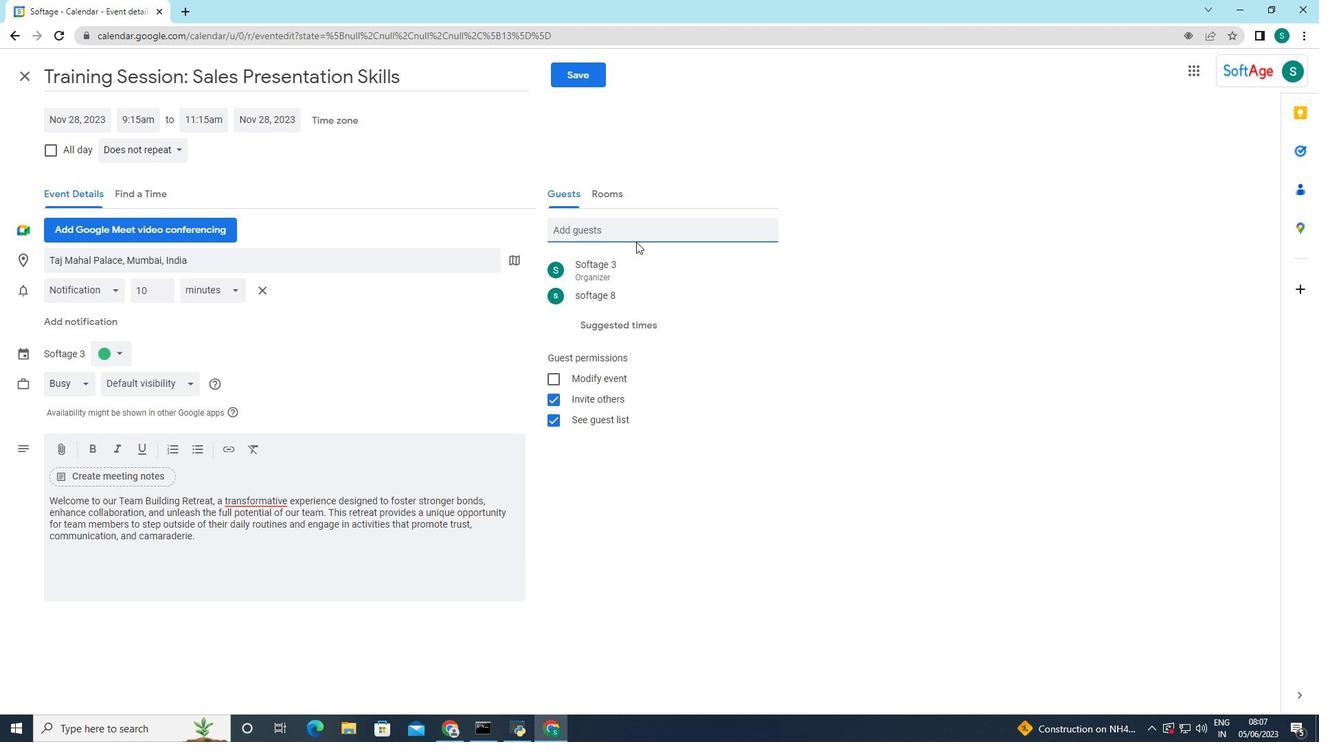 
Action: Mouse pressed left at (633, 226)
Screenshot: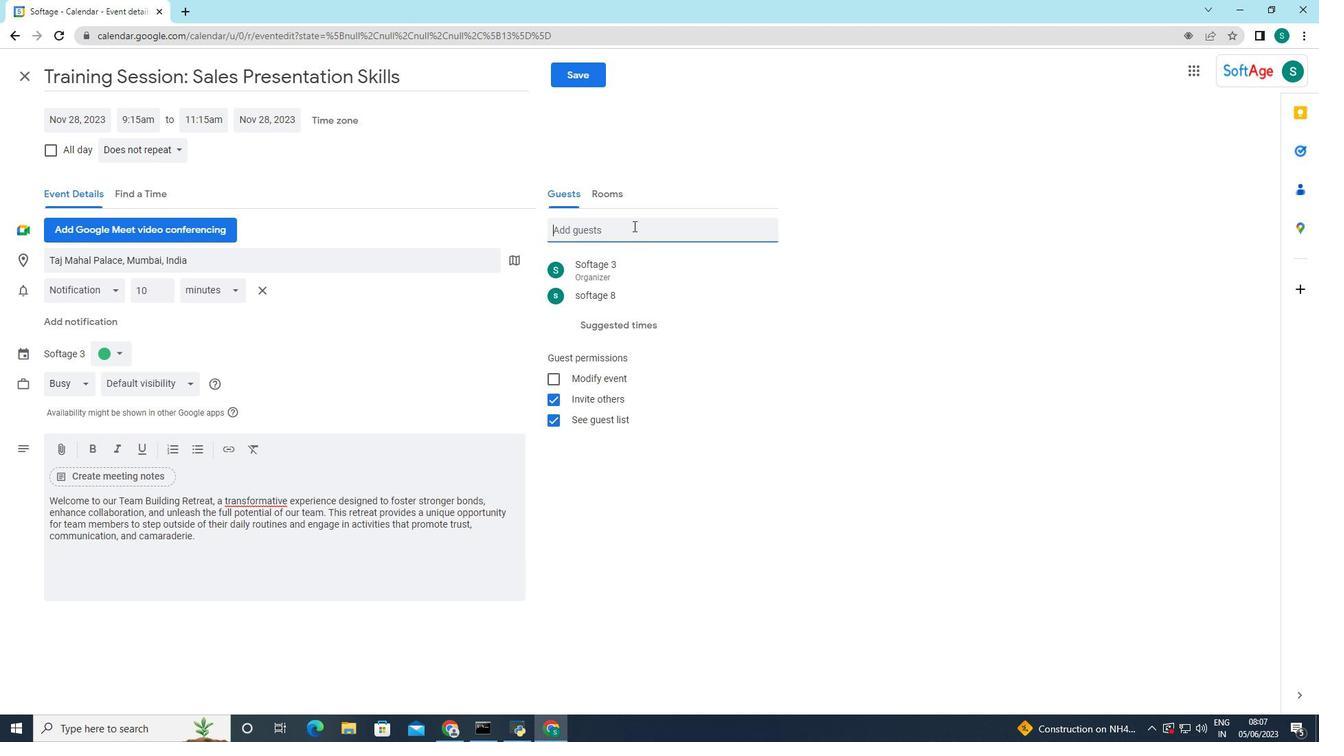 
Action: Key pressed softage,<Key.backspace>.9
Screenshot: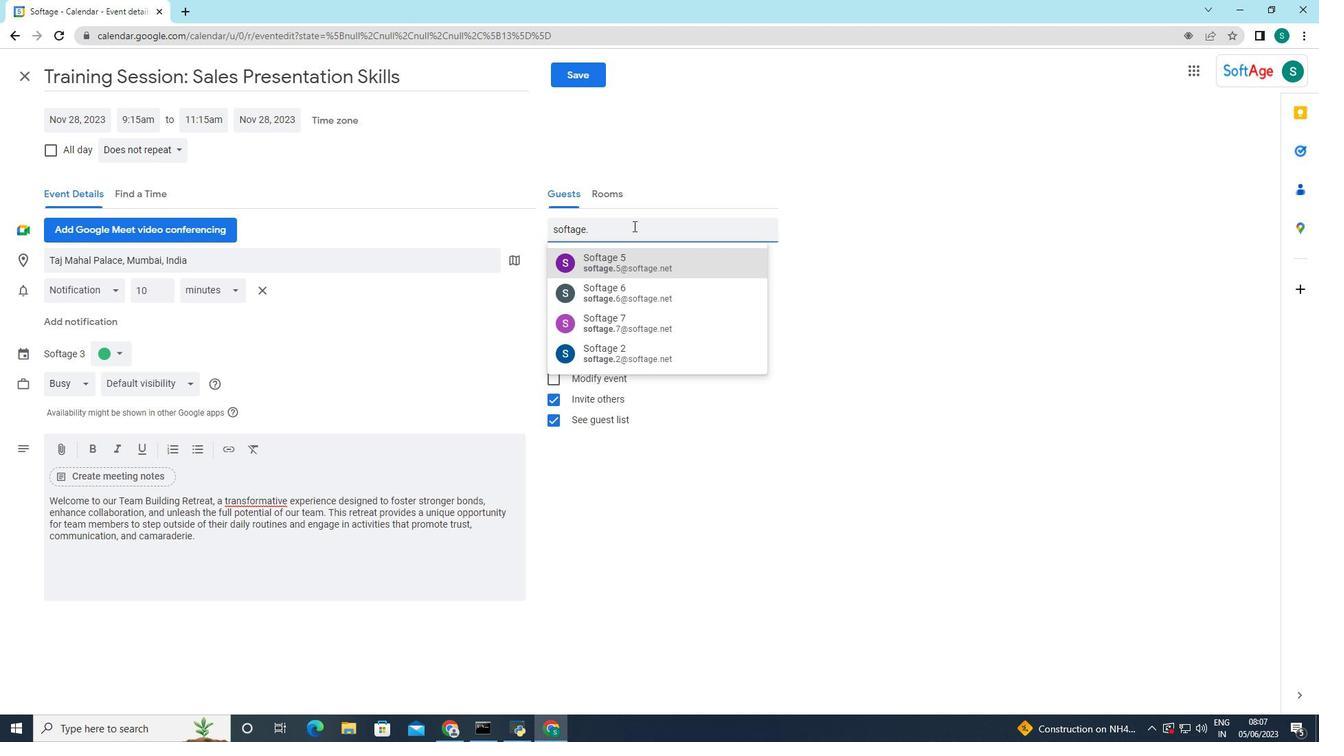 
Action: Mouse moved to (658, 254)
Screenshot: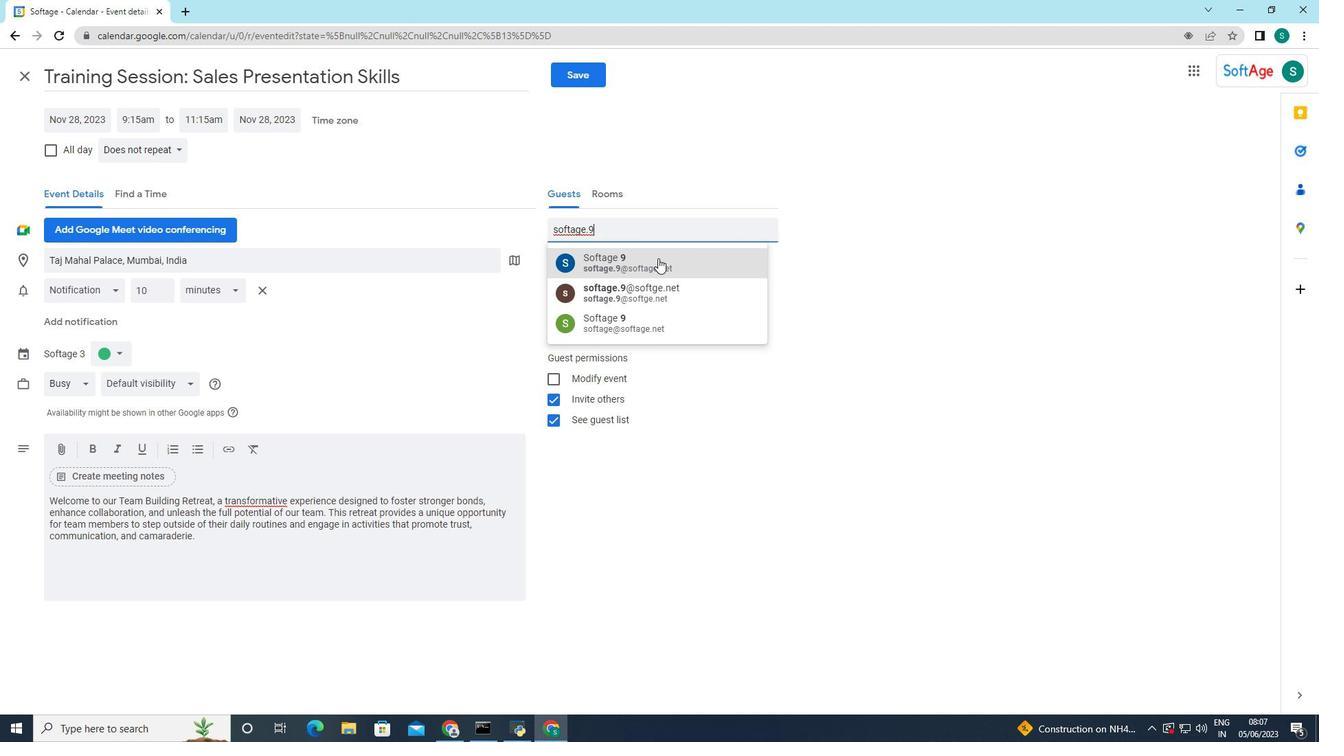 
Action: Mouse pressed left at (658, 254)
Screenshot: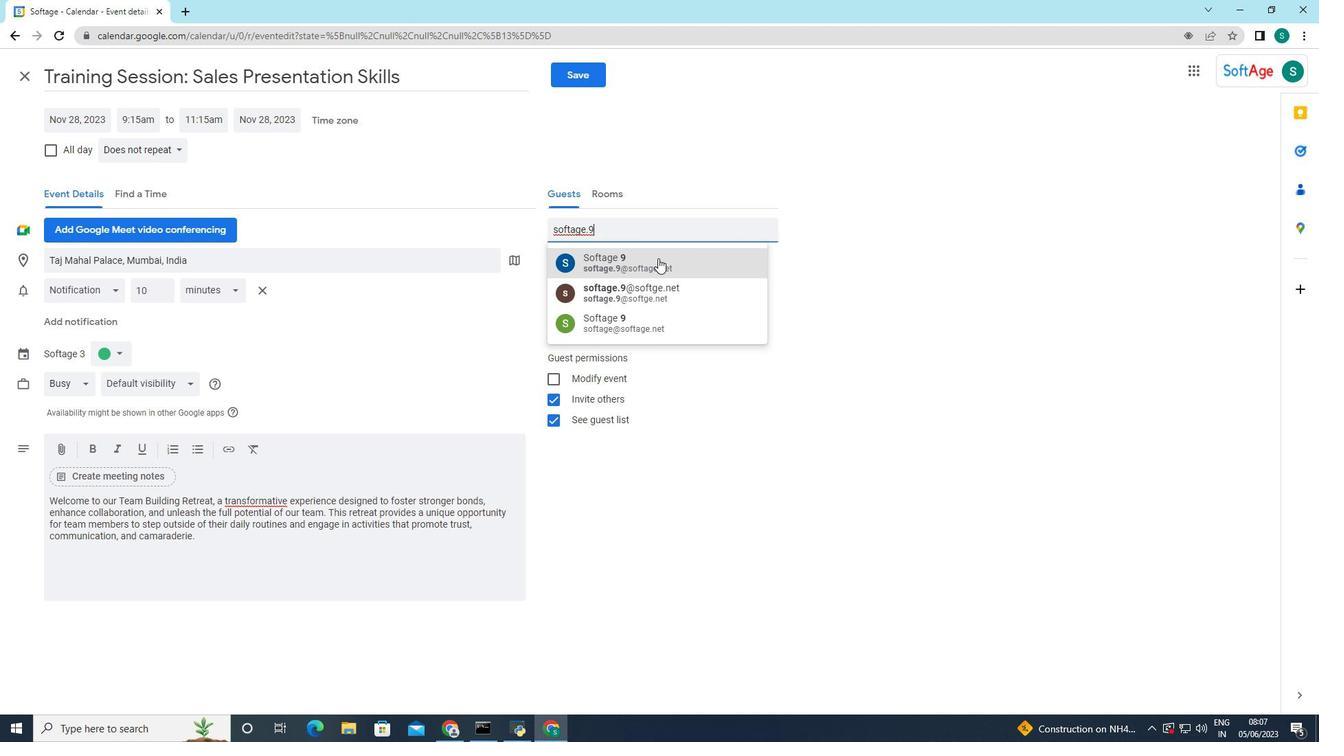 
Action: Mouse moved to (758, 266)
Screenshot: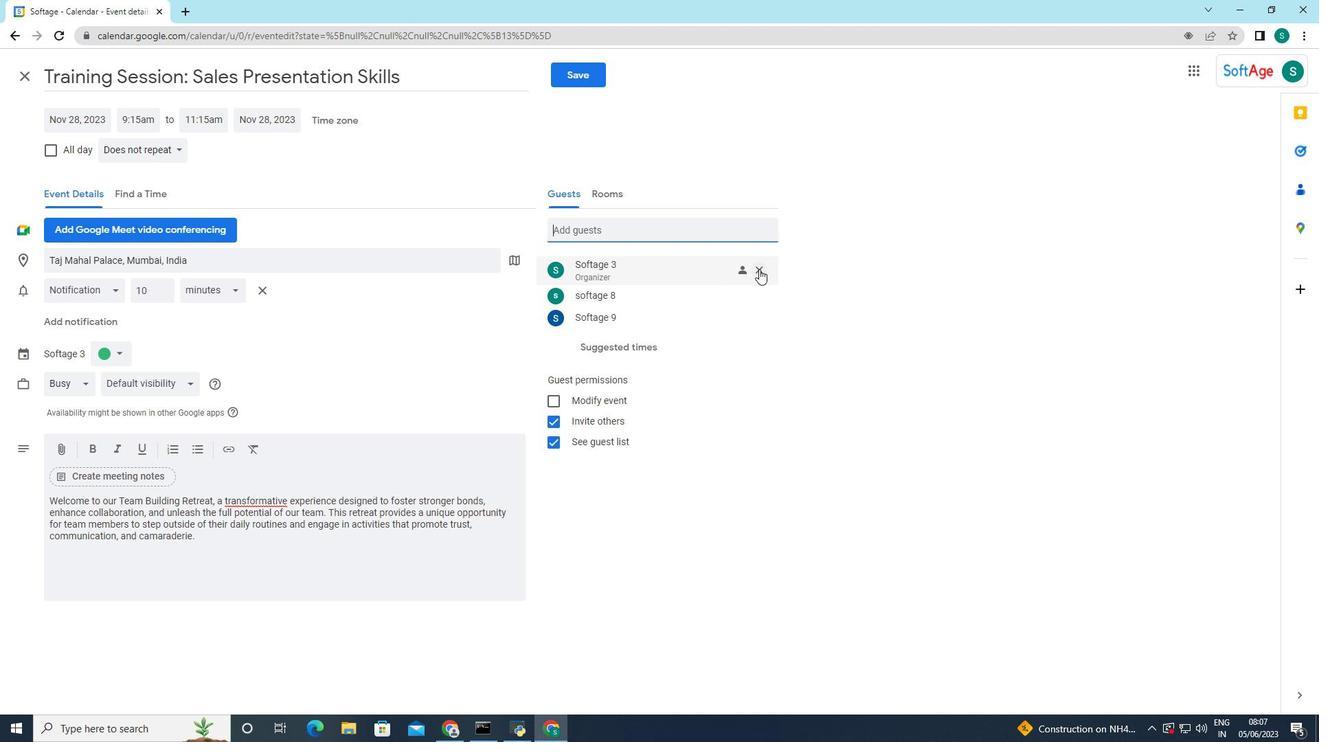 
Action: Mouse pressed left at (758, 266)
Screenshot: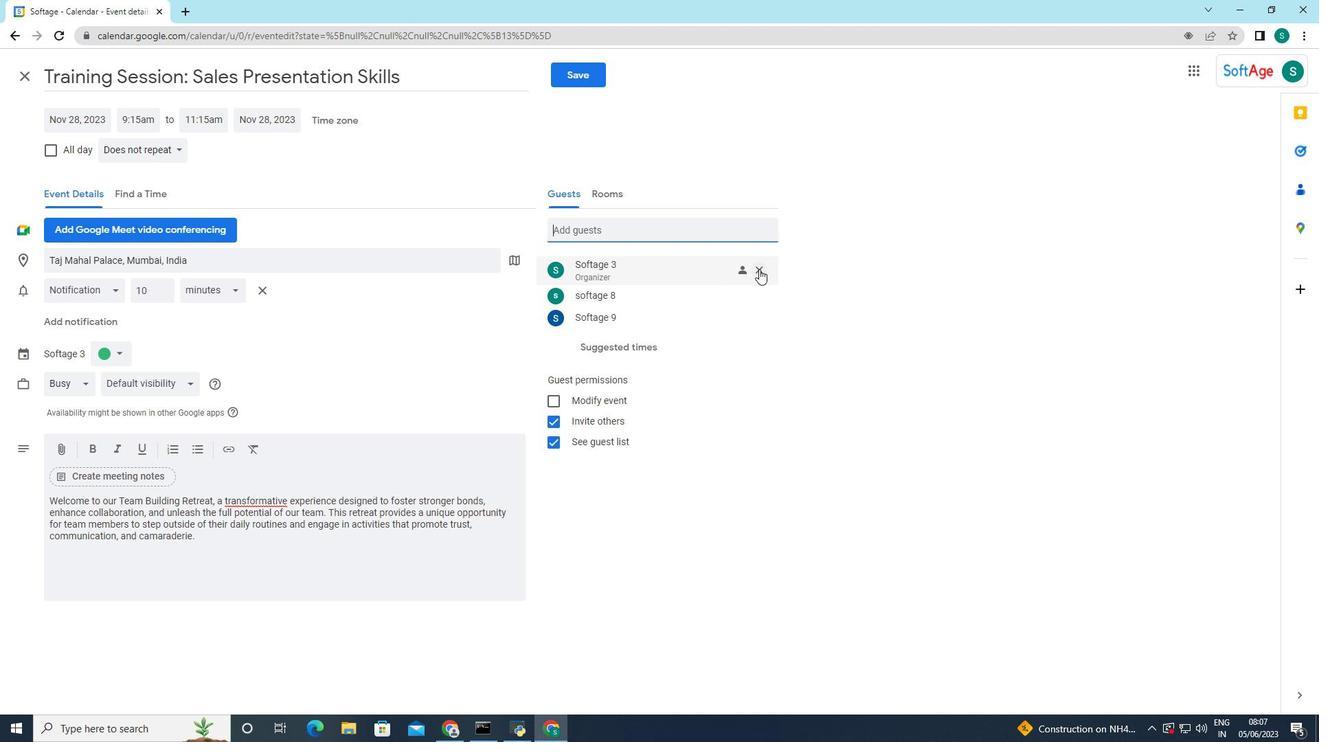 
Action: Mouse moved to (173, 153)
Screenshot: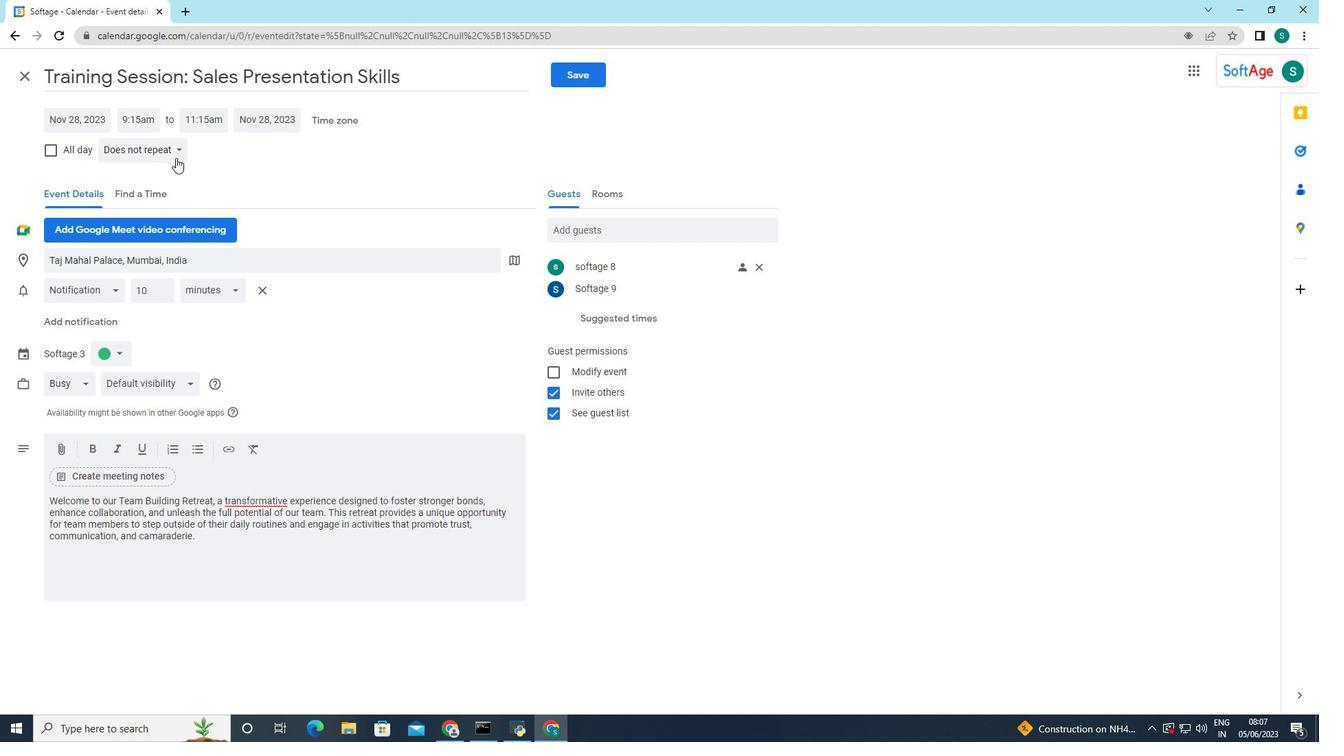 
Action: Mouse pressed left at (173, 153)
Screenshot: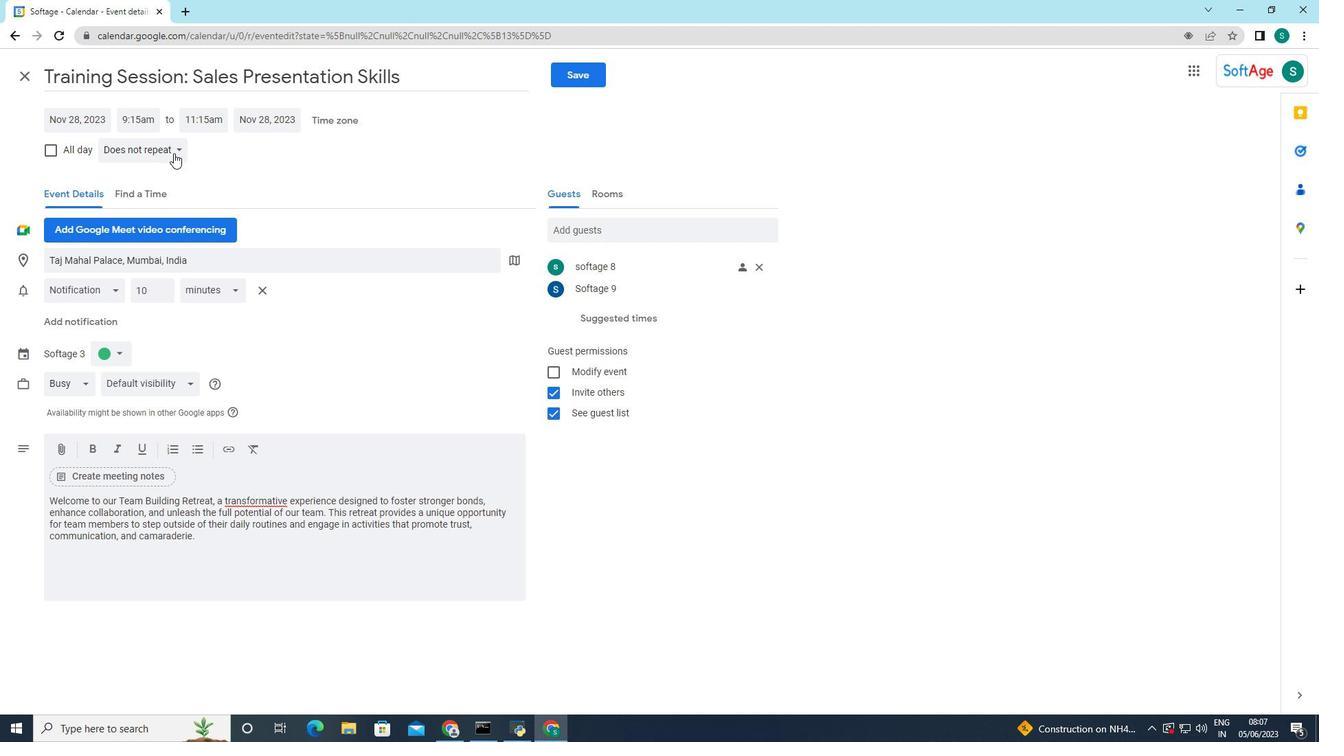 
Action: Mouse moved to (172, 291)
Screenshot: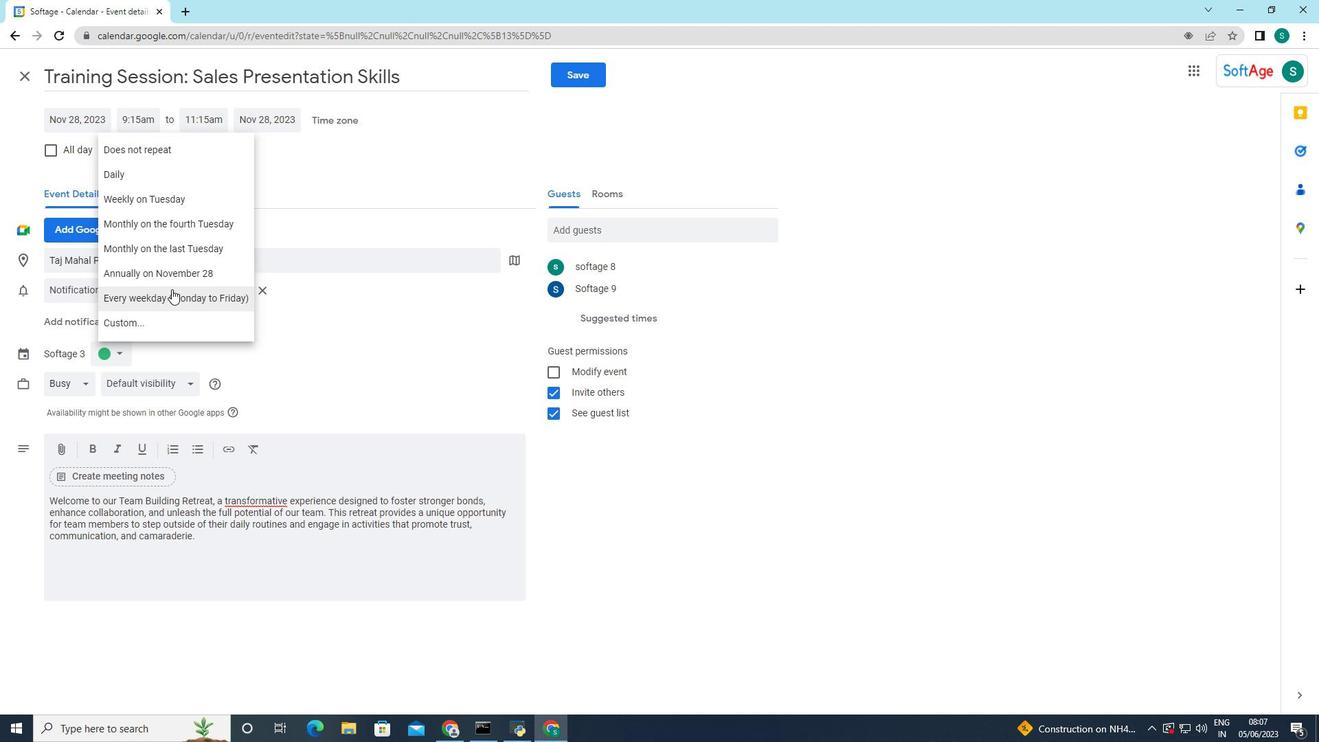 
Action: Mouse pressed left at (172, 291)
Screenshot: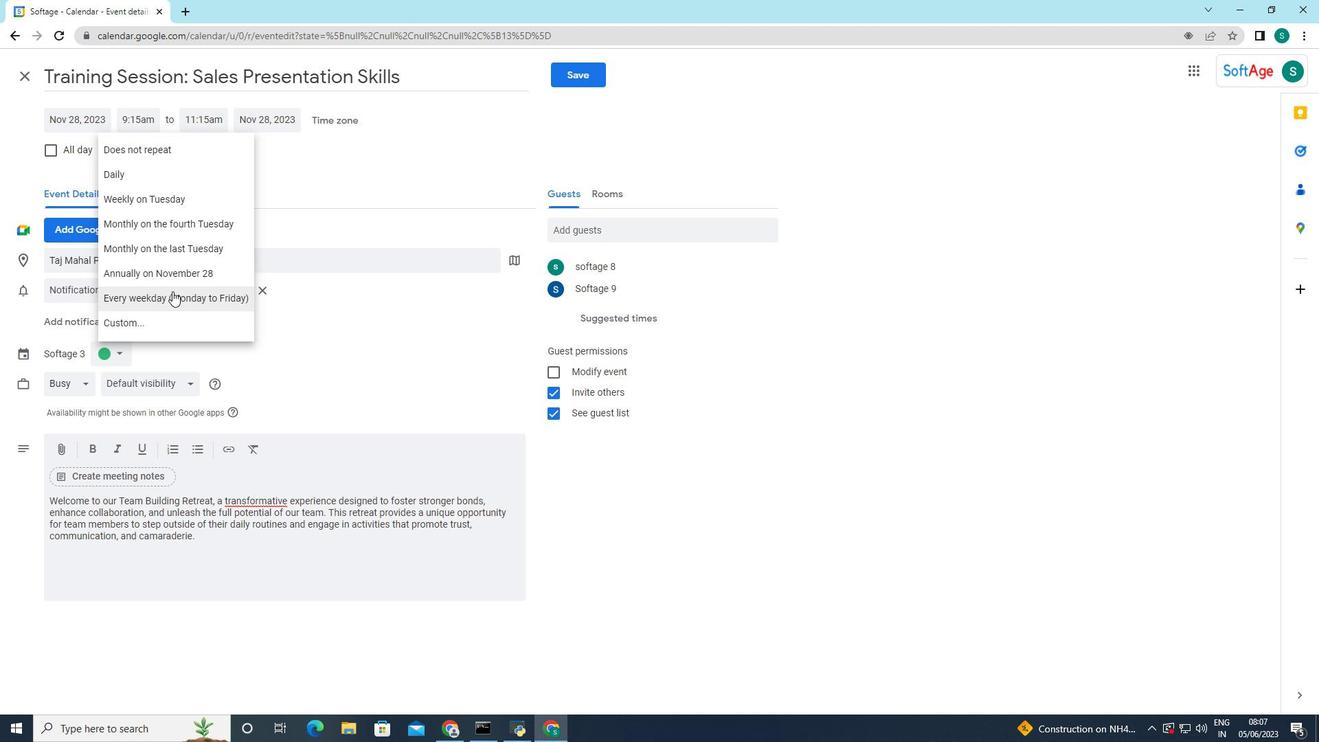 
Action: Mouse moved to (574, 80)
Screenshot: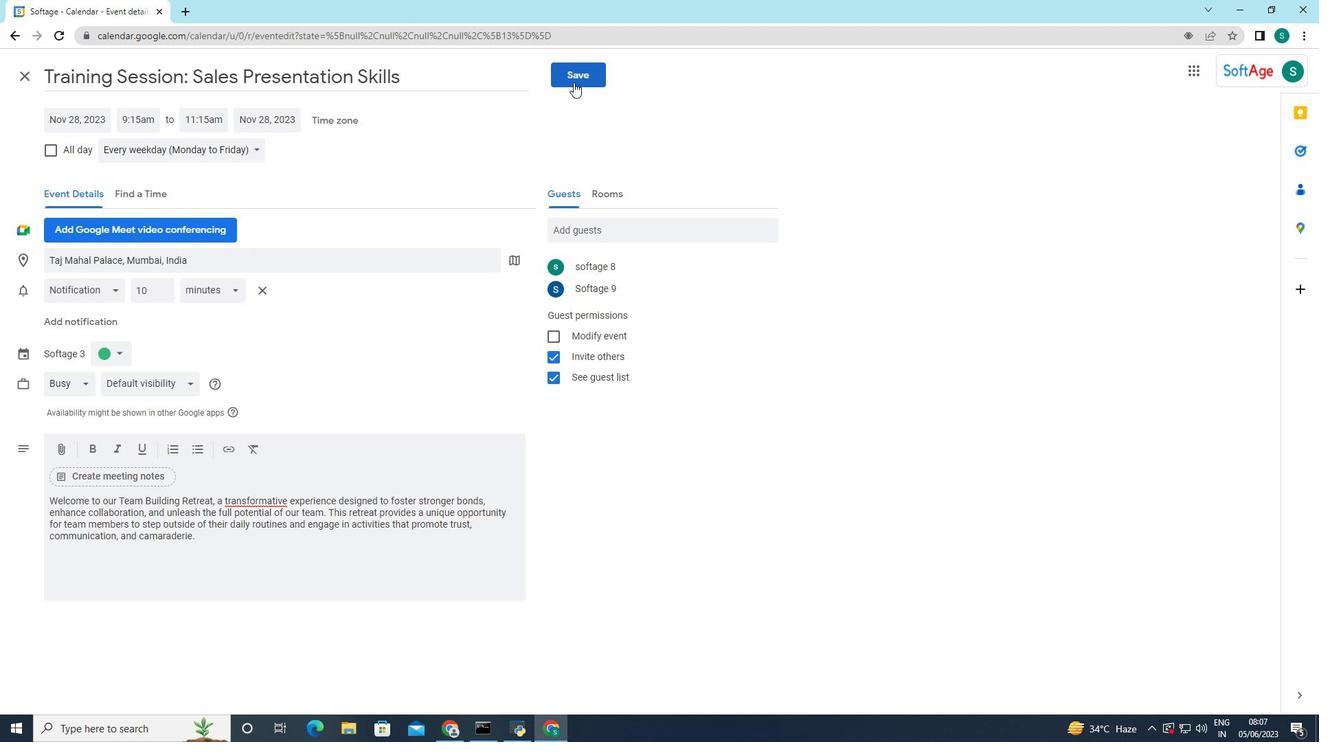 
Action: Mouse pressed left at (574, 80)
Screenshot: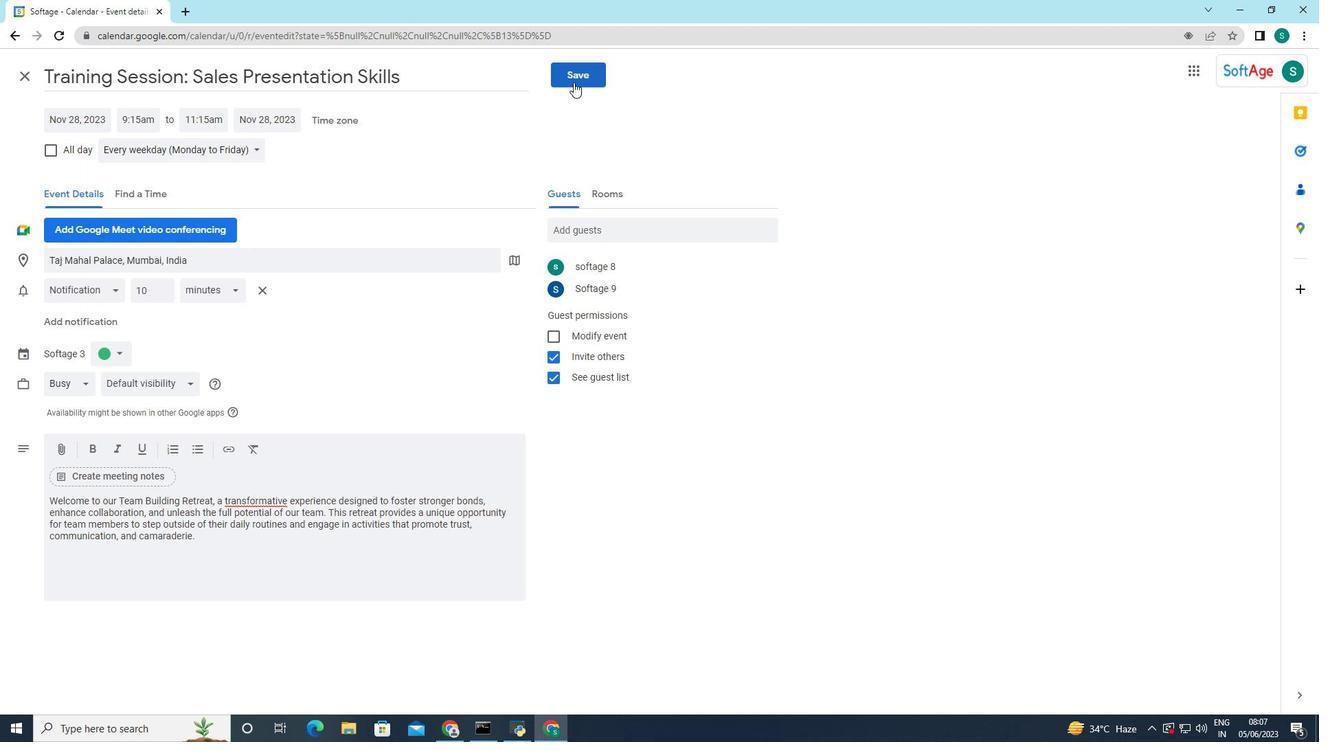 
Action: Mouse moved to (719, 226)
Screenshot: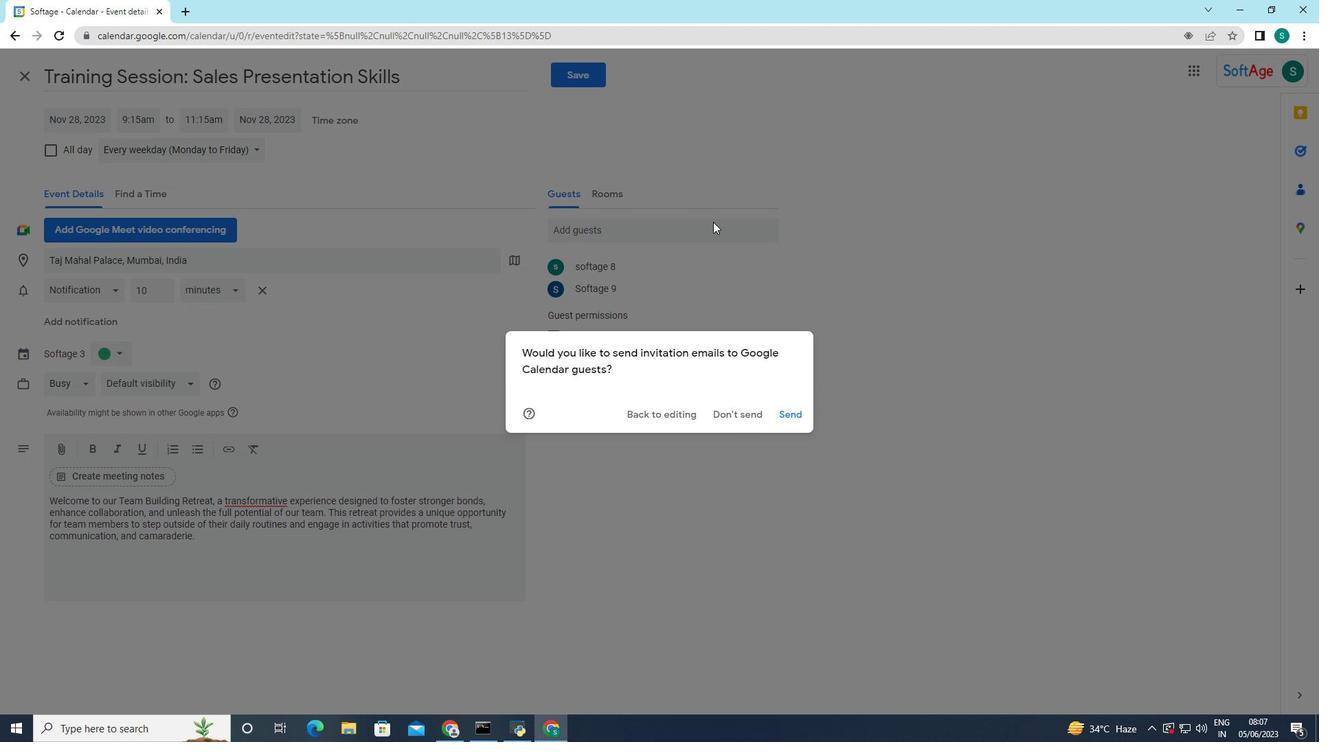 
Action: Mouse pressed left at (719, 226)
Screenshot: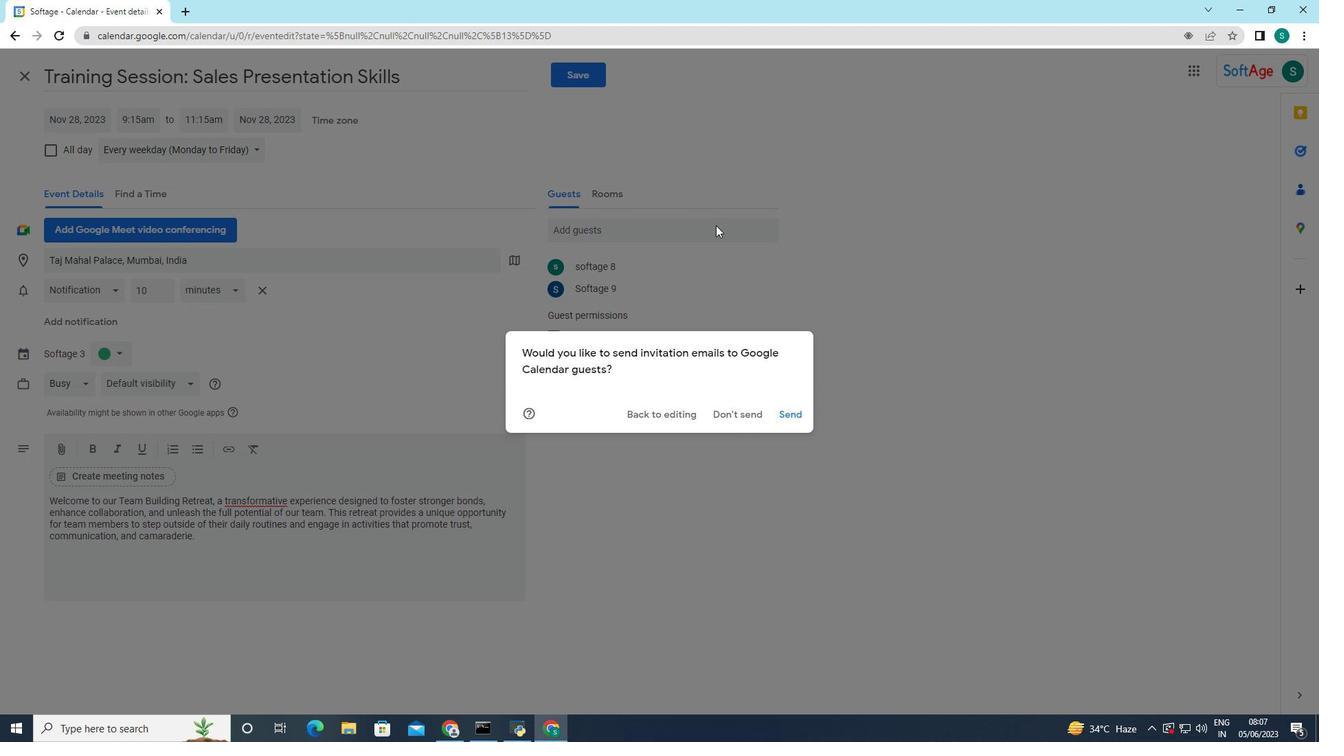 
Action: Mouse moved to (136, 153)
Screenshot: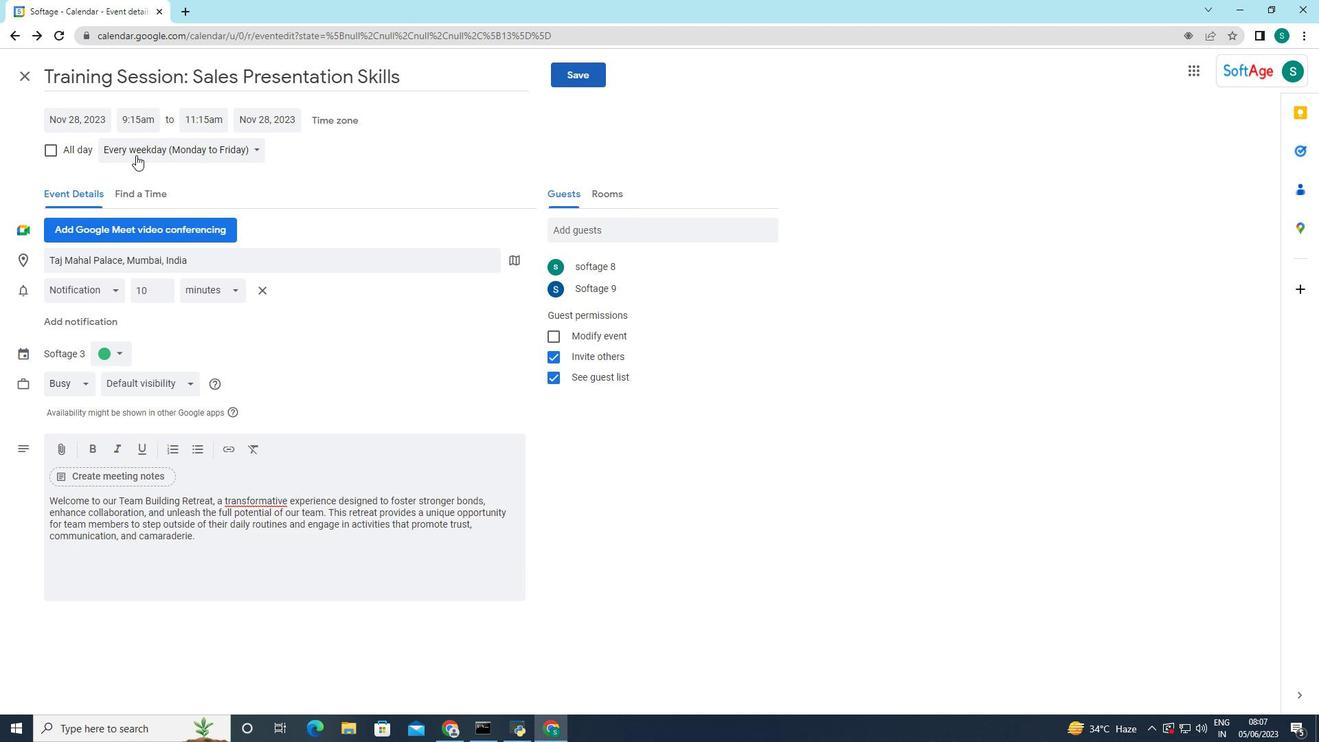
Action: Mouse pressed left at (136, 153)
Screenshot: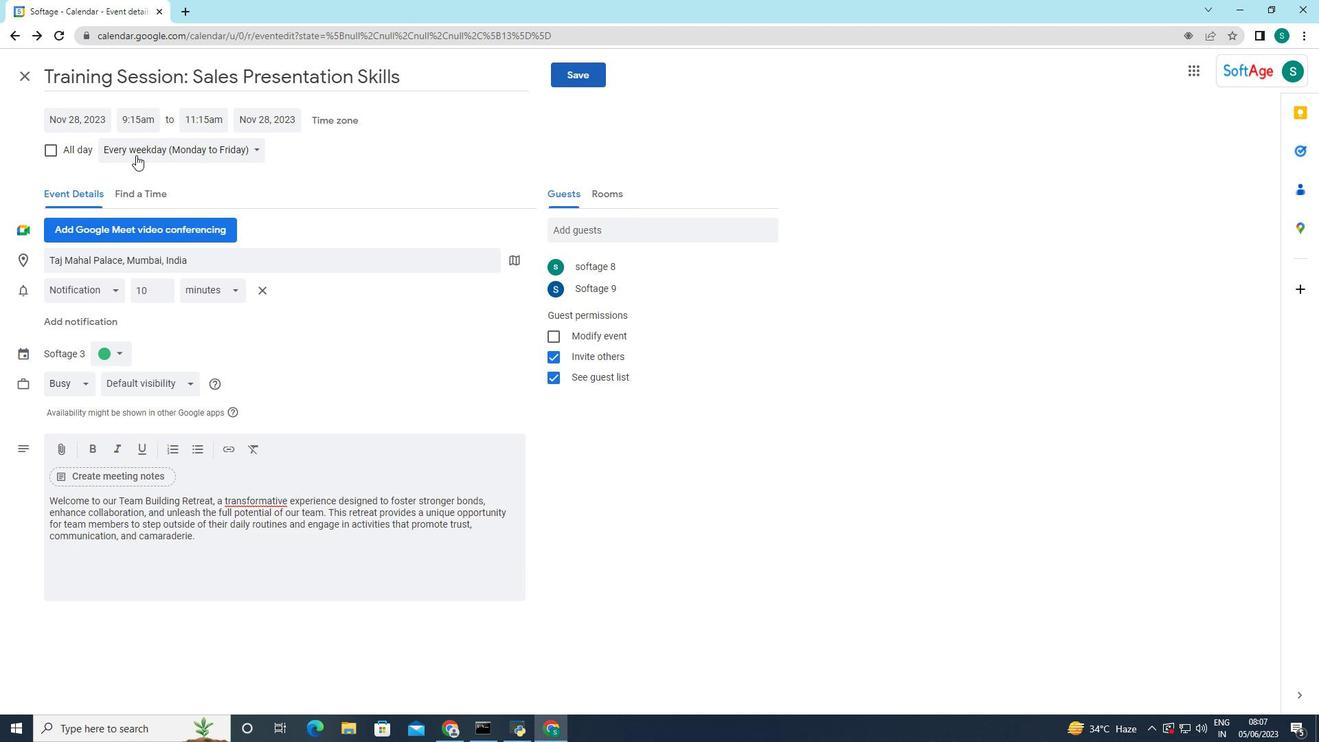 
Action: Mouse moved to (123, 268)
Screenshot: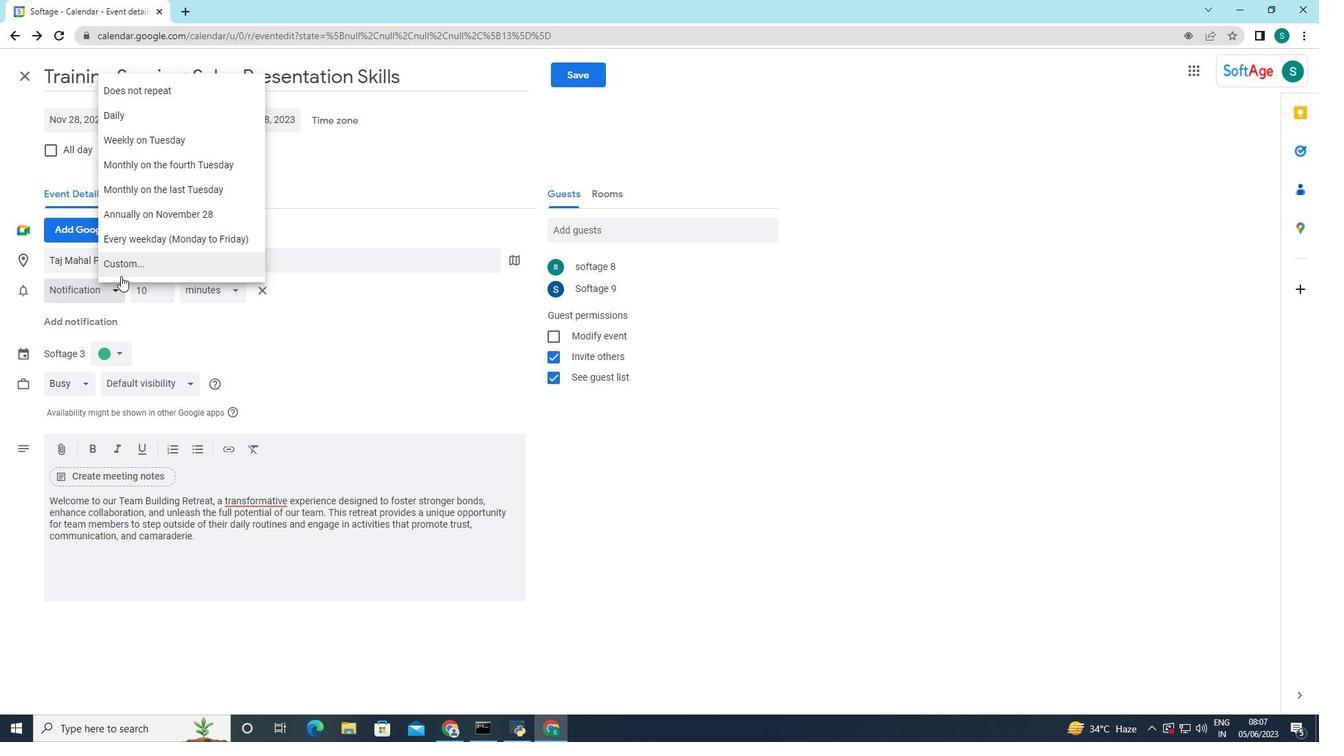 
Action: Mouse pressed left at (123, 268)
Screenshot: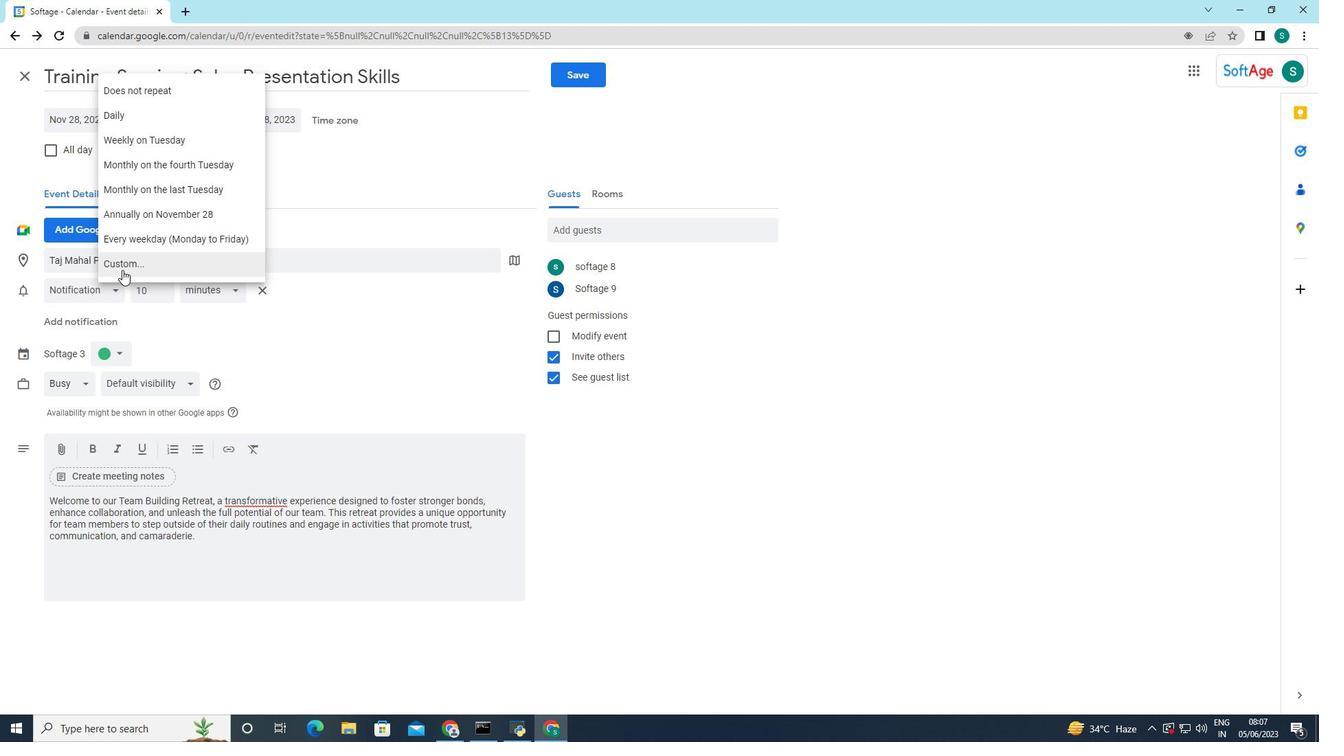 
Action: Mouse moved to (666, 359)
Screenshot: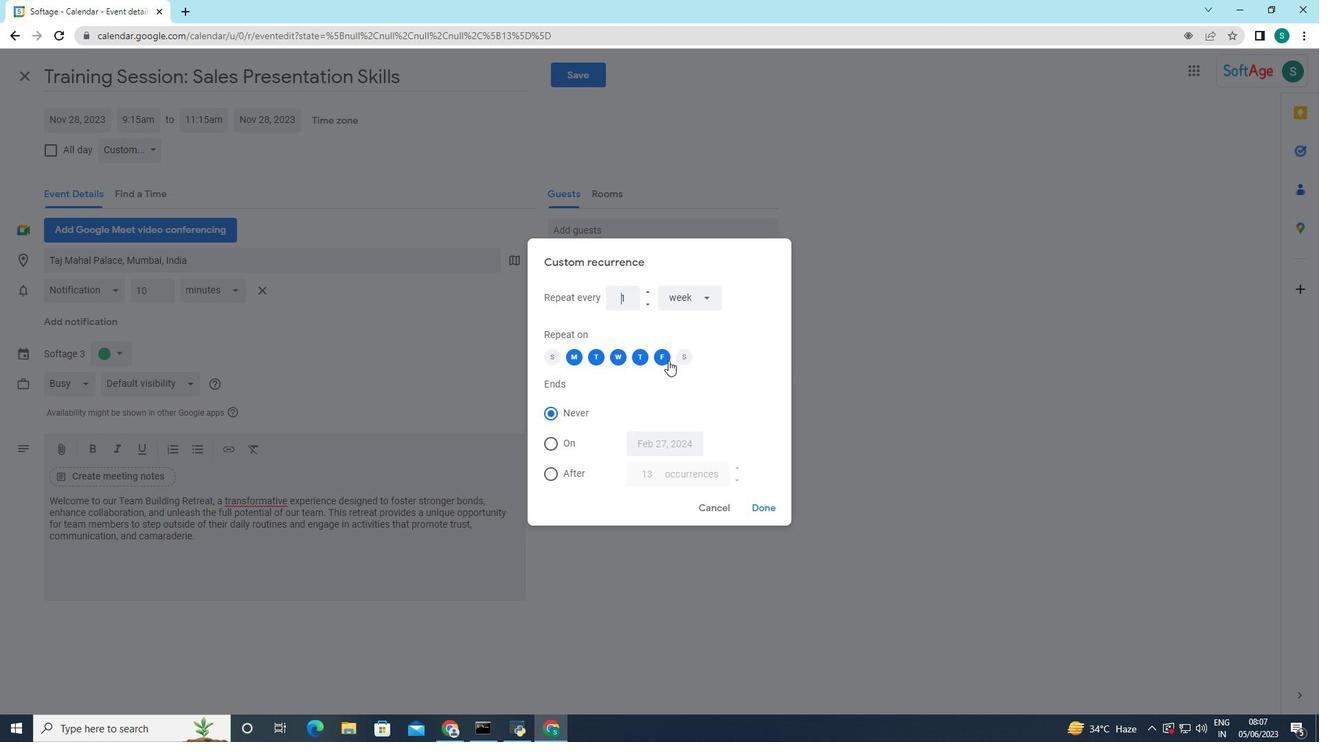 
Action: Mouse pressed left at (666, 359)
Screenshot: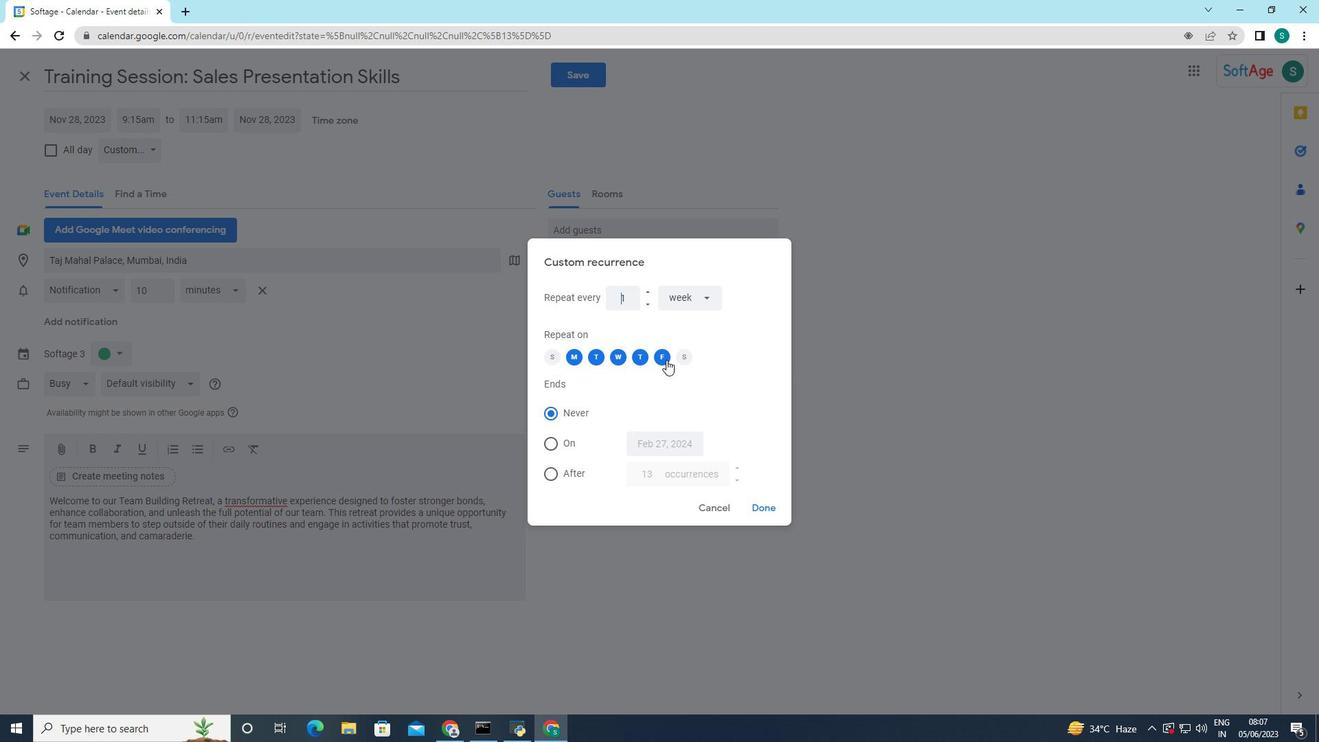 
Action: Mouse moved to (638, 360)
Screenshot: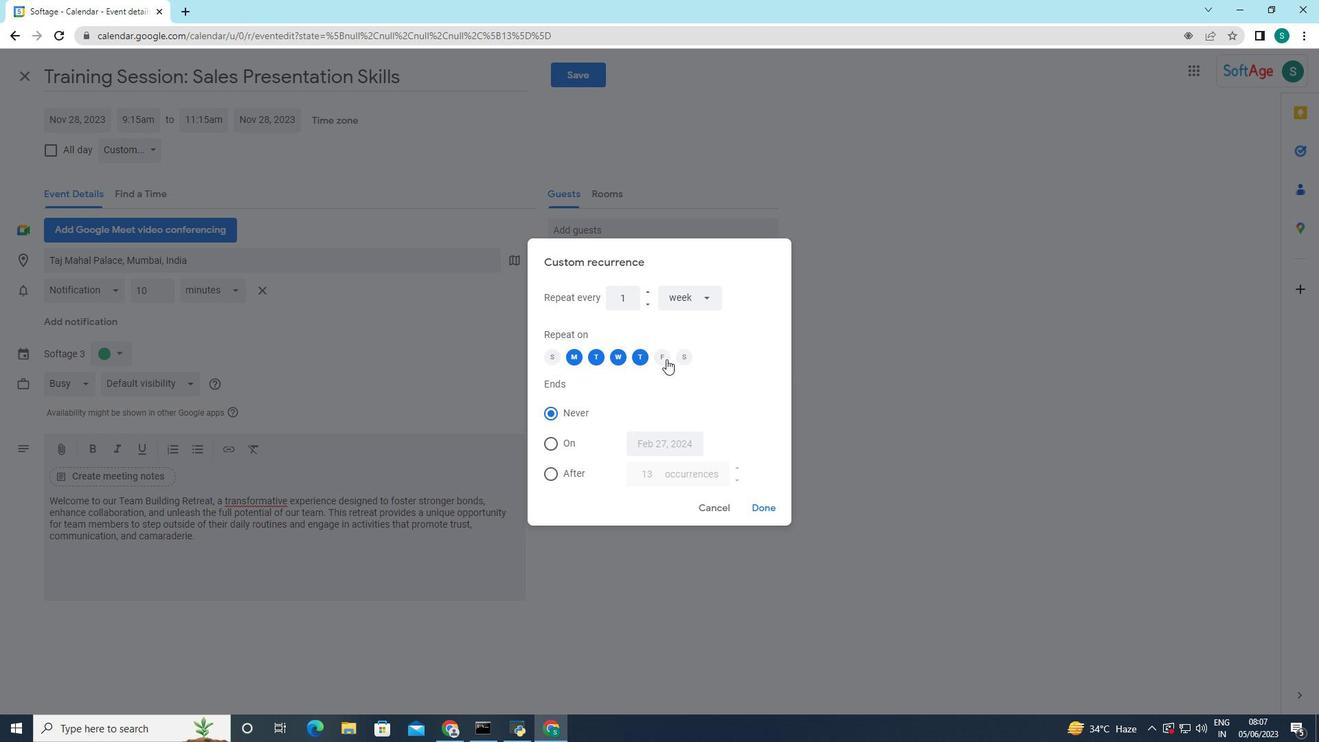 
Action: Mouse pressed left at (638, 360)
Screenshot: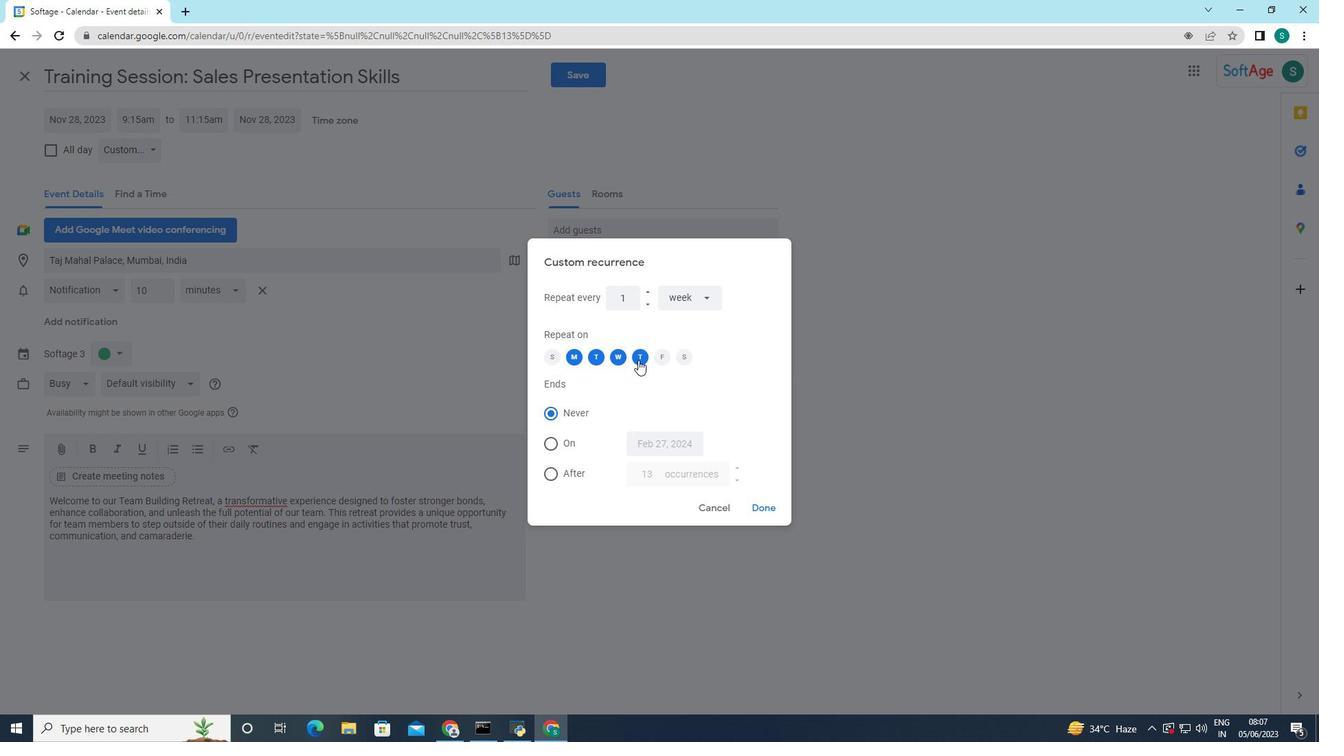 
Action: Mouse moved to (611, 356)
Screenshot: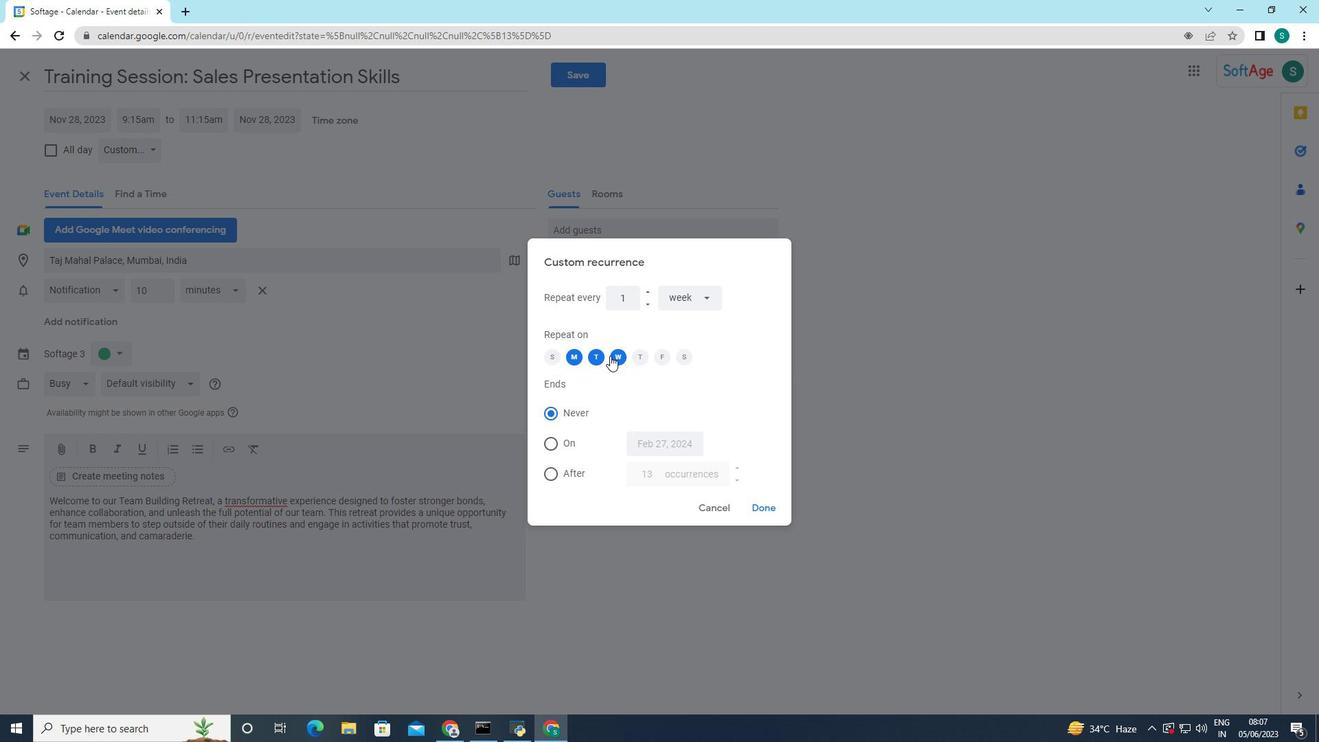 
Action: Mouse pressed left at (611, 356)
Screenshot: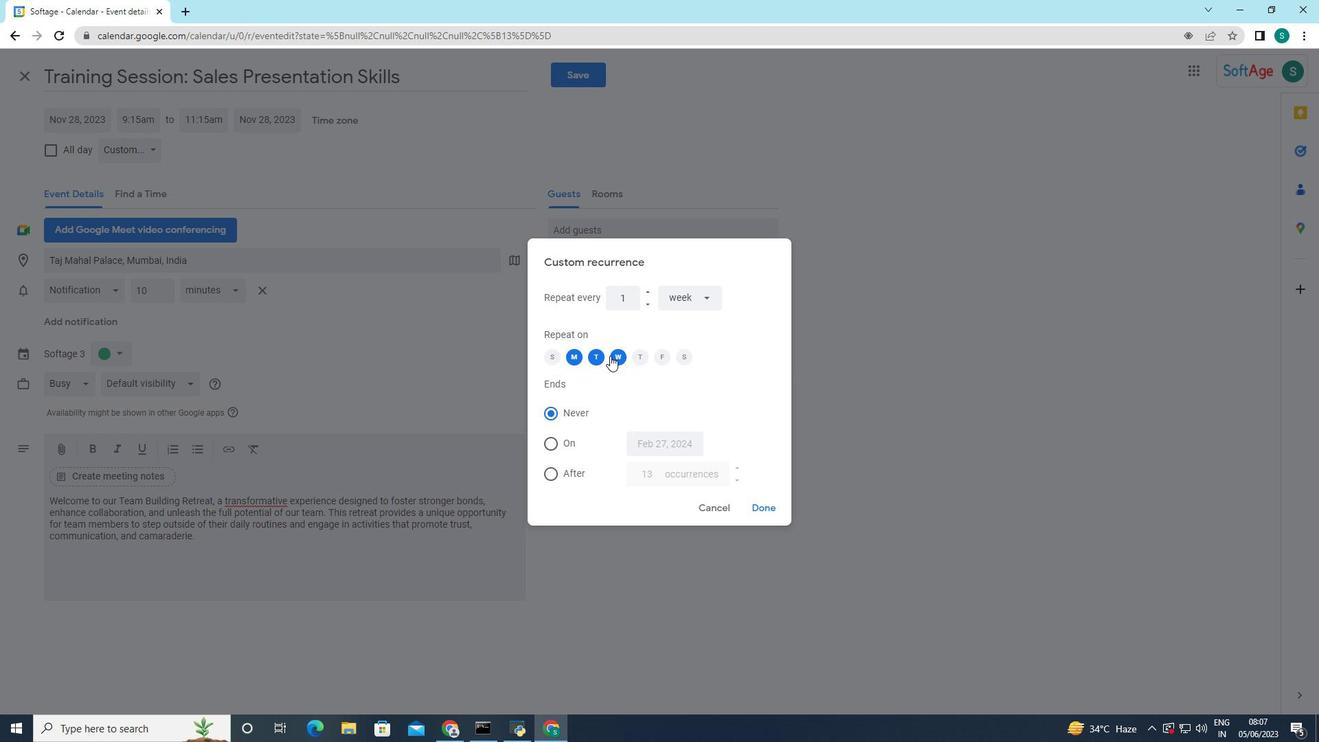 
Action: Mouse moved to (591, 359)
Screenshot: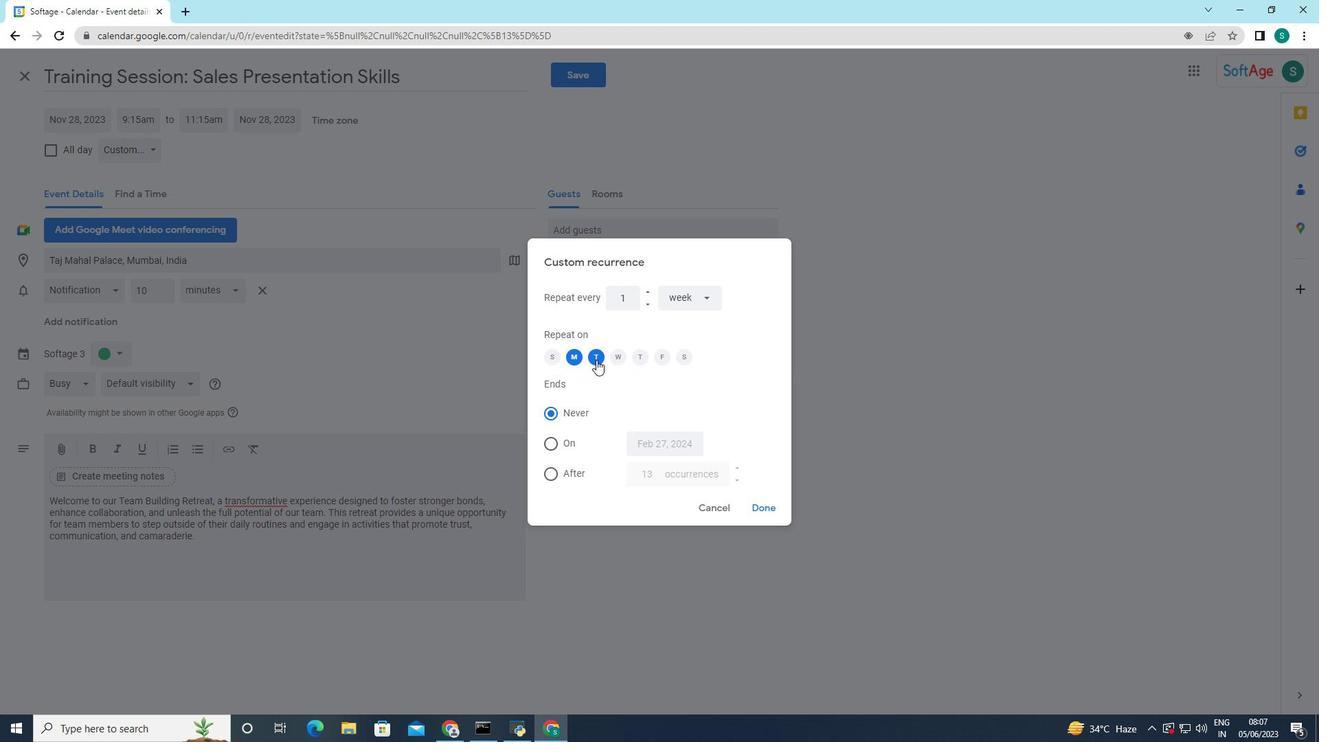 
Action: Mouse pressed left at (591, 359)
Screenshot: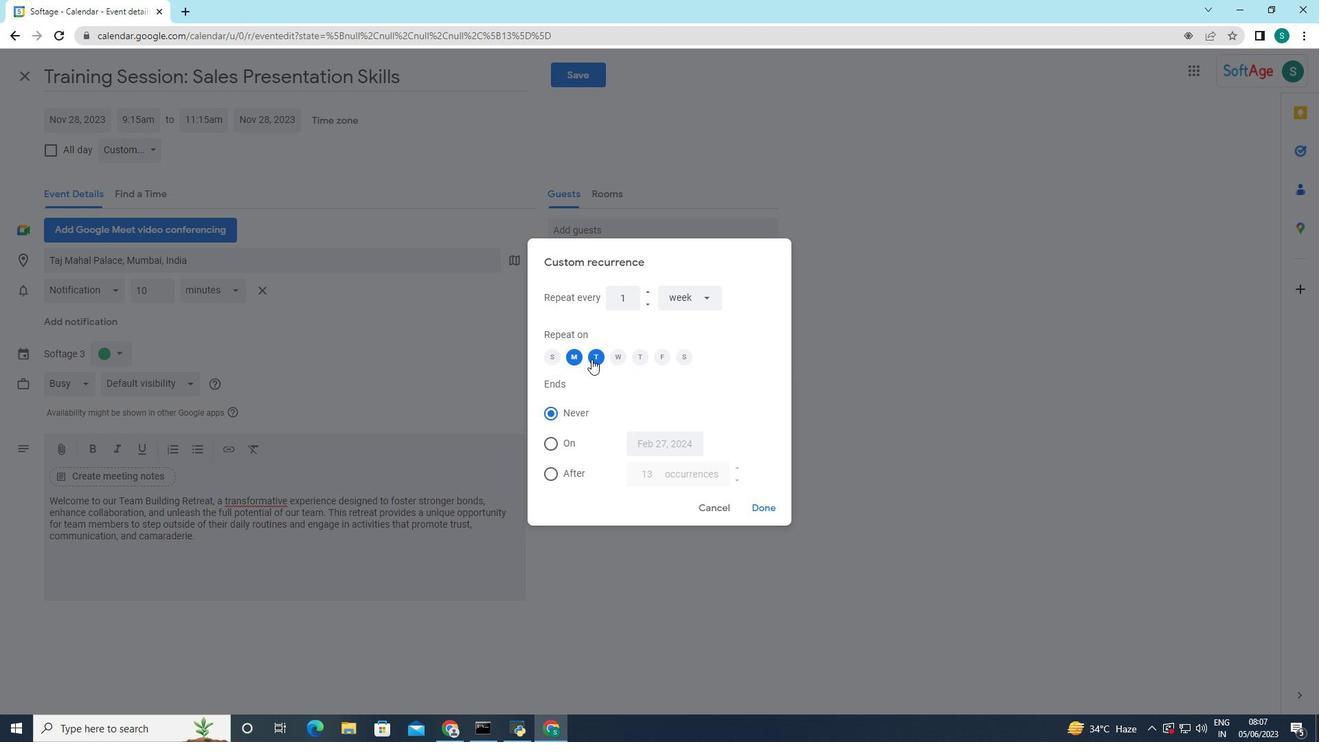 
Action: Mouse moved to (578, 356)
Screenshot: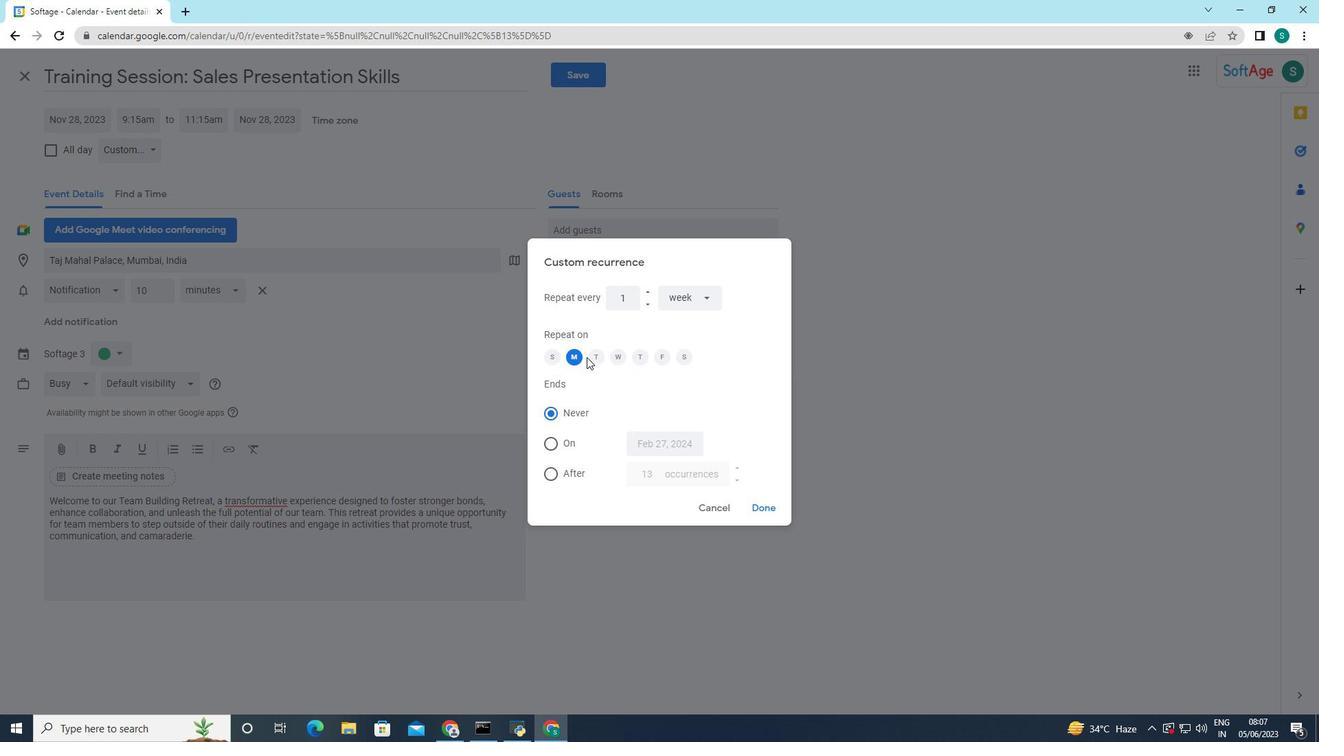 
Action: Mouse pressed left at (578, 356)
Screenshot: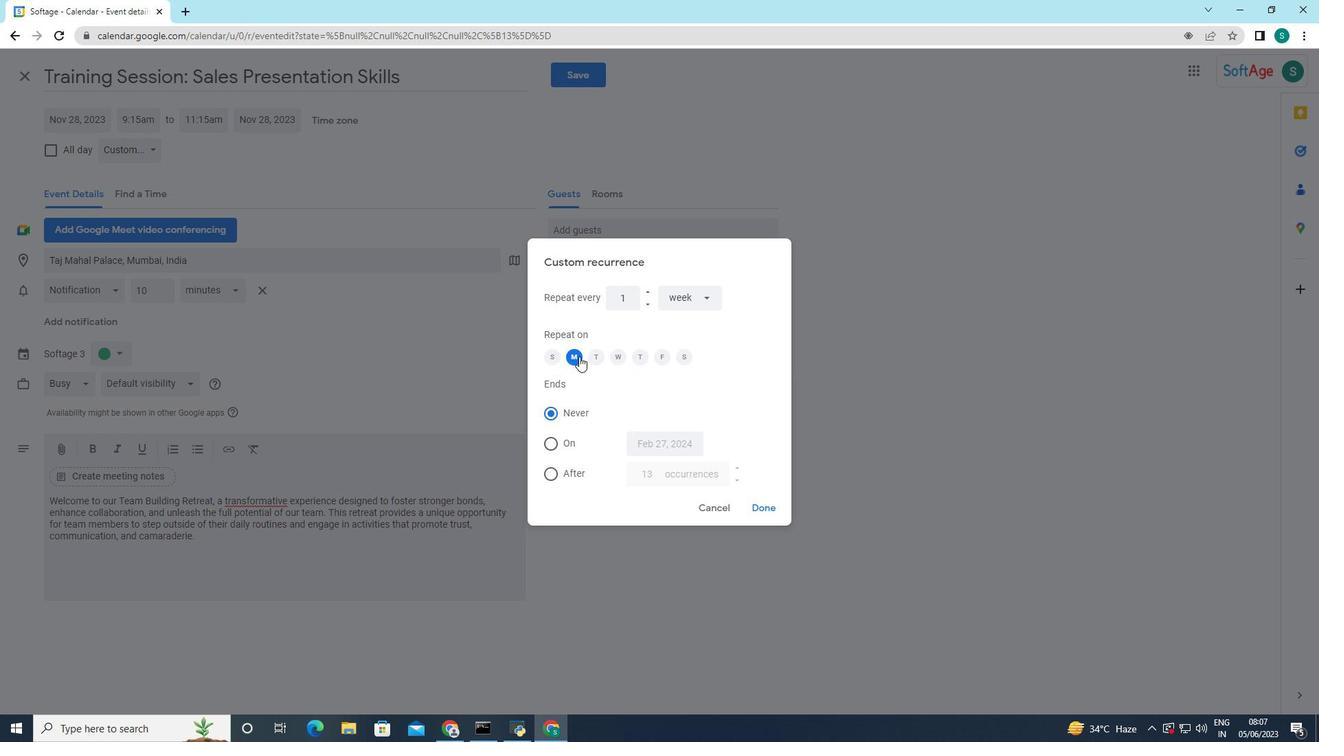 
Action: Mouse moved to (549, 356)
Screenshot: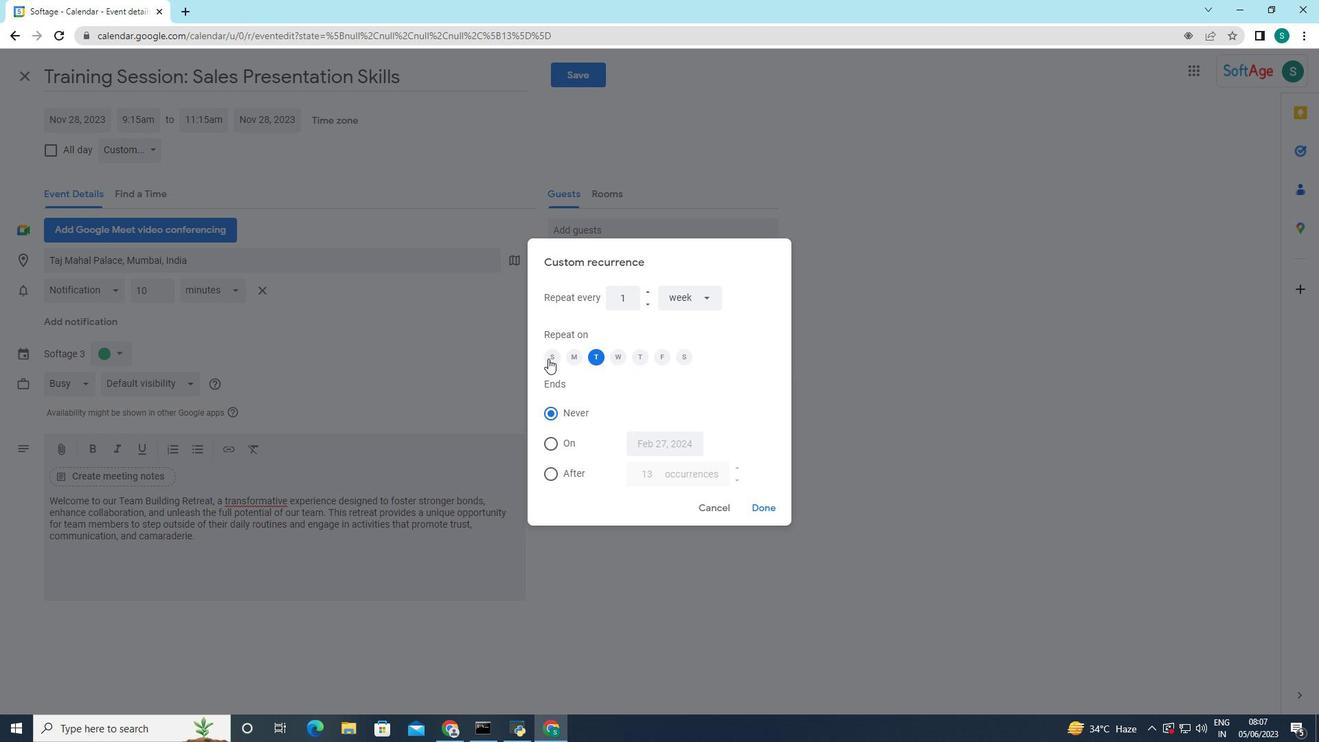 
Action: Mouse pressed left at (549, 356)
Screenshot: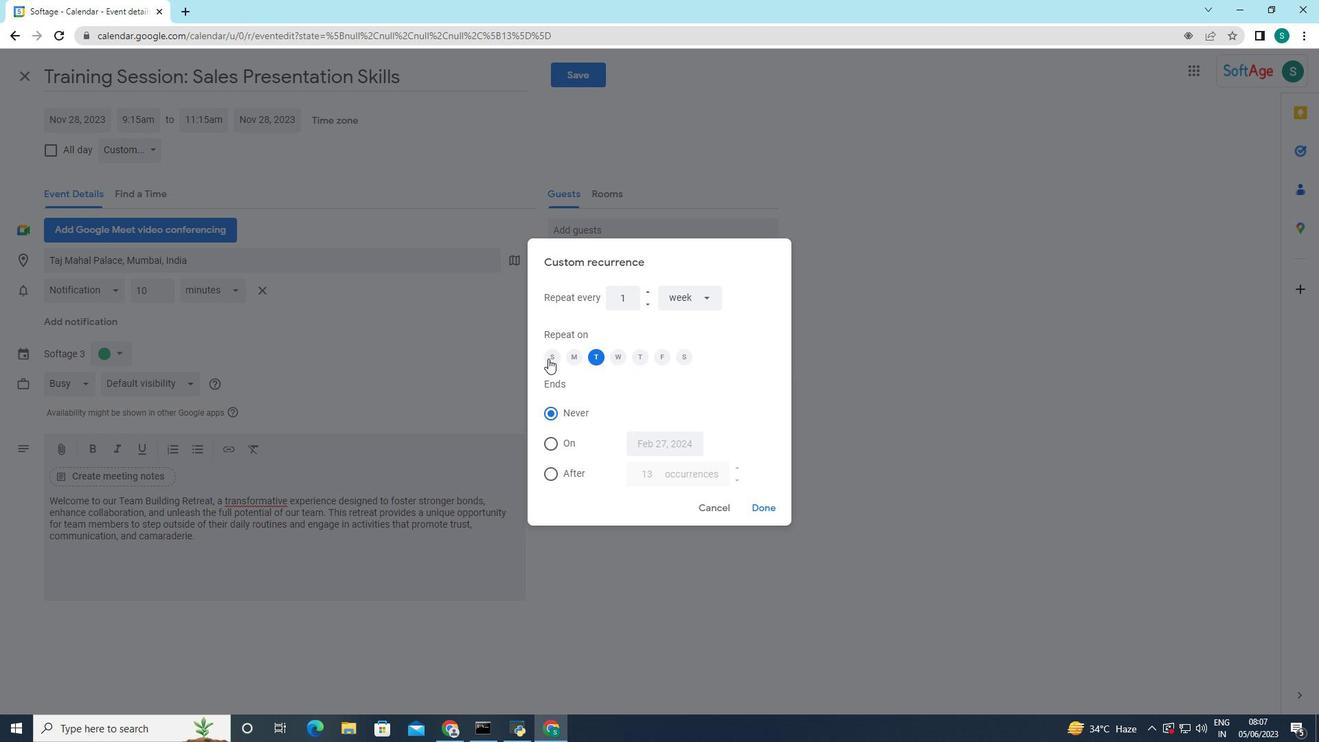 
Action: Mouse moved to (761, 501)
Screenshot: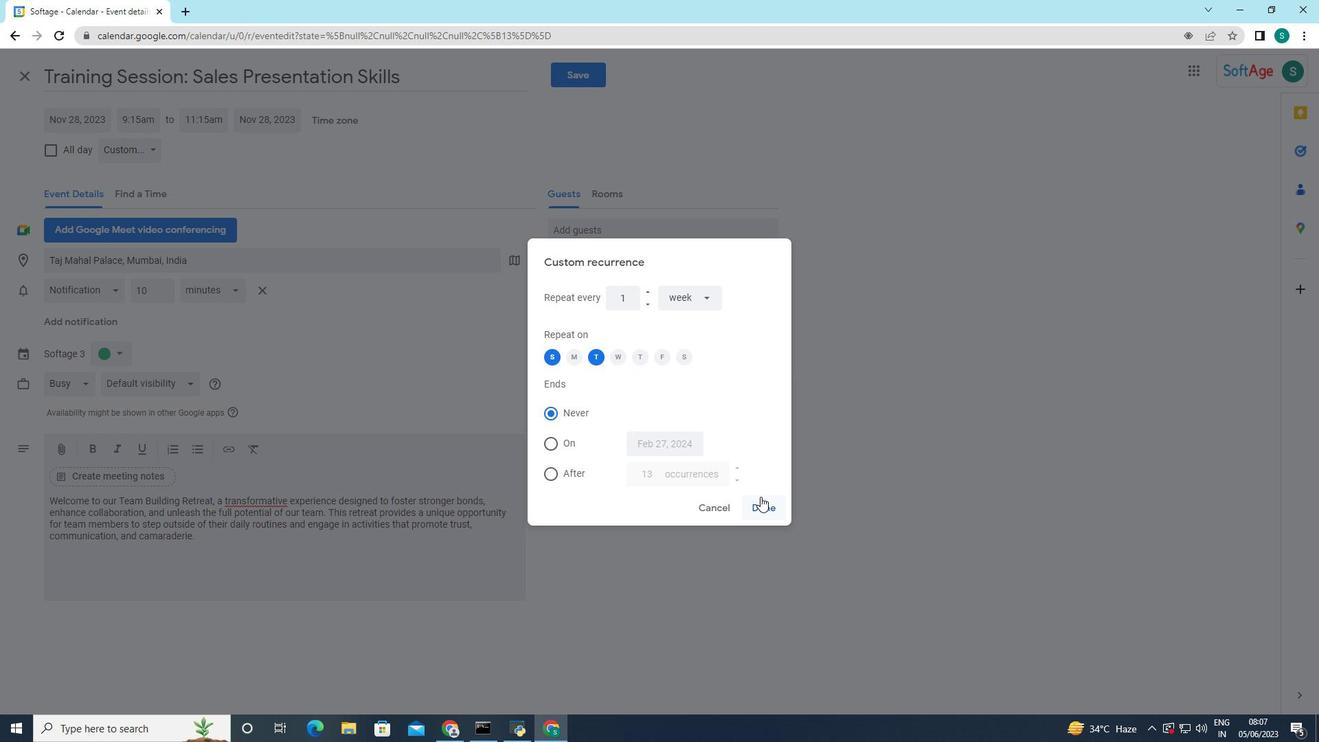 
Action: Mouse pressed left at (761, 501)
Screenshot: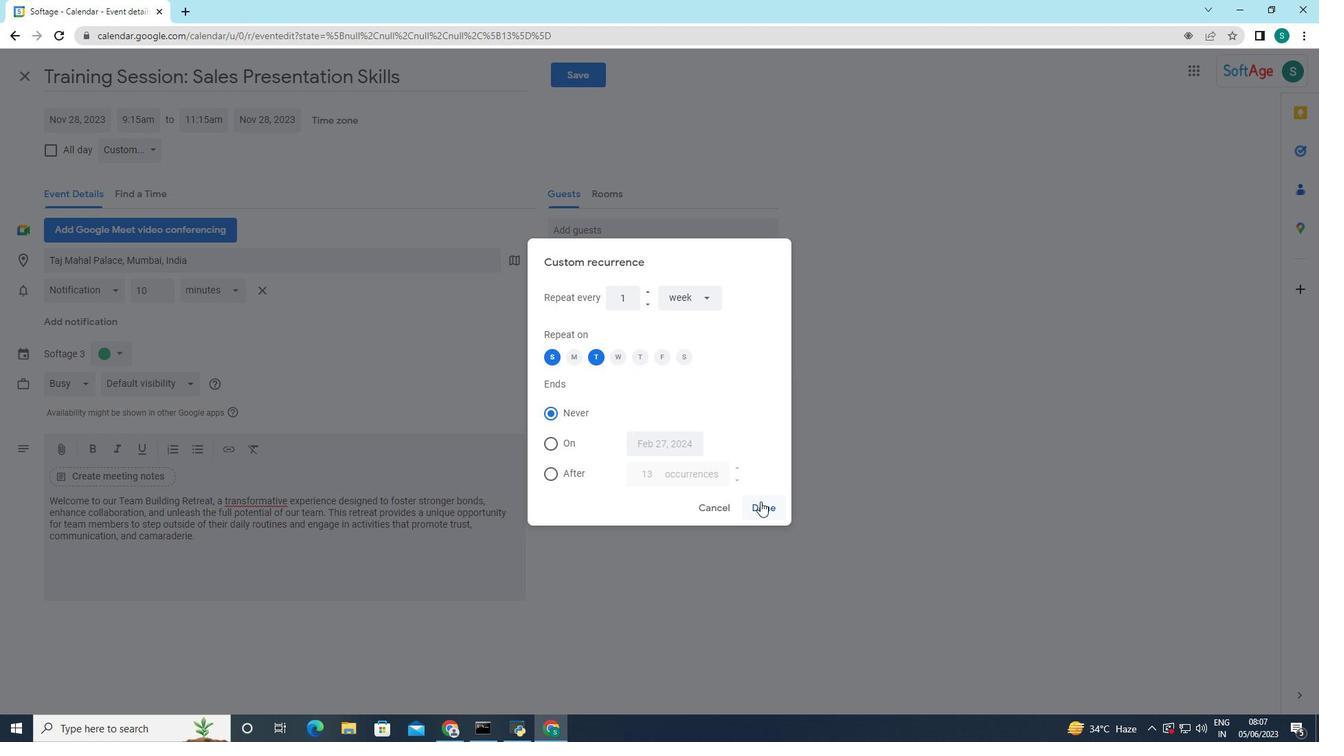 
Action: Mouse moved to (228, 151)
Screenshot: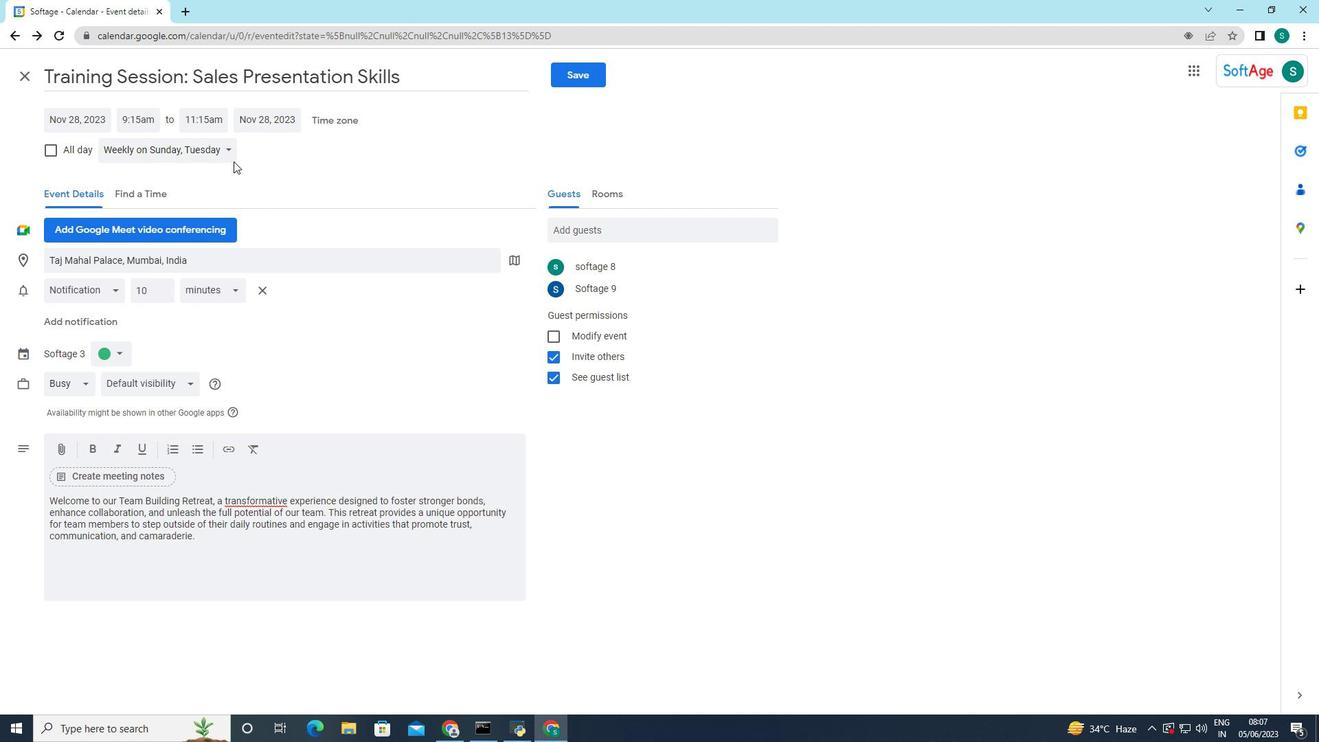 
Action: Mouse pressed left at (228, 151)
Screenshot: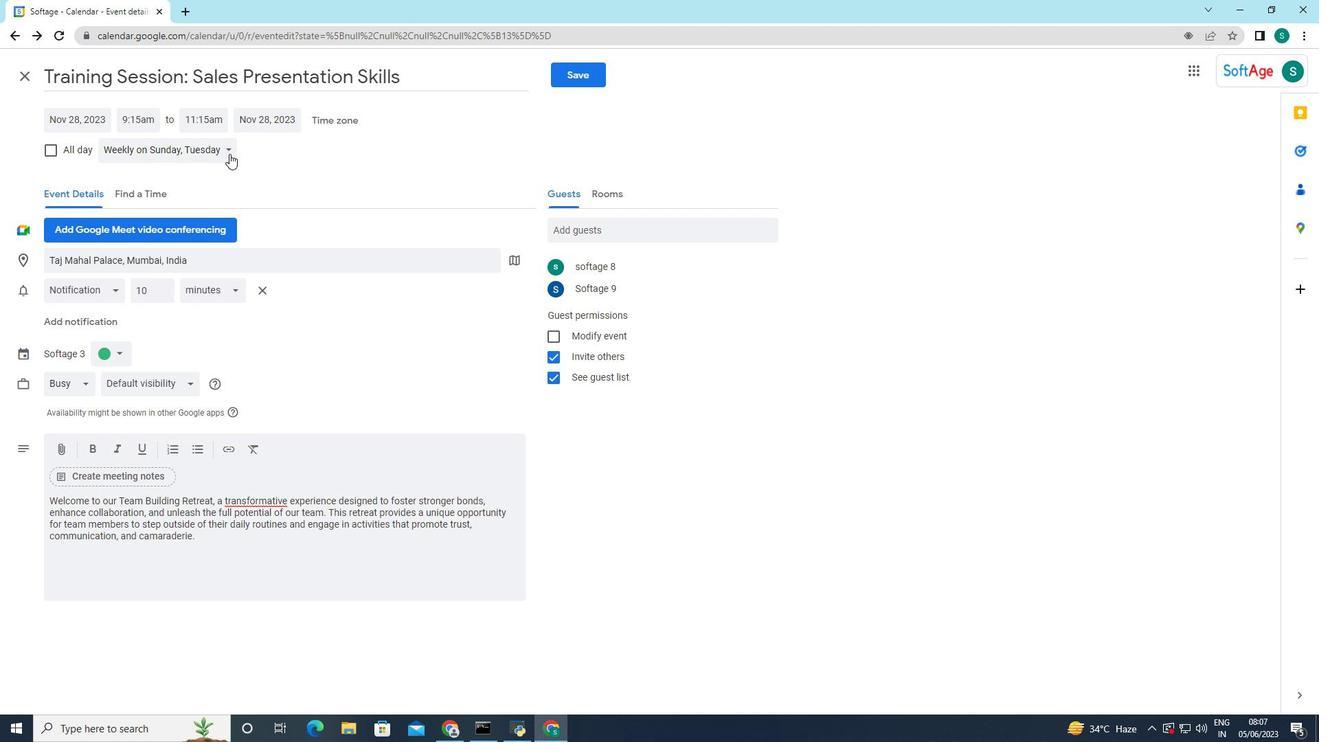 
Action: Mouse moved to (170, 282)
Screenshot: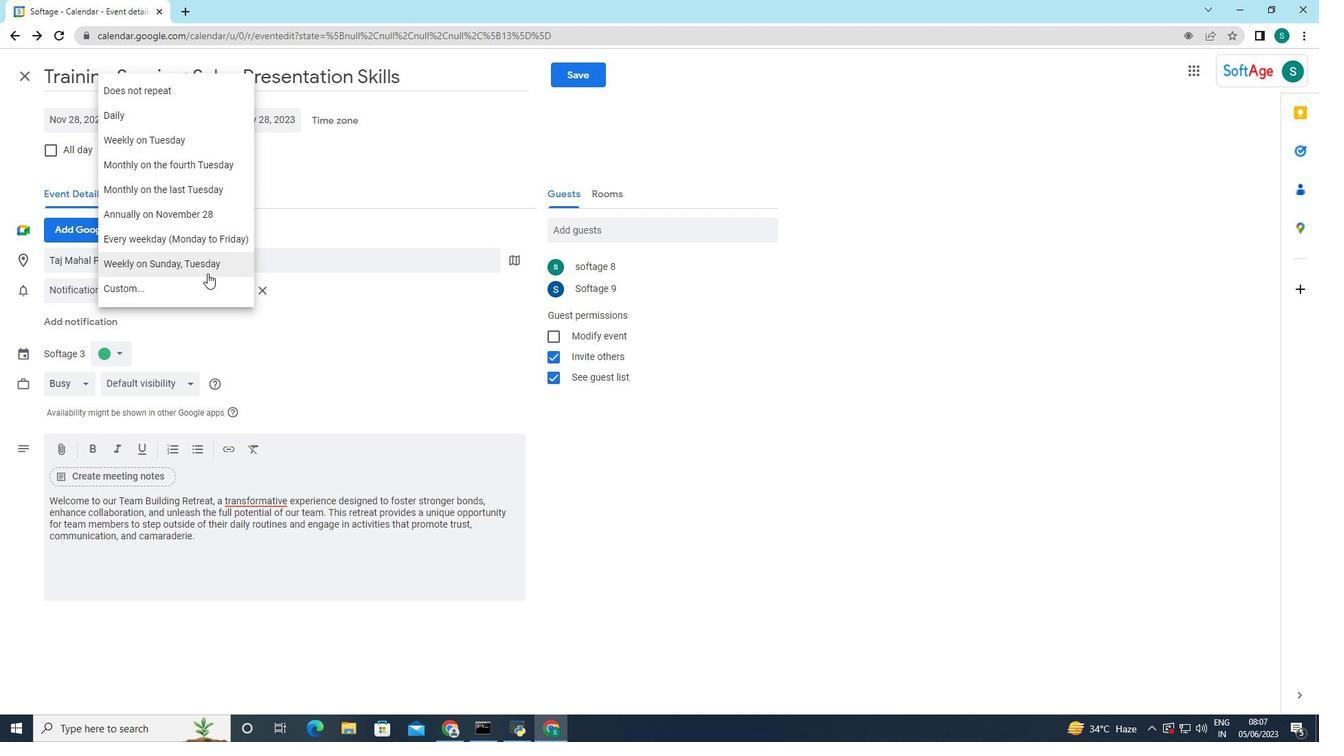 
Action: Mouse pressed left at (170, 282)
Screenshot: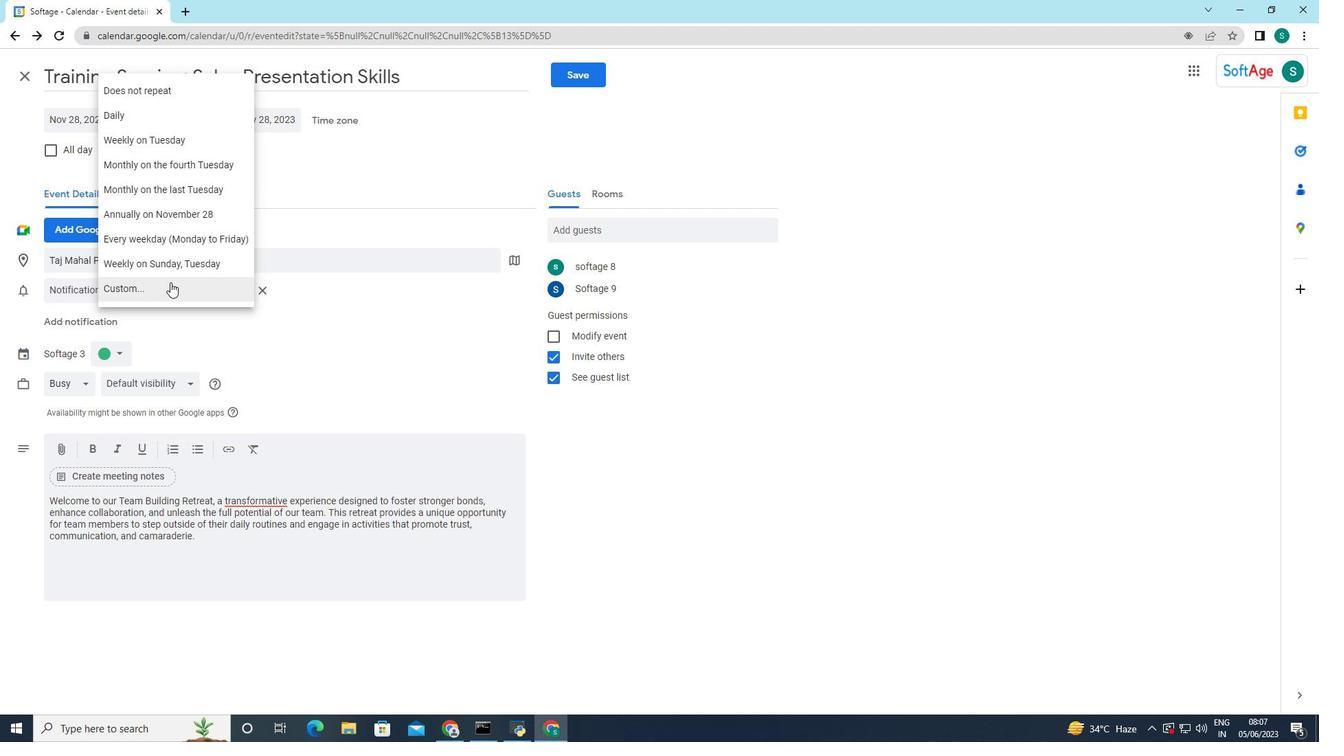 
Action: Mouse moved to (589, 356)
Screenshot: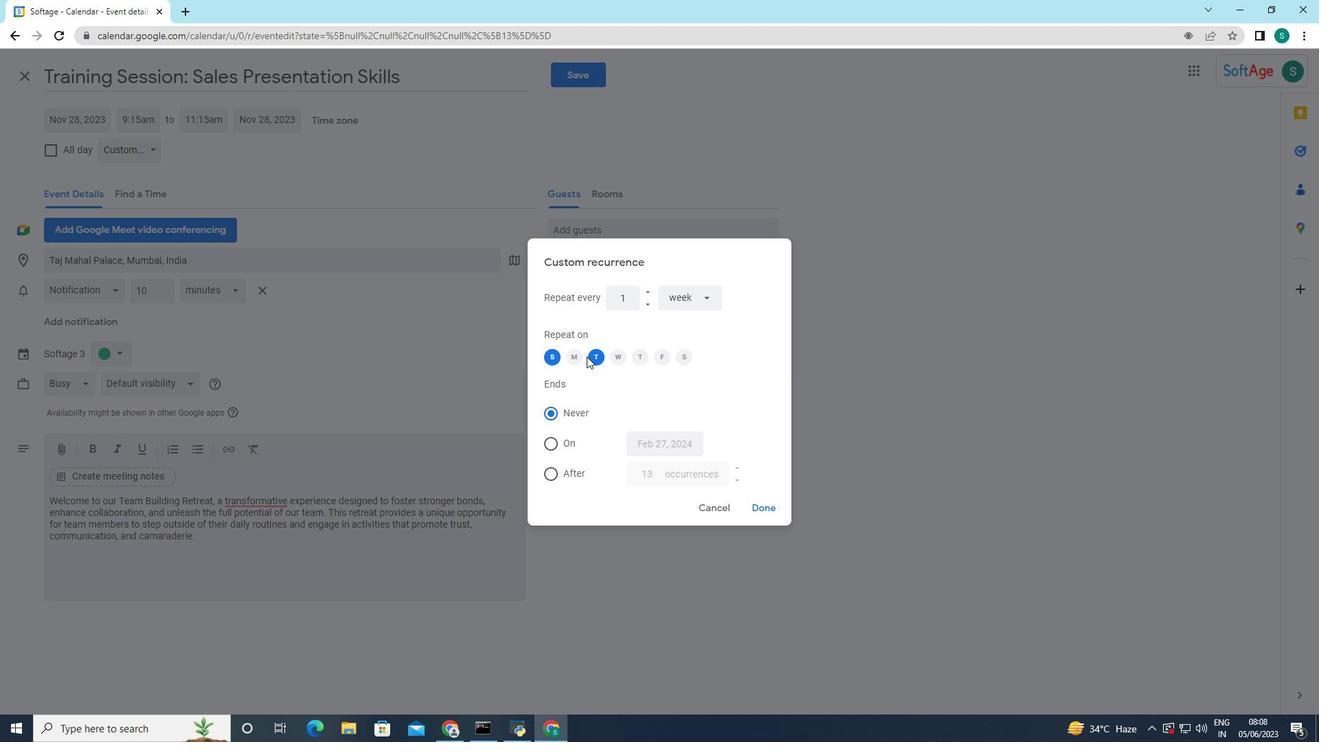 
Action: Mouse pressed left at (589, 356)
Screenshot: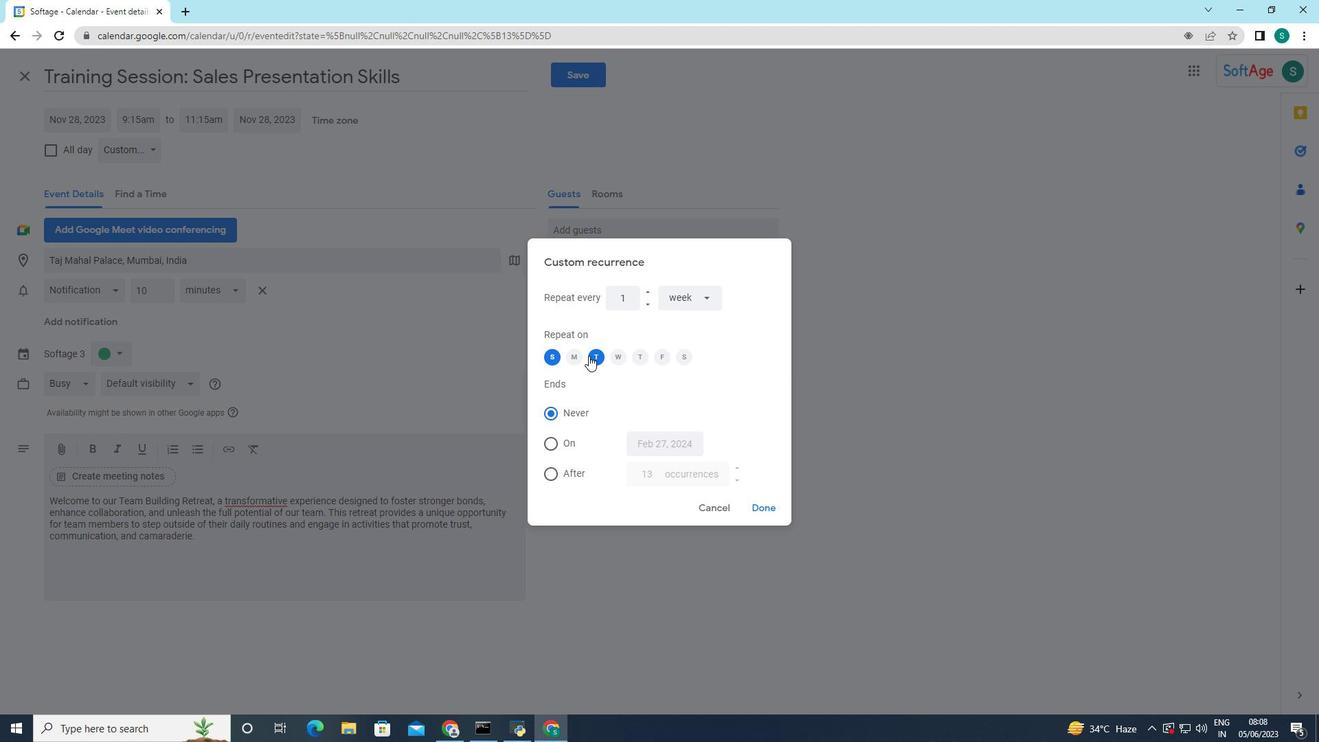 
Action: Mouse moved to (756, 505)
Screenshot: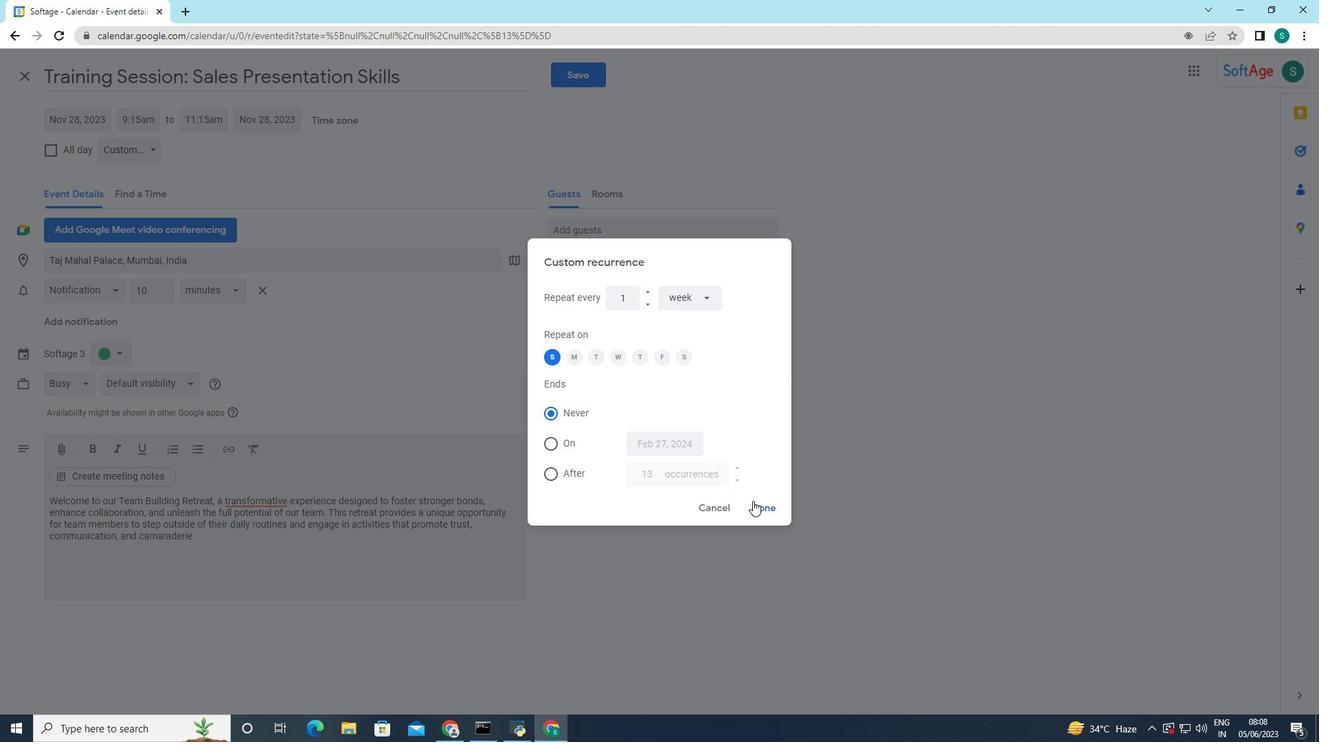
Action: Mouse pressed left at (756, 505)
Screenshot: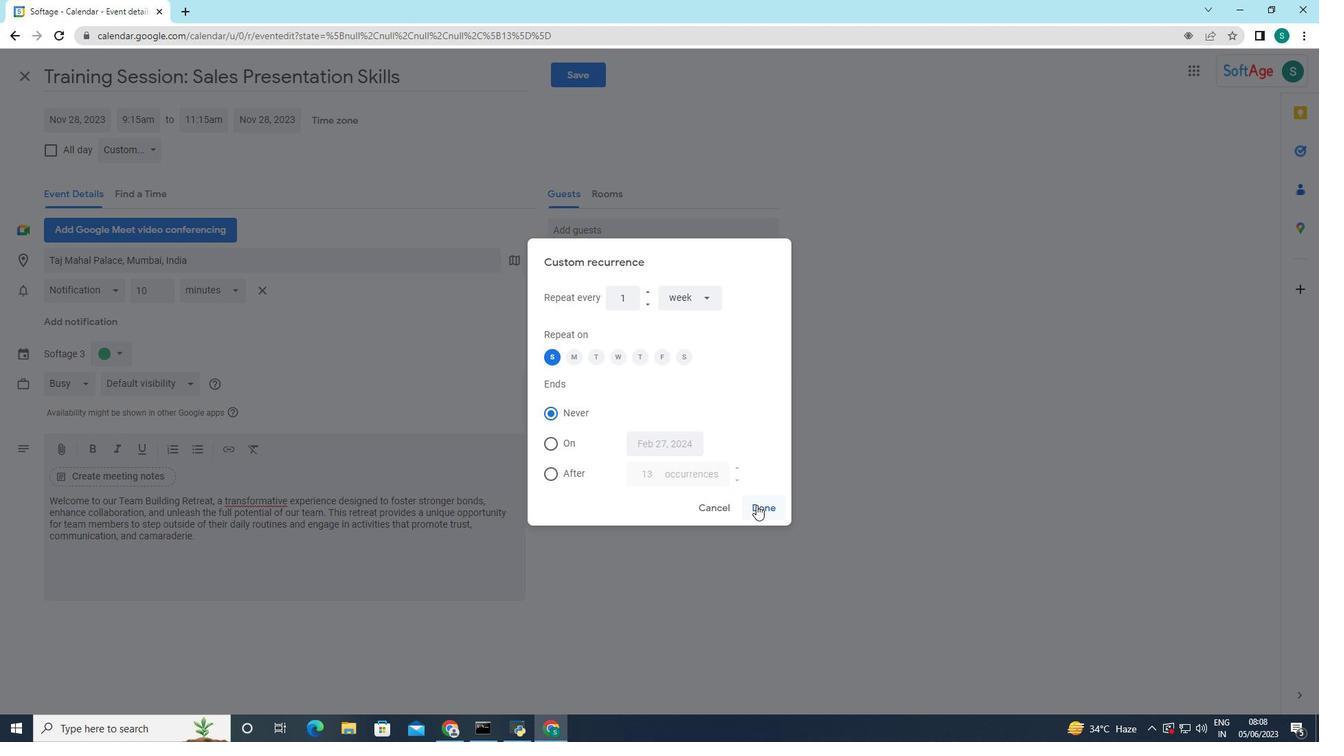 
Action: Mouse moved to (460, 373)
Screenshot: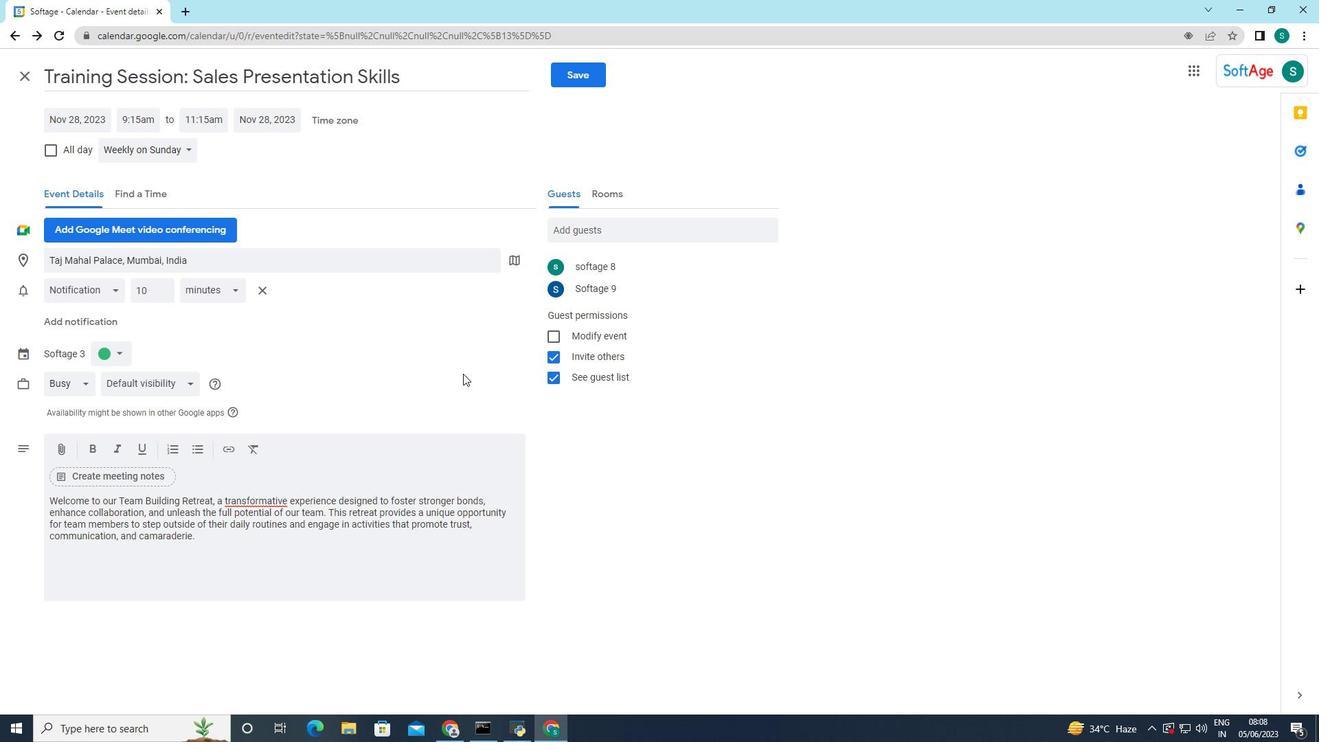 
Action: Mouse pressed left at (460, 373)
Screenshot: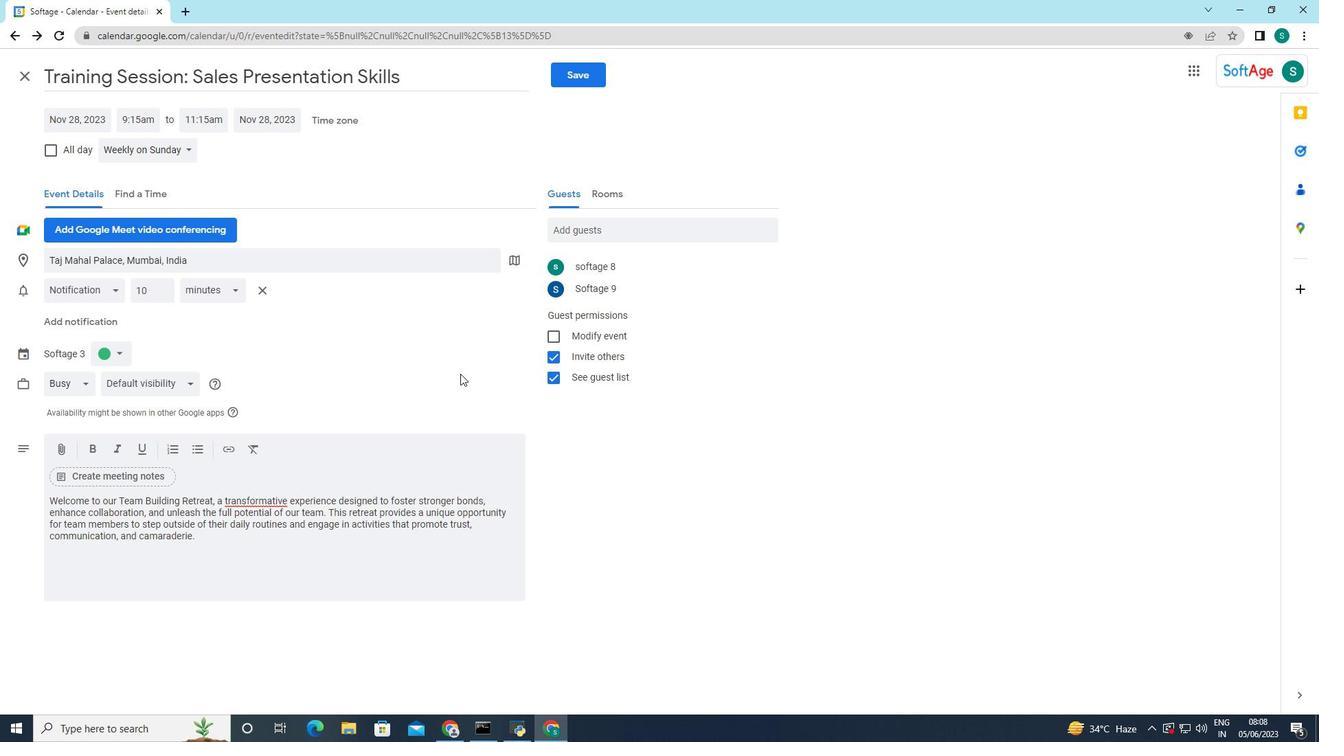 
Action: Mouse moved to (577, 83)
Screenshot: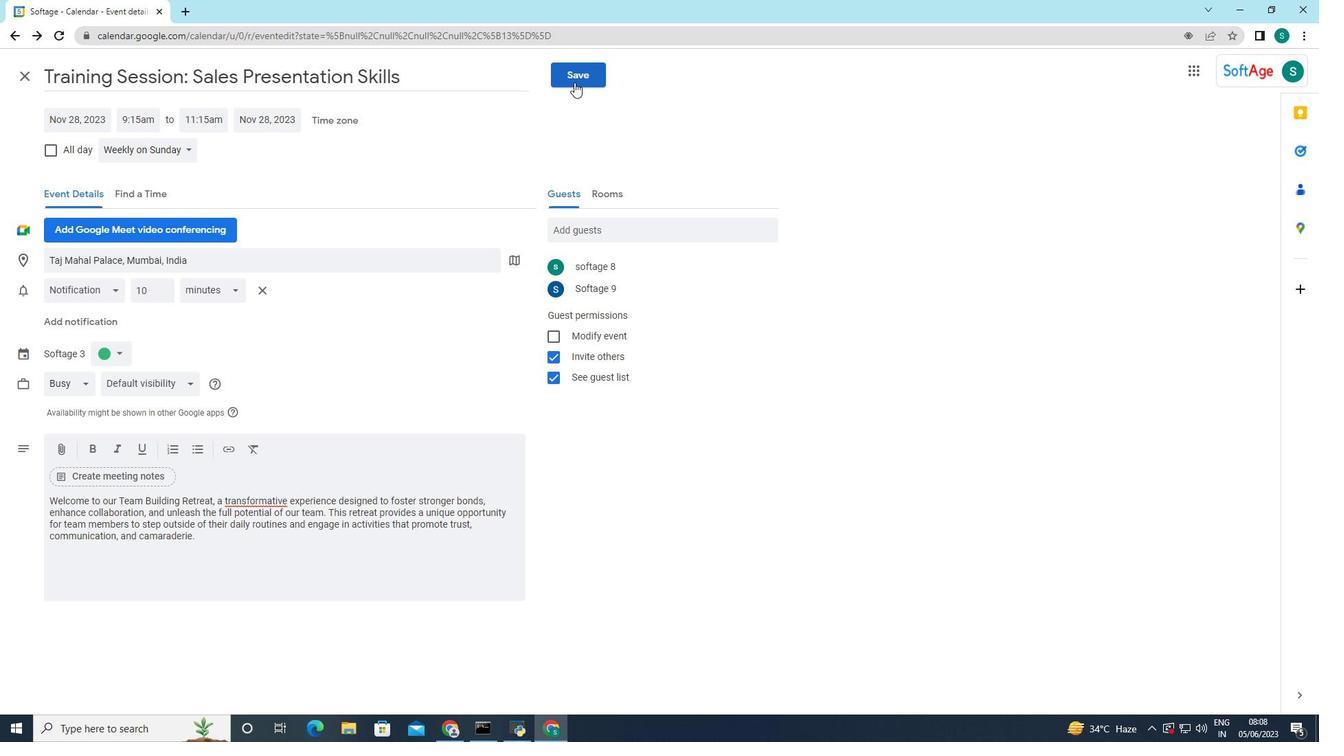 
Action: Mouse pressed left at (577, 83)
Screenshot: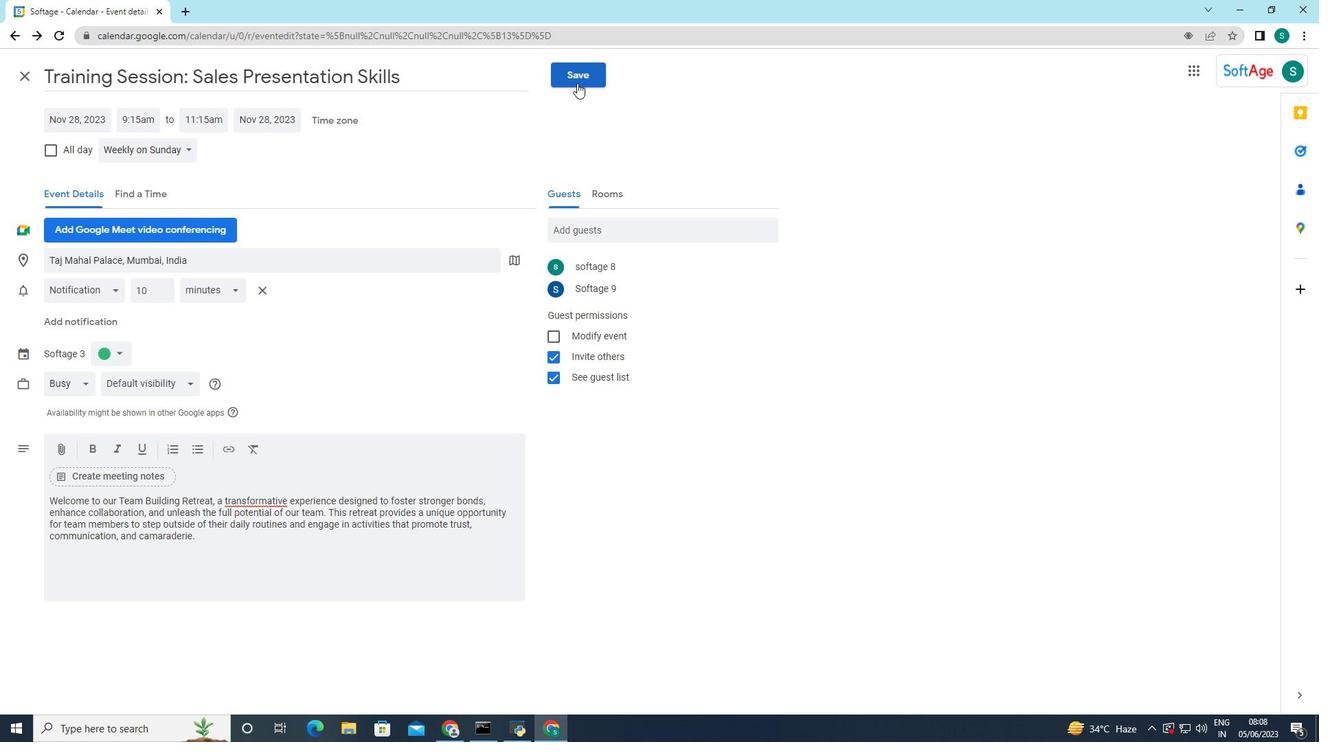 
Action: Mouse moved to (787, 415)
Screenshot: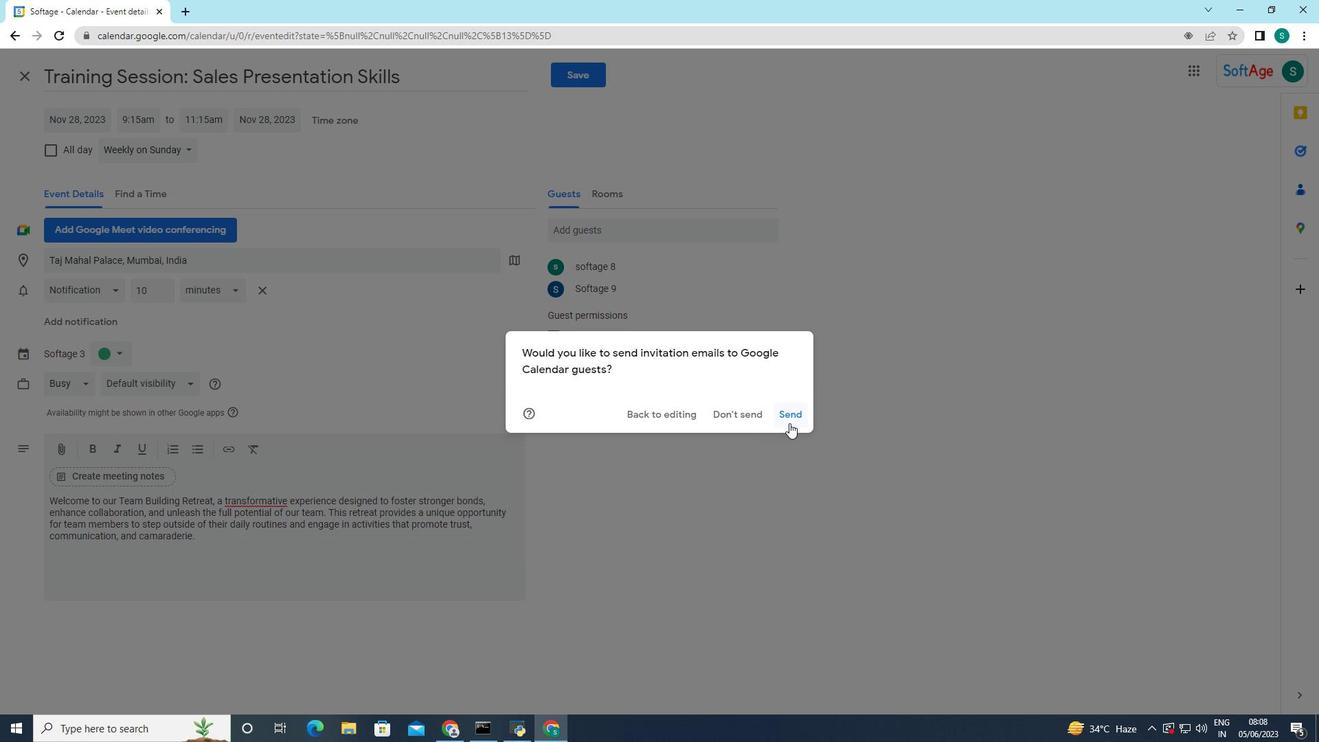 
Action: Mouse pressed left at (787, 415)
Screenshot: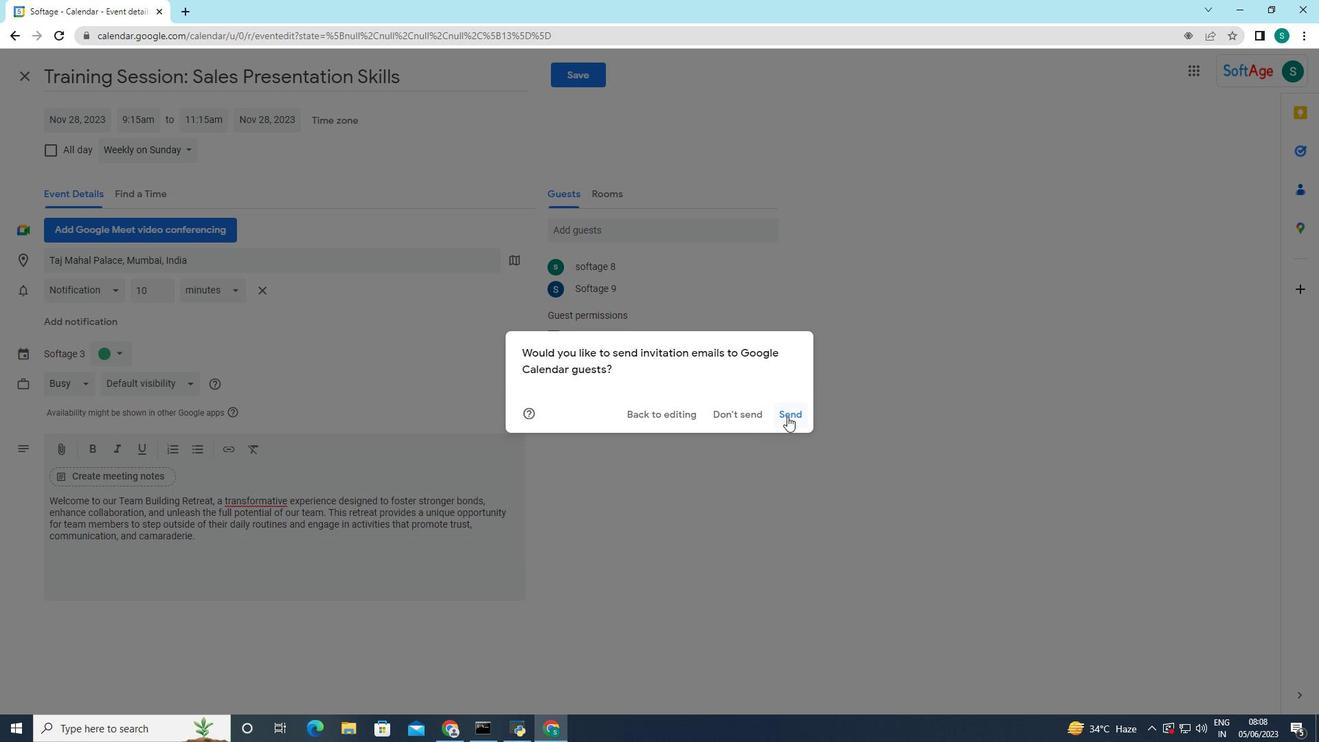 
Action: Mouse moved to (765, 436)
Screenshot: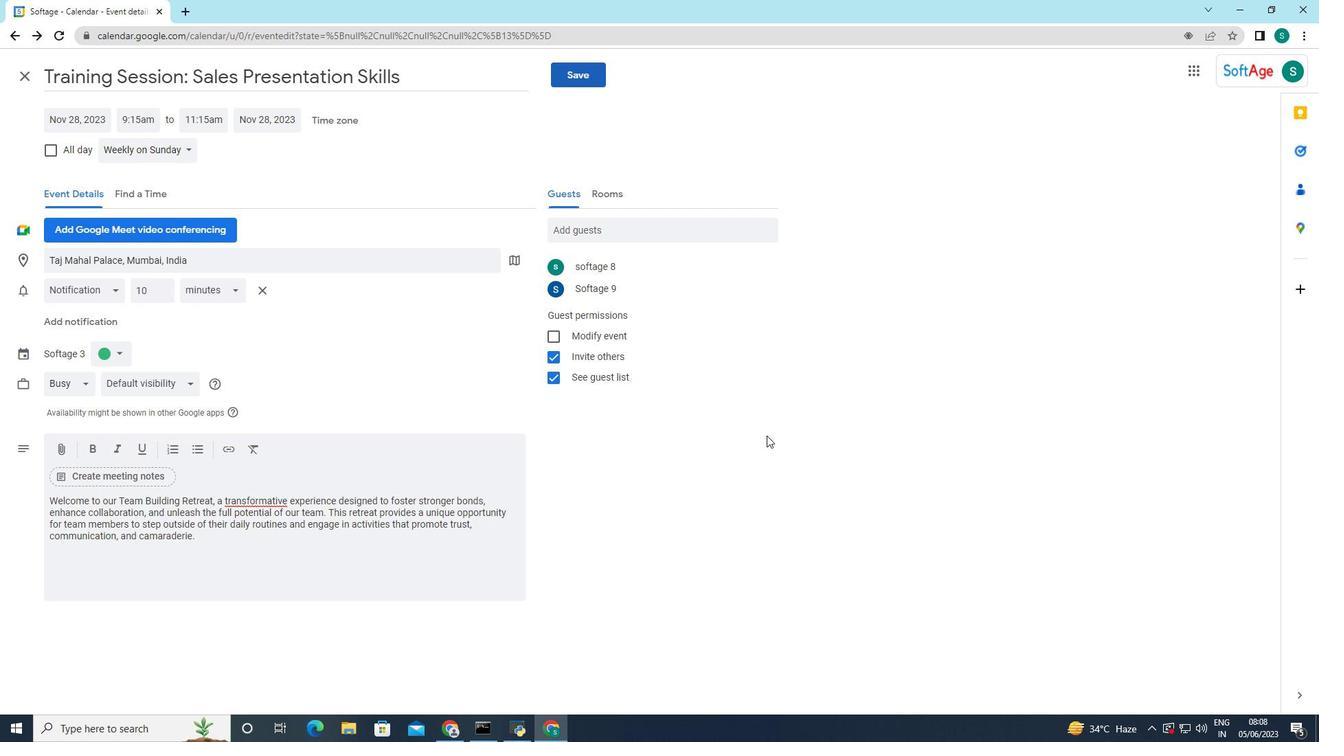 
